 Task: Go to Program & Features. Select Whole Food Market. Add to cart Natural Laundry Detergent-1. Place order for Amy Taylor, _x000D_
205 6th Ct NW_x000D_
Elgin, Minnesota(MN), 55932, Cell Number (507) 876-3158
Action: Mouse moved to (15, 104)
Screenshot: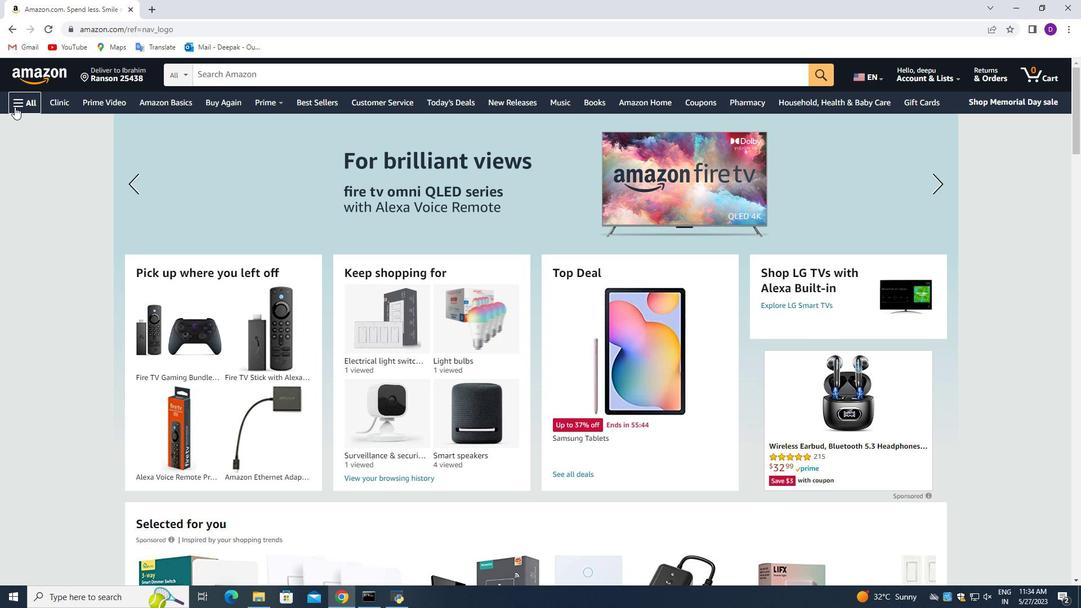 
Action: Mouse pressed left at (15, 104)
Screenshot: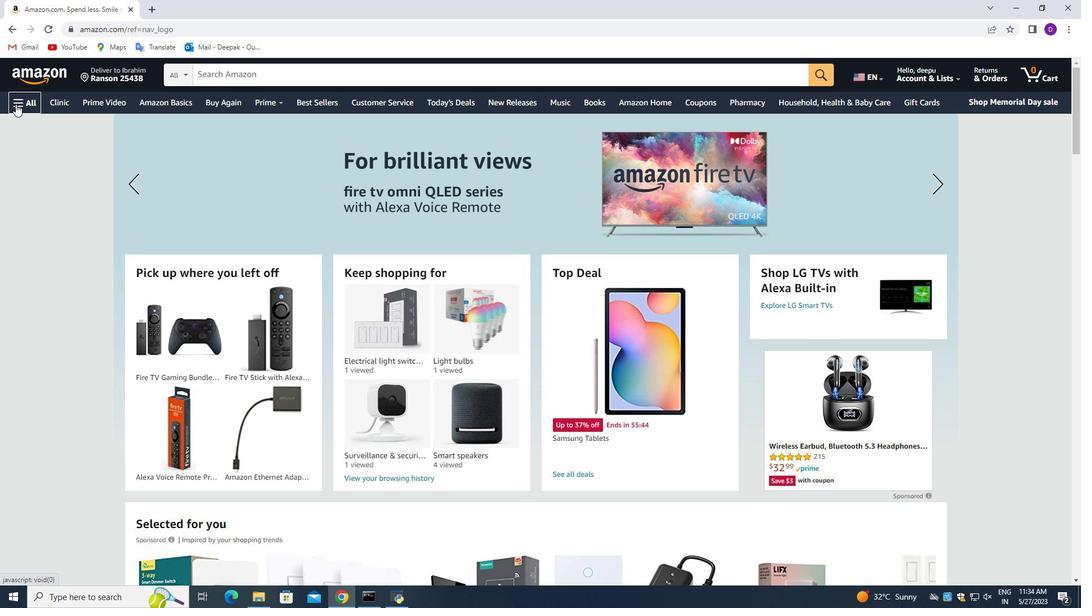 
Action: Mouse moved to (81, 349)
Screenshot: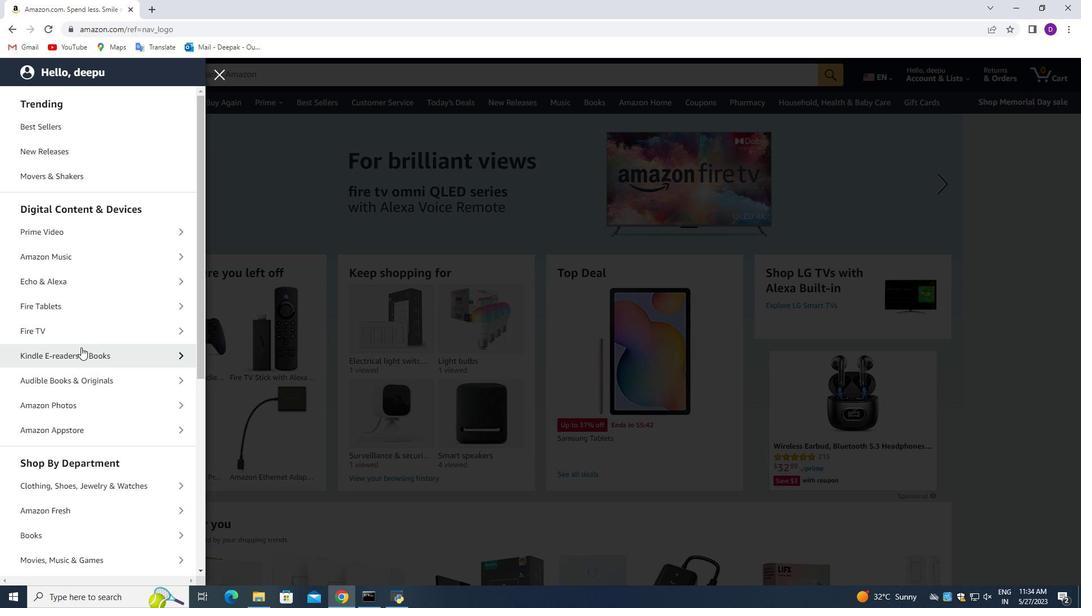 
Action: Mouse scrolled (81, 348) with delta (0, 0)
Screenshot: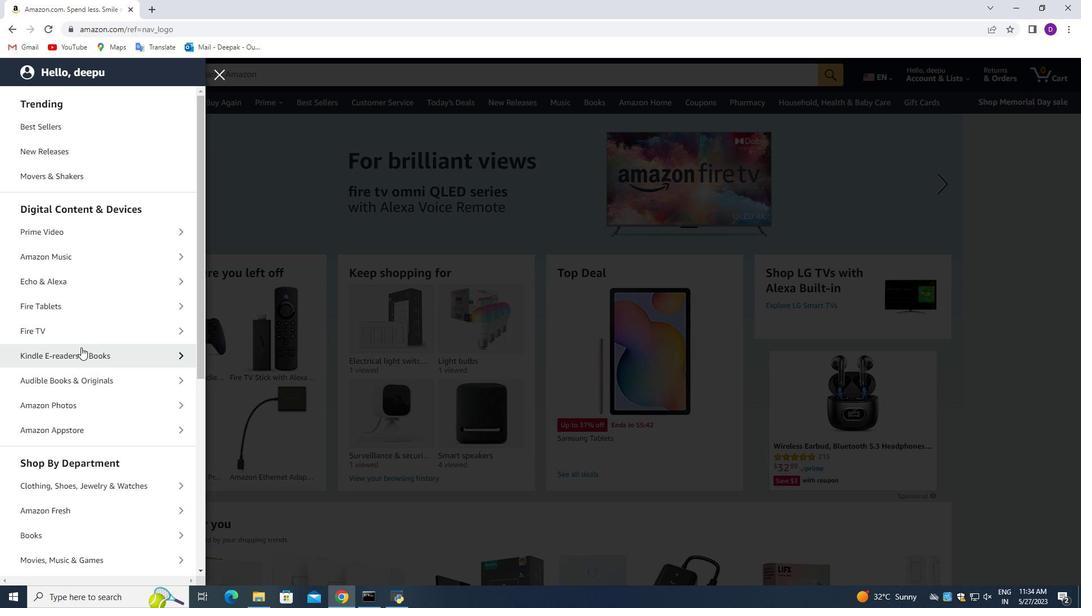 
Action: Mouse scrolled (81, 348) with delta (0, 0)
Screenshot: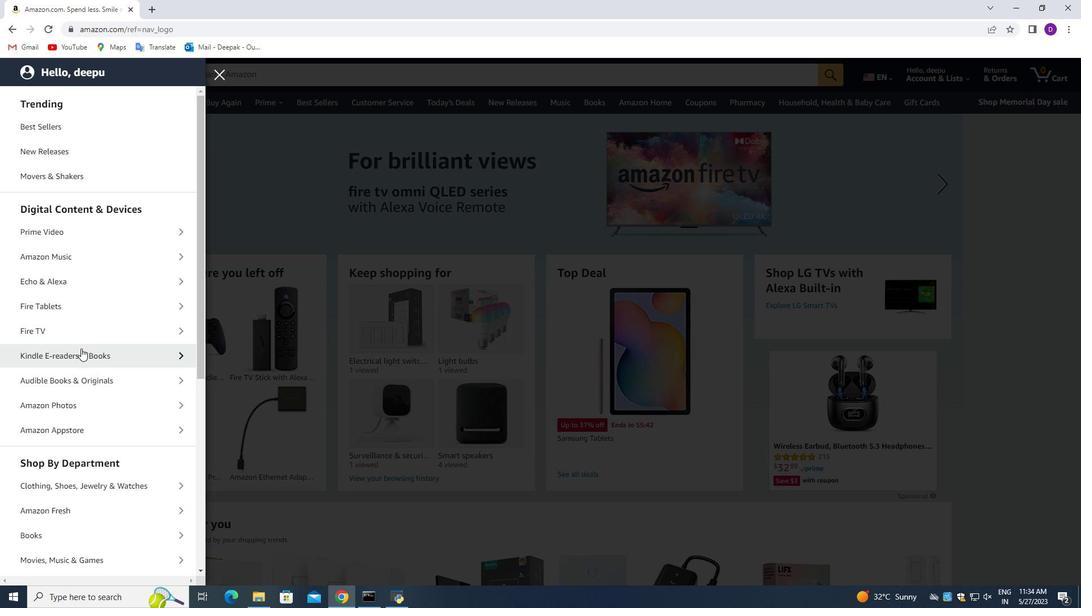 
Action: Mouse moved to (103, 312)
Screenshot: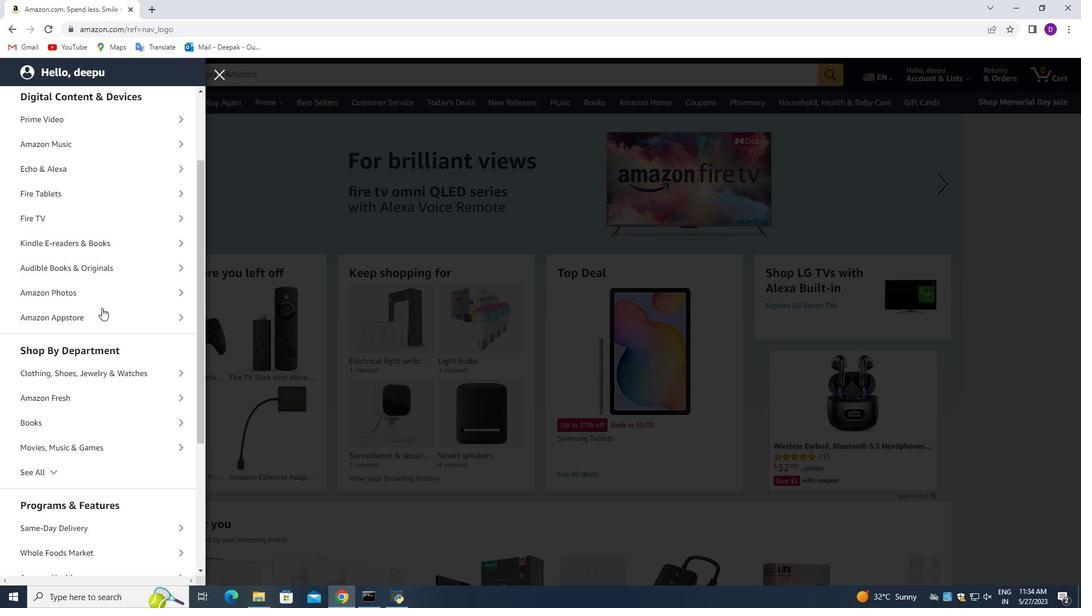 
Action: Mouse scrolled (103, 311) with delta (0, 0)
Screenshot: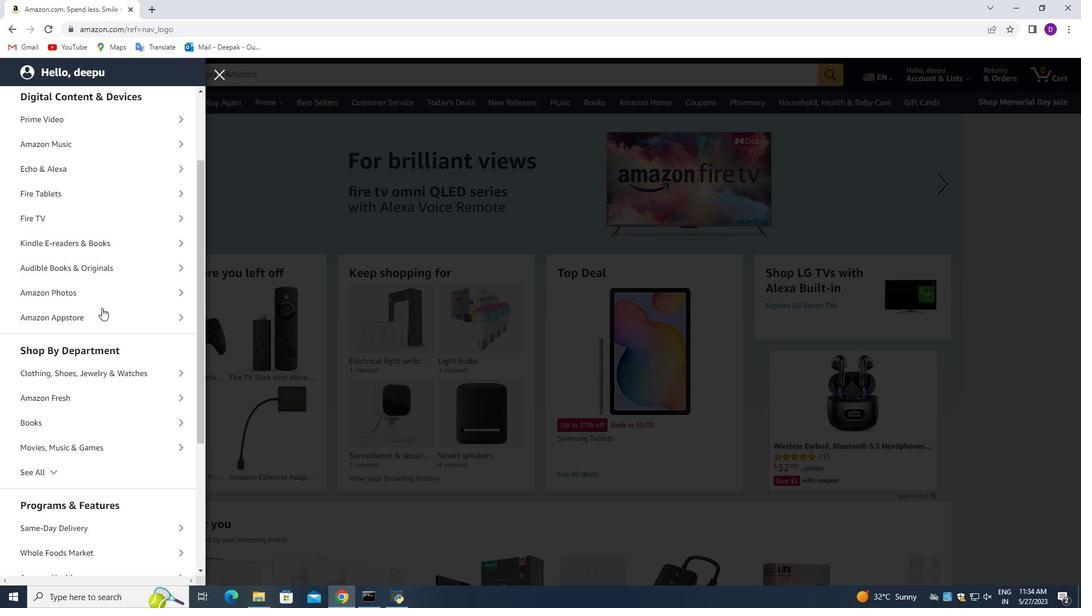 
Action: Mouse moved to (103, 313)
Screenshot: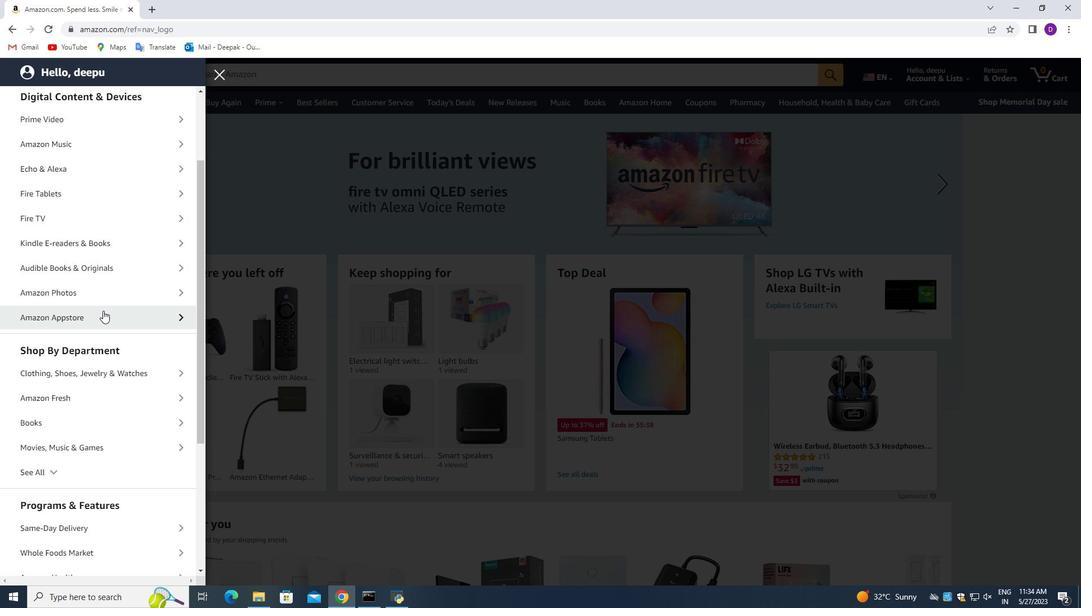 
Action: Mouse scrolled (103, 313) with delta (0, 0)
Screenshot: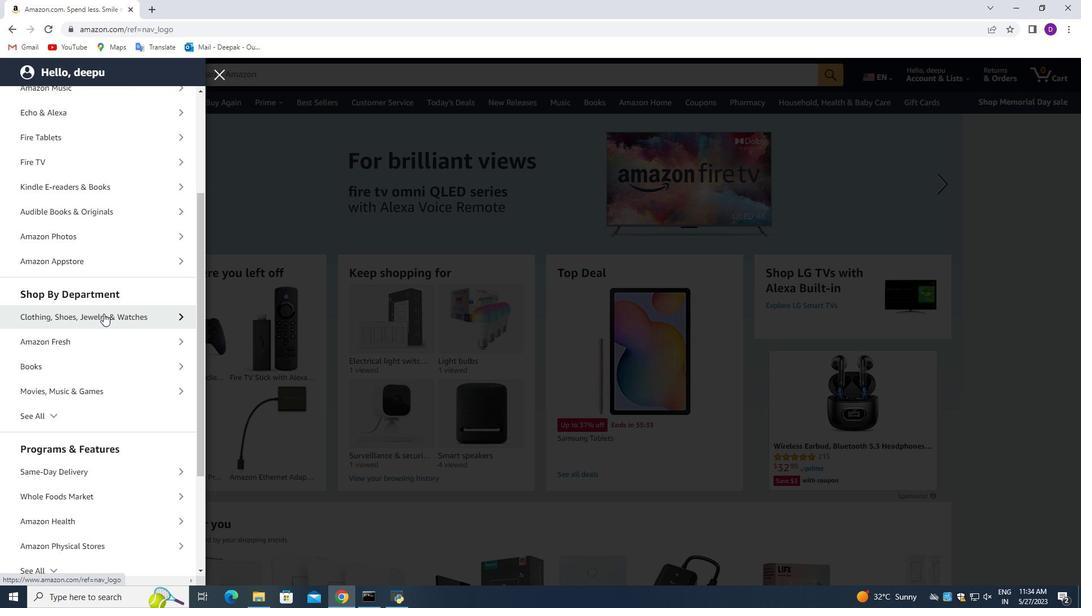 
Action: Mouse moved to (109, 353)
Screenshot: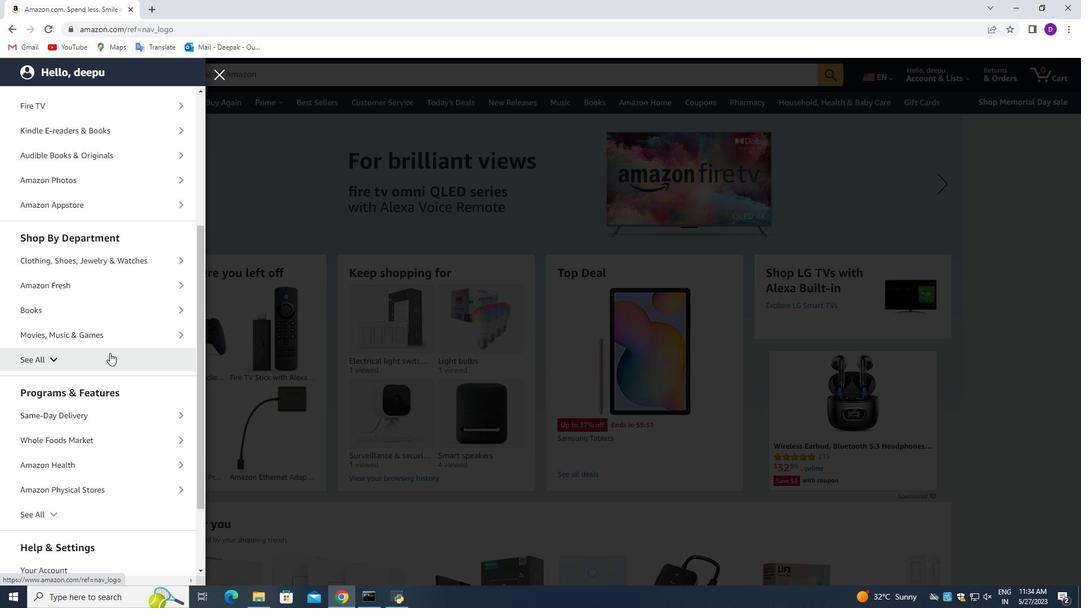 
Action: Mouse scrolled (109, 353) with delta (0, 0)
Screenshot: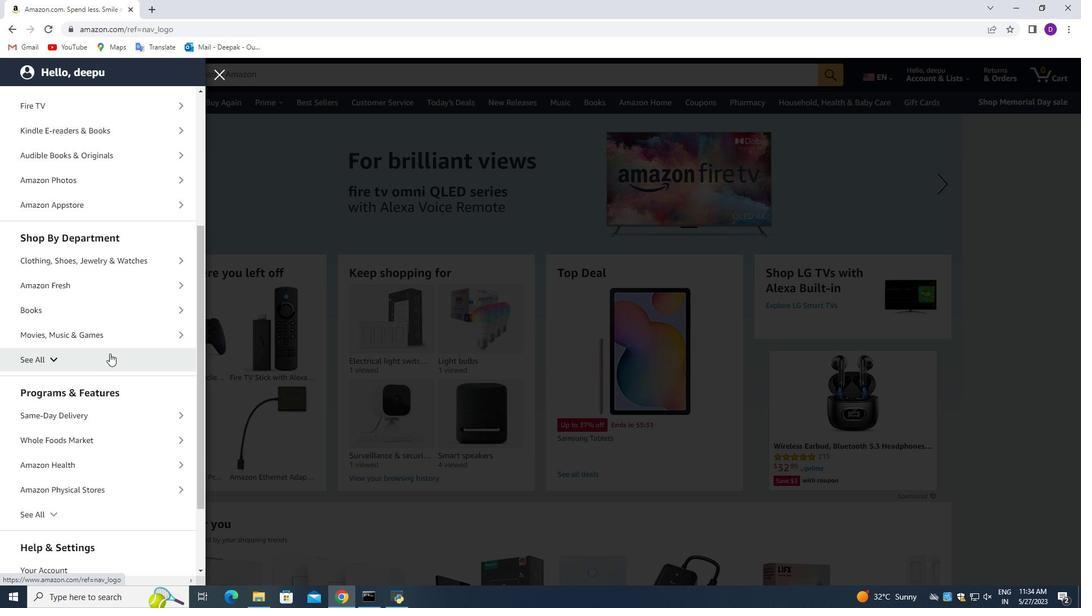 
Action: Mouse scrolled (109, 353) with delta (0, 0)
Screenshot: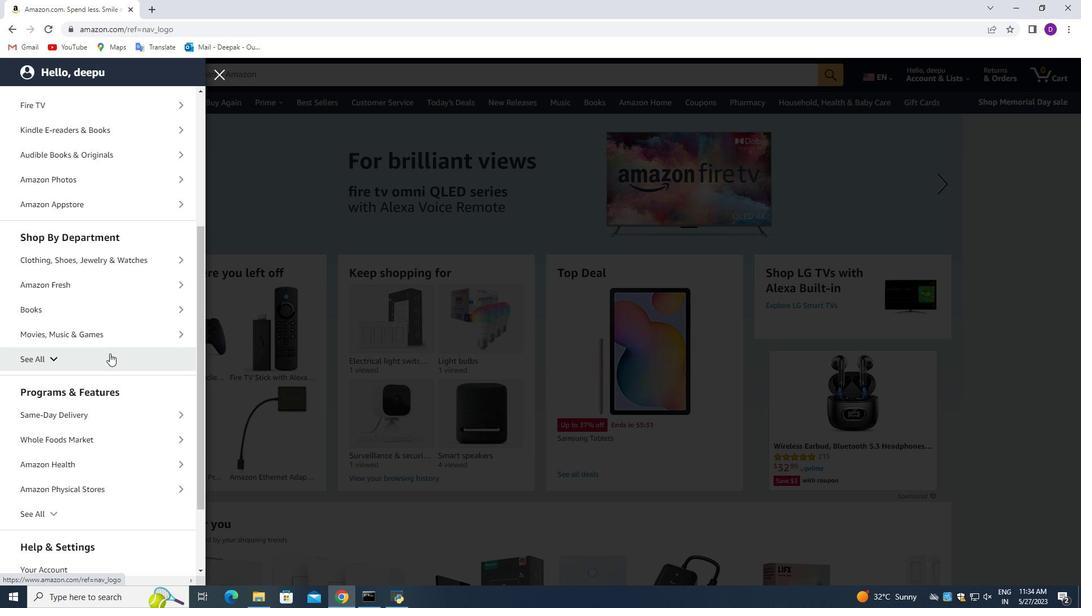 
Action: Mouse moved to (109, 342)
Screenshot: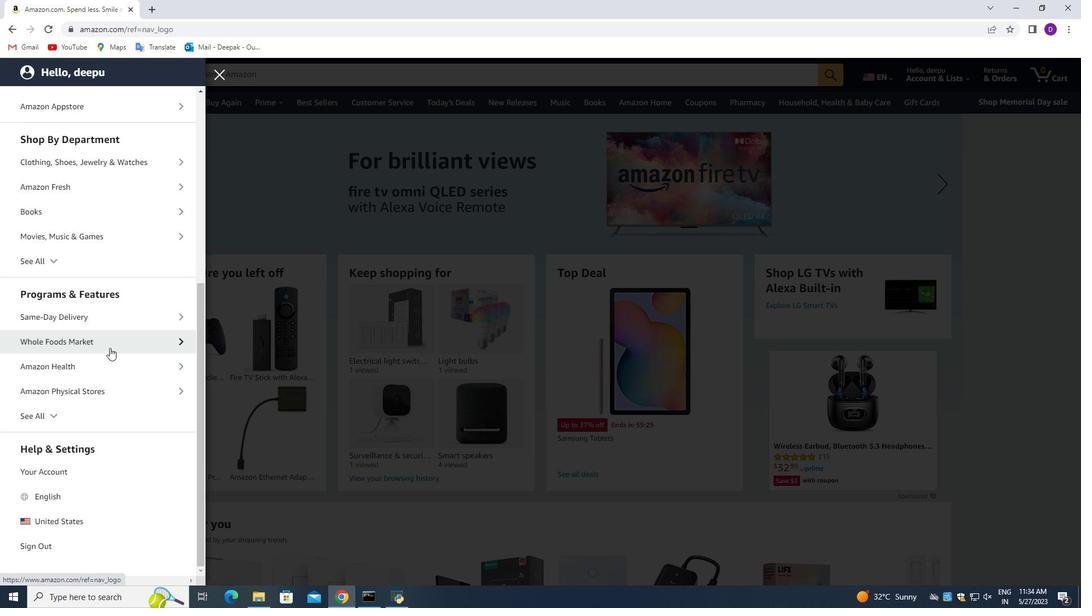 
Action: Mouse pressed left at (109, 342)
Screenshot: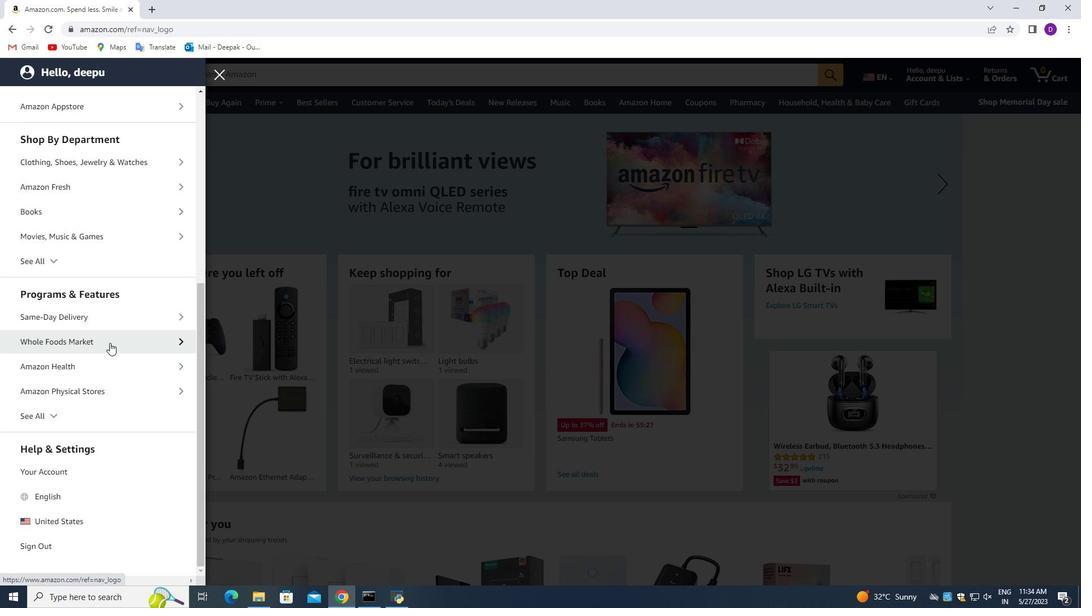 
Action: Mouse moved to (108, 154)
Screenshot: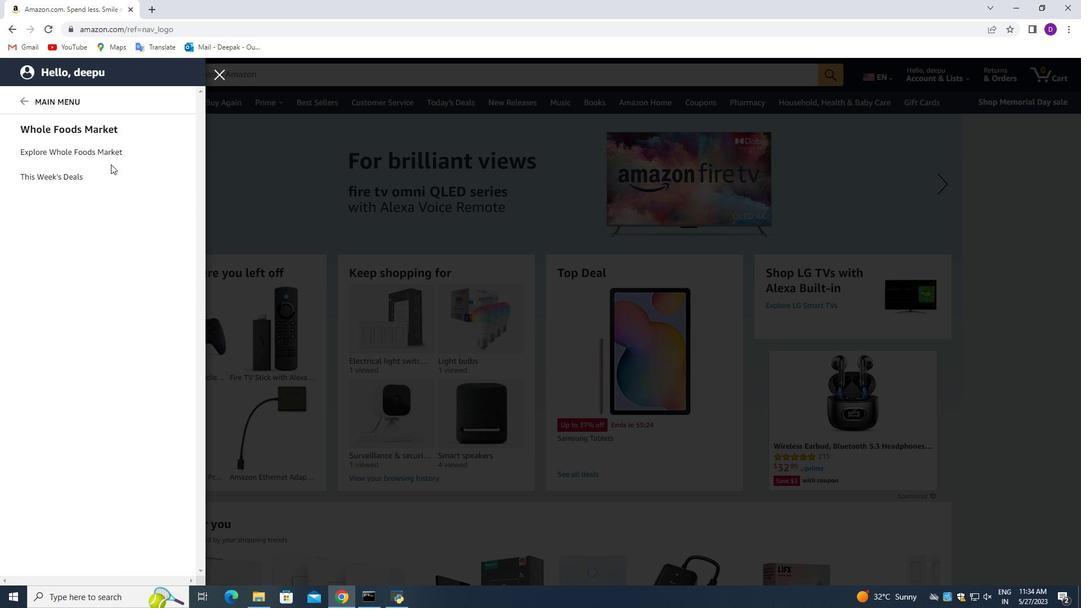 
Action: Mouse pressed left at (108, 154)
Screenshot: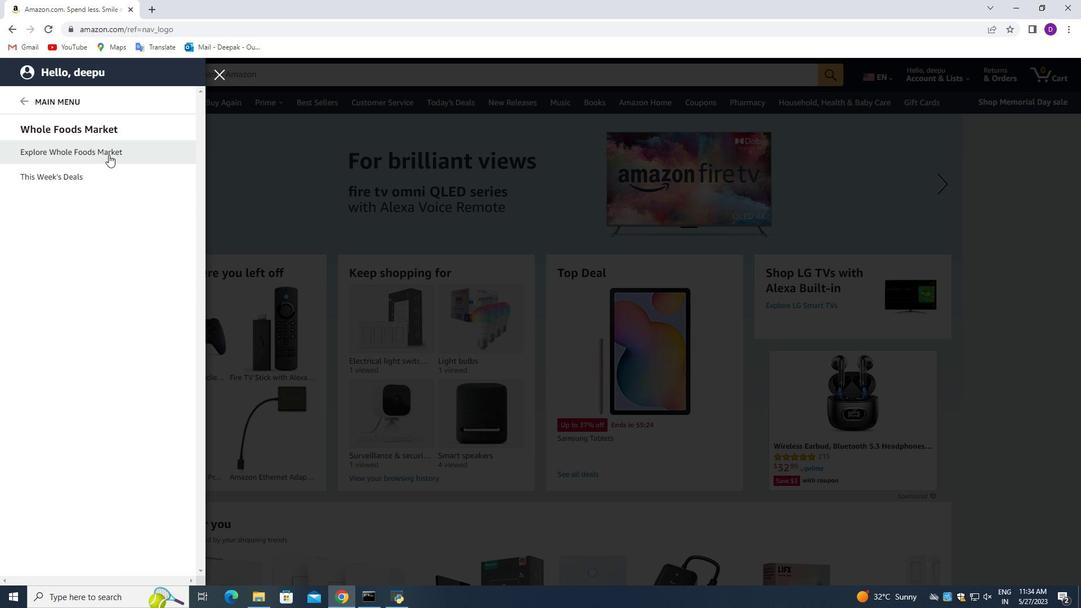 
Action: Mouse moved to (351, 78)
Screenshot: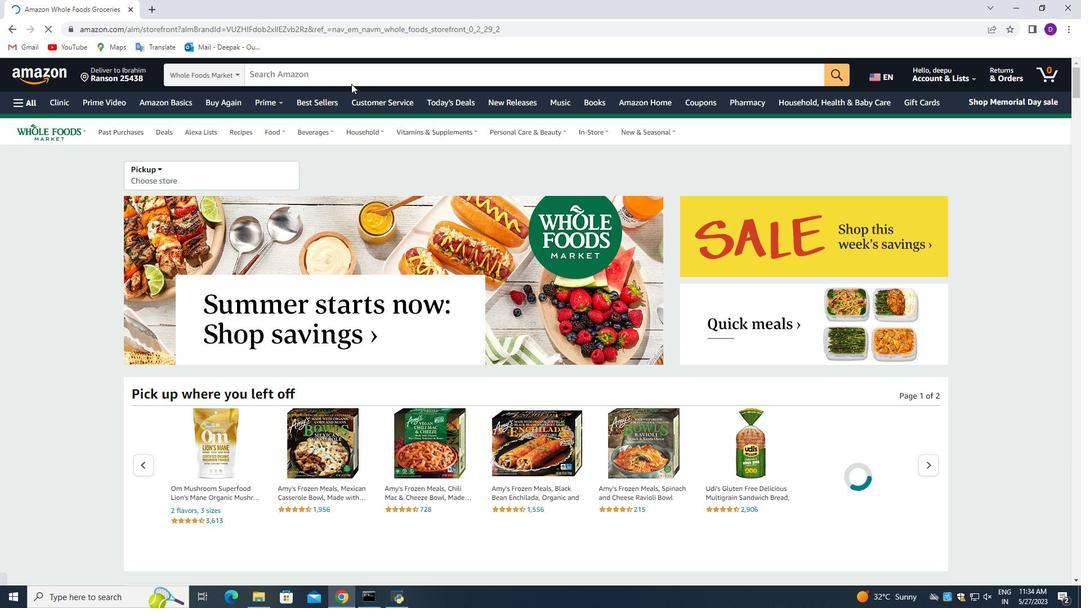 
Action: Mouse pressed left at (351, 78)
Screenshot: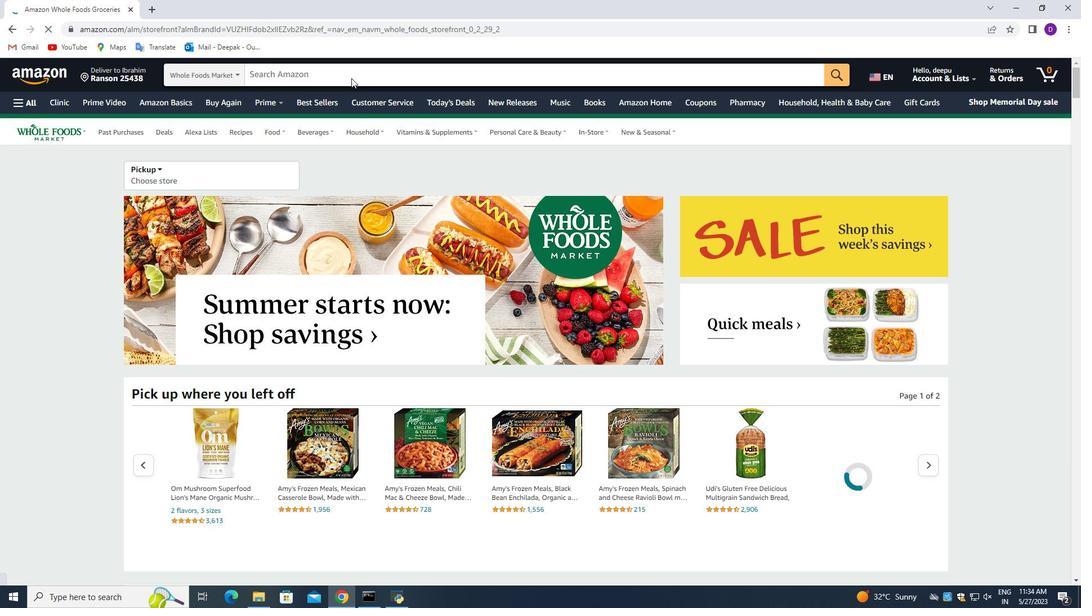 
Action: Mouse moved to (501, 457)
Screenshot: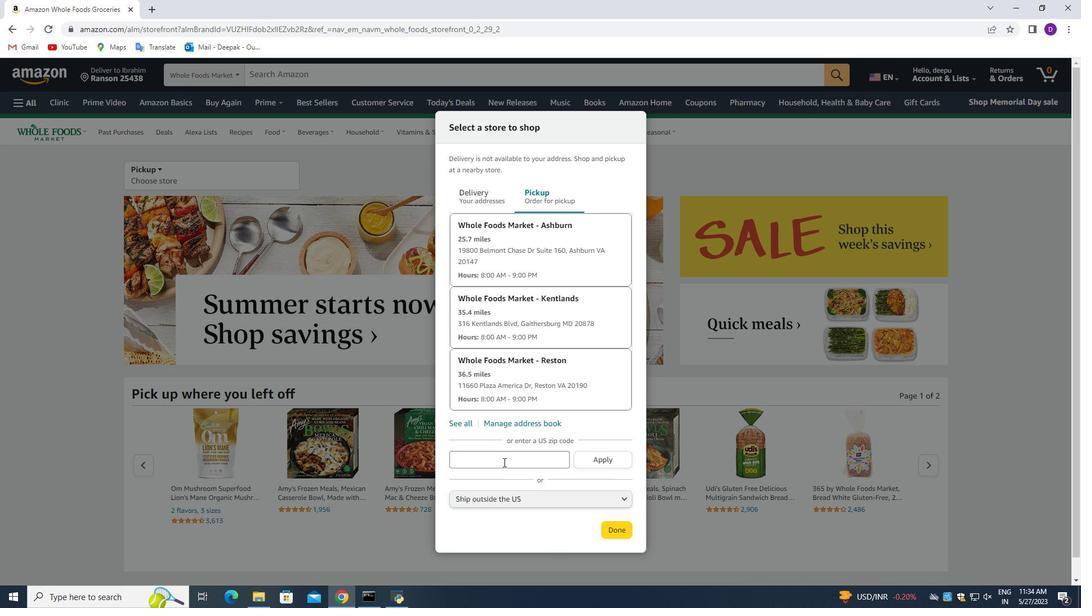 
Action: Mouse pressed left at (501, 457)
Screenshot: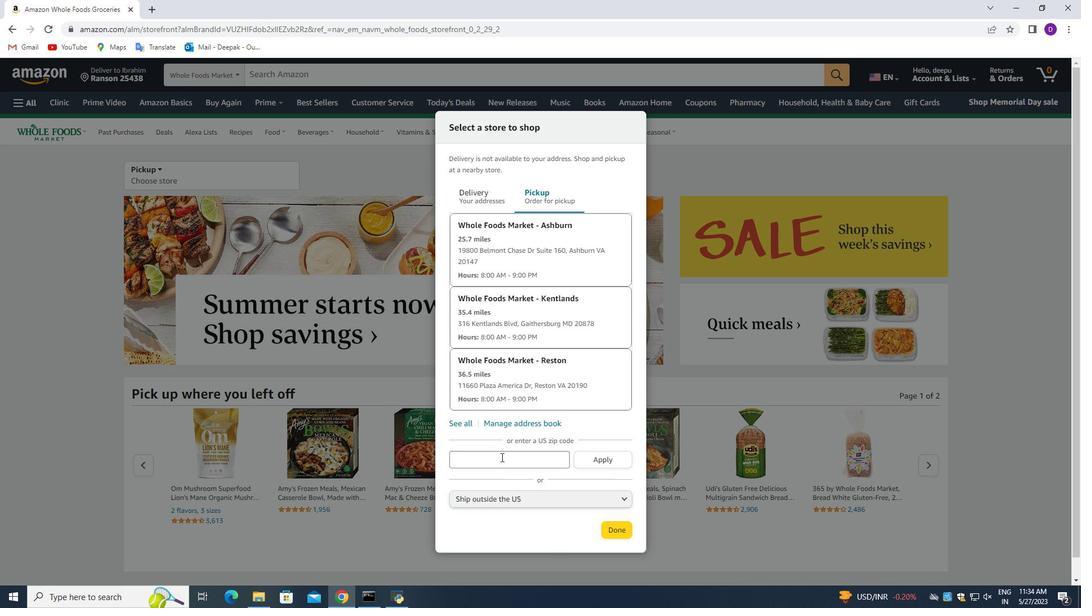
Action: Key pressed 55932
Screenshot: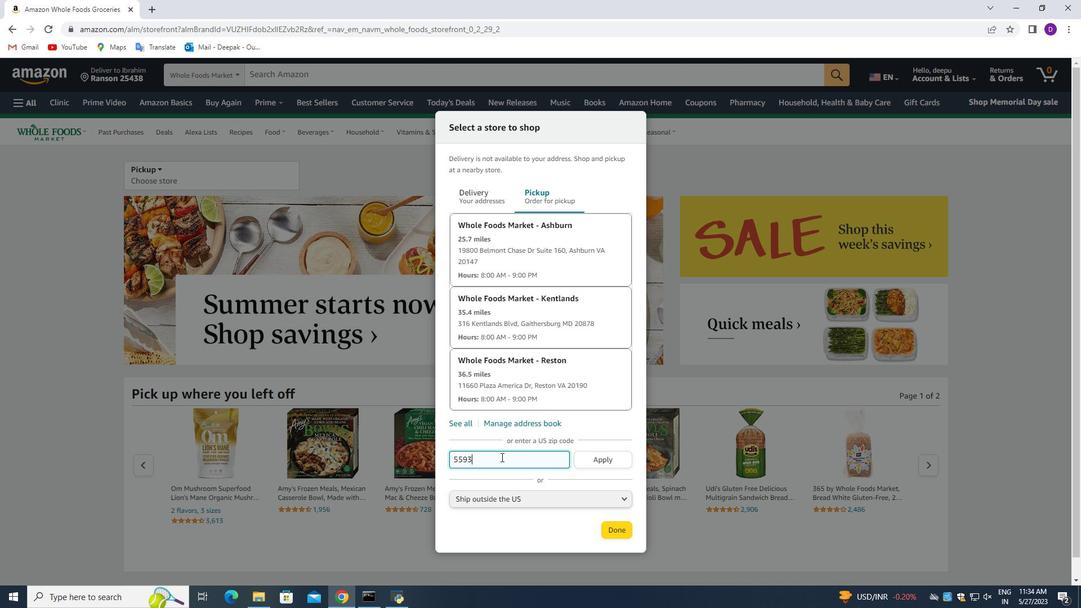 
Action: Mouse moved to (593, 466)
Screenshot: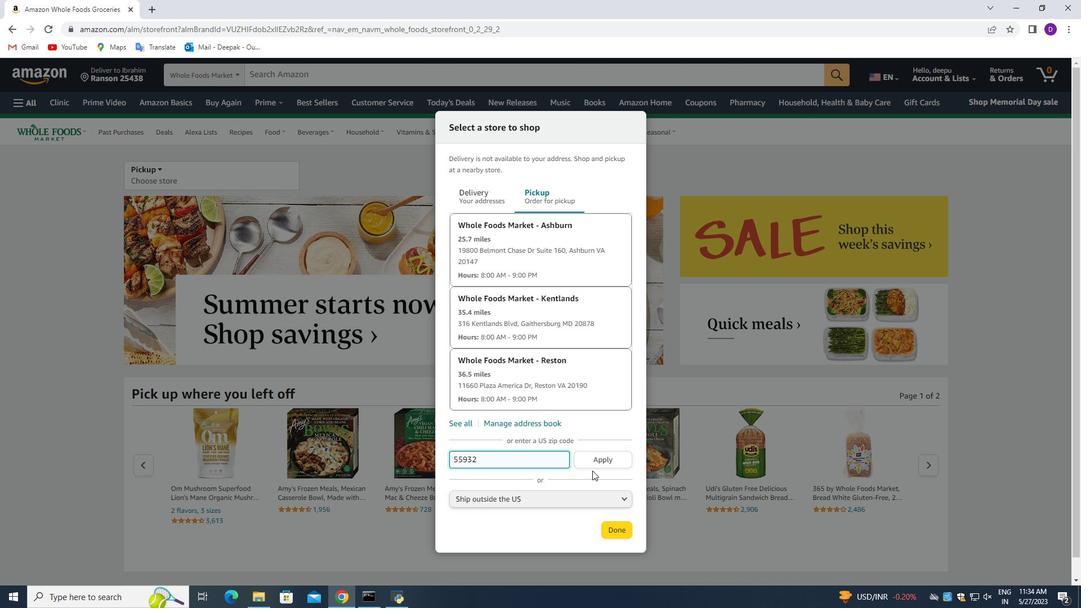 
Action: Mouse pressed left at (593, 466)
Screenshot: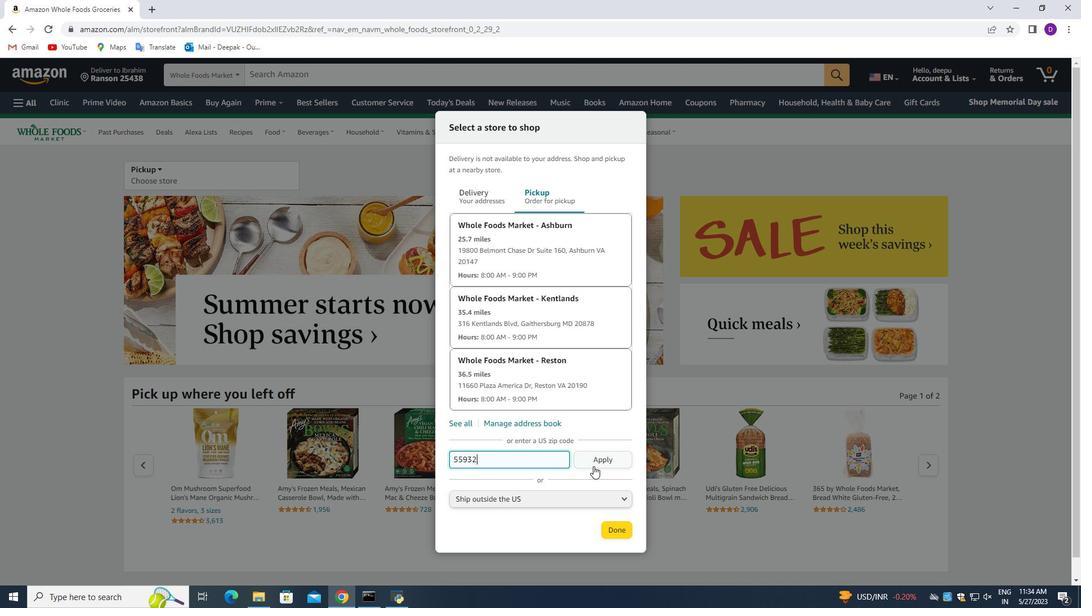 
Action: Mouse moved to (610, 539)
Screenshot: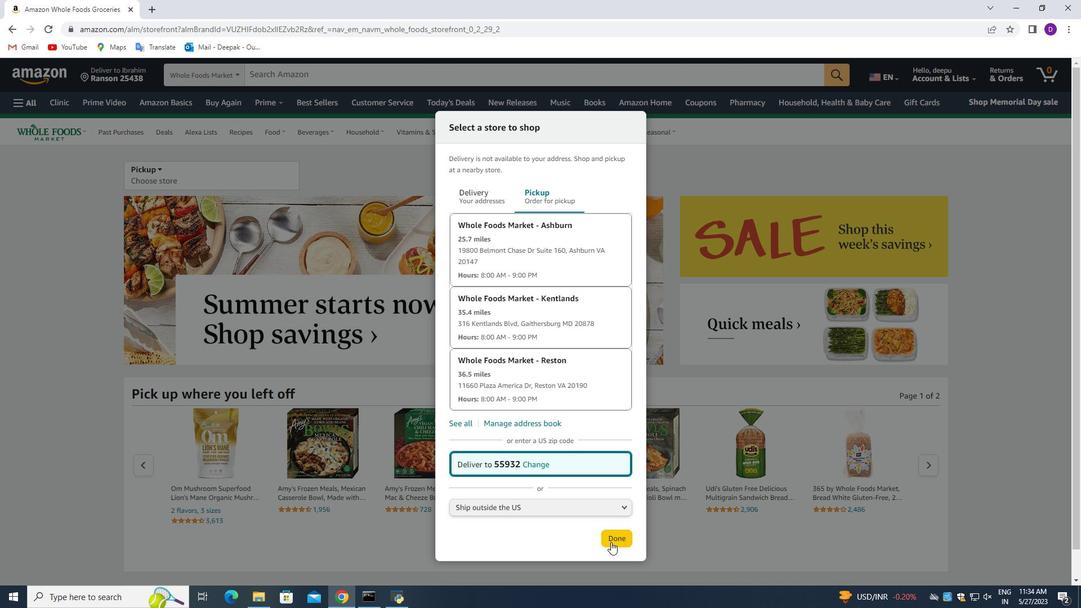 
Action: Mouse pressed left at (610, 539)
Screenshot: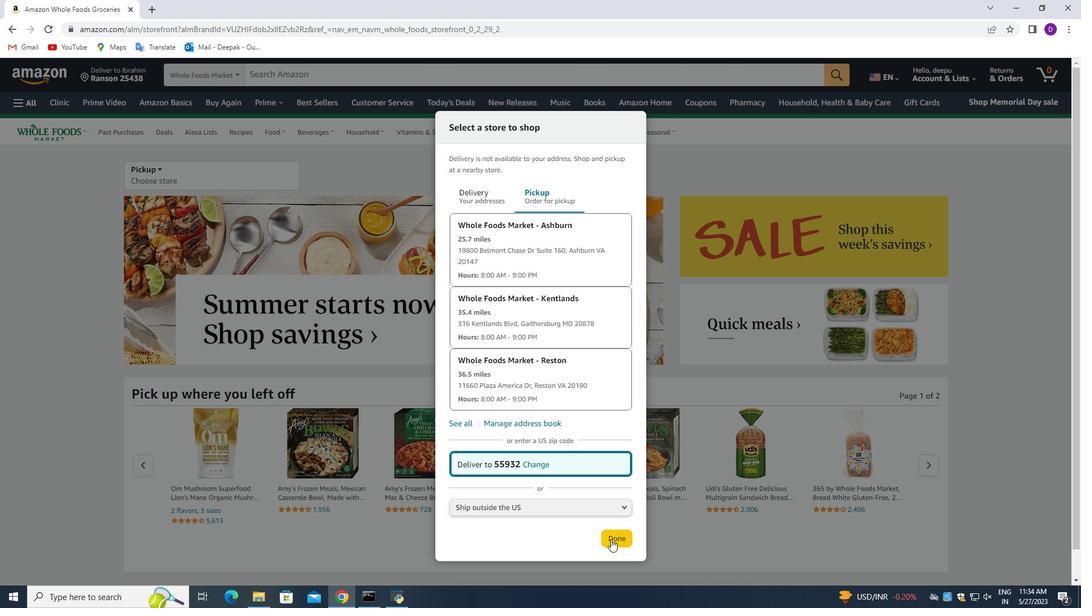 
Action: Mouse moved to (194, 130)
Screenshot: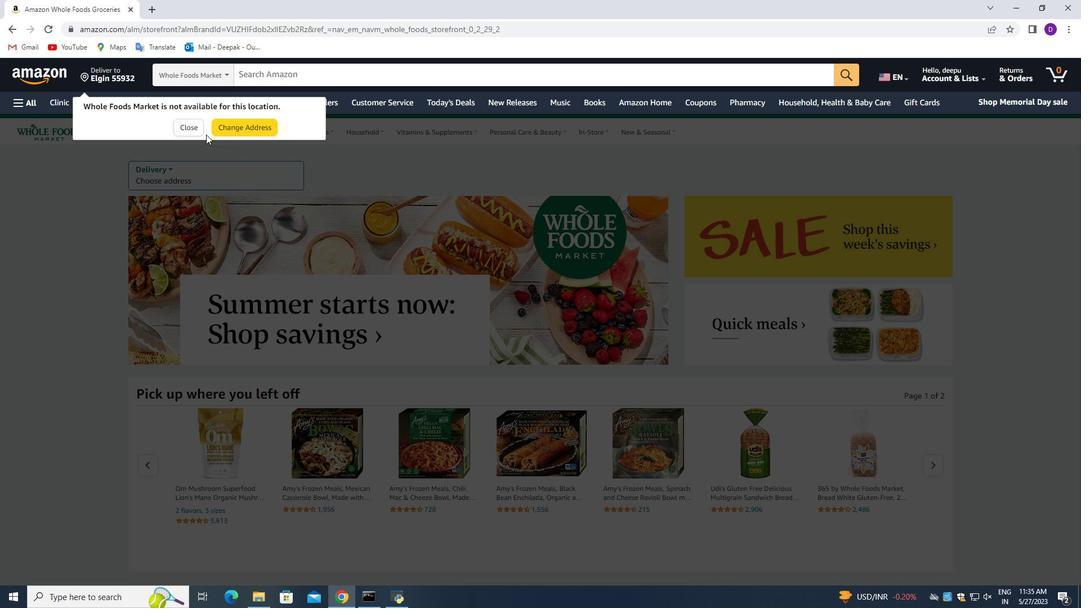 
Action: Mouse pressed left at (194, 130)
Screenshot: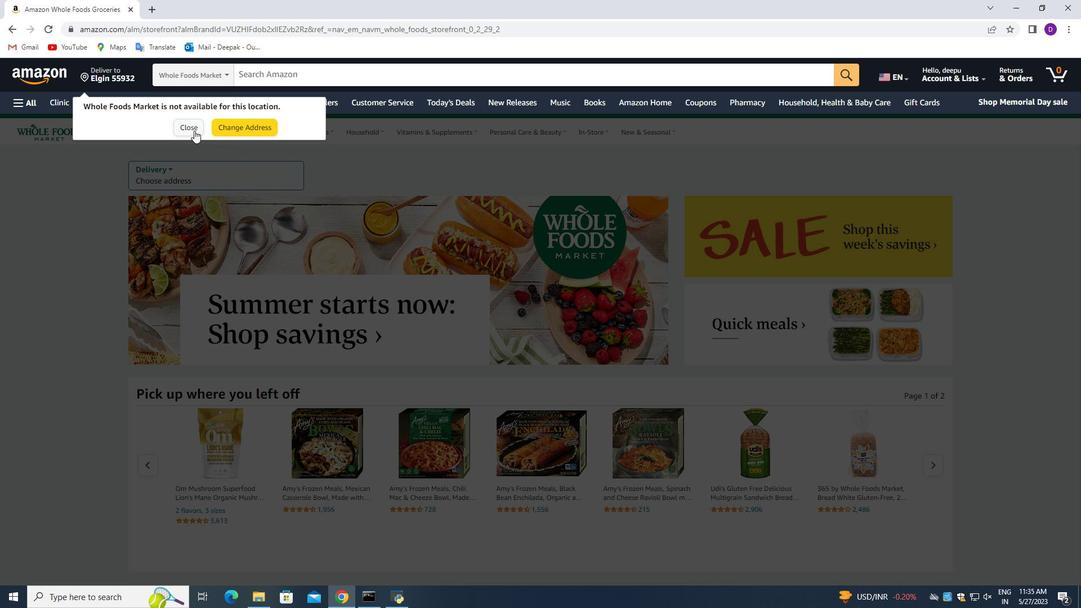 
Action: Mouse moved to (276, 81)
Screenshot: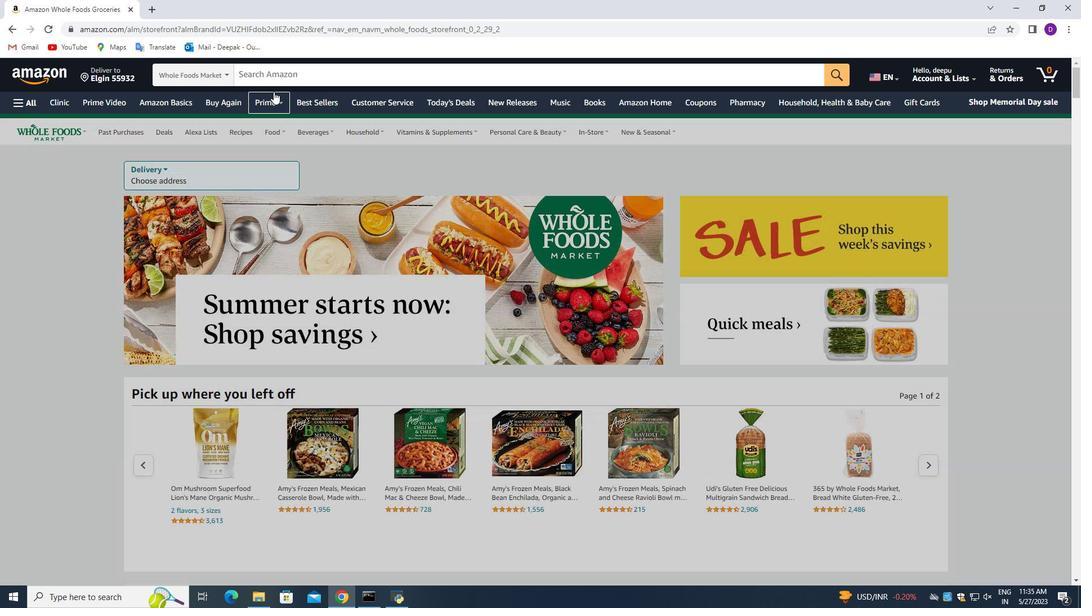 
Action: Mouse pressed left at (276, 81)
Screenshot: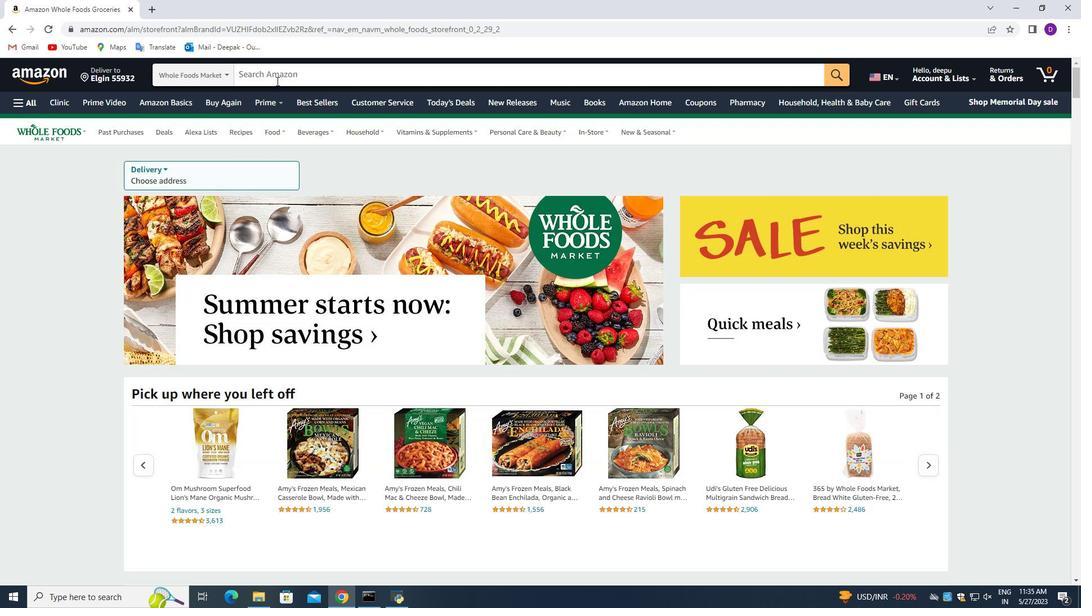 
Action: Mouse moved to (255, 78)
Screenshot: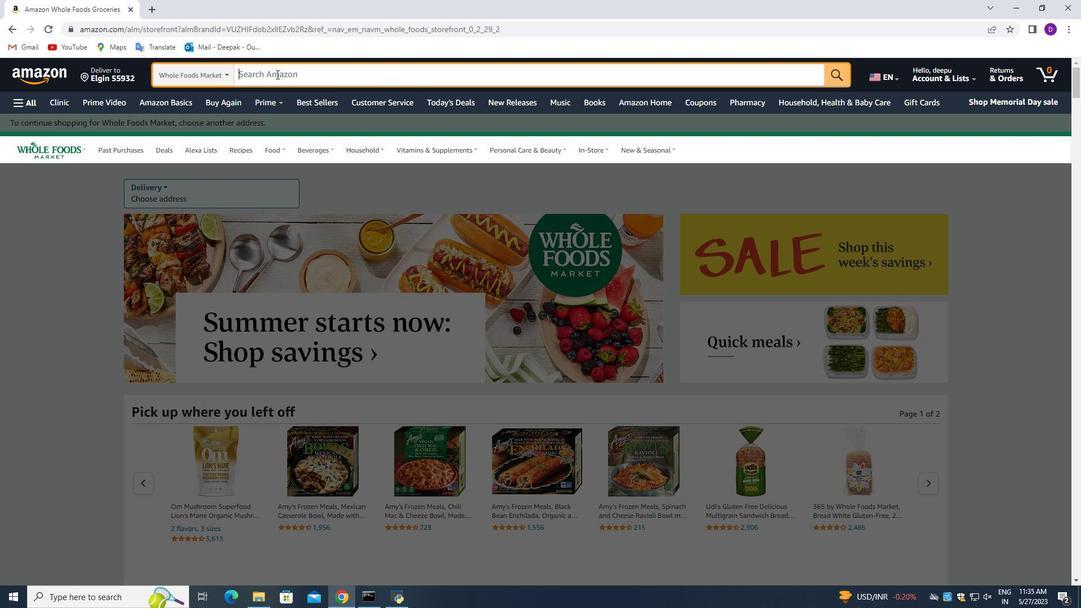 
Action: Key pressed <Key.shift>Natural<Key.space><Key.shift>Laundry<Key.space><Key.shift_r>Detergent<Key.enter>
Screenshot: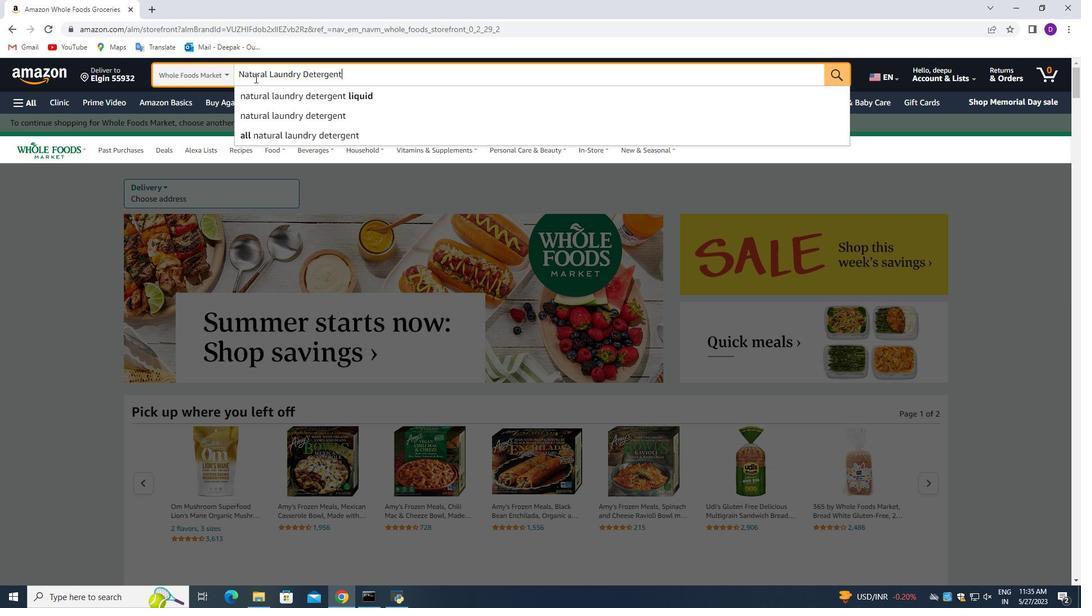 
Action: Mouse moved to (427, 278)
Screenshot: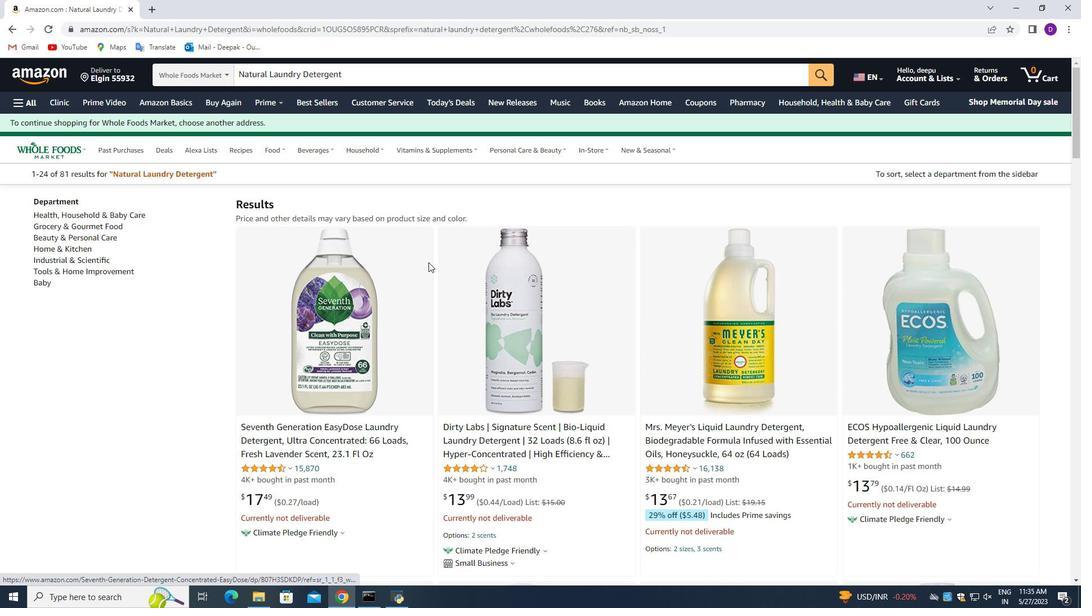 
Action: Mouse scrolled (427, 278) with delta (0, 0)
Screenshot: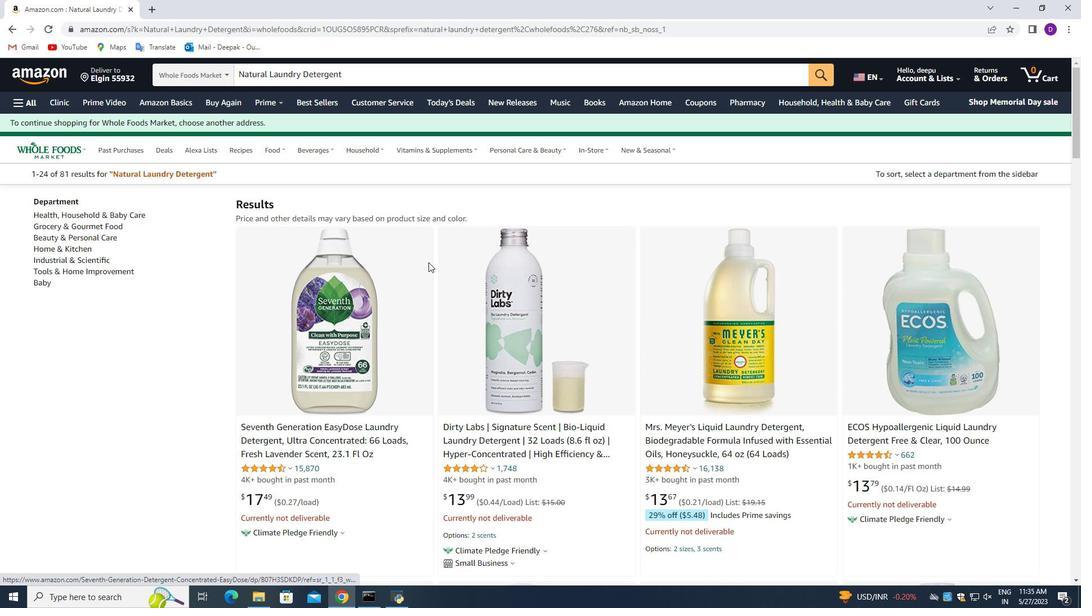 
Action: Mouse moved to (427, 281)
Screenshot: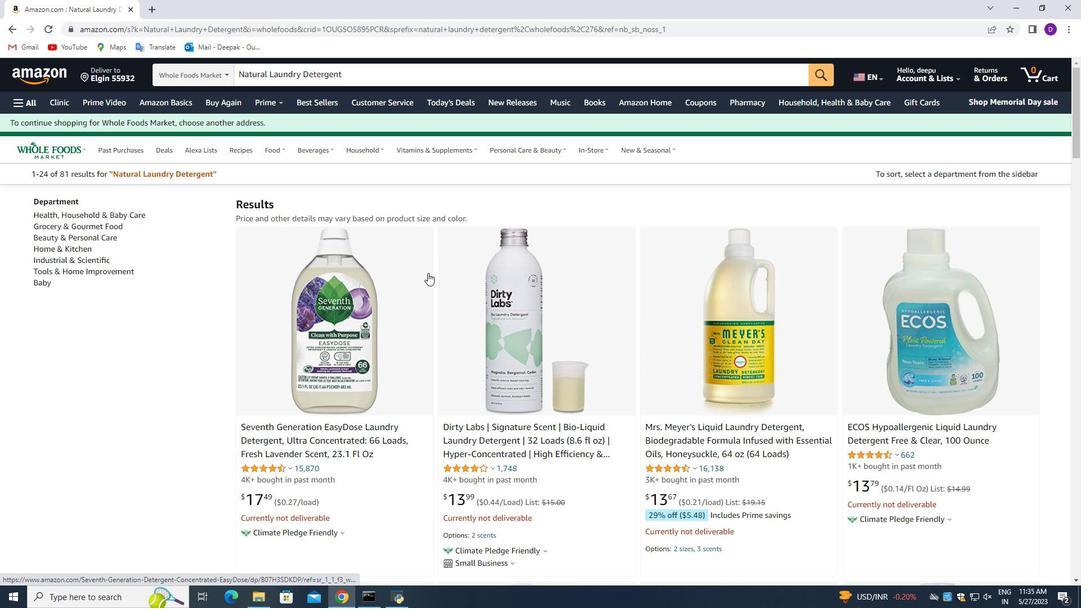 
Action: Mouse scrolled (427, 280) with delta (0, 0)
Screenshot: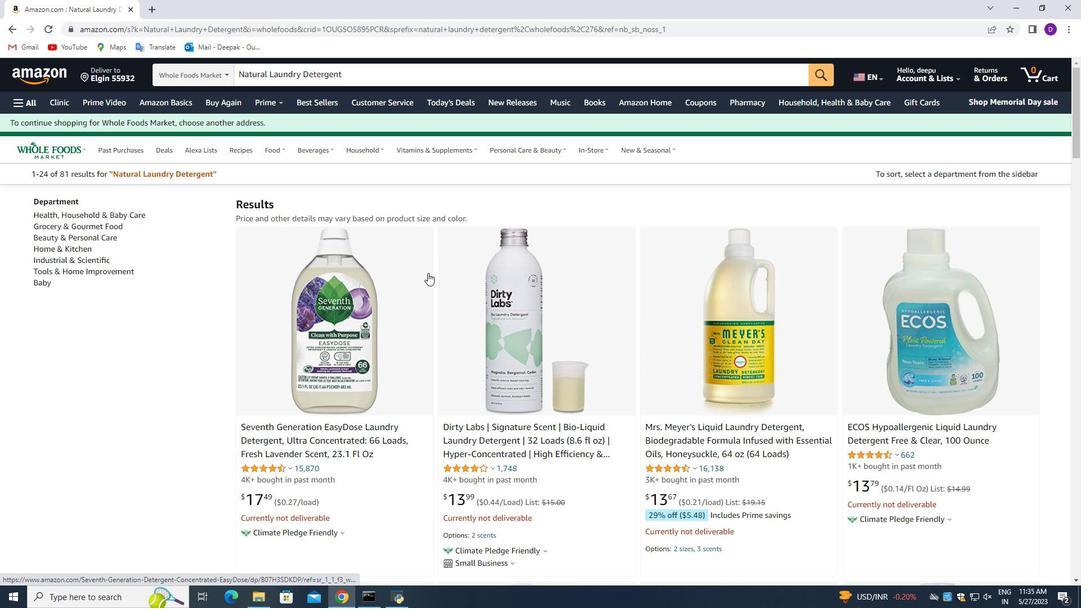 
Action: Mouse moved to (427, 282)
Screenshot: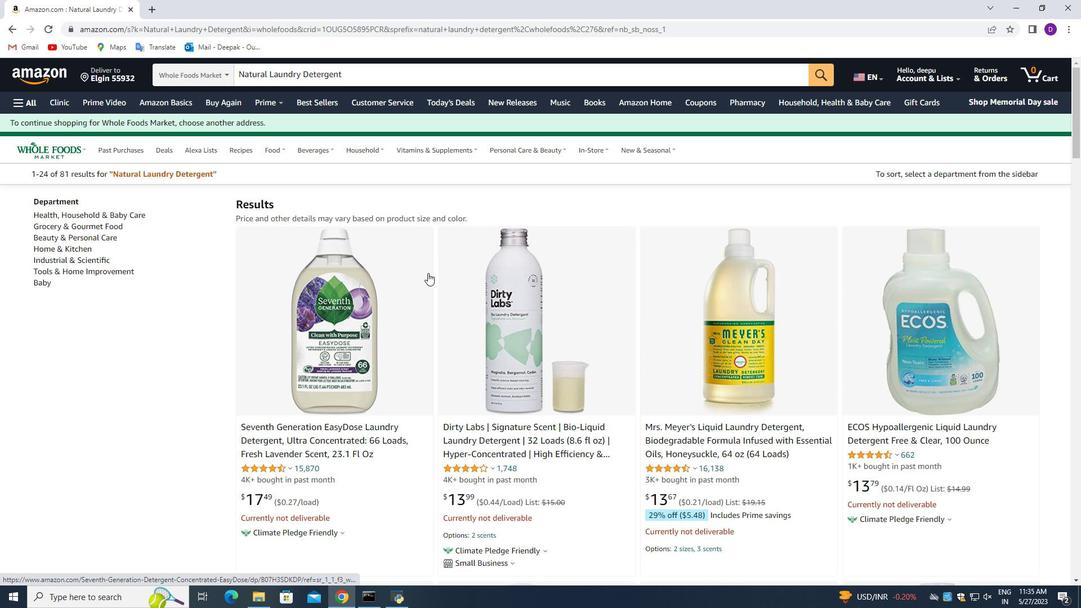 
Action: Mouse scrolled (427, 281) with delta (0, 0)
Screenshot: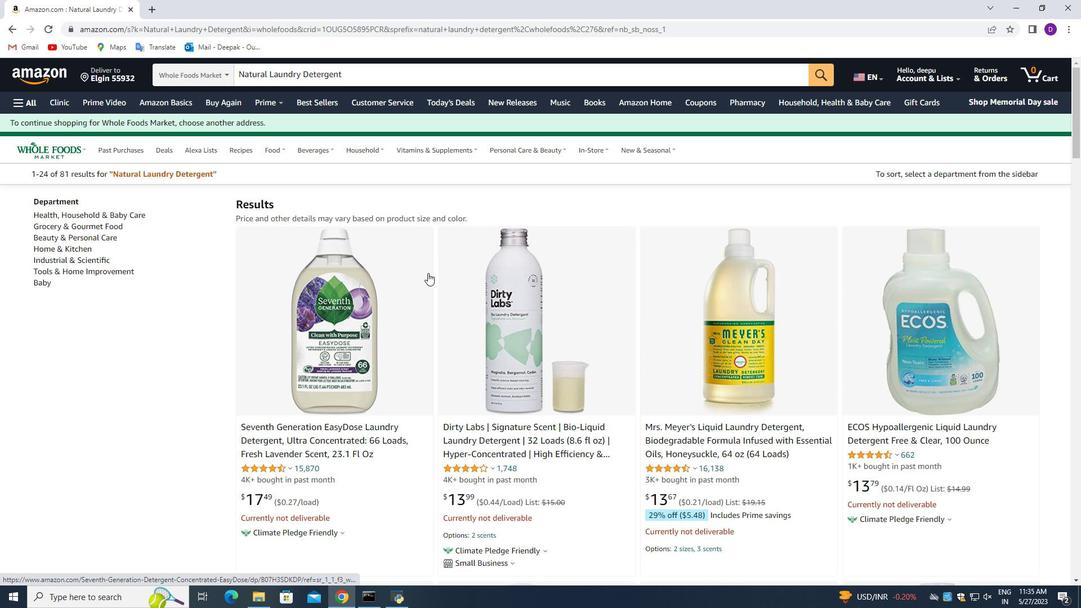 
Action: Mouse scrolled (427, 281) with delta (0, 0)
Screenshot: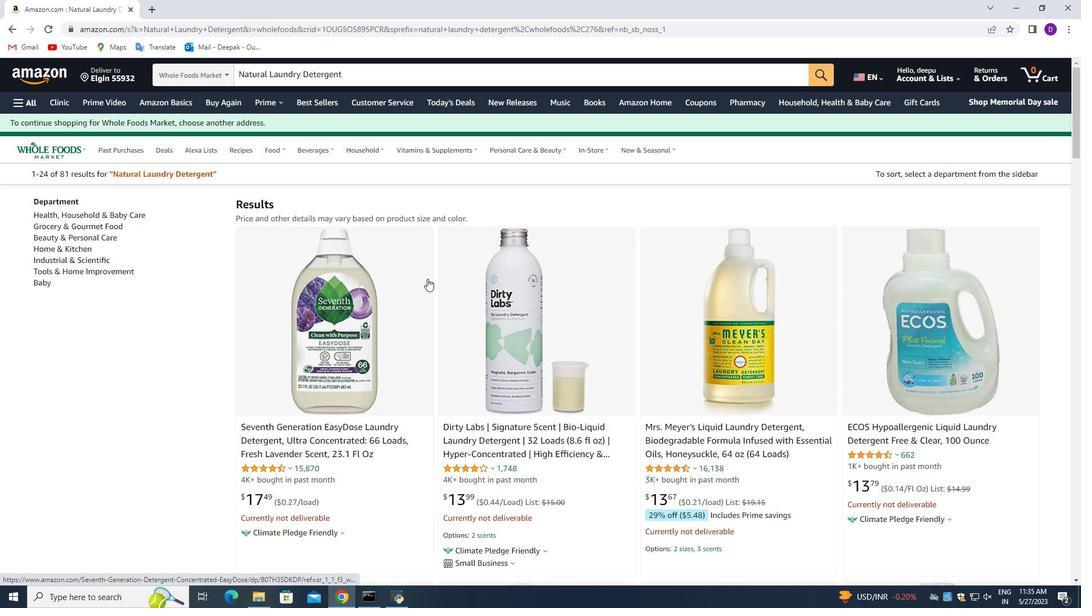 
Action: Mouse moved to (383, 240)
Screenshot: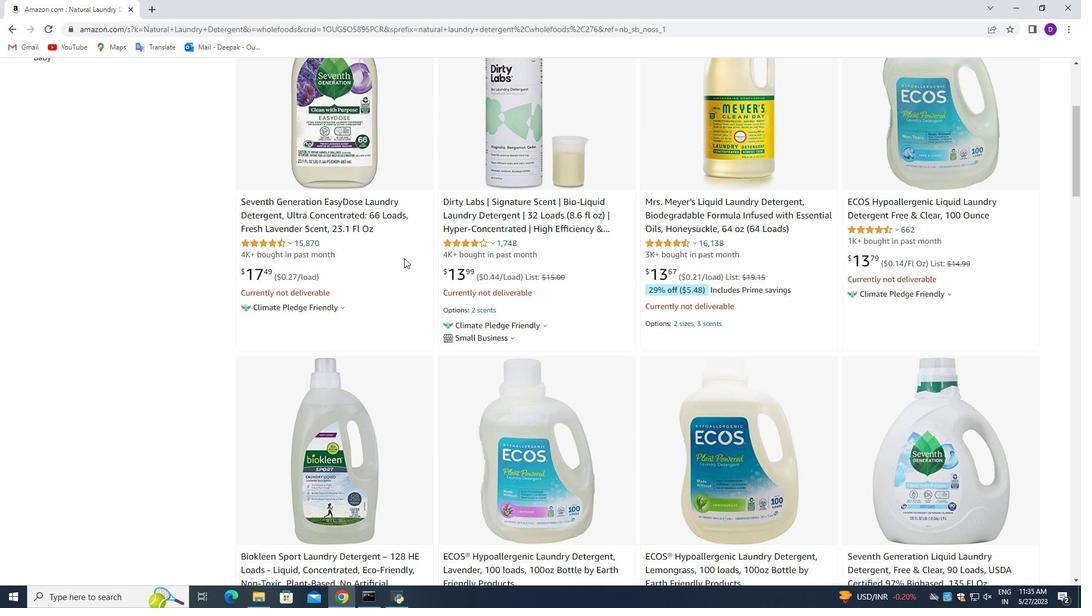 
Action: Mouse scrolled (383, 240) with delta (0, 0)
Screenshot: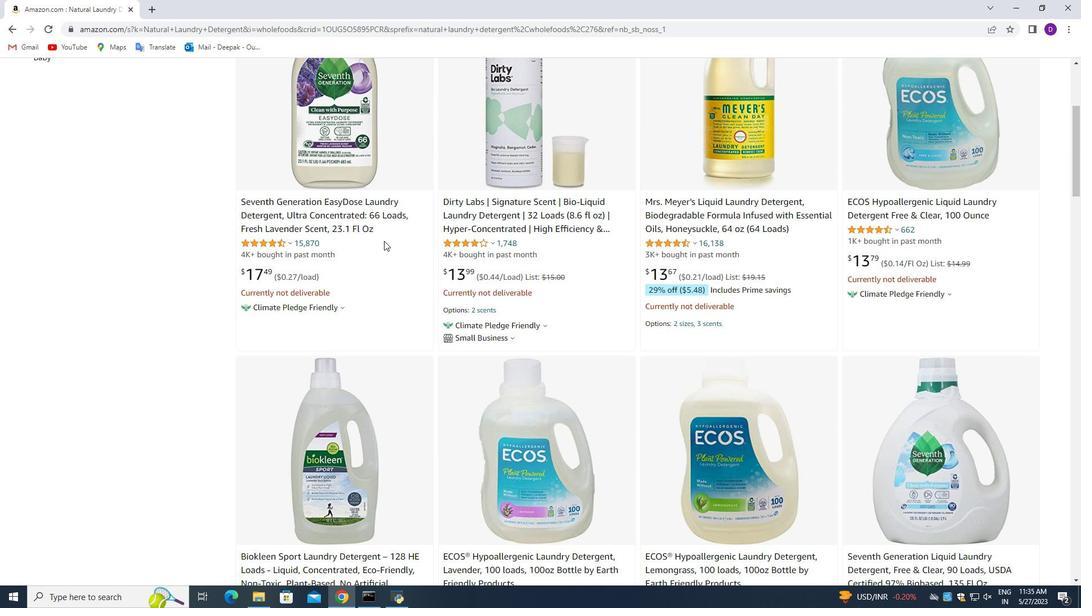 
Action: Mouse scrolled (383, 240) with delta (0, 0)
Screenshot: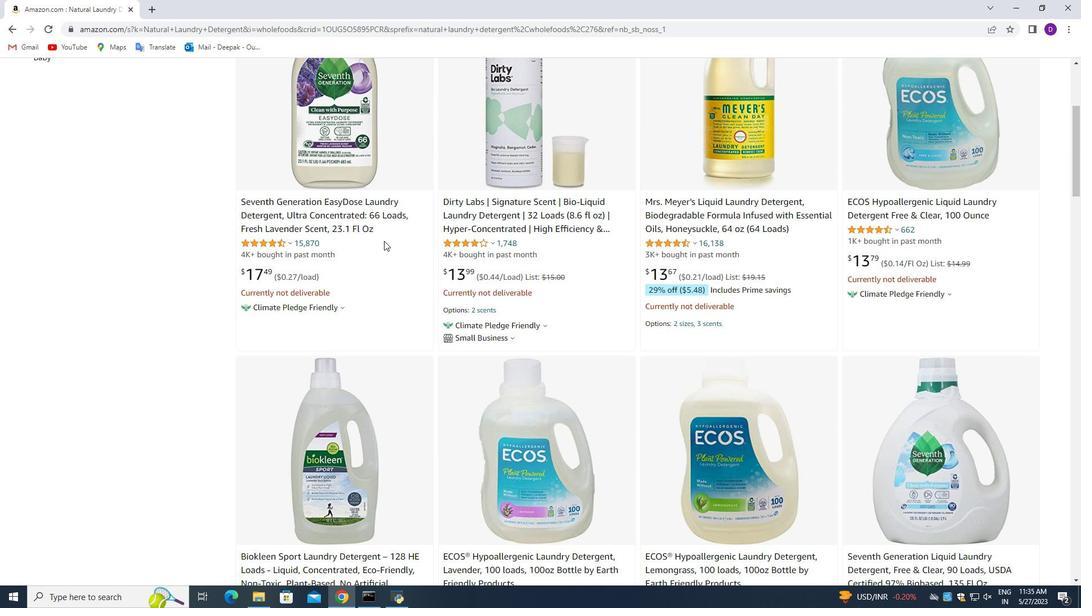 
Action: Mouse moved to (372, 246)
Screenshot: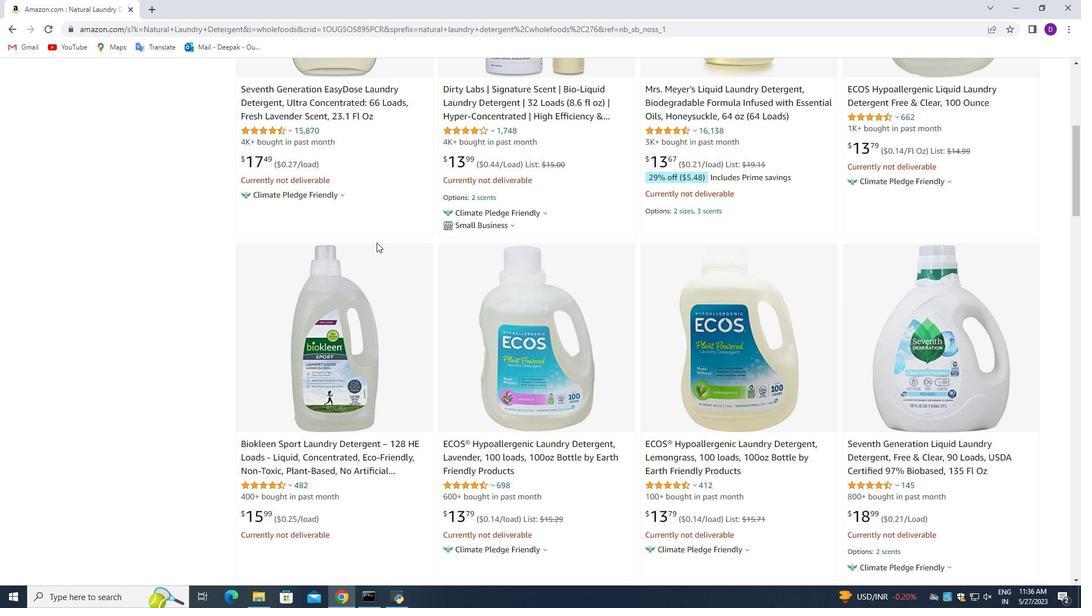 
Action: Mouse scrolled (372, 246) with delta (0, 0)
Screenshot: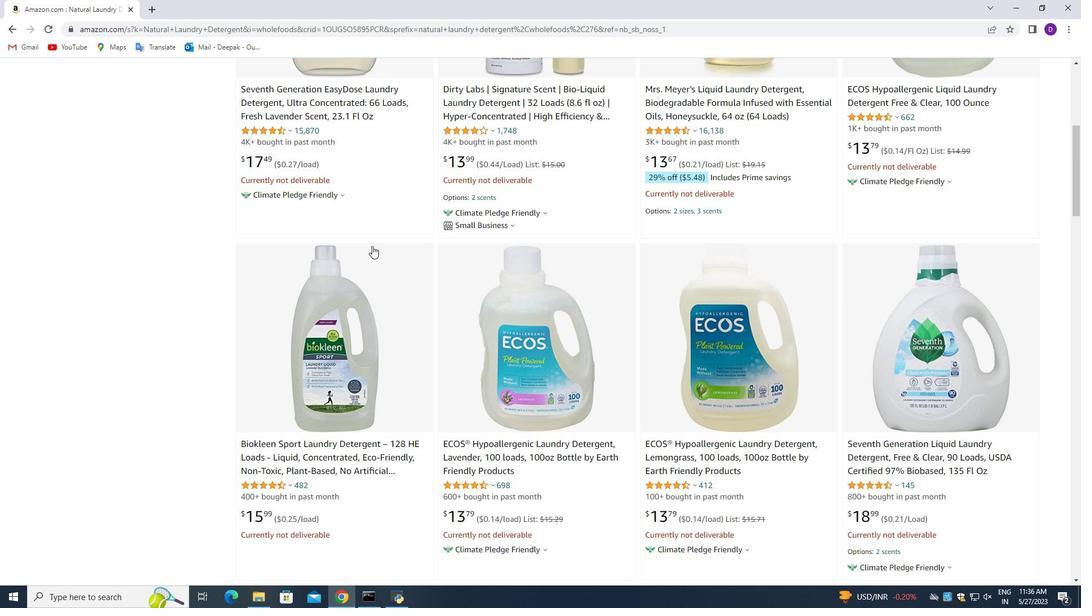 
Action: Mouse scrolled (372, 246) with delta (0, 0)
Screenshot: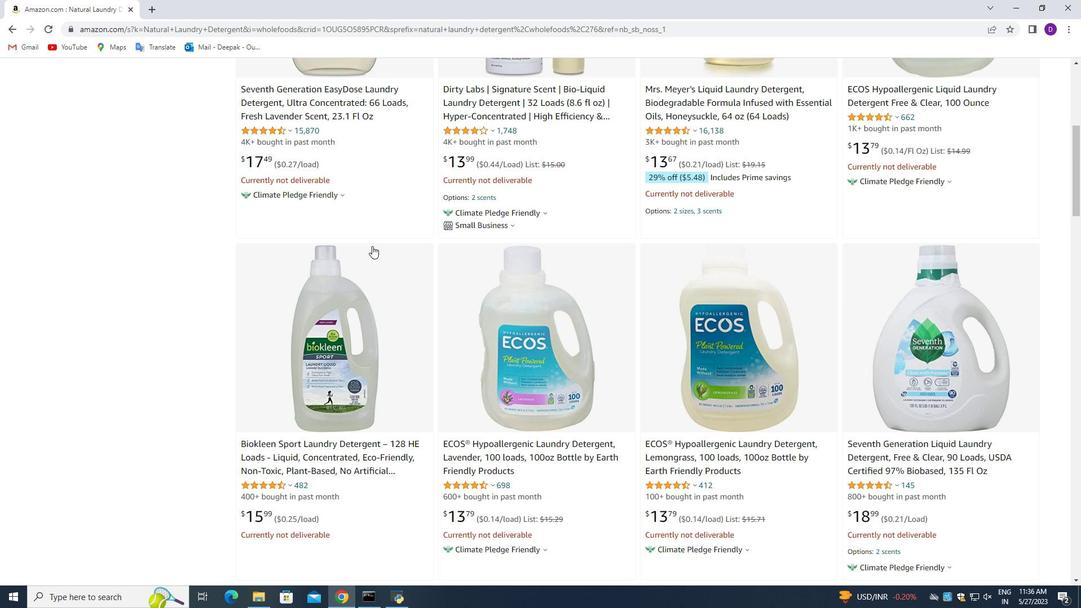 
Action: Mouse scrolled (372, 246) with delta (0, 0)
Screenshot: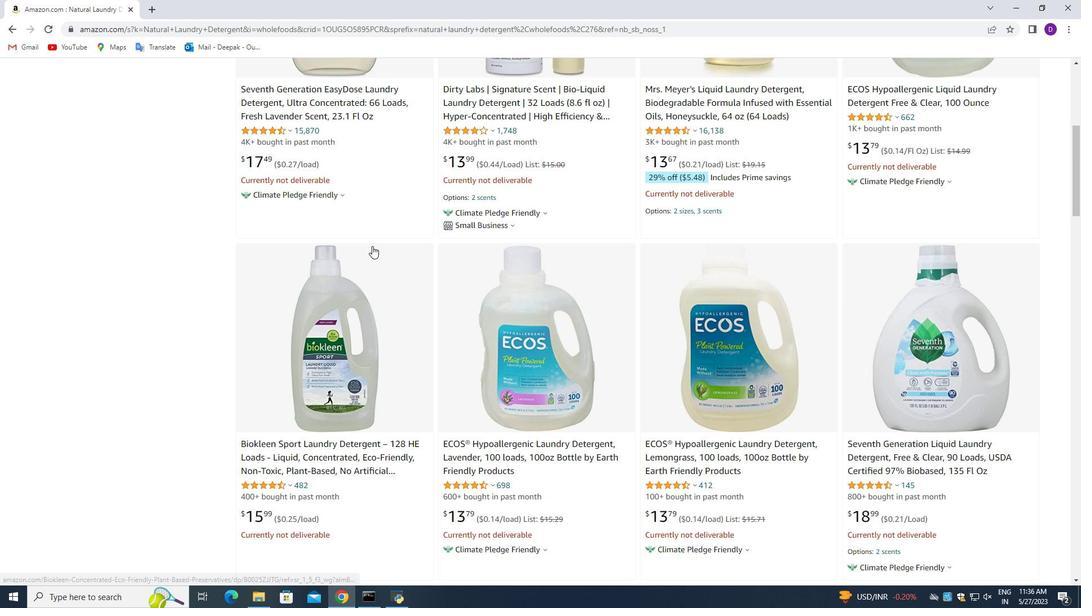 
Action: Mouse scrolled (372, 246) with delta (0, 0)
Screenshot: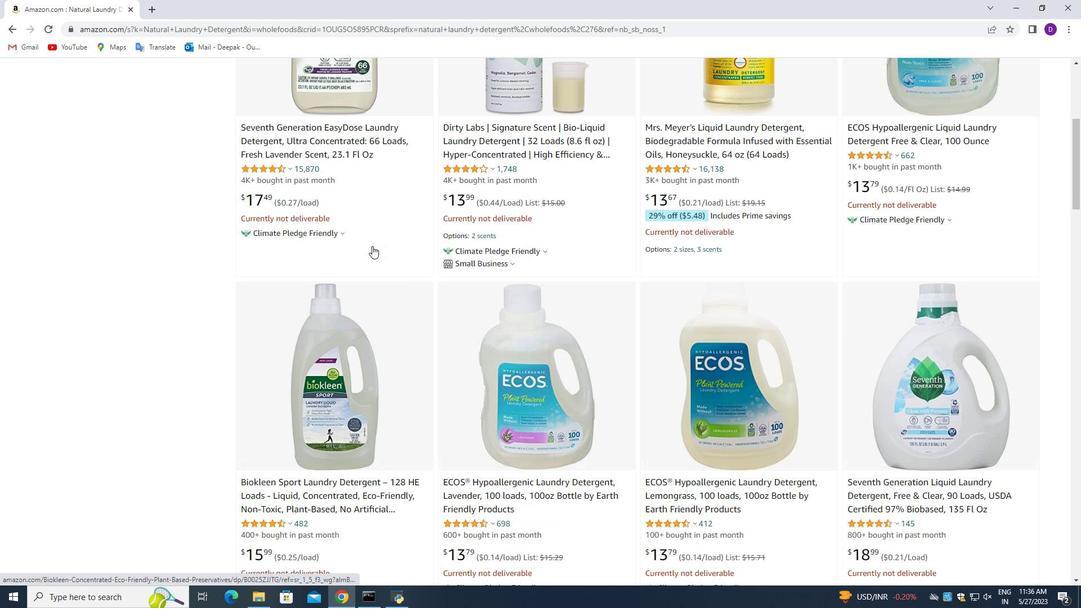 
Action: Mouse scrolled (372, 246) with delta (0, 0)
Screenshot: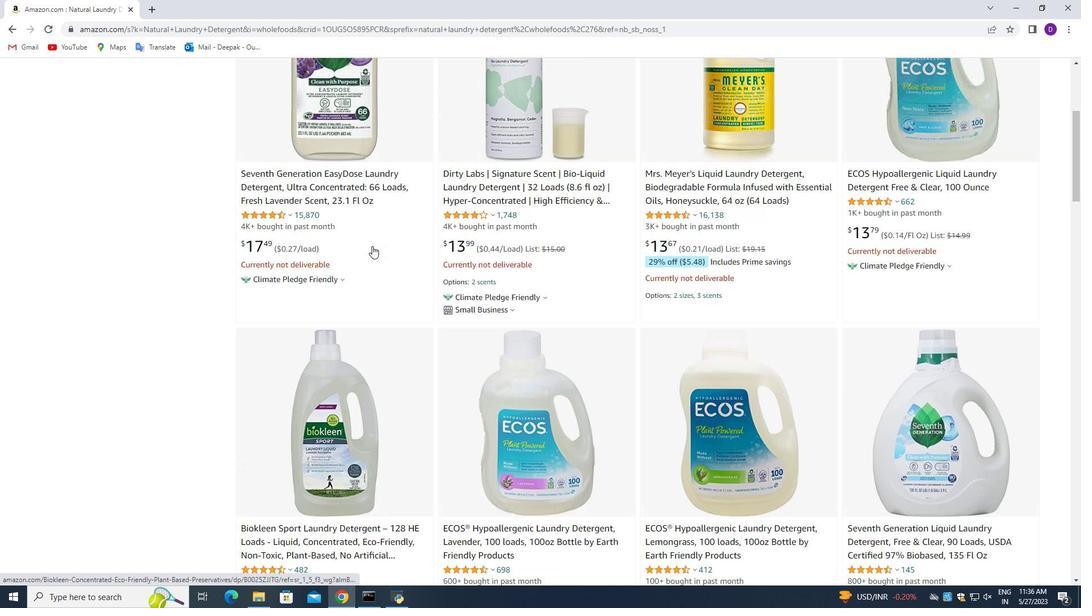 
Action: Mouse scrolled (372, 246) with delta (0, 0)
Screenshot: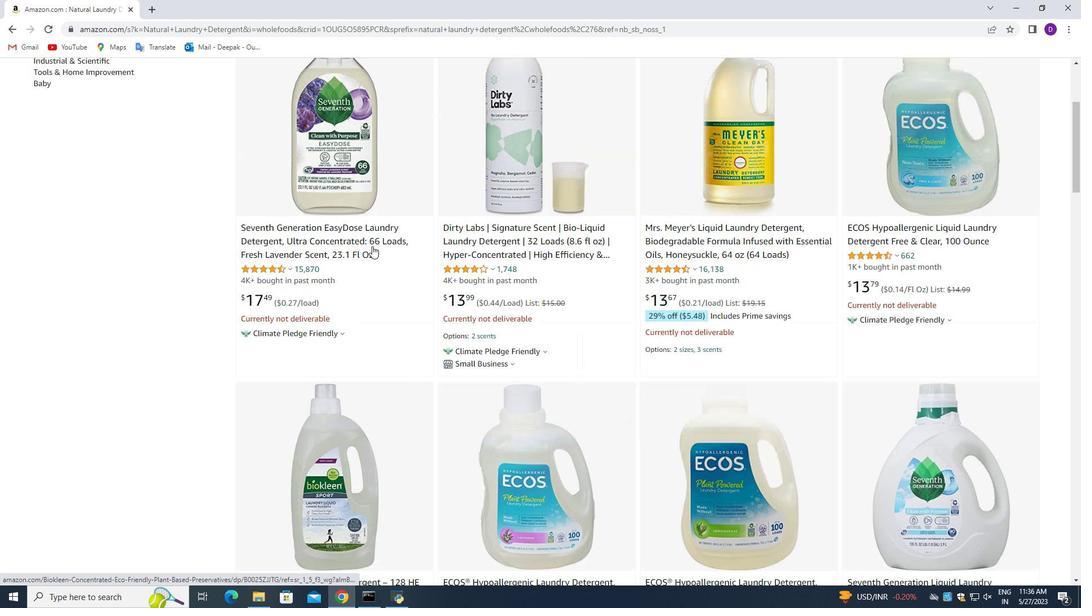 
Action: Mouse scrolled (372, 246) with delta (0, 0)
Screenshot: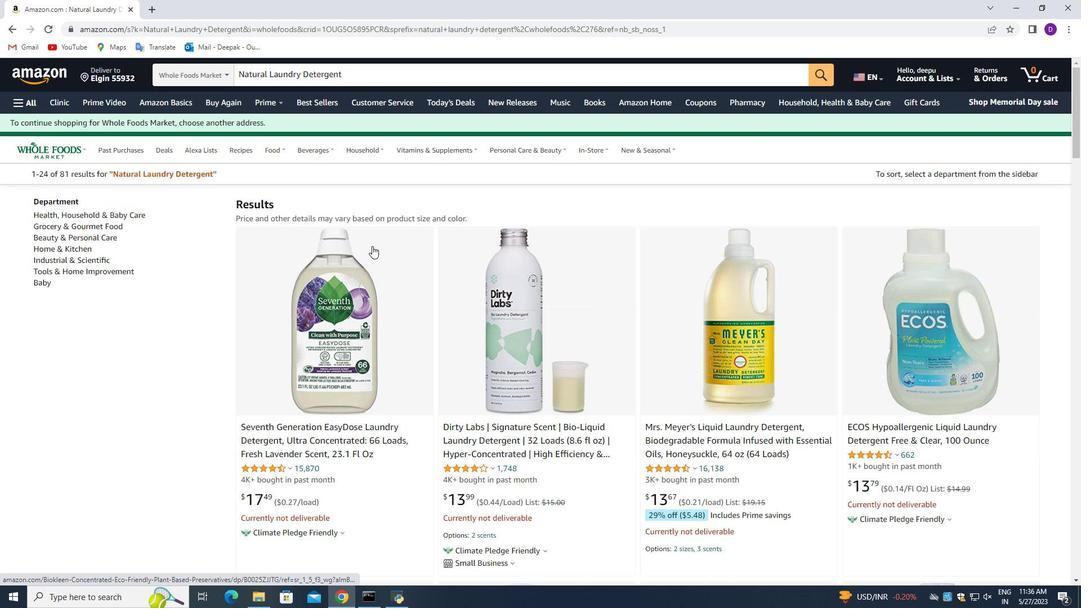 
Action: Mouse scrolled (372, 246) with delta (0, 0)
Screenshot: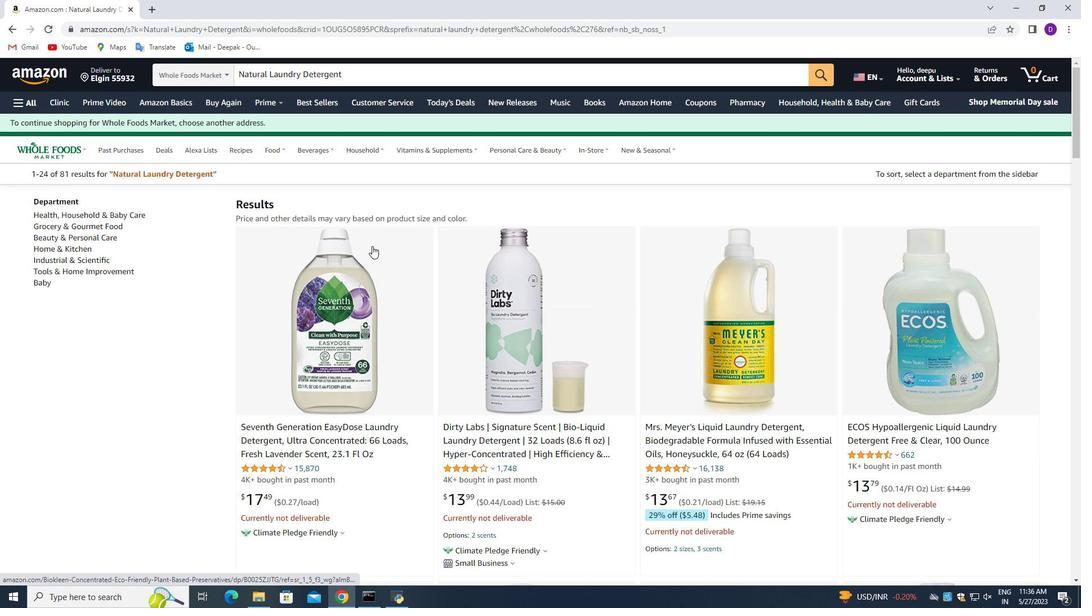 
Action: Mouse moved to (332, 304)
Screenshot: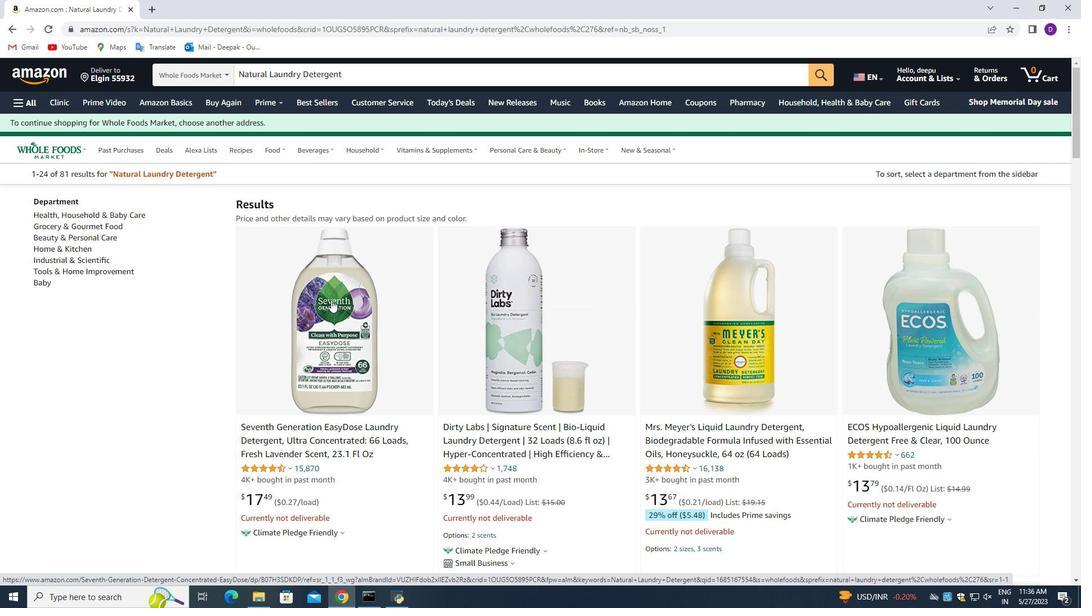 
Action: Mouse scrolled (332, 304) with delta (0, 0)
Screenshot: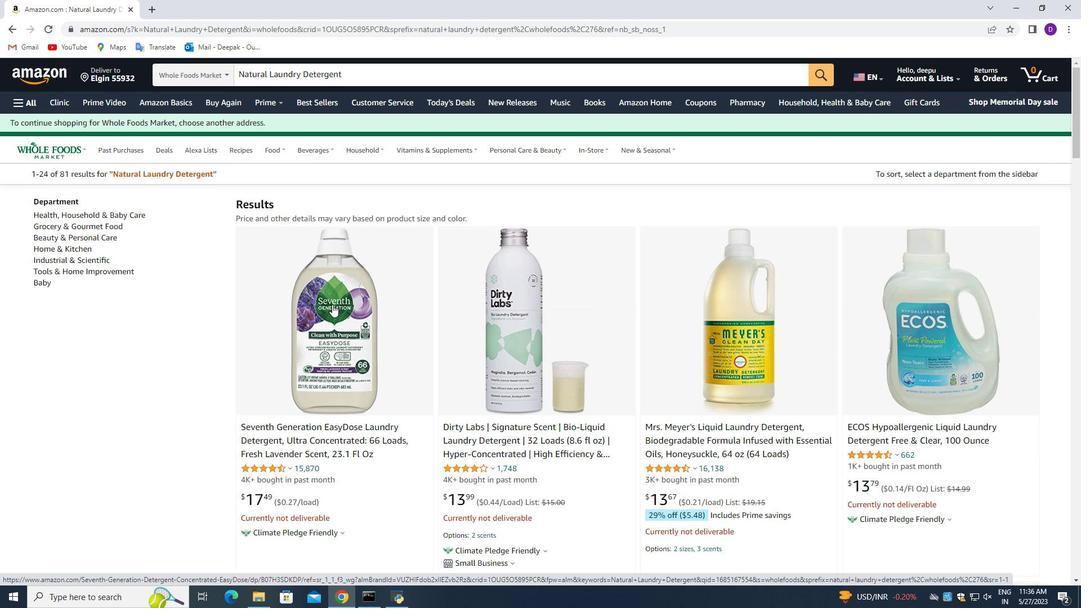 
Action: Mouse scrolled (332, 304) with delta (0, 0)
Screenshot: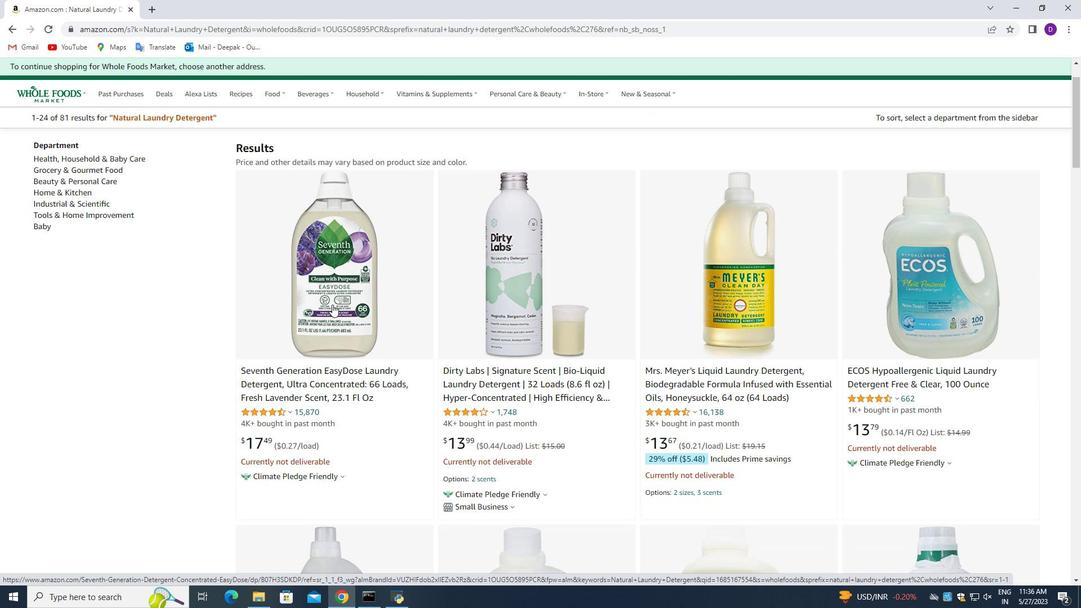 
Action: Mouse scrolled (332, 304) with delta (0, 0)
Screenshot: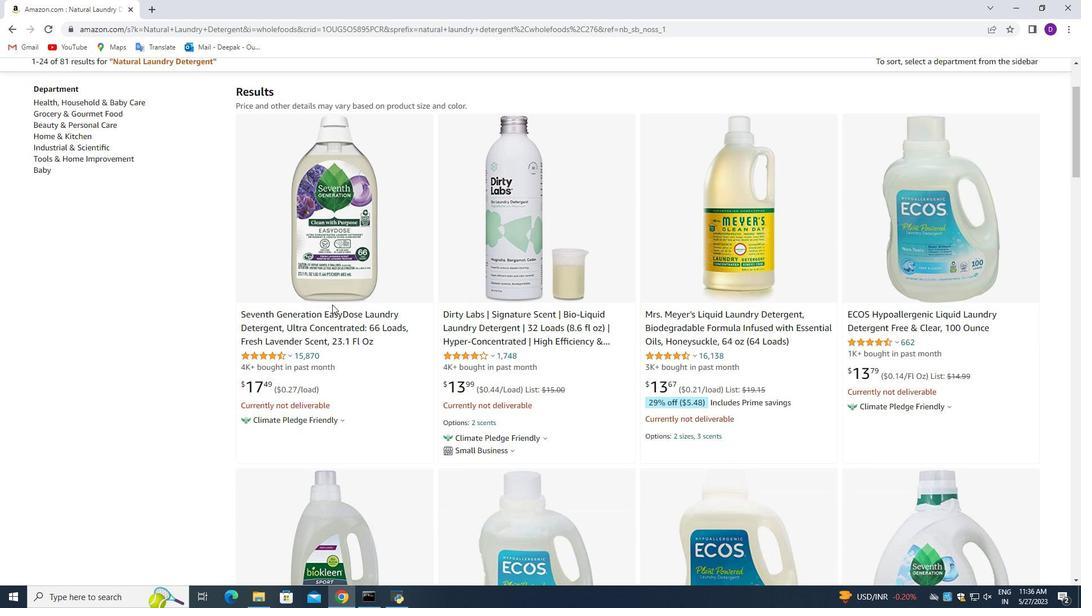 
Action: Mouse scrolled (332, 304) with delta (0, 0)
Screenshot: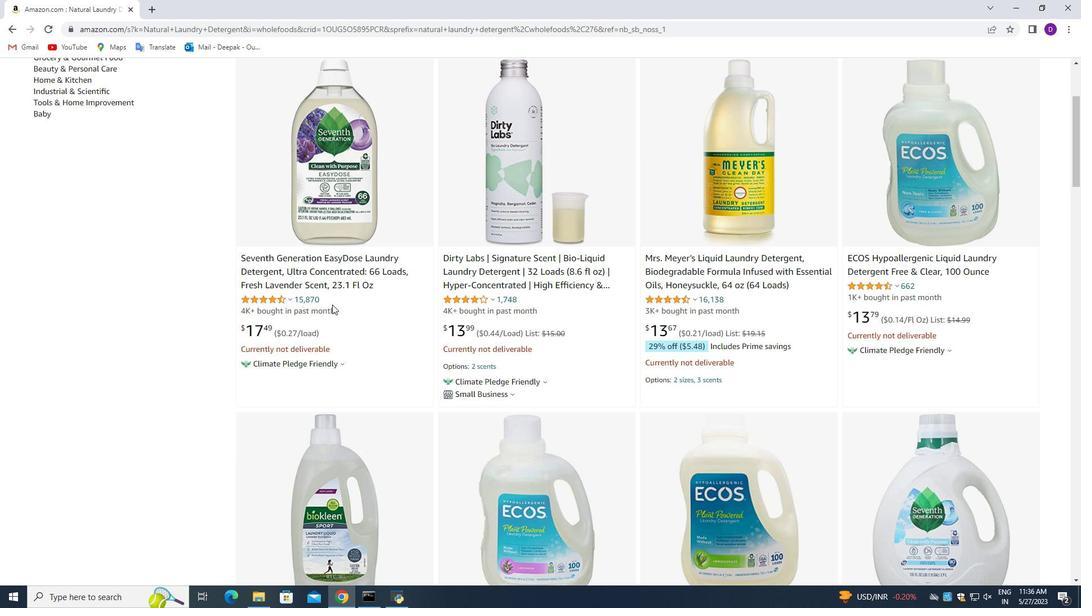 
Action: Mouse moved to (241, 305)
Screenshot: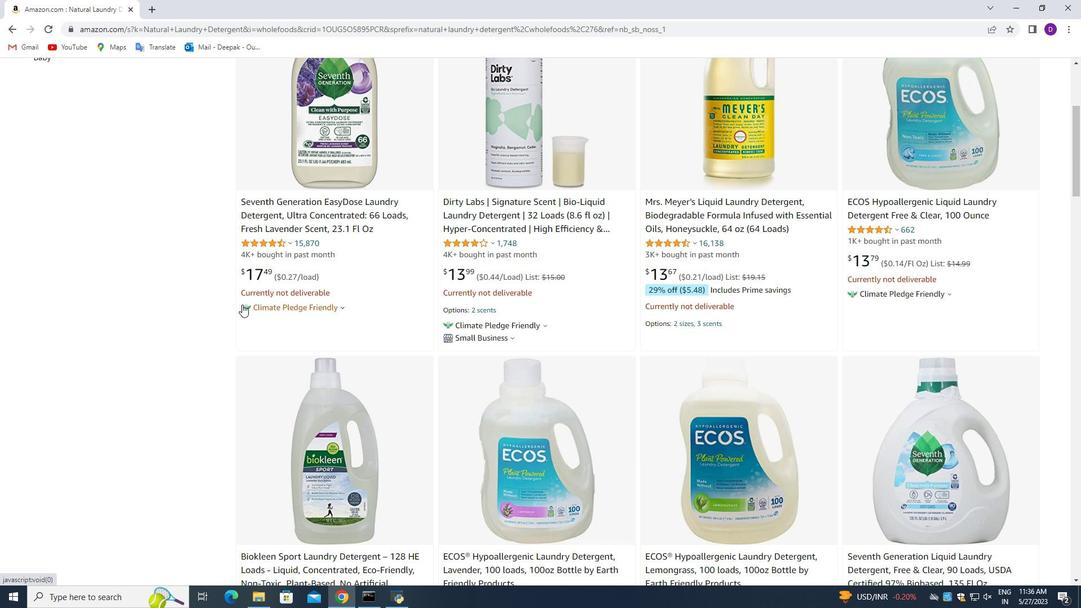 
Action: Mouse scrolled (241, 304) with delta (0, 0)
Screenshot: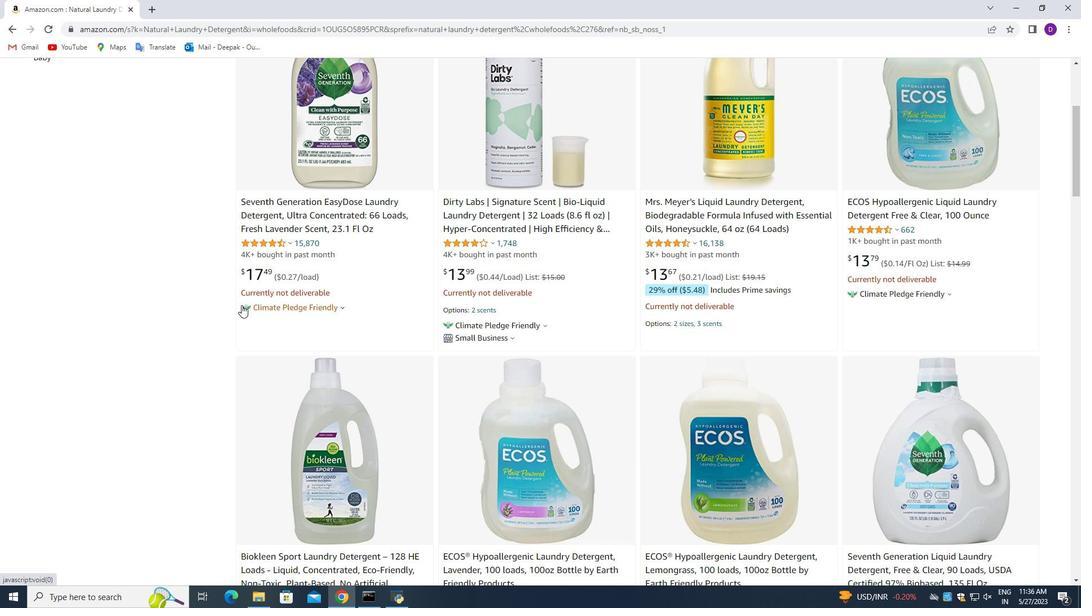 
Action: Mouse moved to (432, 288)
Screenshot: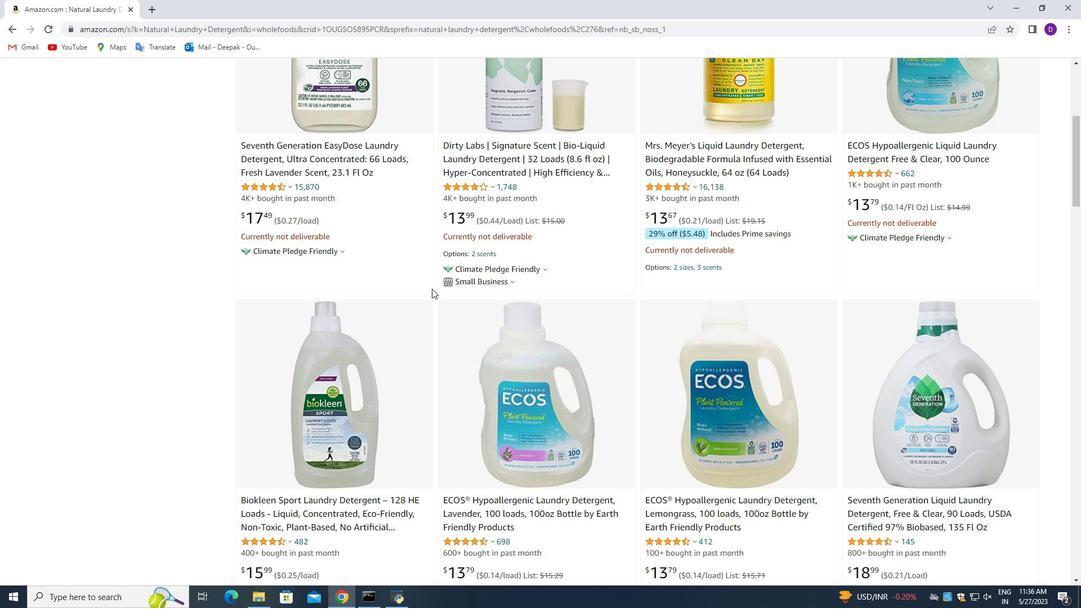 
Action: Mouse scrolled (432, 287) with delta (0, 0)
Screenshot: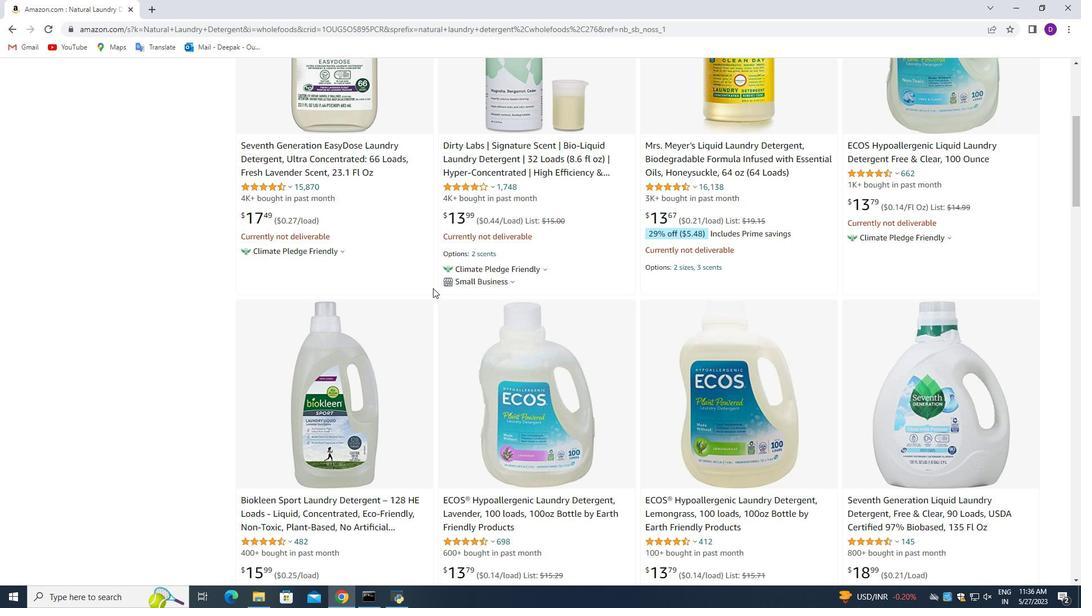 
Action: Mouse scrolled (432, 287) with delta (0, 0)
Screenshot: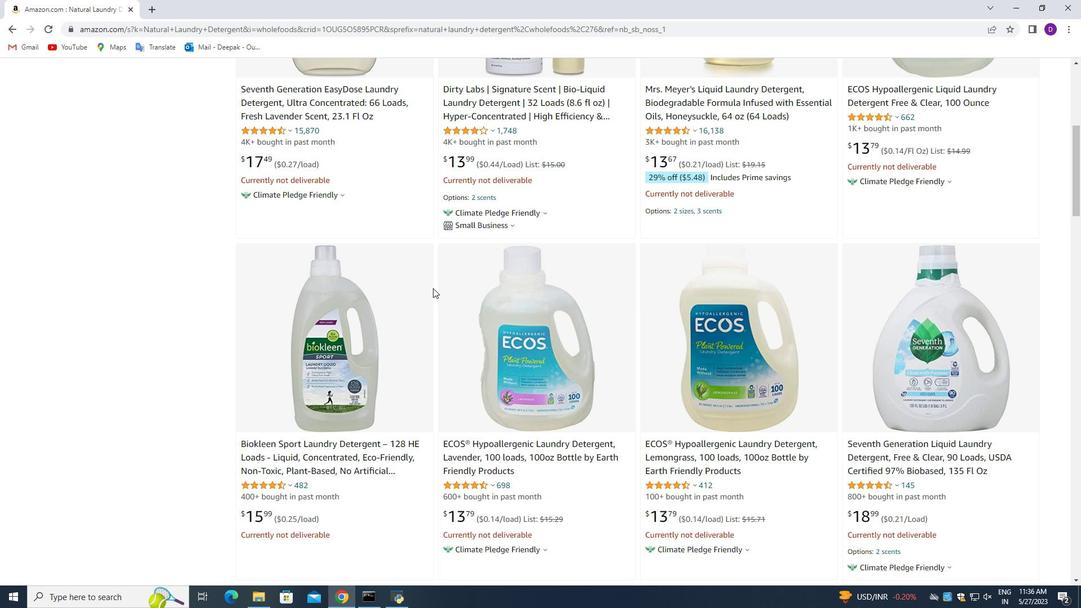 
Action: Mouse scrolled (432, 287) with delta (0, 0)
Screenshot: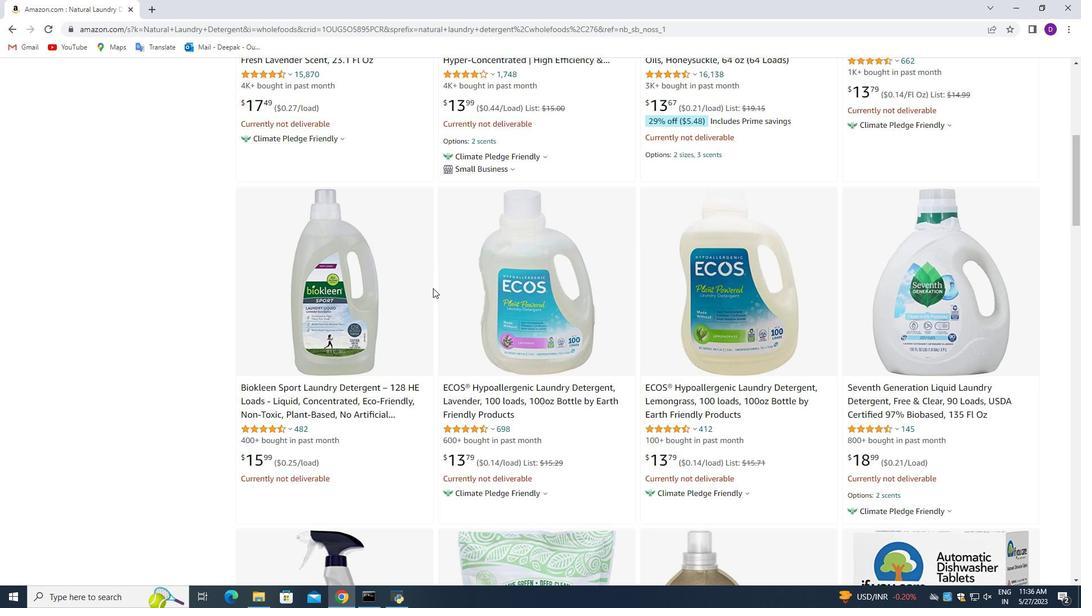 
Action: Mouse scrolled (432, 287) with delta (0, 0)
Screenshot: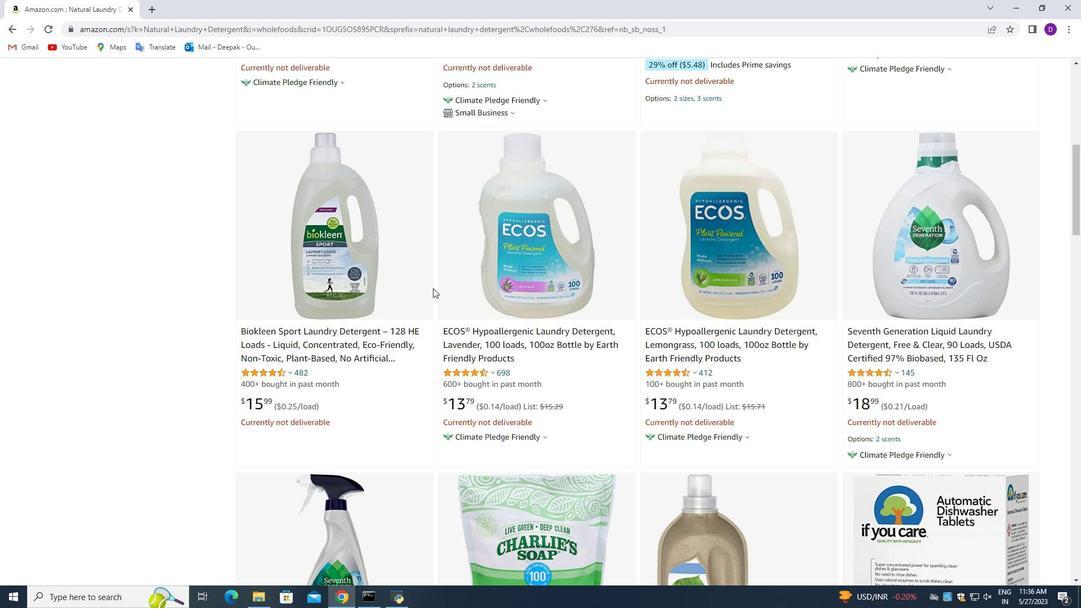 
Action: Mouse scrolled (432, 287) with delta (0, 0)
Screenshot: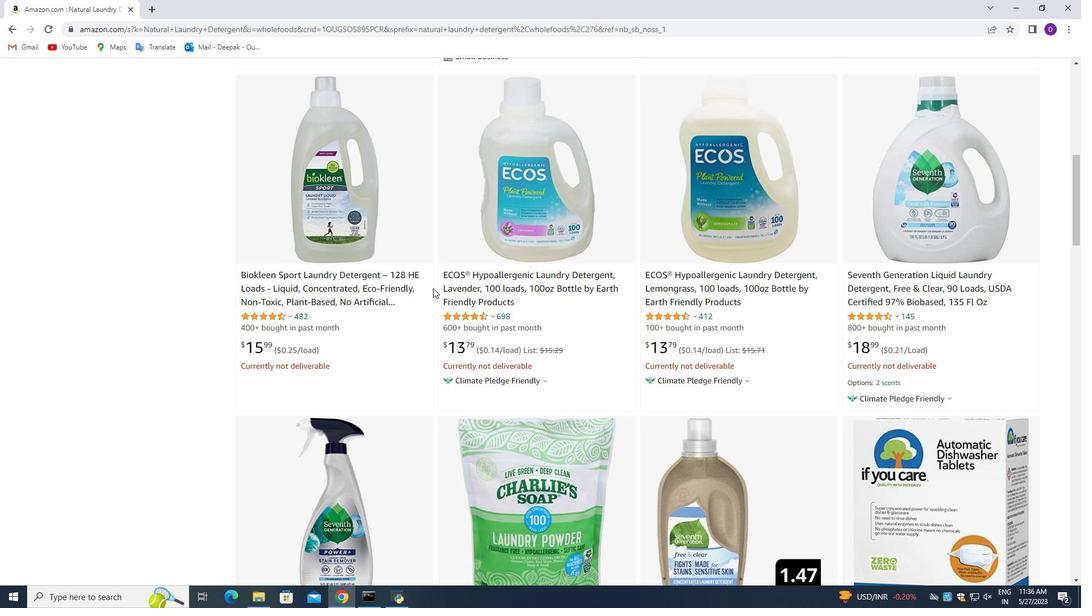 
Action: Mouse scrolled (432, 287) with delta (0, 0)
Screenshot: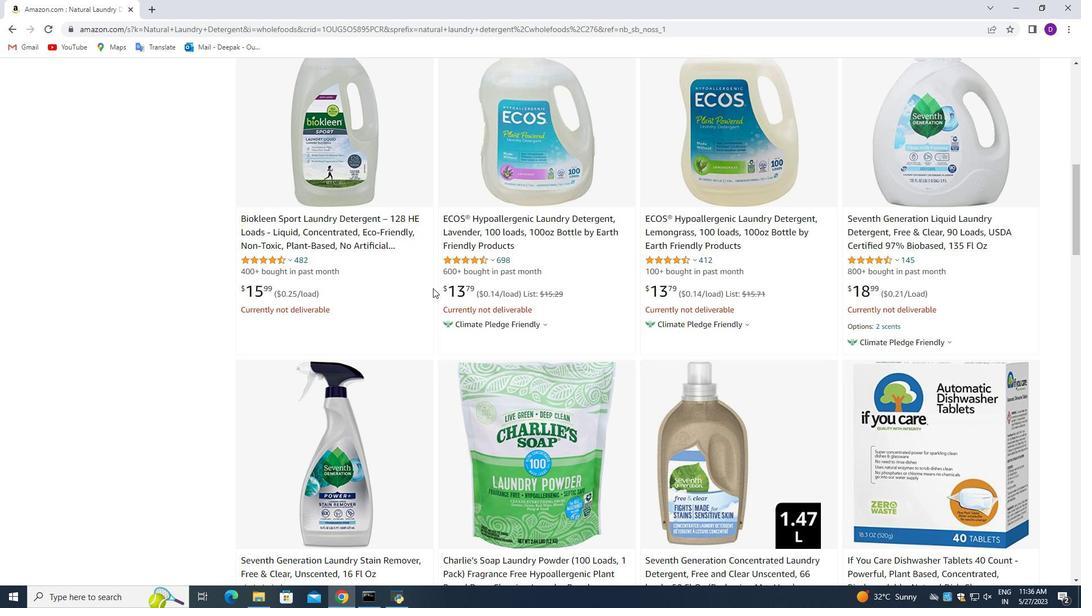 
Action: Mouse scrolled (432, 287) with delta (0, 0)
Screenshot: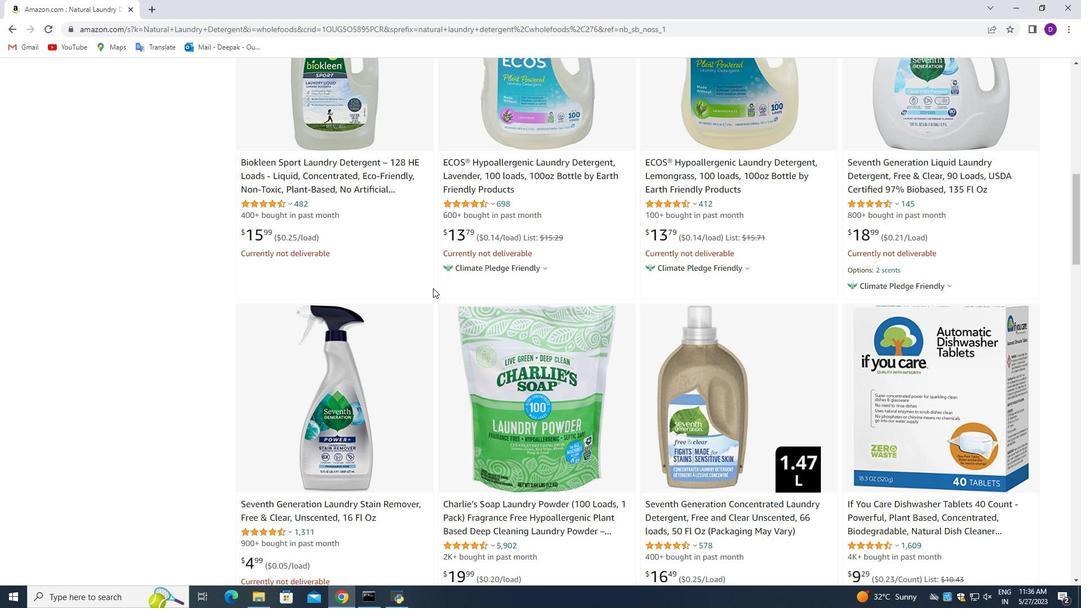 
Action: Mouse scrolled (432, 287) with delta (0, 0)
Screenshot: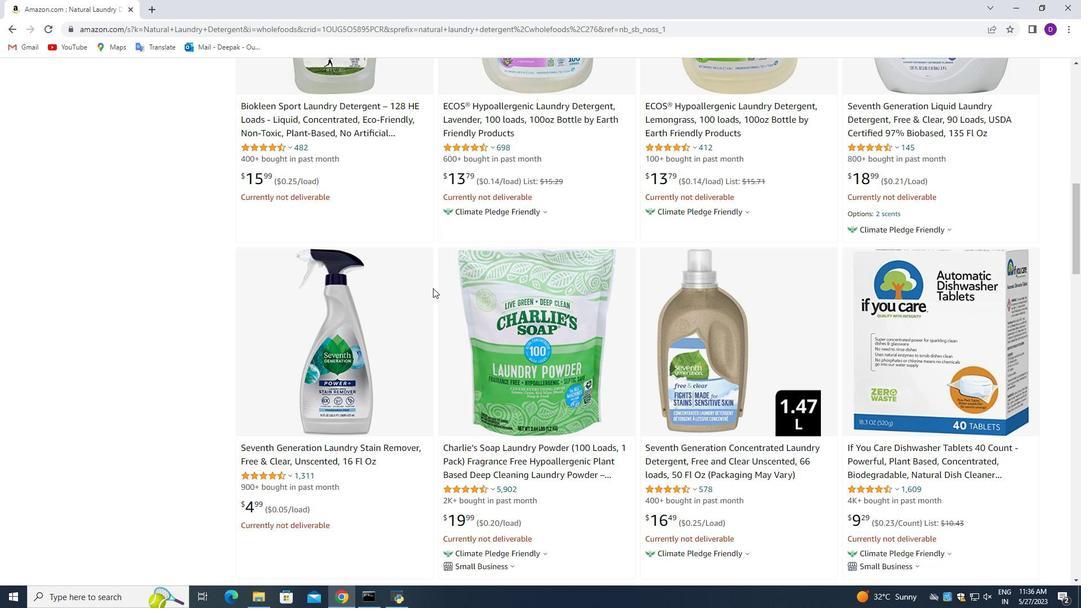 
Action: Mouse scrolled (432, 287) with delta (0, 0)
Screenshot: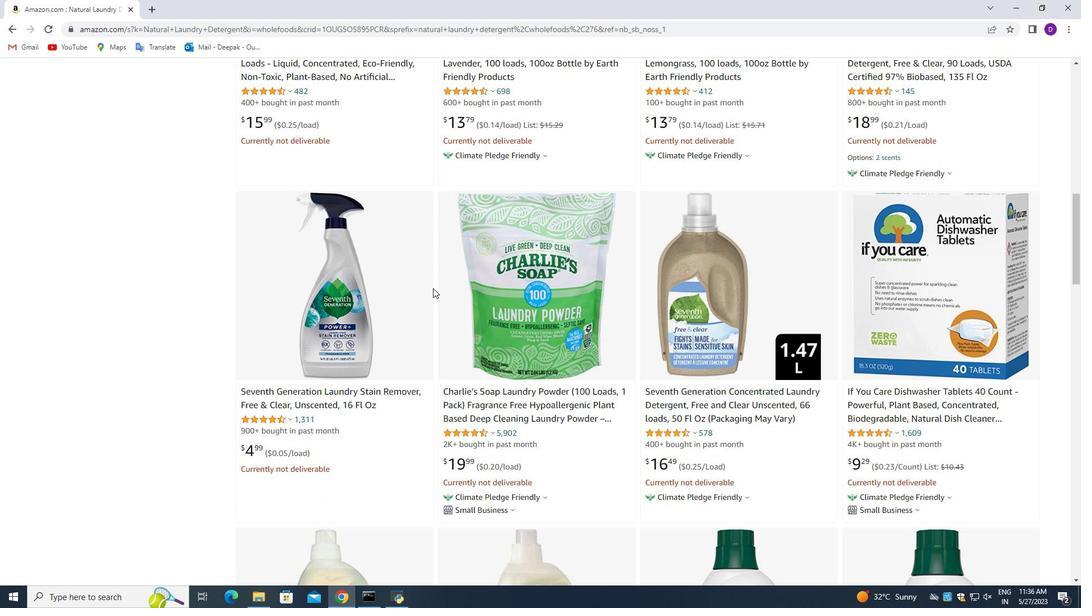 
Action: Mouse scrolled (432, 287) with delta (0, 0)
Screenshot: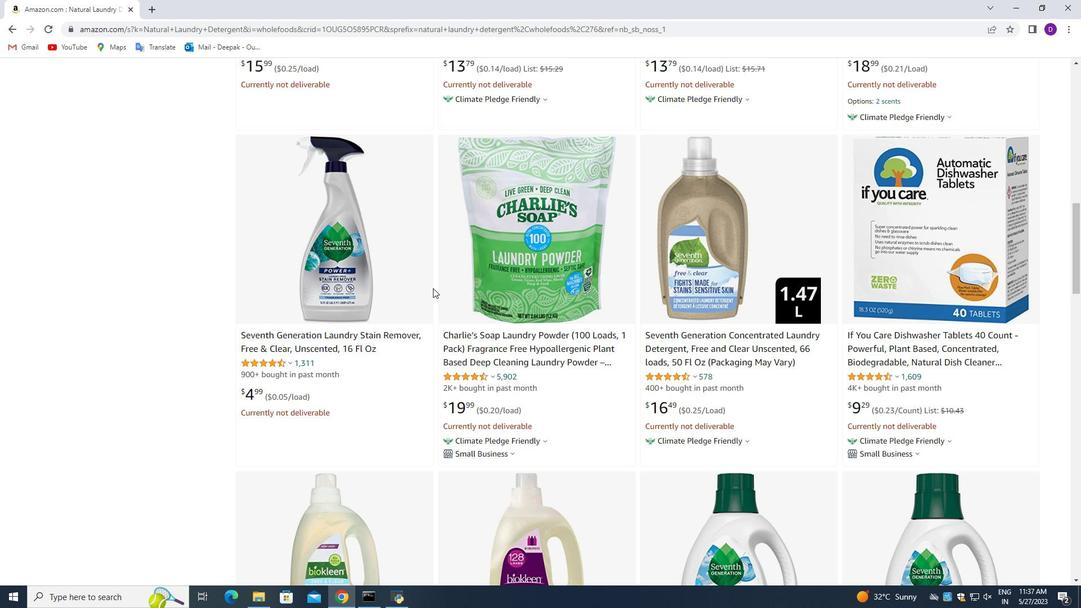 
Action: Mouse scrolled (432, 287) with delta (0, 0)
Screenshot: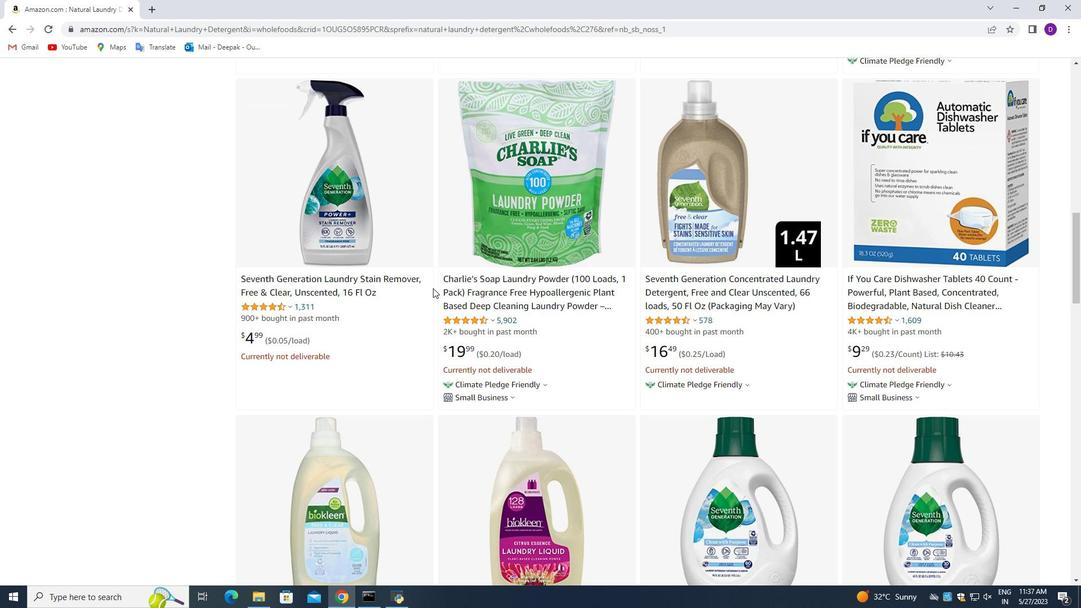 
Action: Mouse scrolled (432, 287) with delta (0, 0)
Screenshot: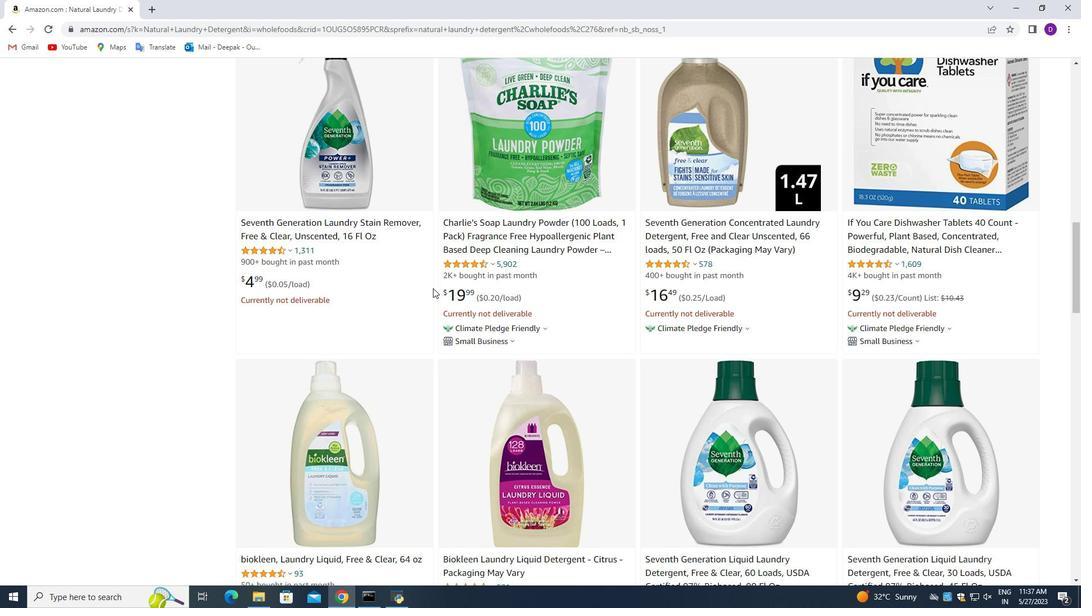 
Action: Mouse scrolled (432, 287) with delta (0, 0)
Screenshot: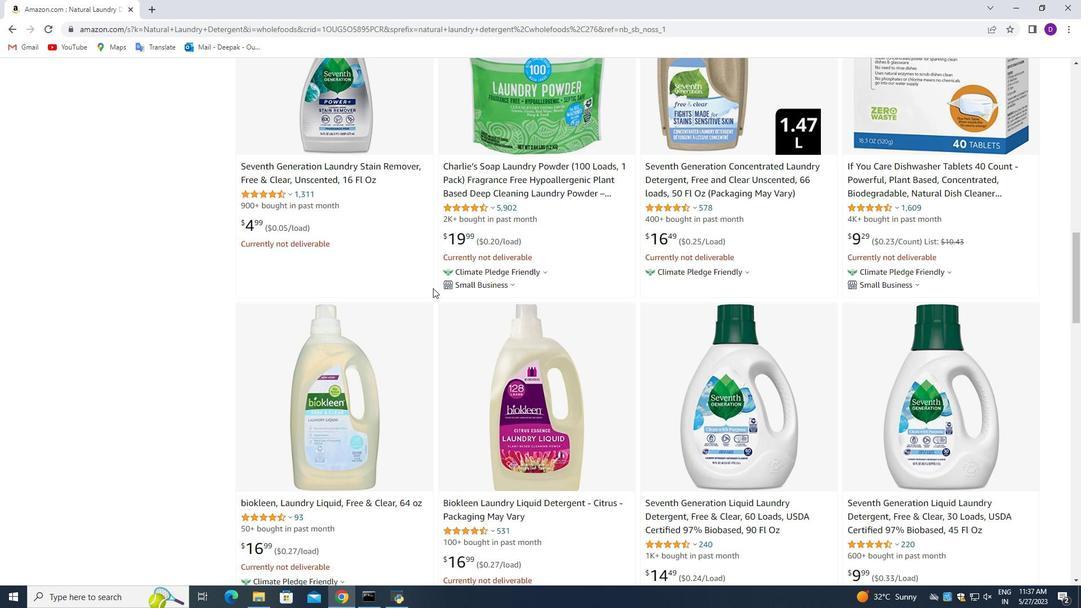 
Action: Mouse scrolled (432, 287) with delta (0, 0)
Screenshot: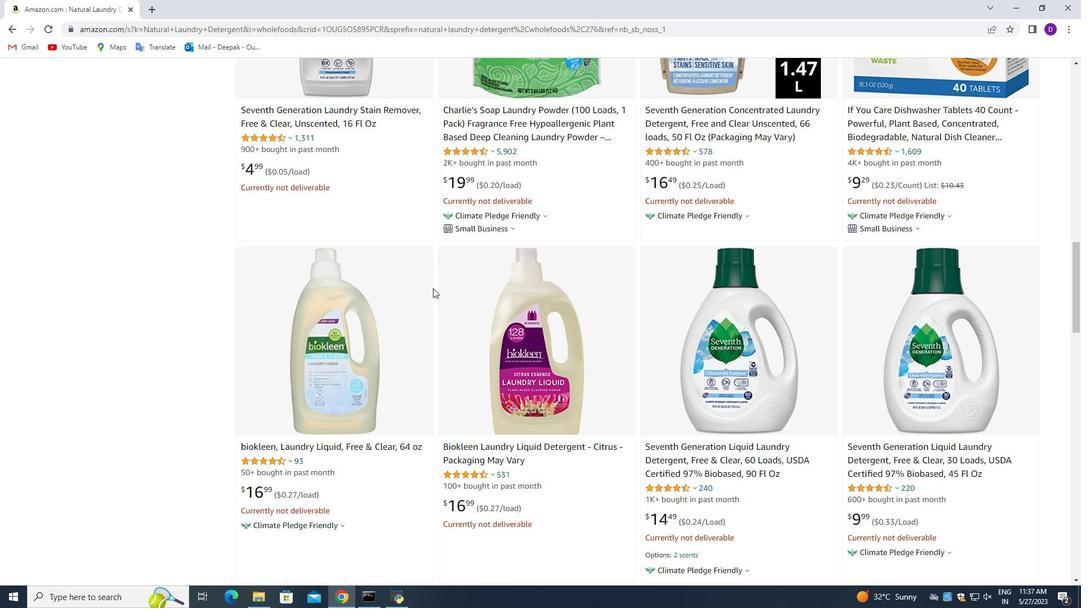 
Action: Mouse scrolled (432, 287) with delta (0, 0)
Screenshot: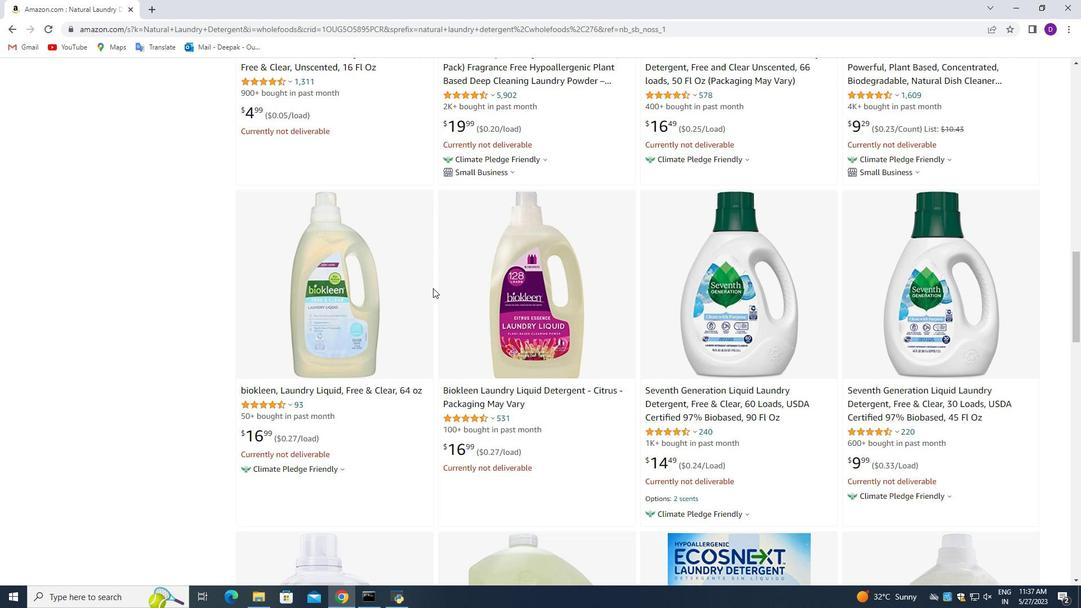 
Action: Mouse scrolled (432, 287) with delta (0, 0)
Screenshot: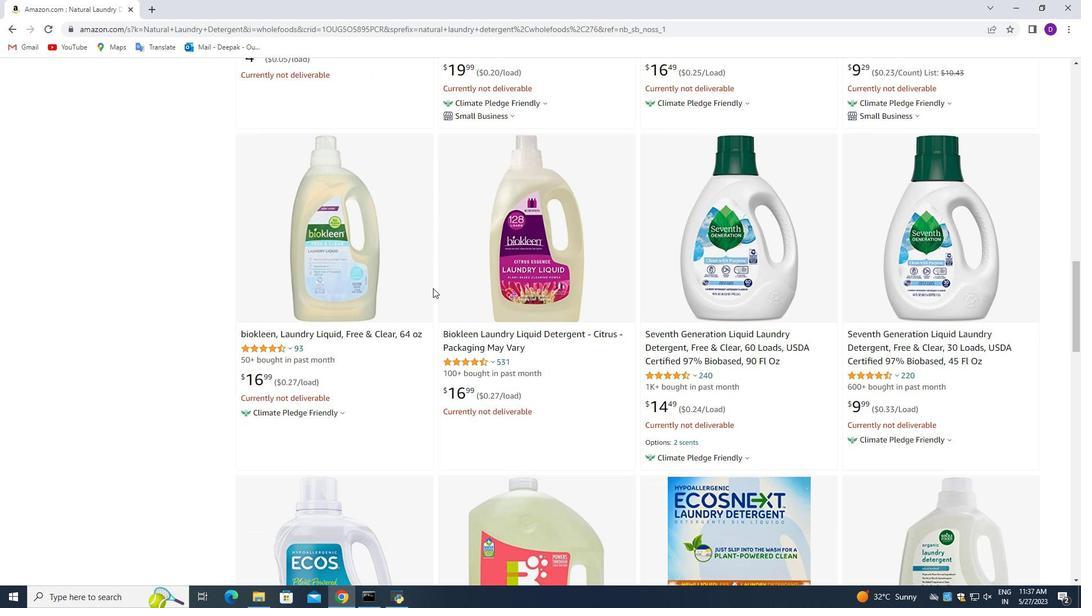 
Action: Mouse scrolled (432, 287) with delta (0, 0)
Screenshot: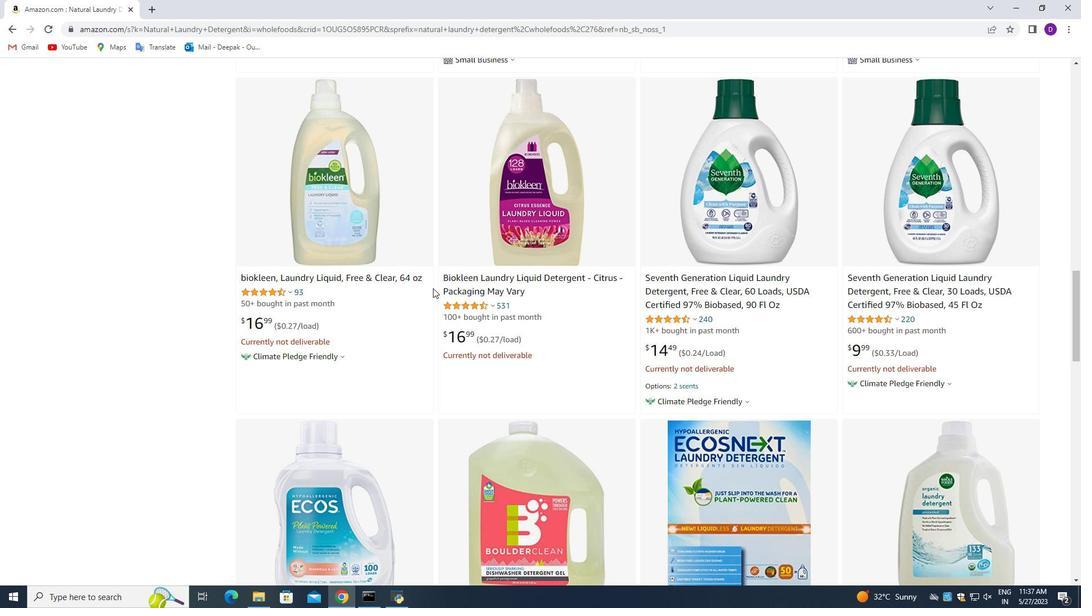 
Action: Mouse scrolled (432, 287) with delta (0, 0)
Screenshot: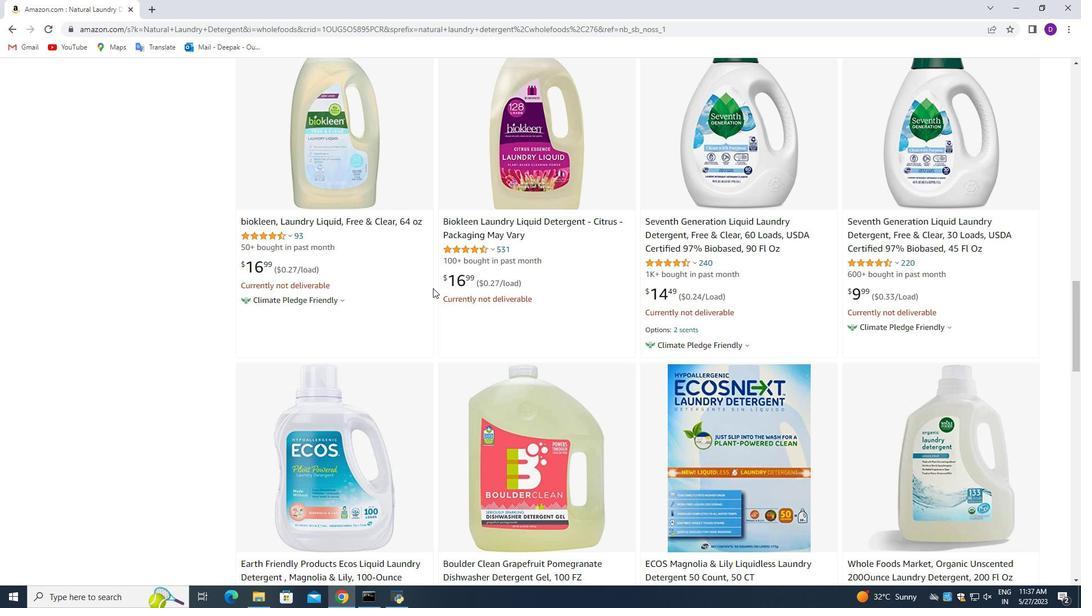 
Action: Mouse scrolled (432, 287) with delta (0, 0)
Screenshot: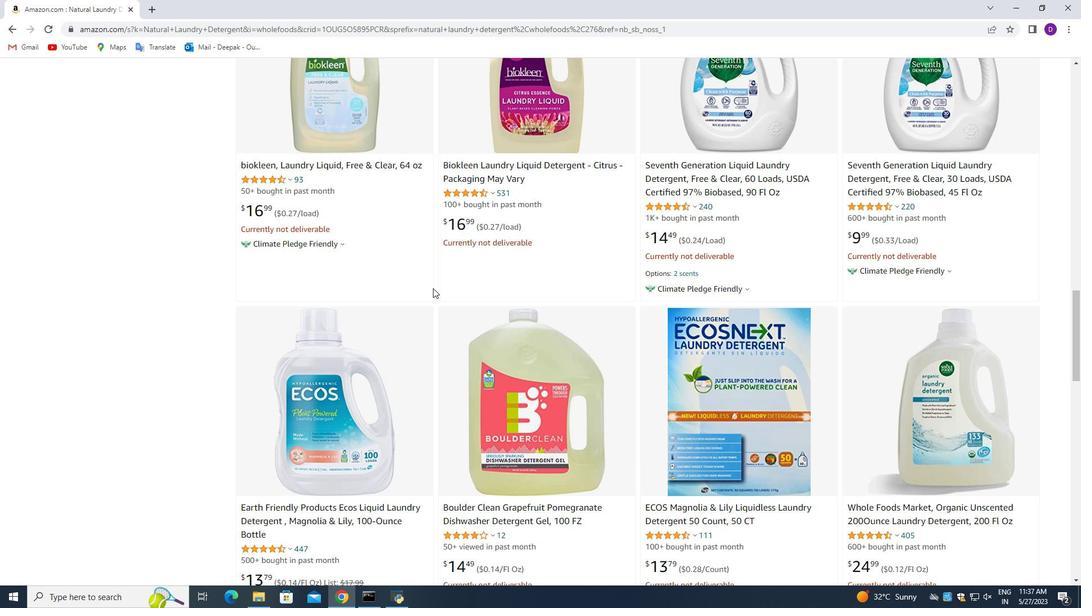 
Action: Mouse moved to (435, 253)
Screenshot: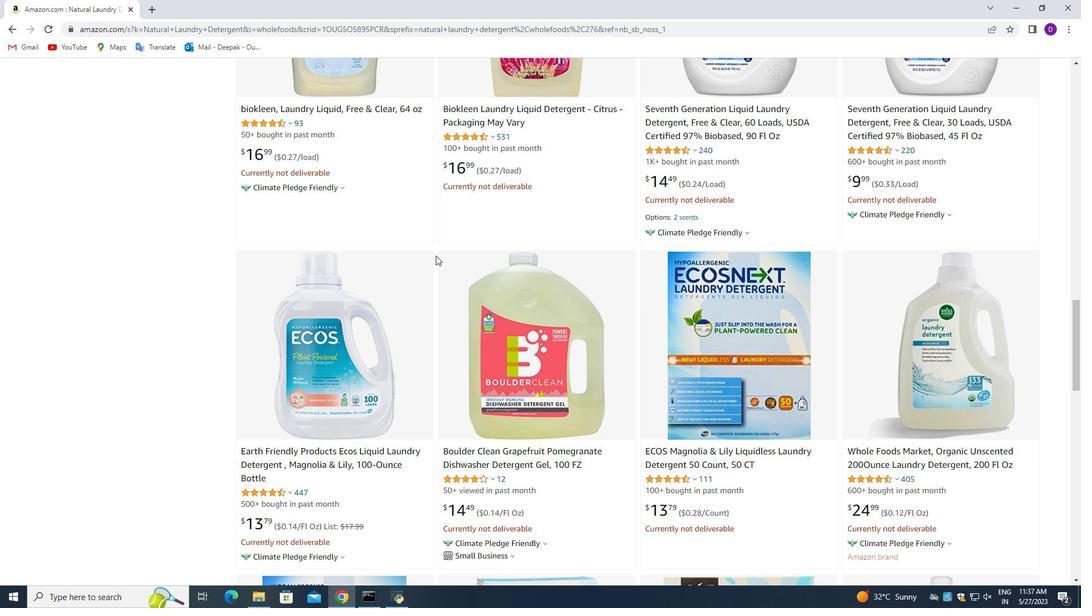 
Action: Mouse scrolled (435, 253) with delta (0, 0)
Screenshot: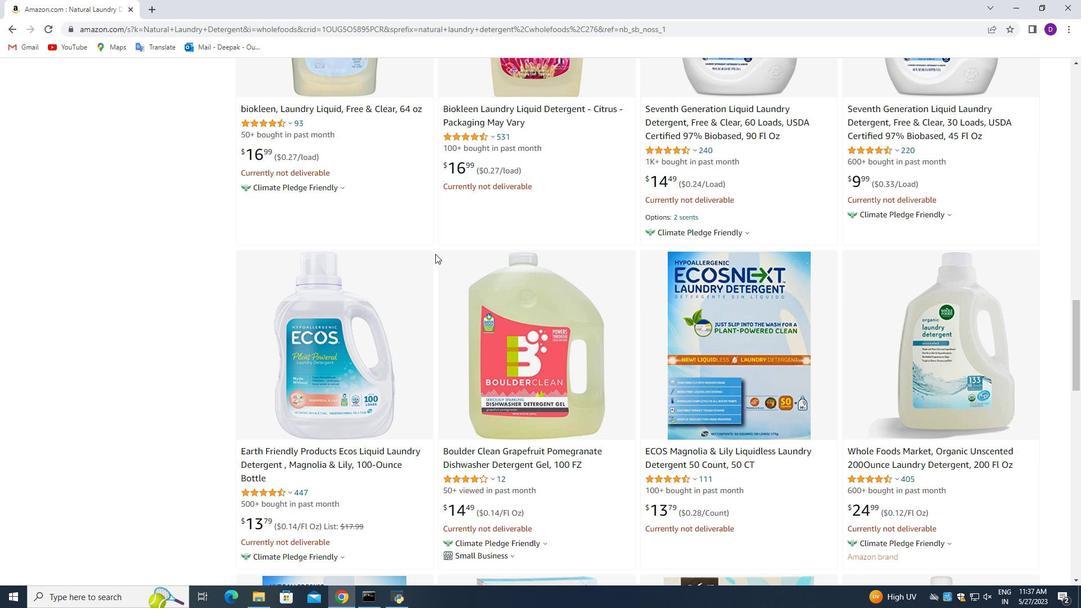 
Action: Mouse scrolled (435, 253) with delta (0, 0)
Screenshot: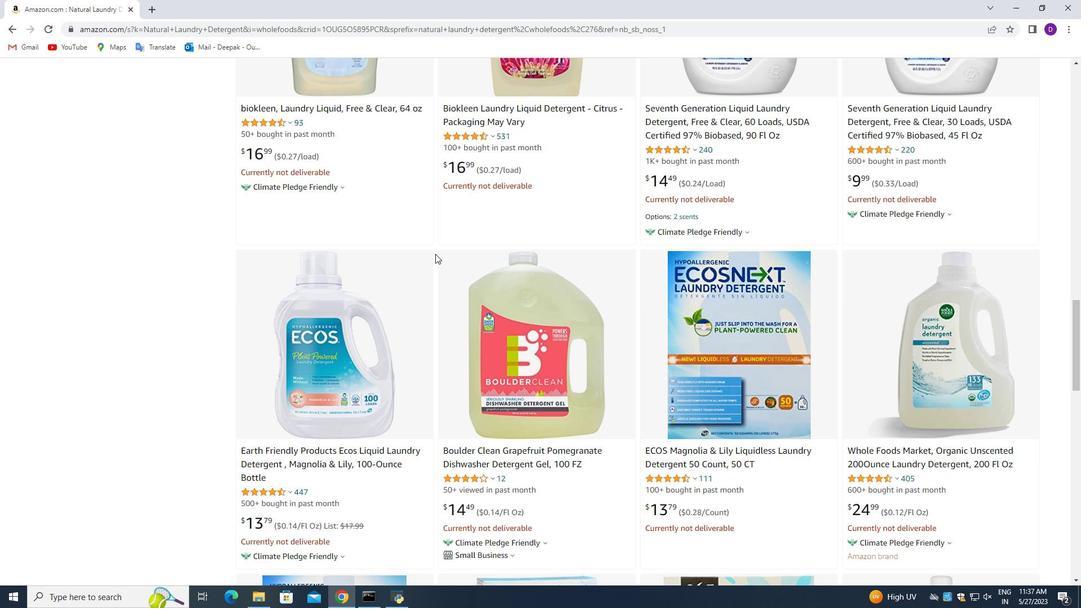 
Action: Mouse scrolled (435, 253) with delta (0, 0)
Screenshot: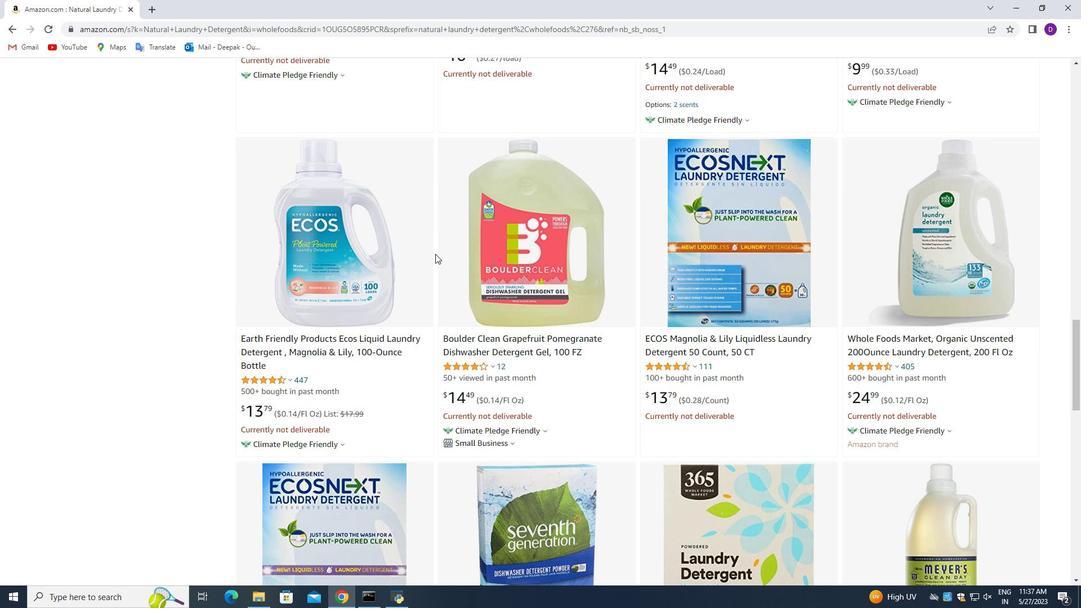 
Action: Mouse moved to (416, 224)
Screenshot: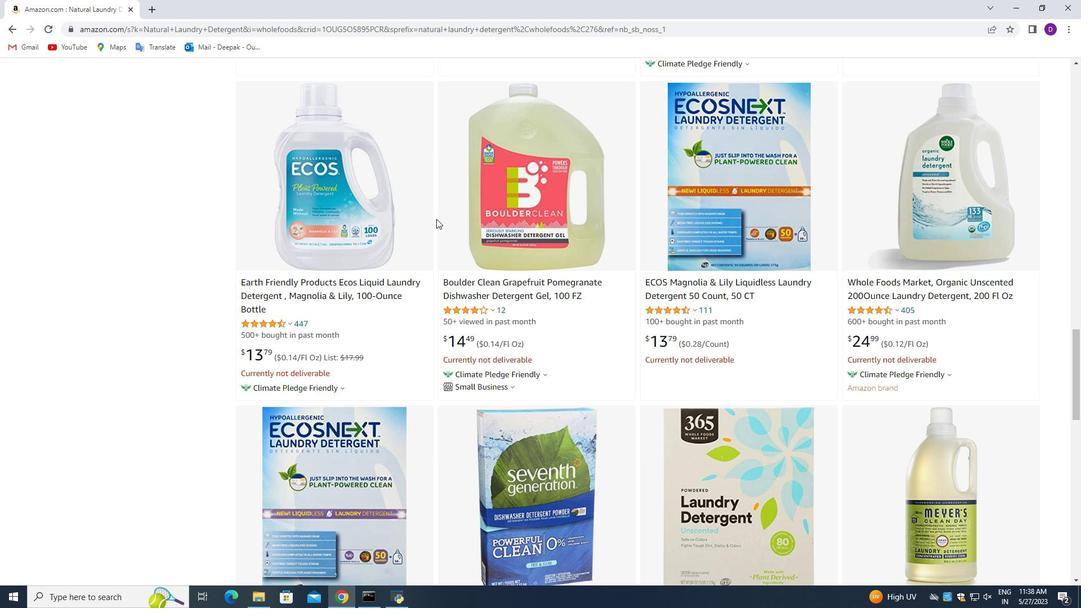 
Action: Mouse scrolled (416, 224) with delta (0, 0)
Screenshot: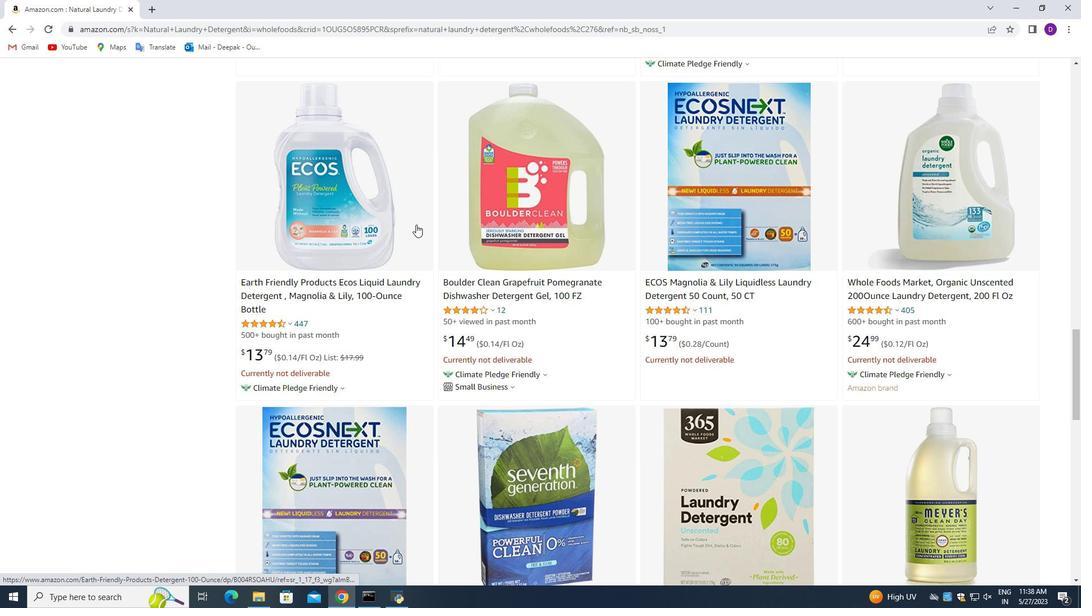 
Action: Mouse moved to (433, 203)
Screenshot: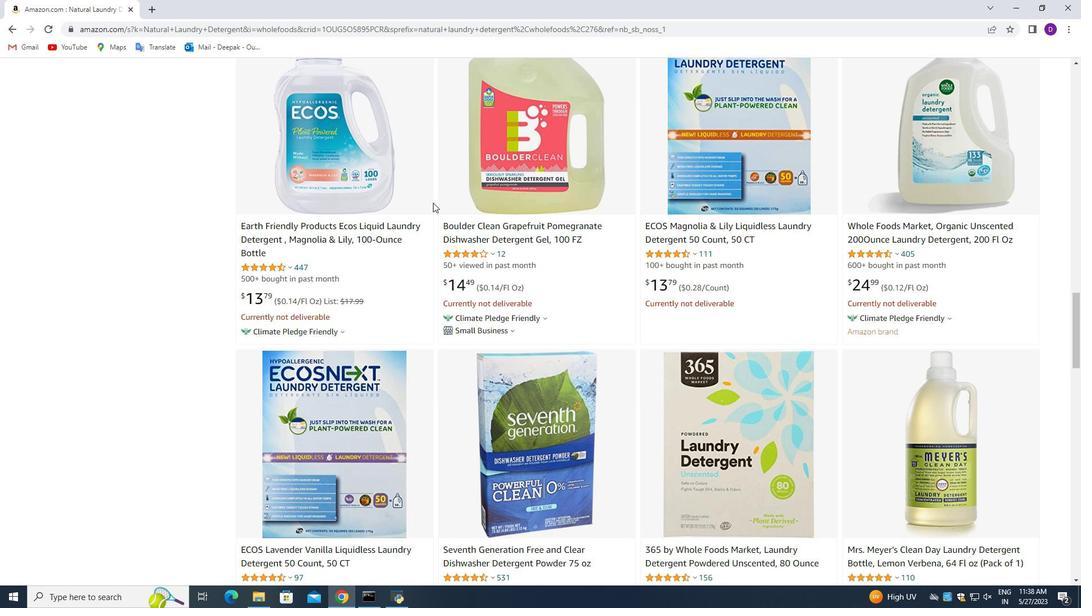
Action: Mouse scrolled (433, 202) with delta (0, 0)
Screenshot: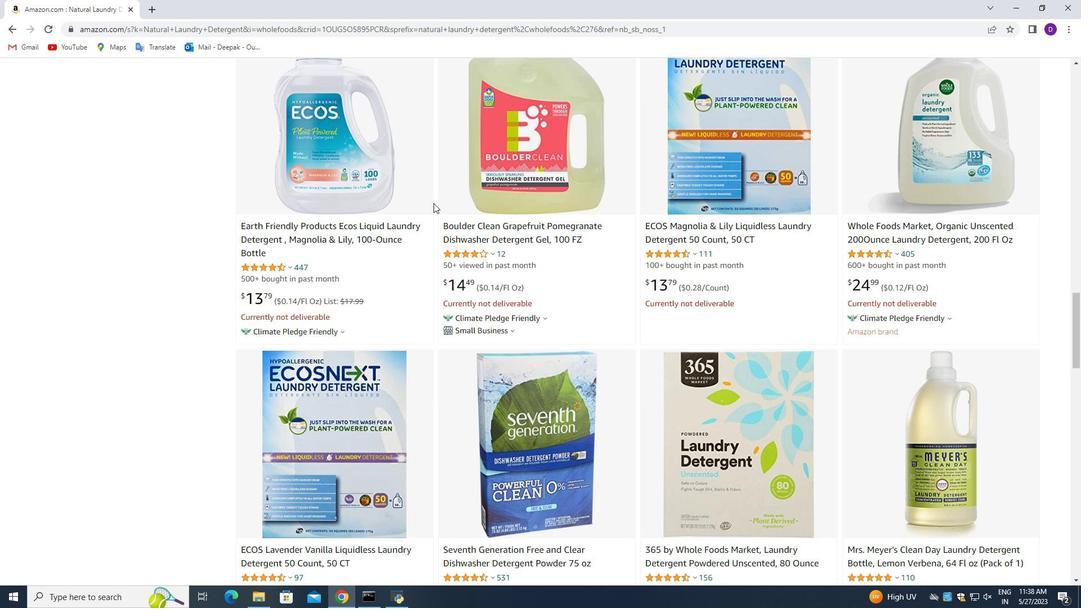 
Action: Mouse scrolled (433, 202) with delta (0, 0)
Screenshot: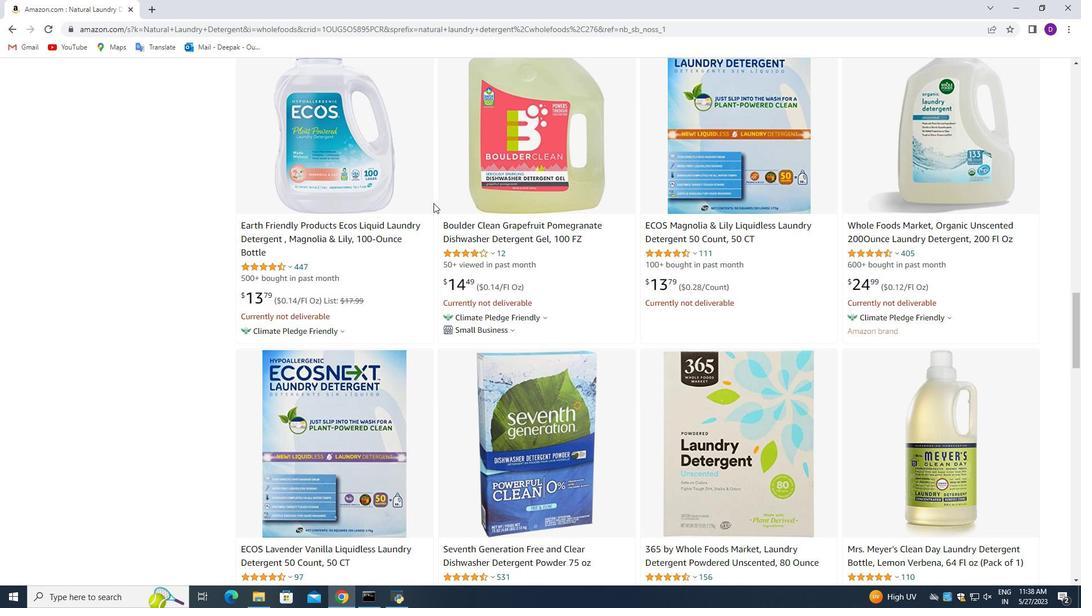 
Action: Mouse scrolled (433, 202) with delta (0, 0)
Screenshot: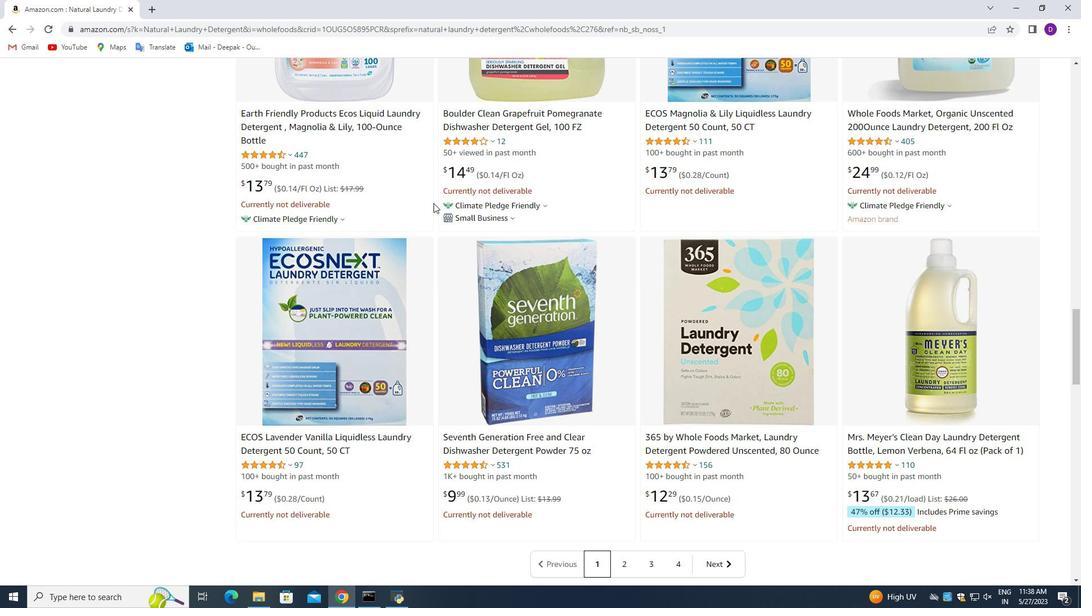 
Action: Mouse scrolled (433, 202) with delta (0, 0)
Screenshot: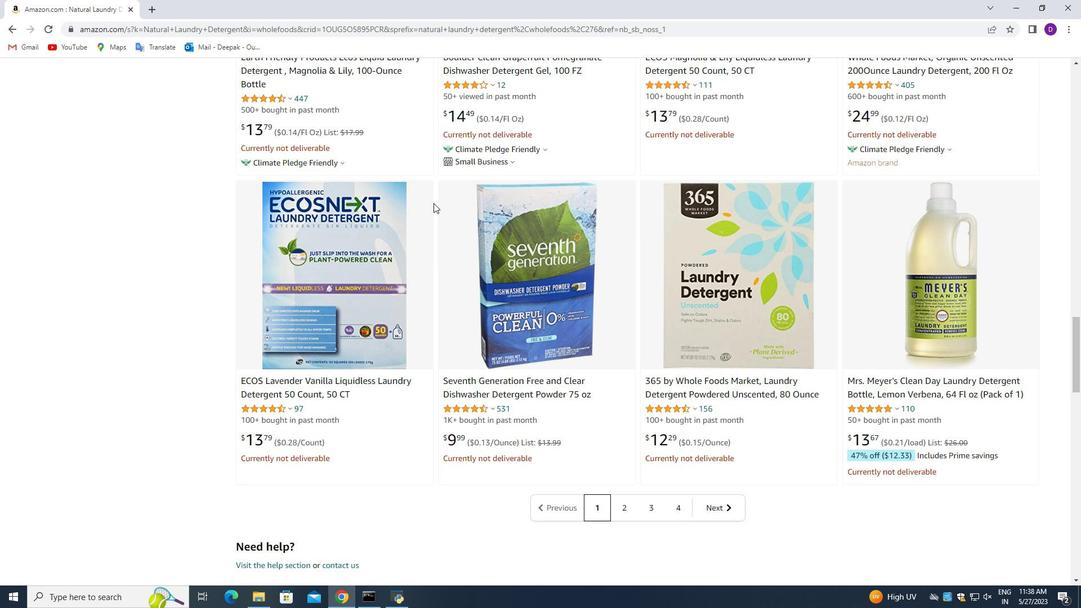 
Action: Mouse moved to (436, 201)
Screenshot: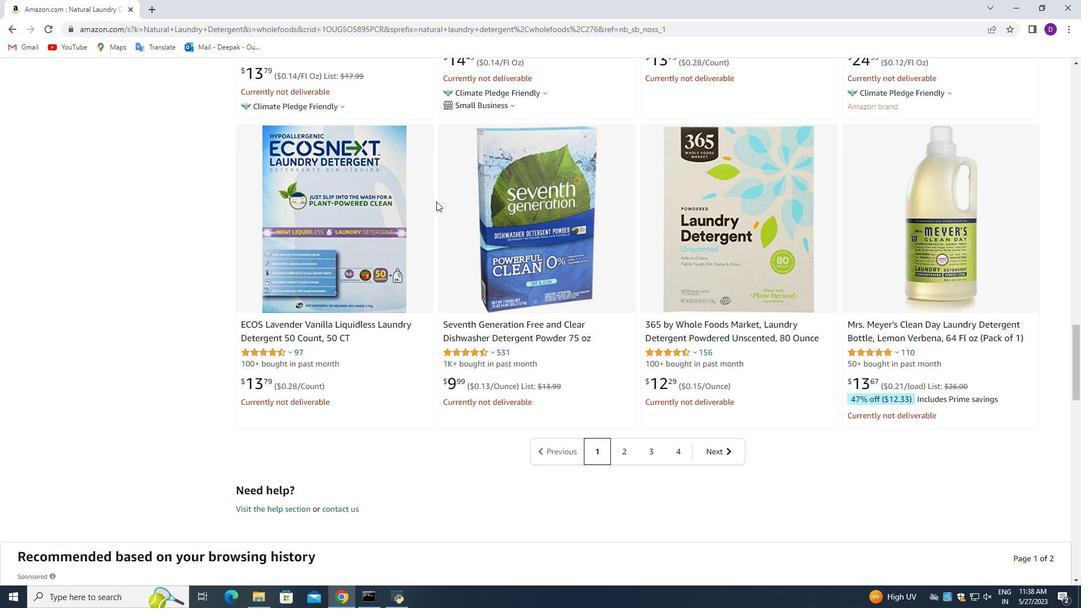 
Action: Mouse scrolled (436, 200) with delta (0, 0)
Screenshot: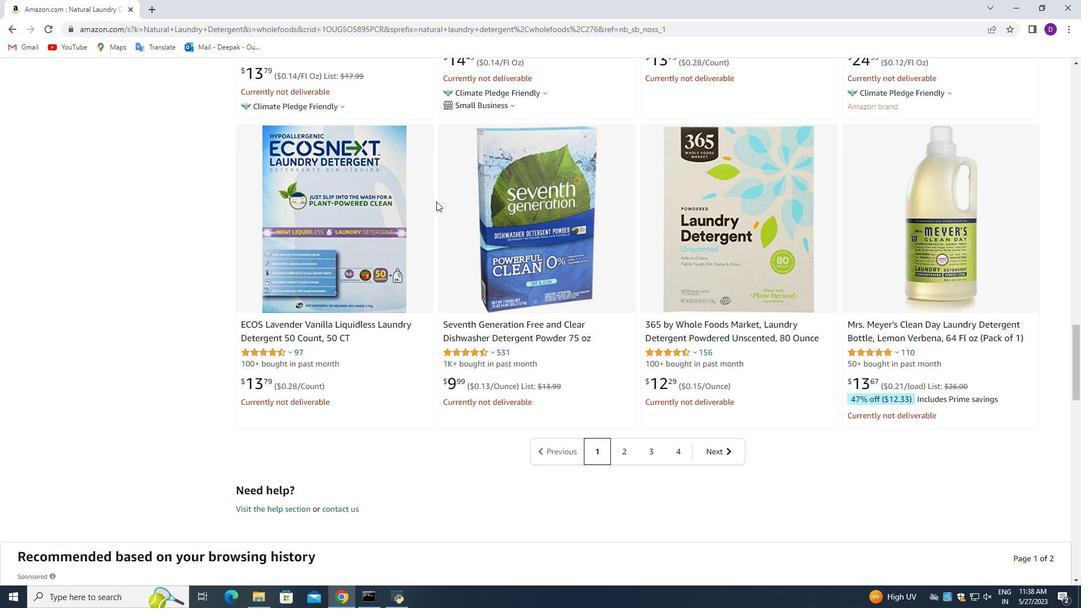
Action: Mouse scrolled (436, 200) with delta (0, 0)
Screenshot: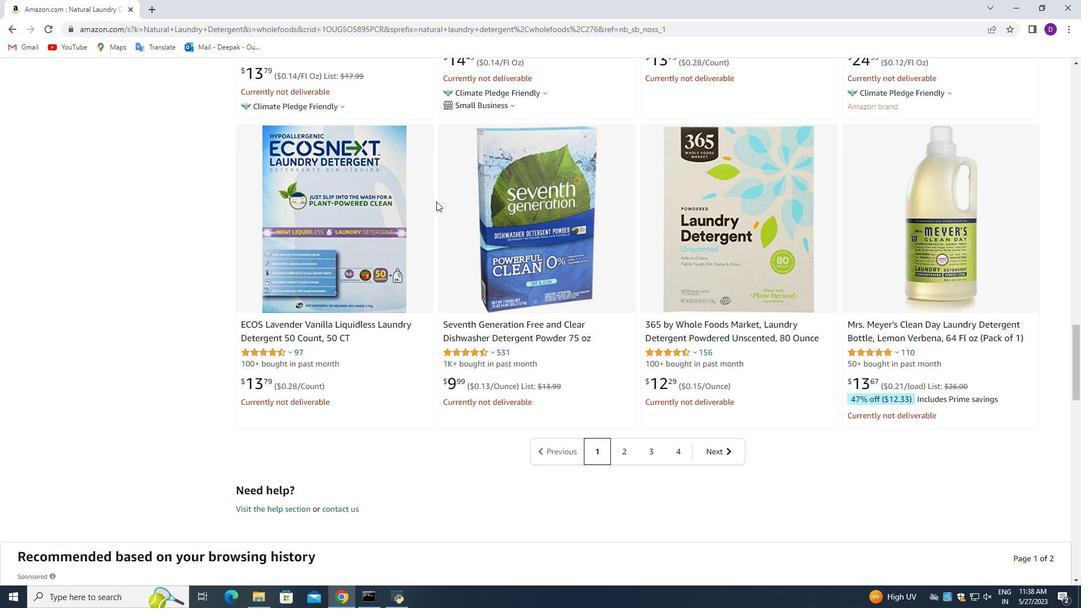 
Action: Mouse scrolled (436, 200) with delta (0, 0)
Screenshot: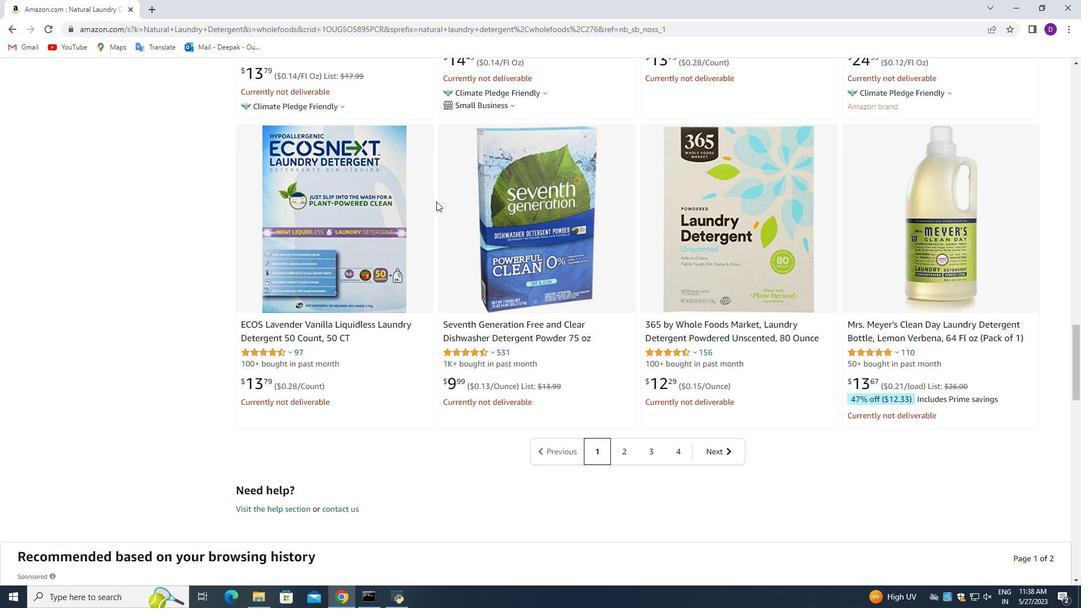 
Action: Mouse scrolled (436, 200) with delta (0, 0)
Screenshot: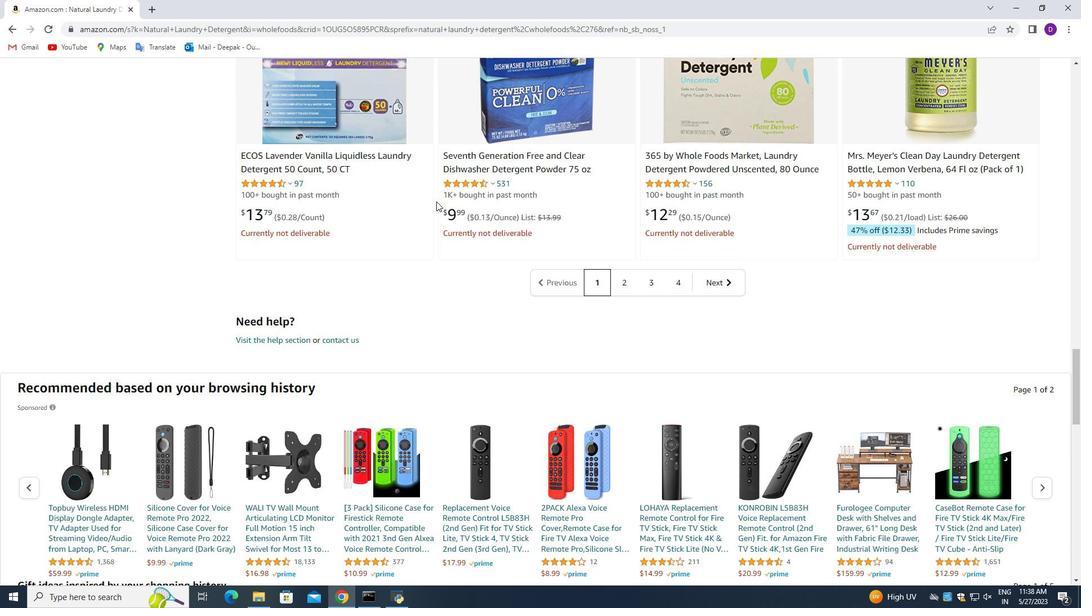 
Action: Mouse scrolled (436, 200) with delta (0, 0)
Screenshot: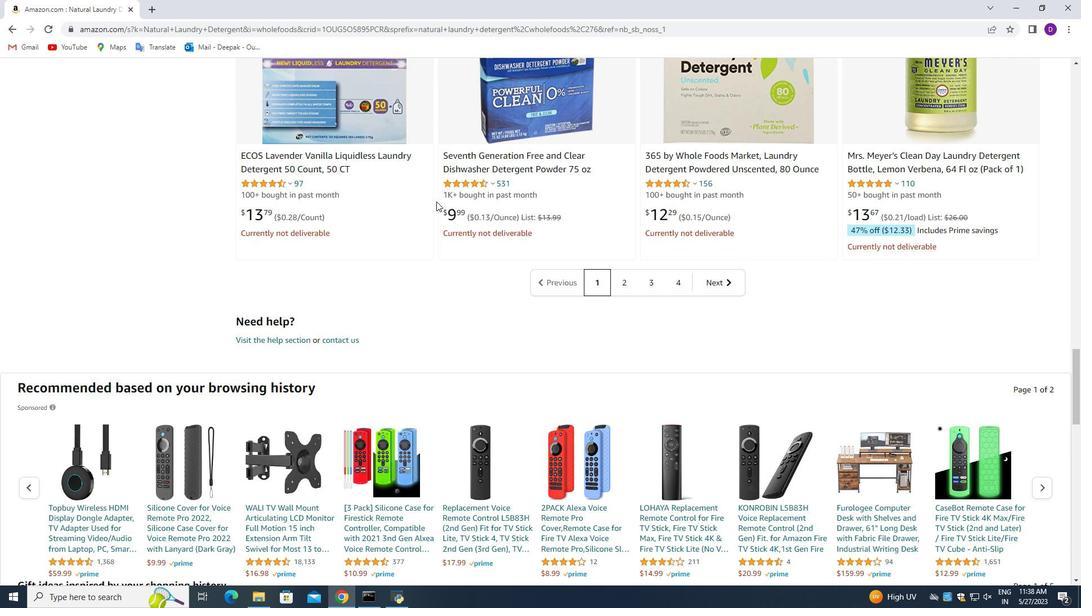 
Action: Mouse moved to (438, 199)
Screenshot: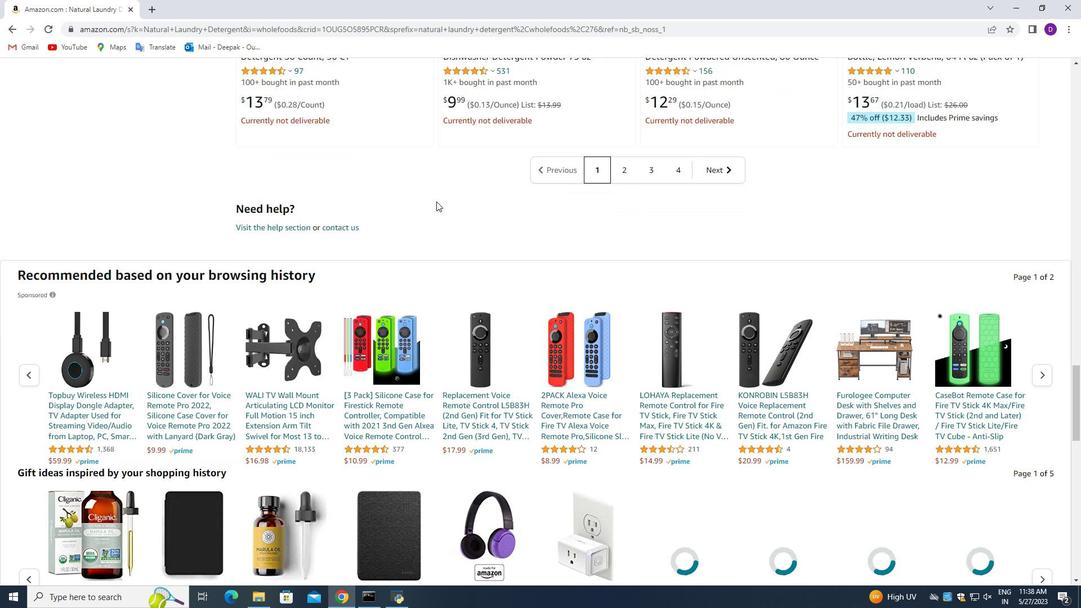 
Action: Mouse scrolled (438, 200) with delta (0, 0)
Screenshot: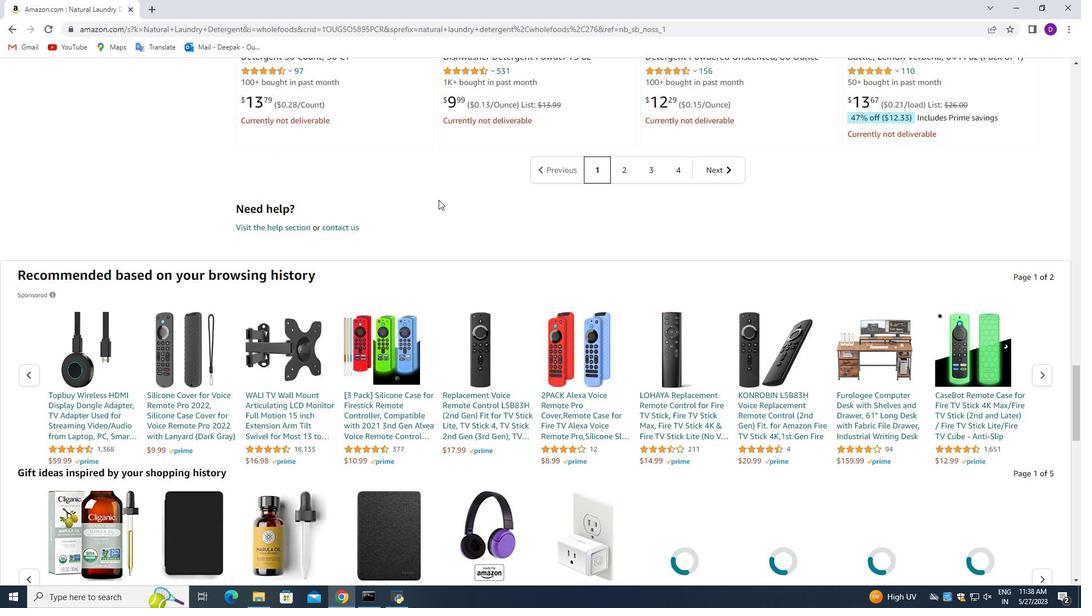 
Action: Mouse scrolled (438, 200) with delta (0, 0)
Screenshot: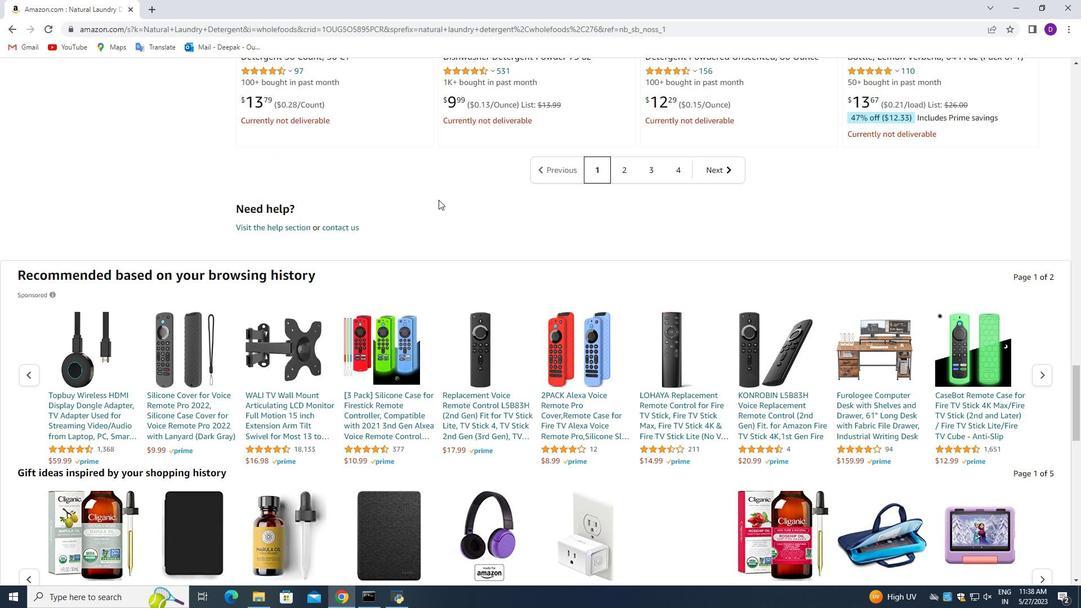 
Action: Mouse scrolled (438, 200) with delta (0, 0)
Screenshot: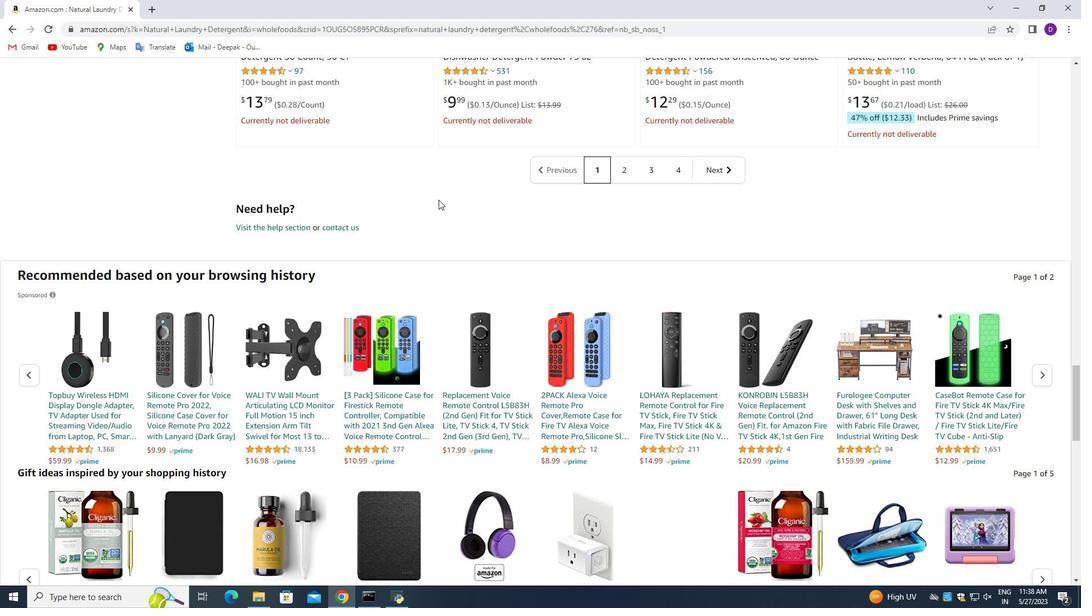 
Action: Mouse scrolled (438, 200) with delta (0, 0)
Screenshot: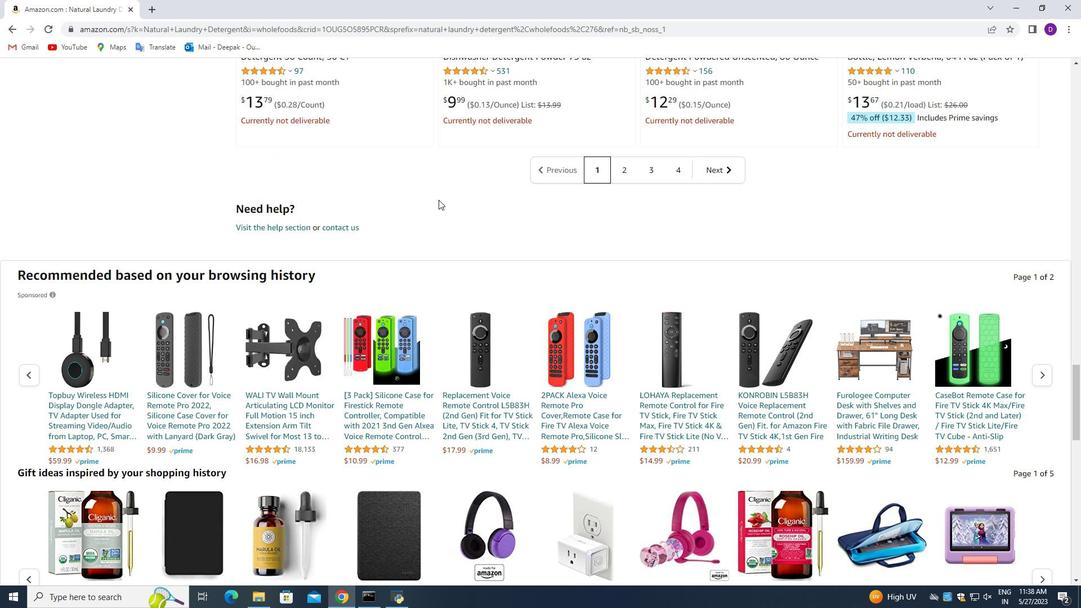 
Action: Mouse scrolled (438, 200) with delta (0, 0)
Screenshot: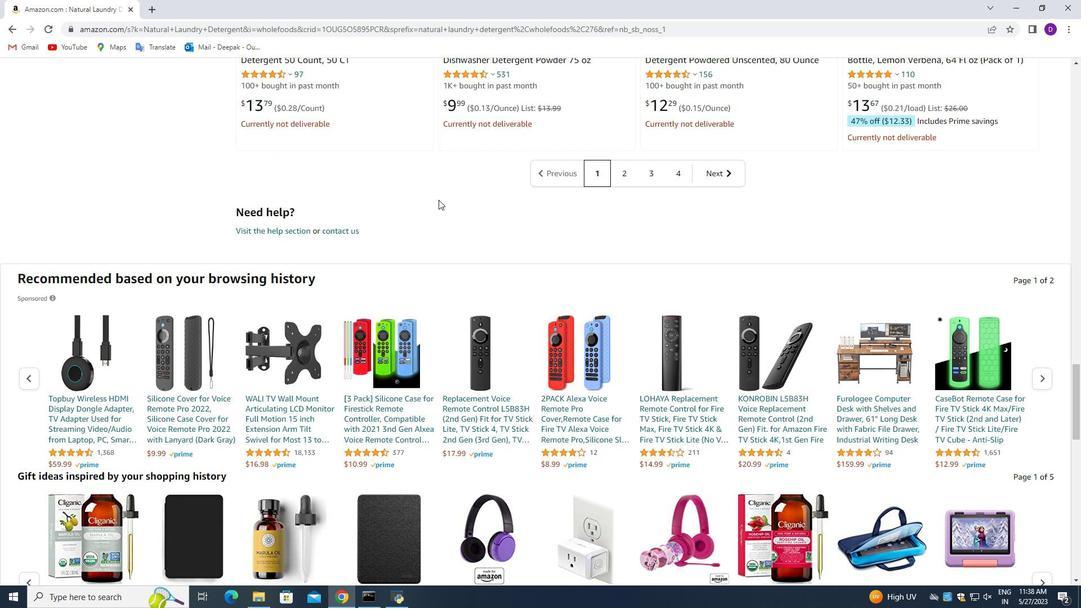 
Action: Mouse scrolled (438, 200) with delta (0, 0)
Screenshot: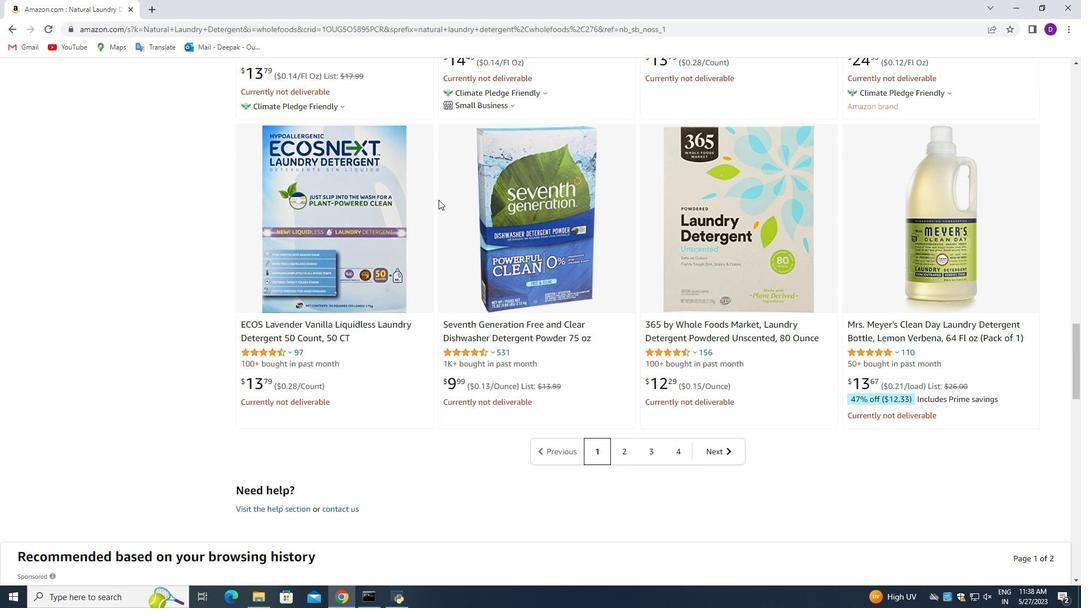 
Action: Mouse scrolled (438, 200) with delta (0, 0)
Screenshot: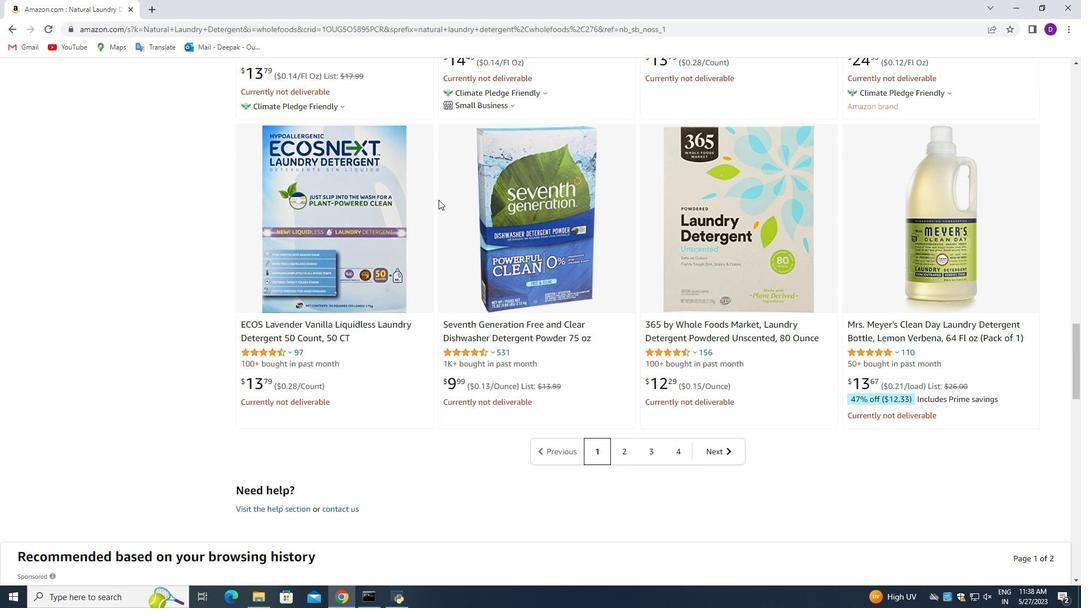 
Action: Mouse scrolled (438, 200) with delta (0, 0)
Screenshot: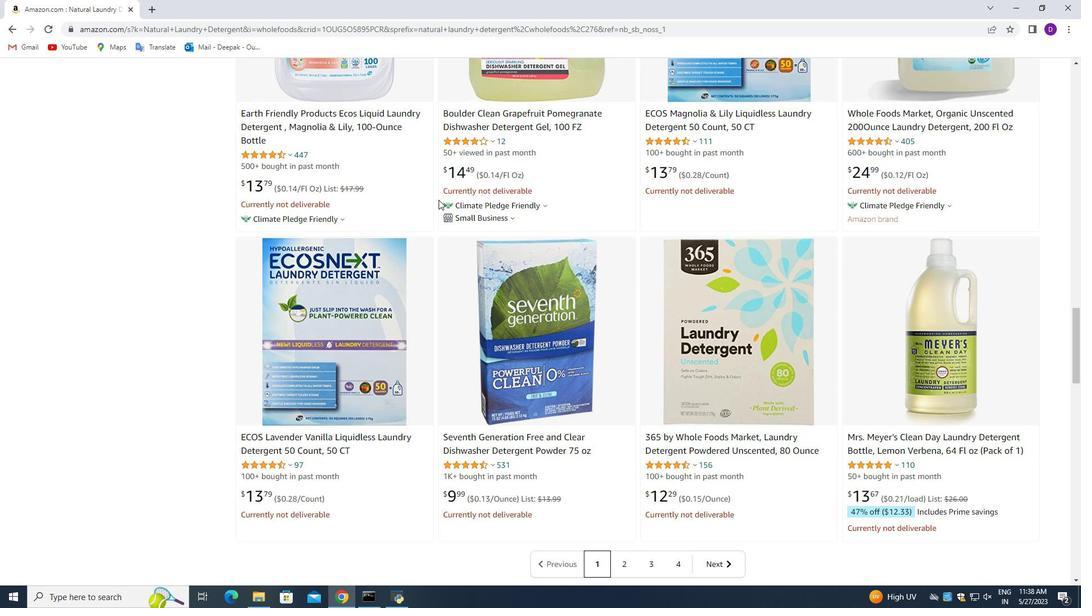
Action: Mouse scrolled (438, 200) with delta (0, 0)
Screenshot: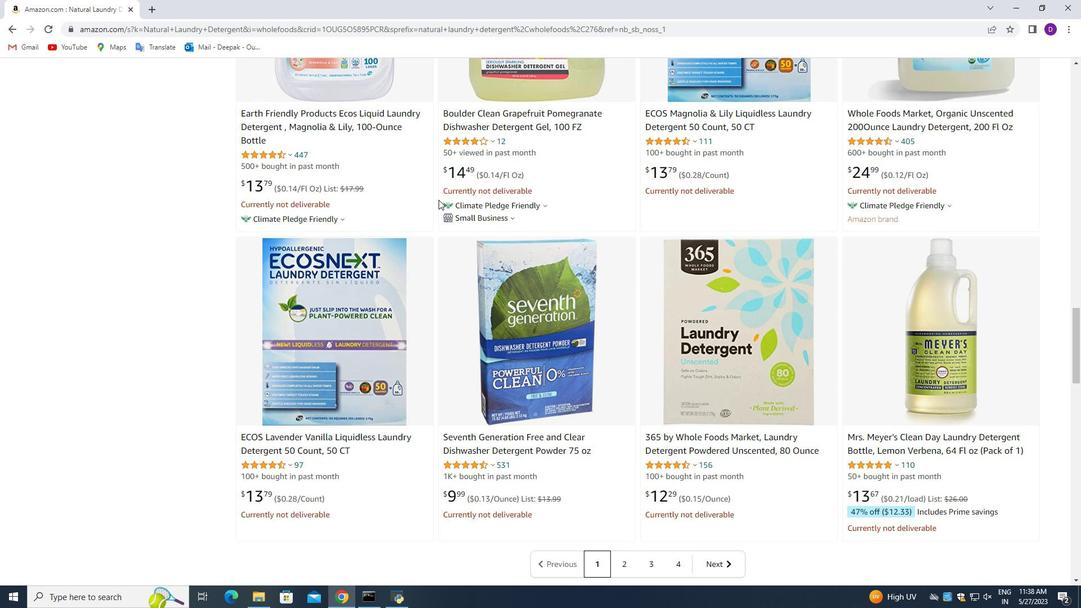 
Action: Mouse scrolled (438, 200) with delta (0, 0)
Screenshot: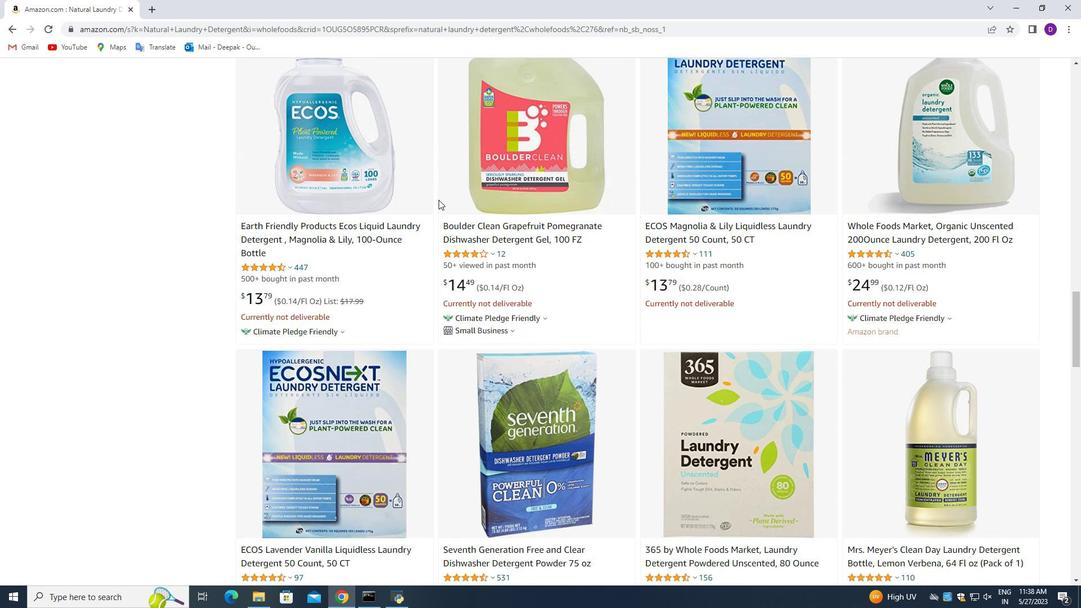 
Action: Mouse scrolled (438, 200) with delta (0, 0)
Screenshot: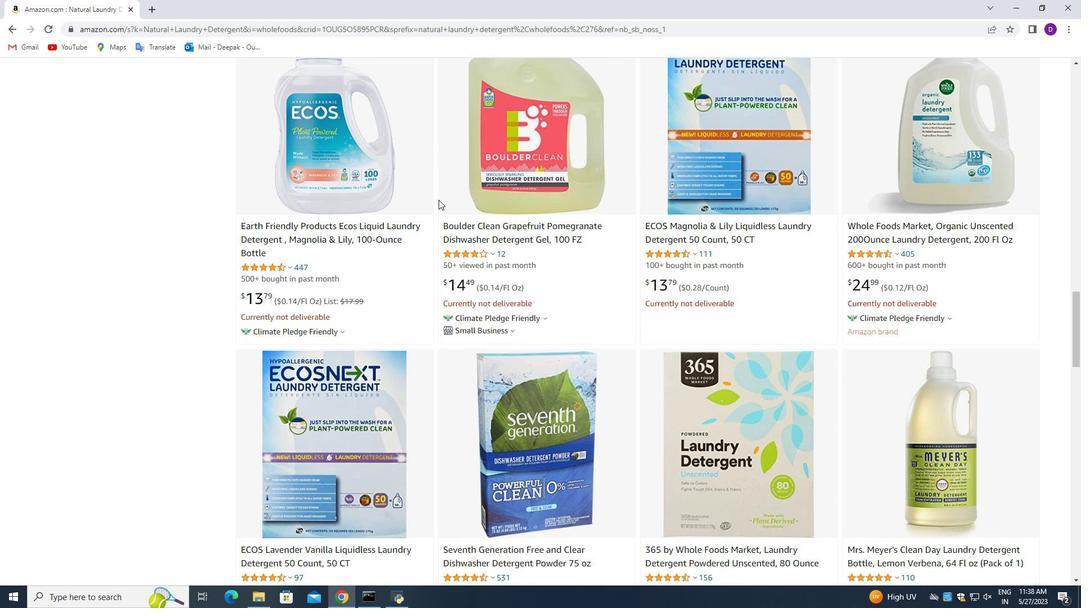 
Action: Mouse scrolled (438, 200) with delta (0, 0)
Screenshot: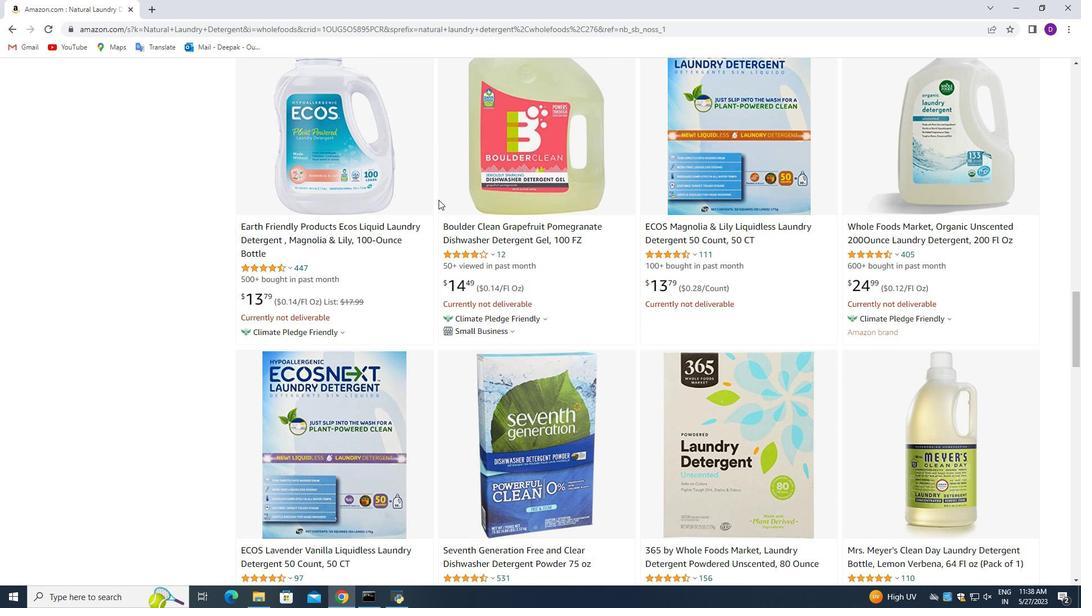 
Action: Mouse scrolled (438, 199) with delta (0, 0)
Screenshot: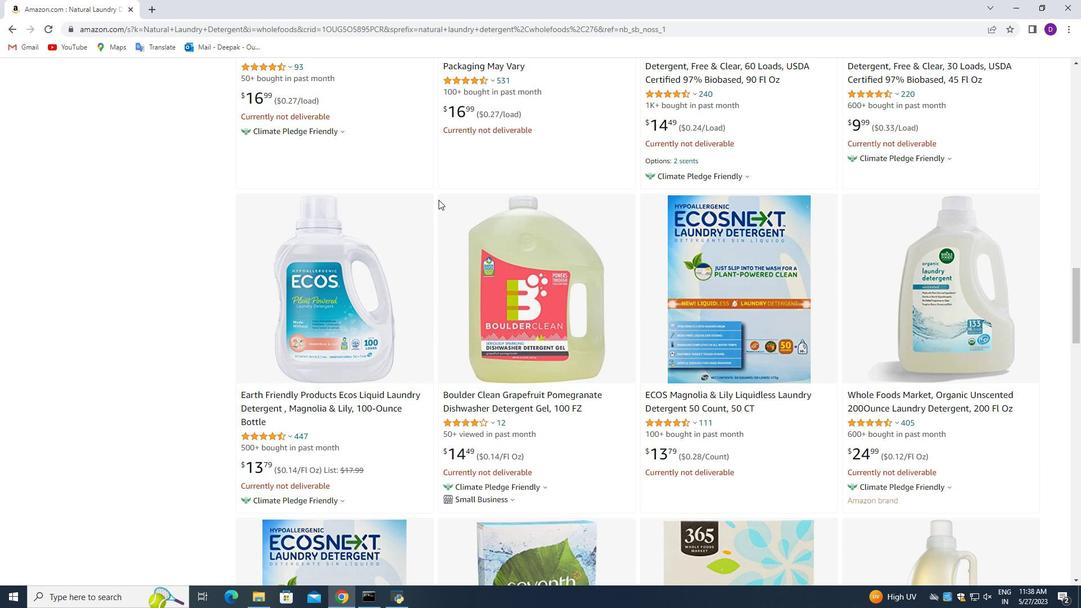 
Action: Mouse scrolled (438, 199) with delta (0, 0)
Screenshot: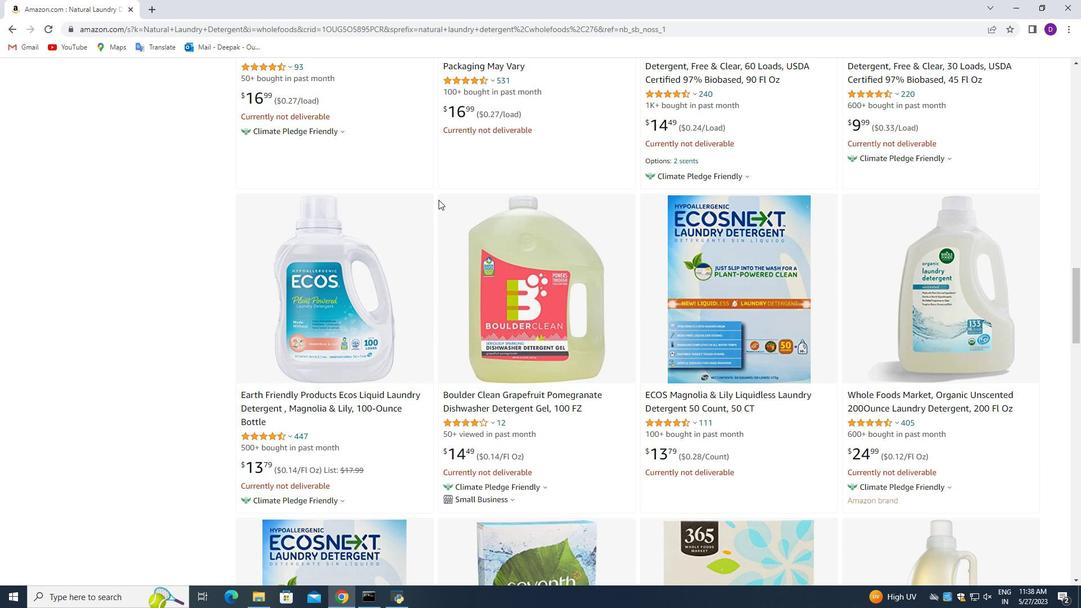 
Action: Mouse scrolled (438, 199) with delta (0, 0)
Screenshot: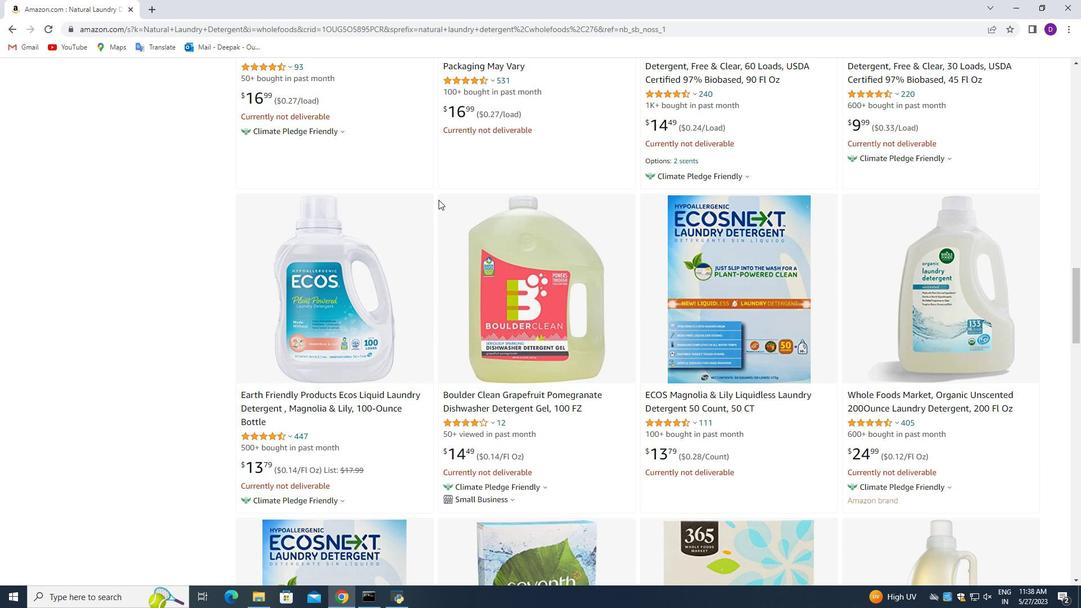 
Action: Mouse scrolled (438, 199) with delta (0, 0)
Screenshot: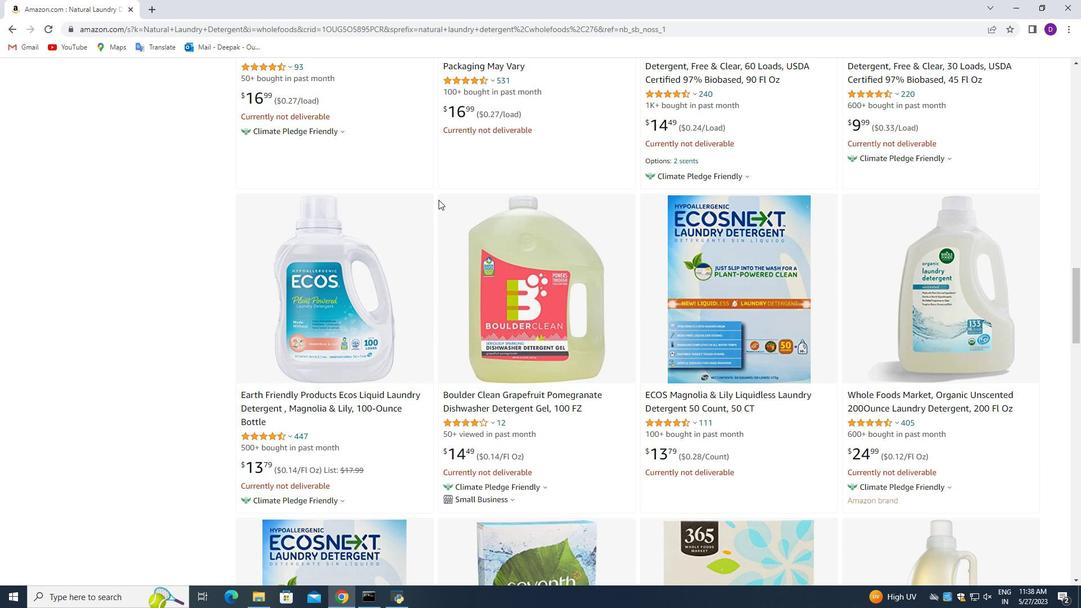 
Action: Mouse scrolled (438, 199) with delta (0, 0)
Screenshot: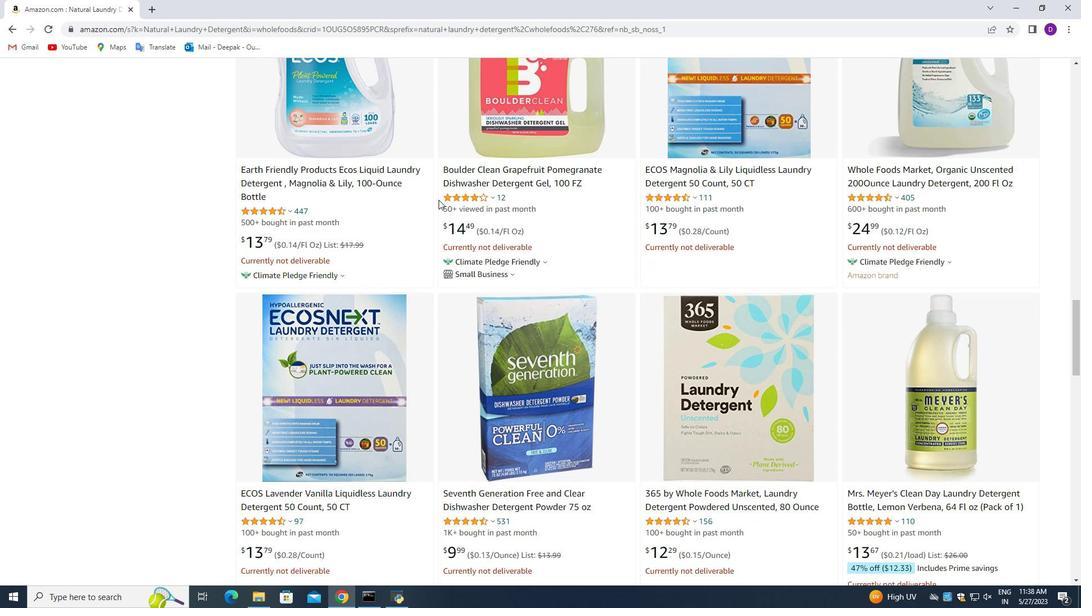
Action: Mouse scrolled (438, 199) with delta (0, 0)
Screenshot: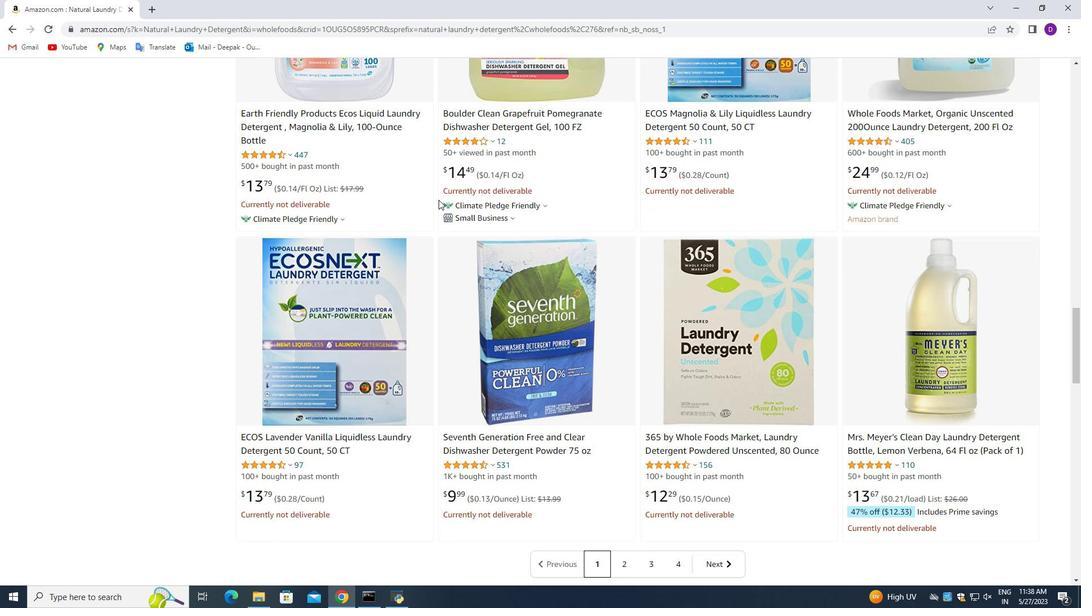 
Action: Mouse scrolled (438, 199) with delta (0, 0)
Screenshot: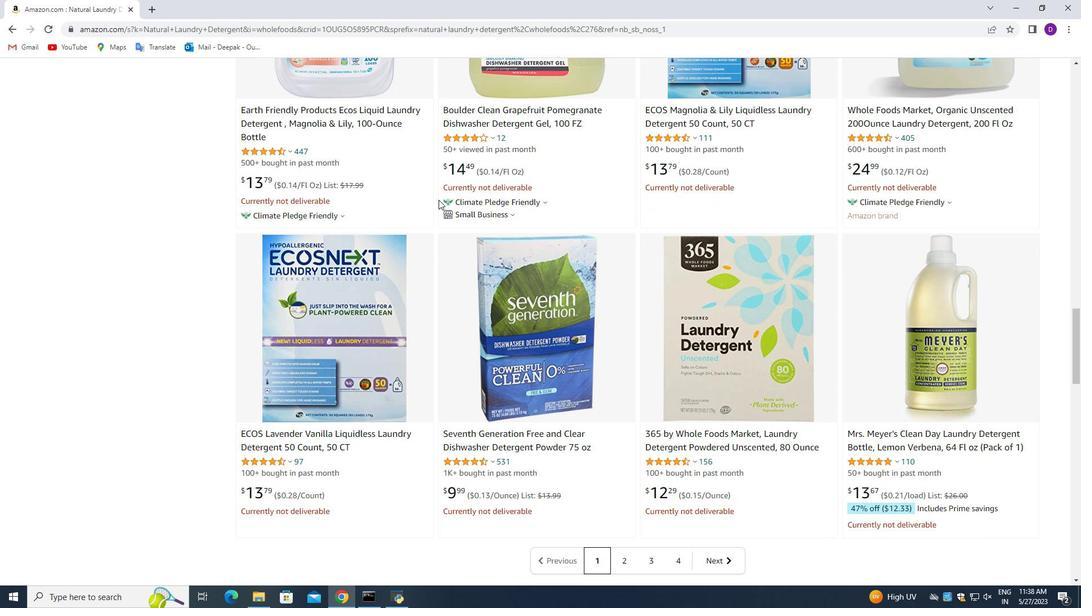 
Action: Mouse scrolled (438, 199) with delta (0, 0)
Screenshot: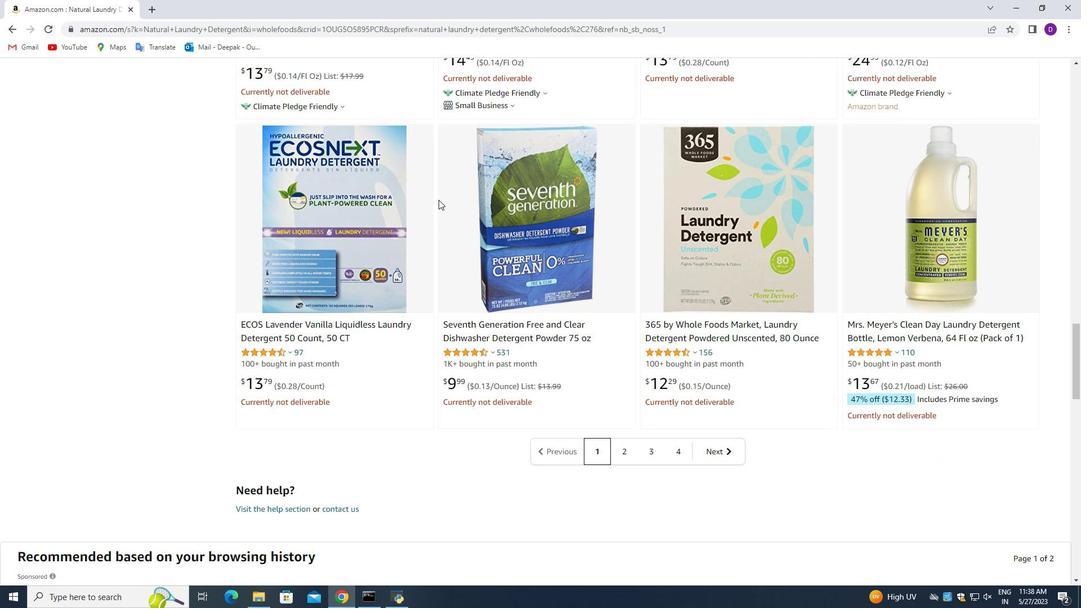 
Action: Mouse scrolled (438, 199) with delta (0, 0)
Screenshot: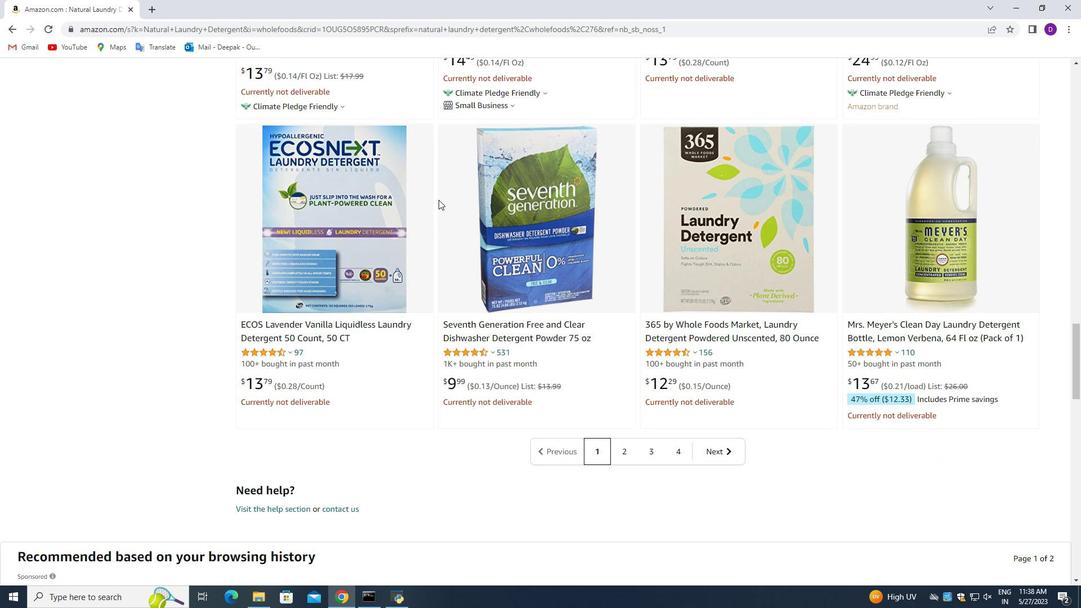 
Action: Mouse moved to (622, 336)
Screenshot: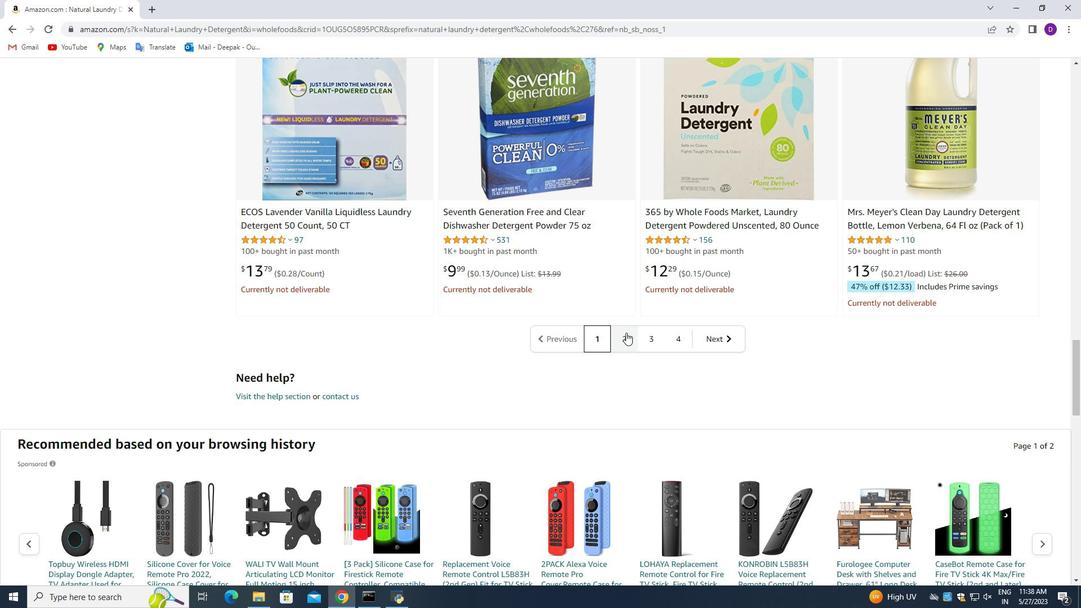 
Action: Mouse pressed left at (622, 336)
Screenshot: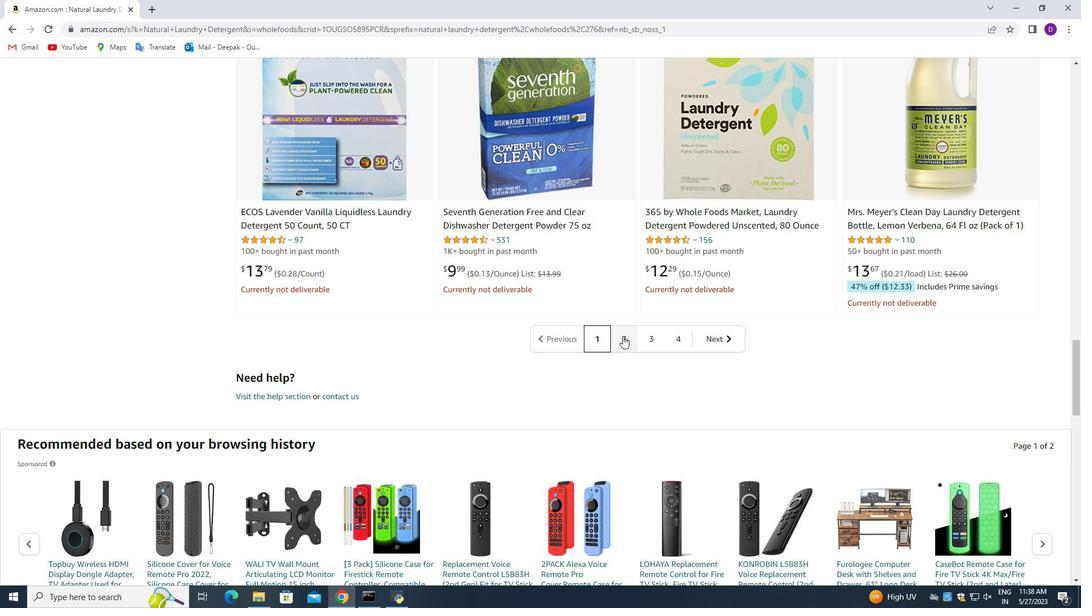 
Action: Mouse moved to (374, 345)
Screenshot: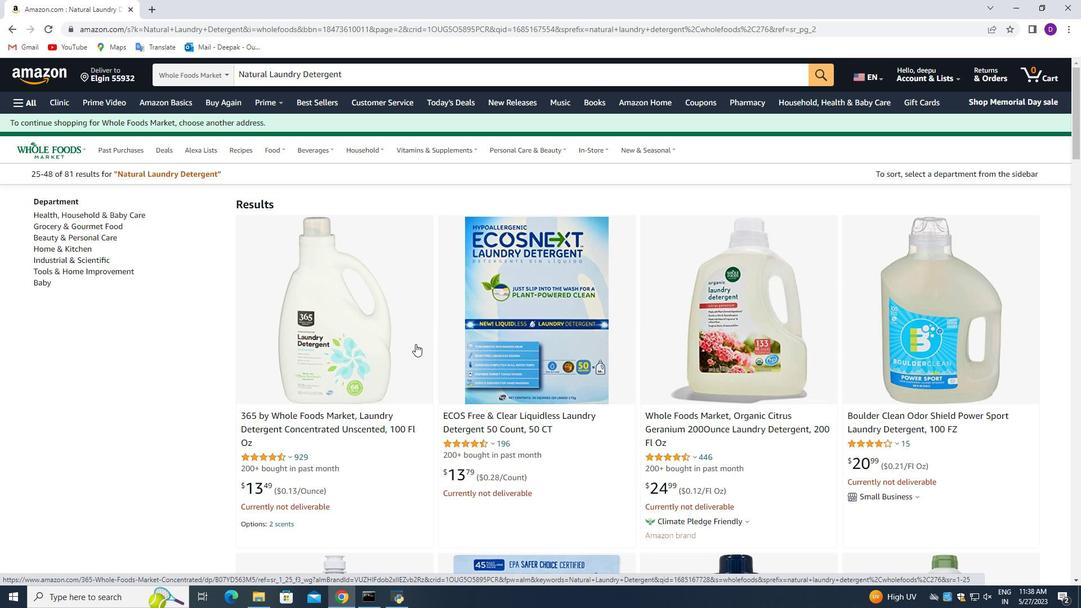 
Action: Mouse scrolled (374, 345) with delta (0, 0)
Screenshot: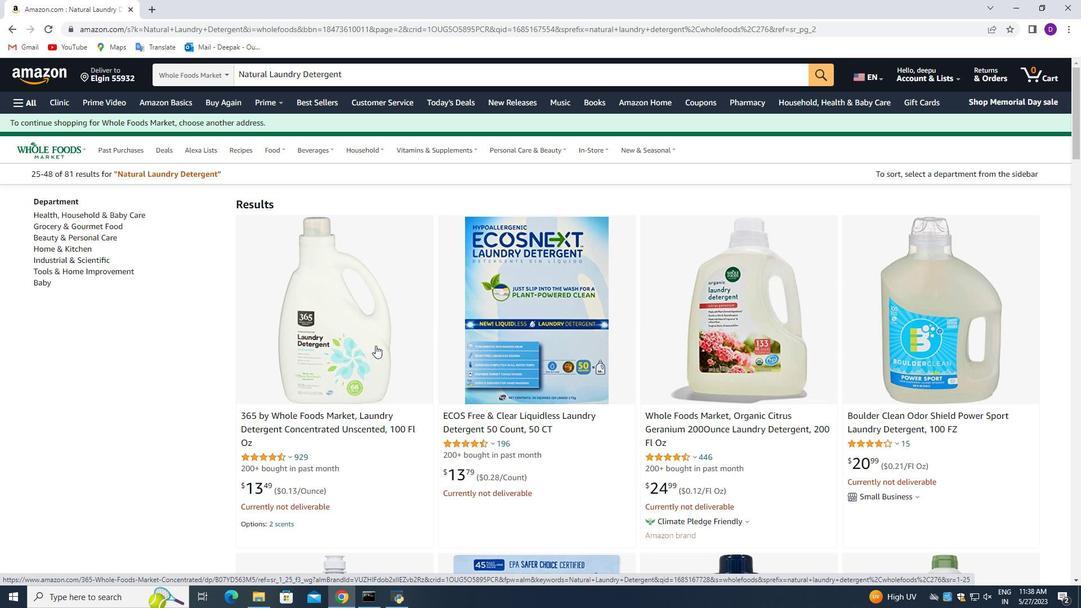 
Action: Mouse scrolled (374, 345) with delta (0, 0)
Screenshot: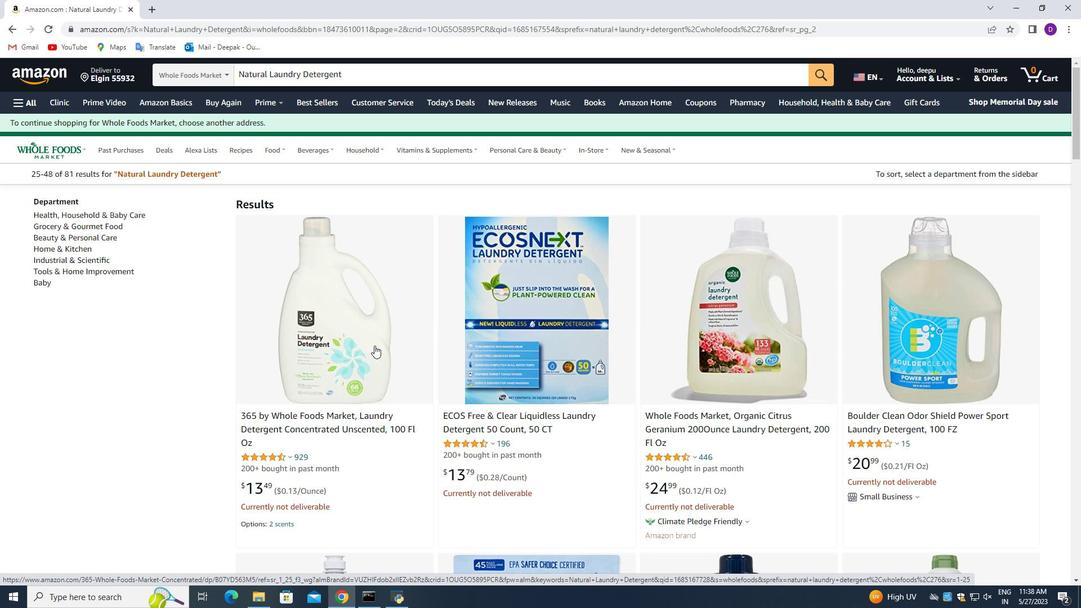 
Action: Mouse moved to (377, 345)
Screenshot: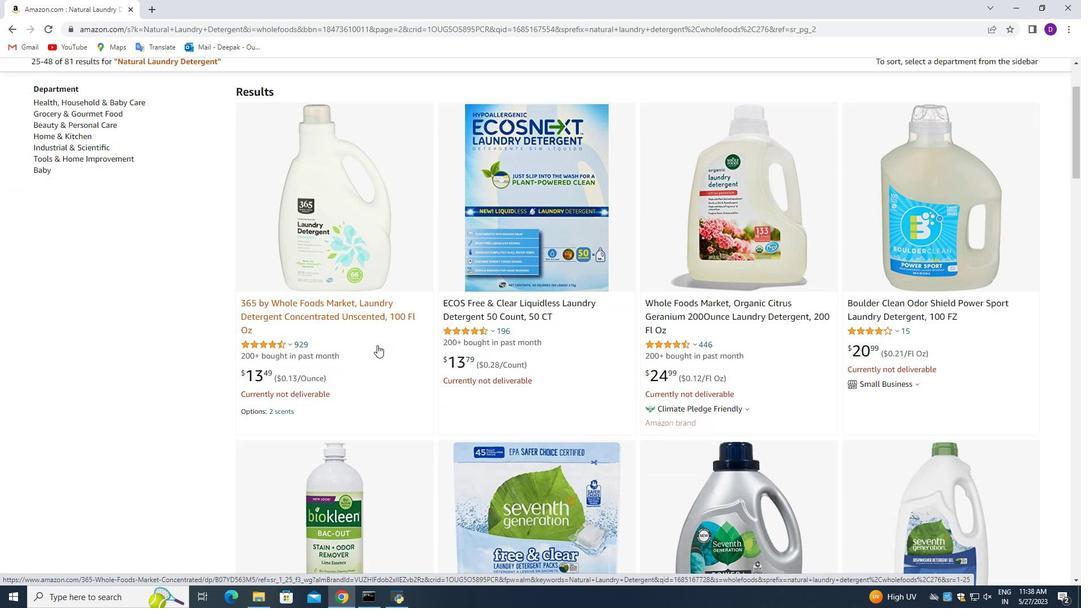 
Action: Mouse scrolled (377, 344) with delta (0, 0)
Screenshot: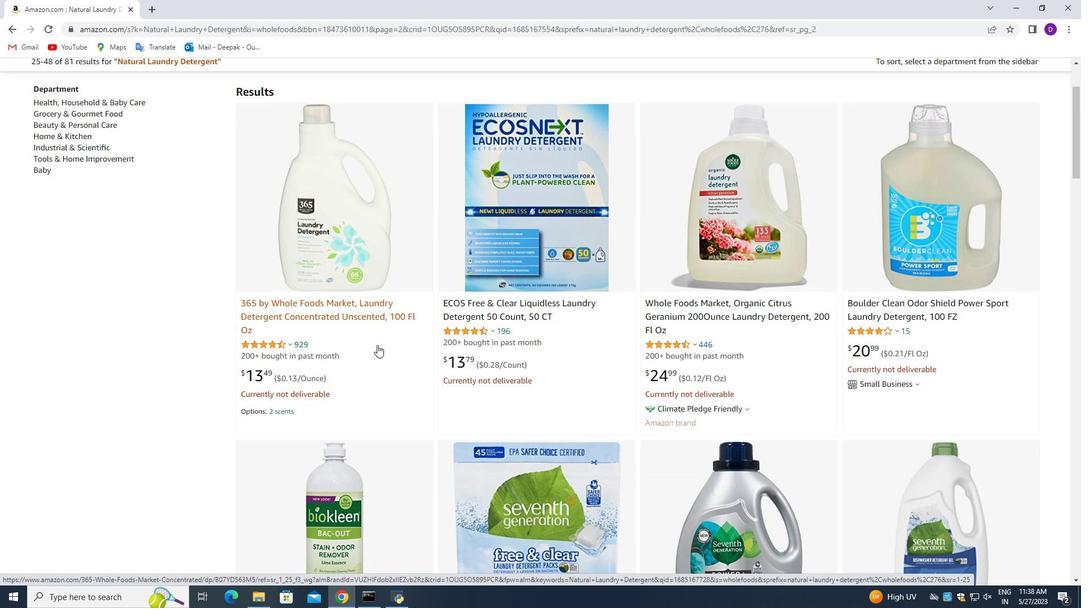 
Action: Mouse moved to (386, 341)
Screenshot: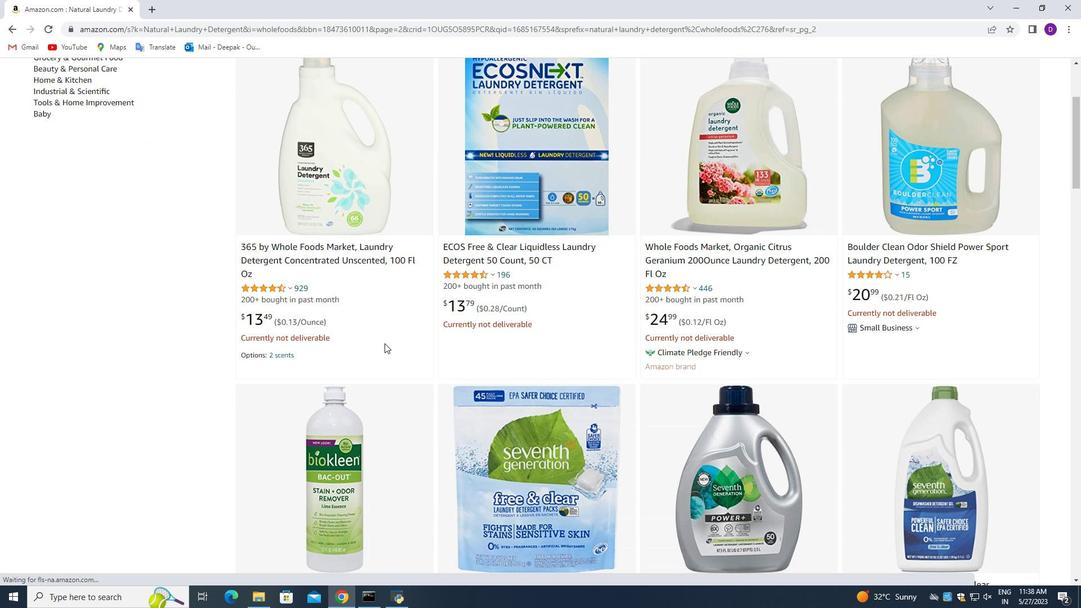 
Action: Mouse scrolled (386, 342) with delta (0, 0)
Screenshot: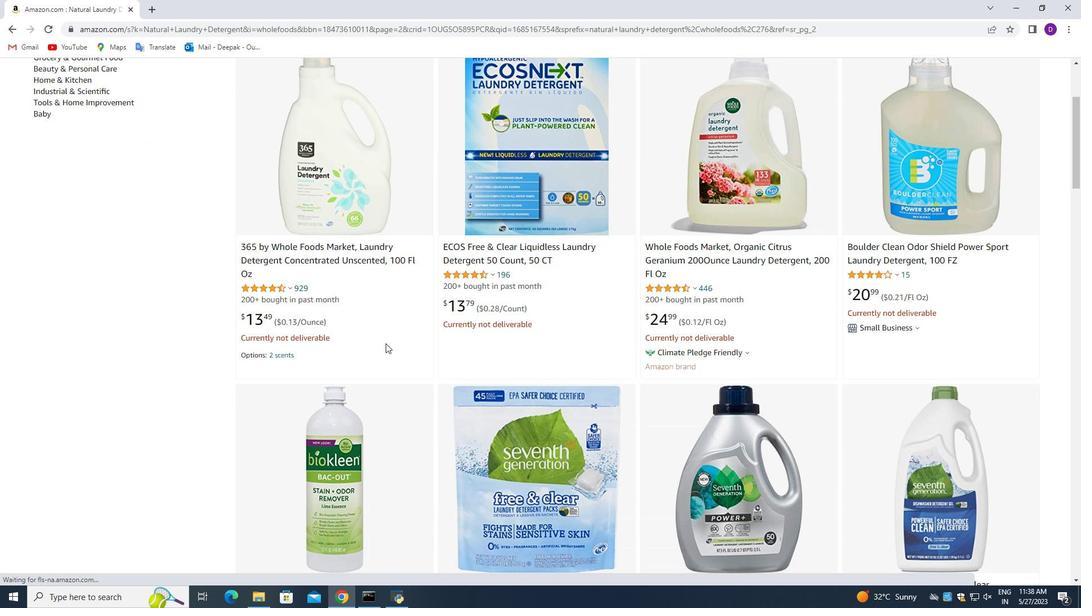 
Action: Mouse scrolled (386, 342) with delta (0, 0)
Screenshot: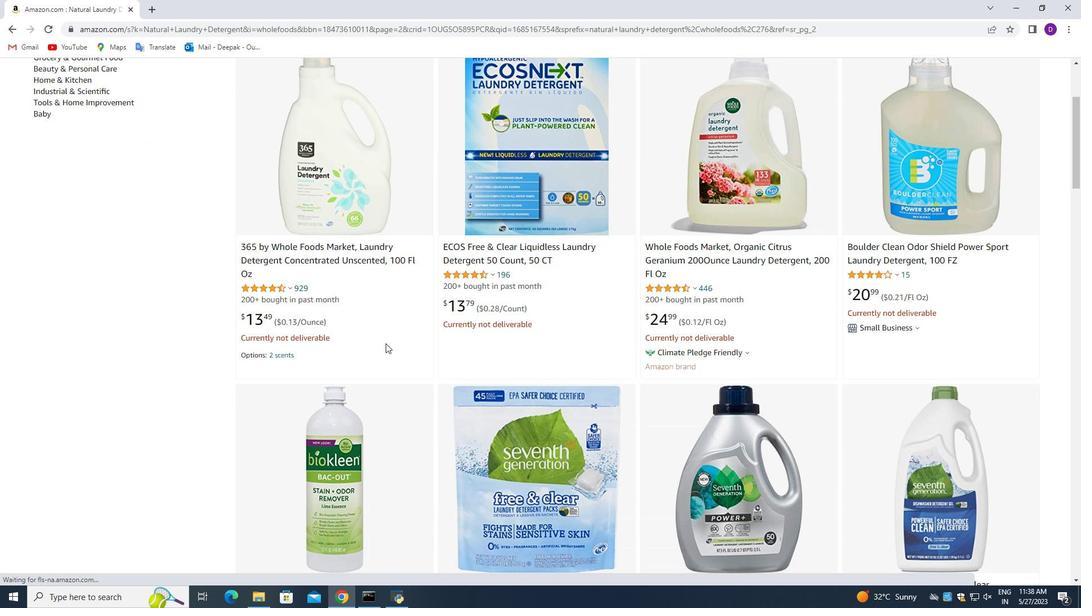 
Action: Mouse scrolled (386, 342) with delta (0, 0)
Screenshot: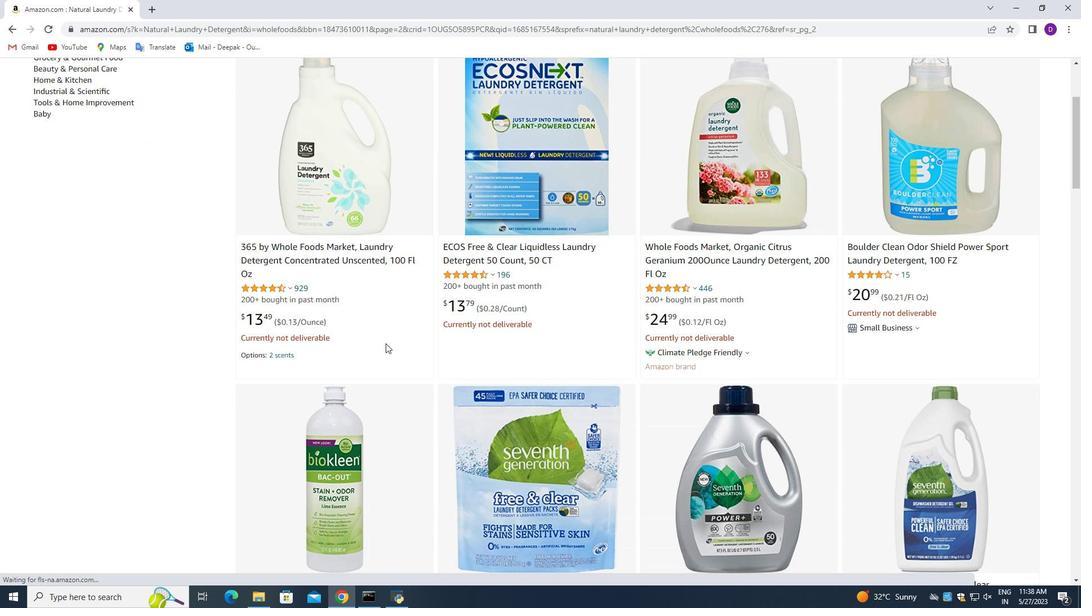 
Action: Mouse scrolled (386, 342) with delta (0, 0)
Screenshot: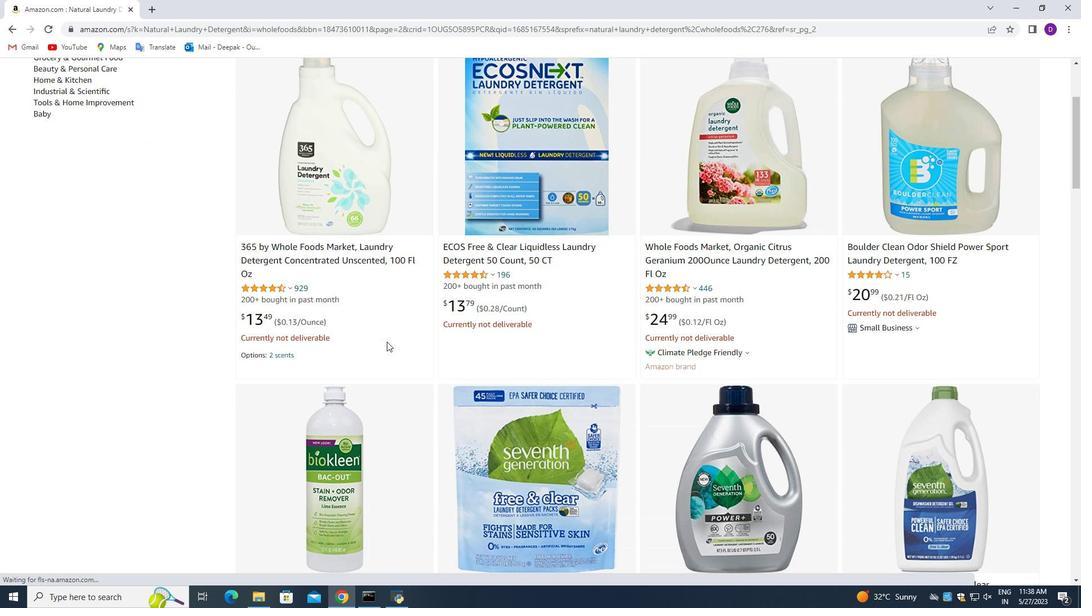 
Action: Mouse scrolled (386, 342) with delta (0, 0)
Screenshot: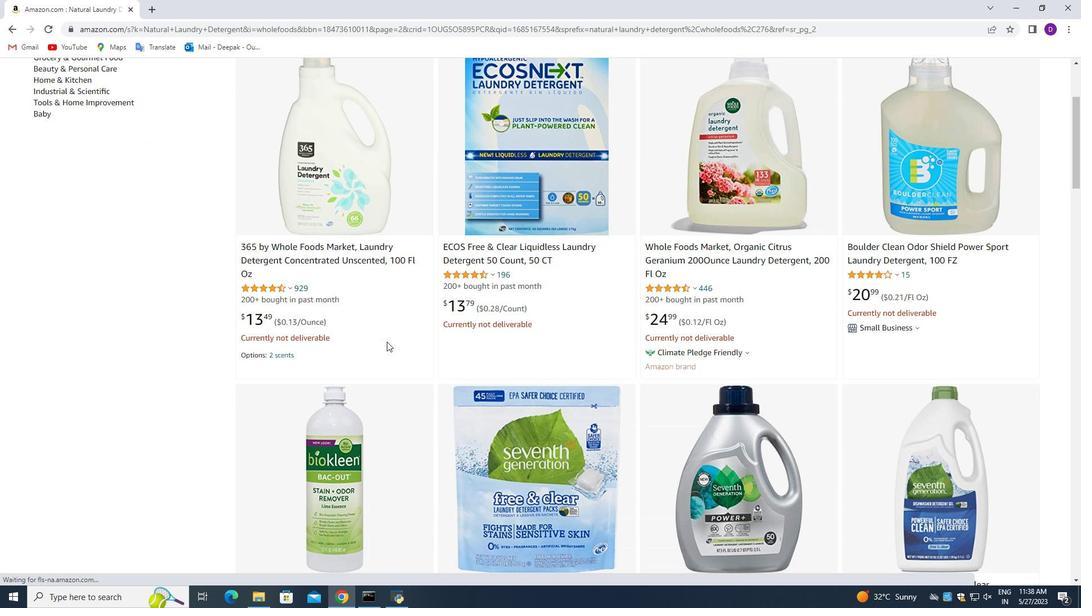 
Action: Mouse moved to (519, 329)
Screenshot: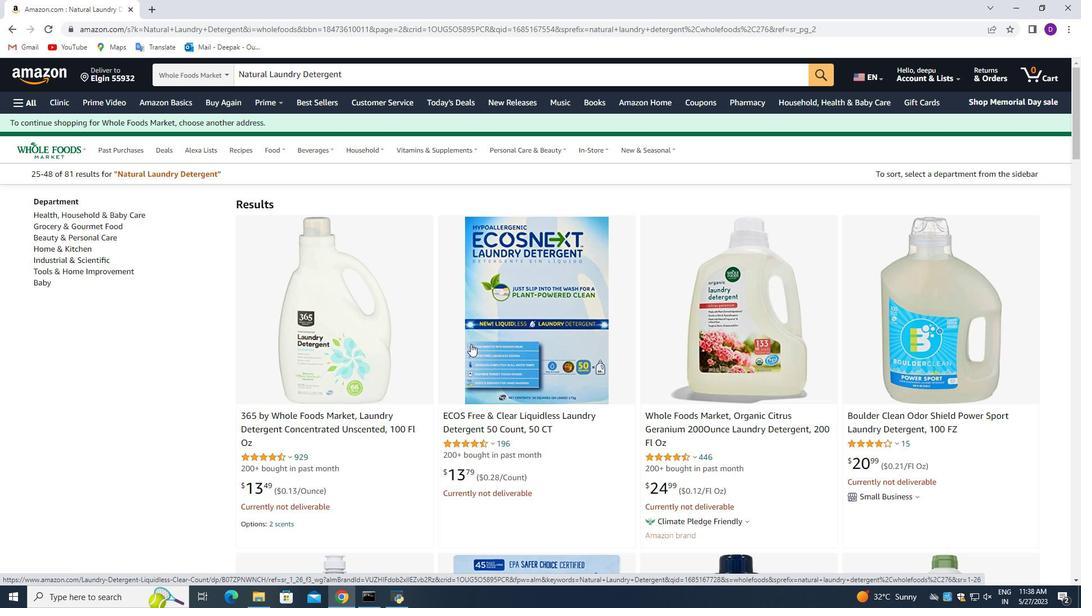 
Action: Mouse scrolled (519, 329) with delta (0, 0)
Screenshot: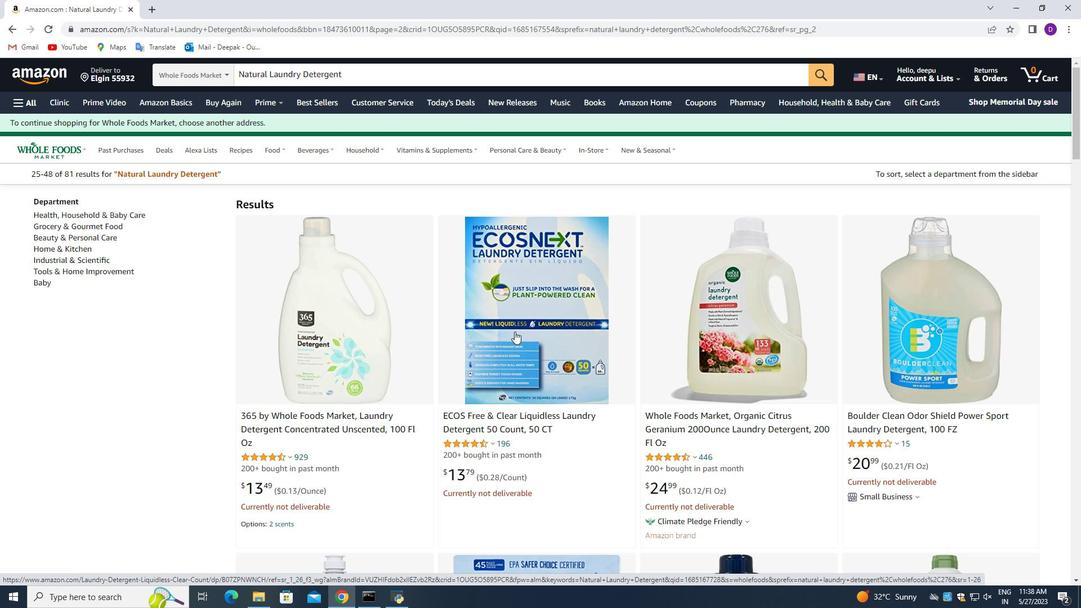 
Action: Mouse moved to (523, 328)
Screenshot: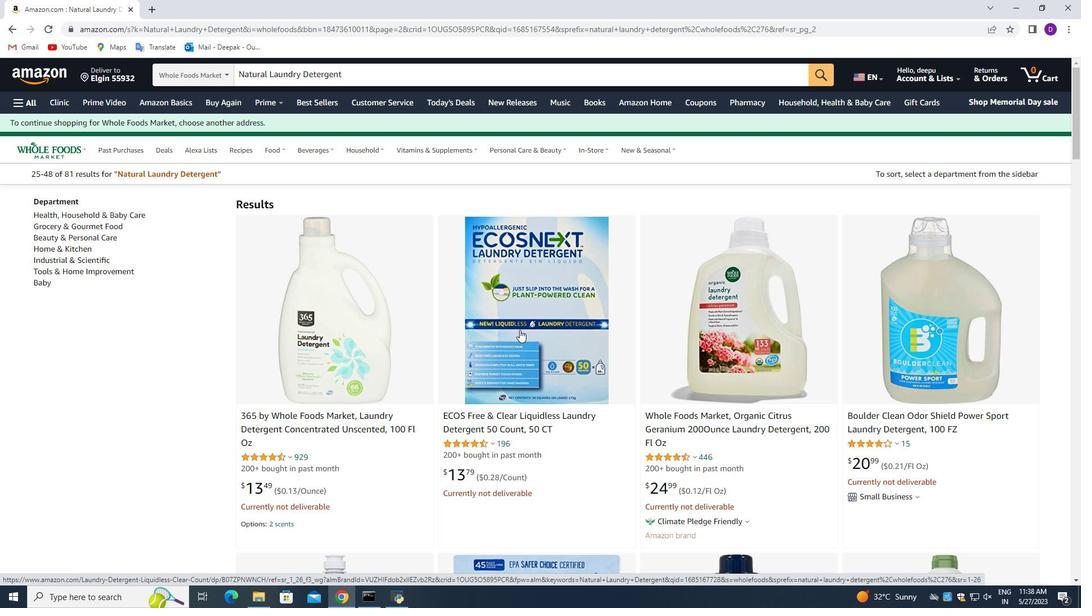 
Action: Mouse scrolled (523, 327) with delta (0, 0)
Screenshot: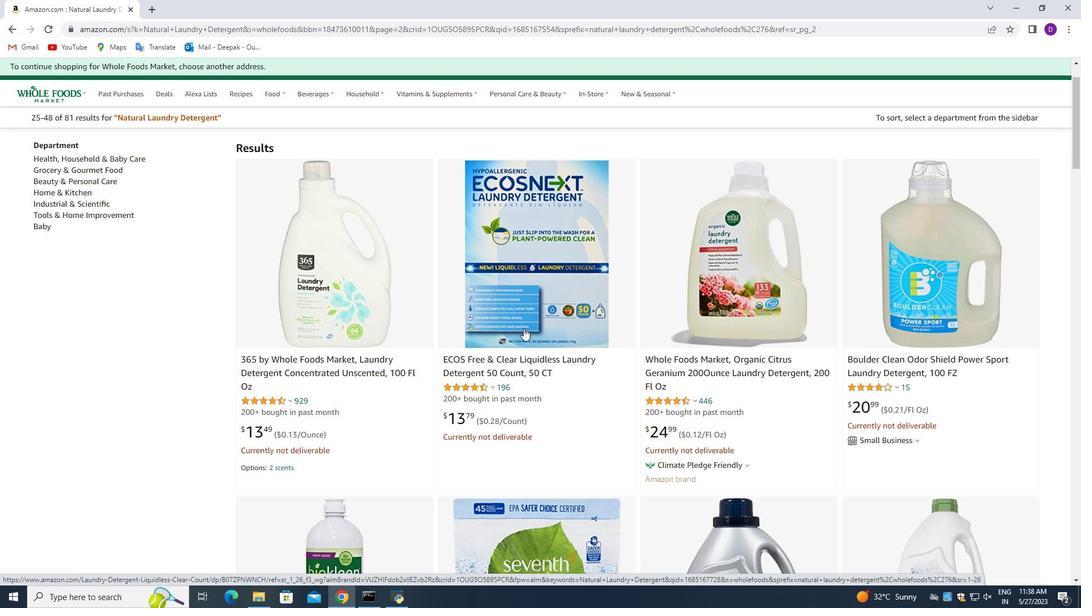 
Action: Mouse scrolled (523, 327) with delta (0, 0)
Screenshot: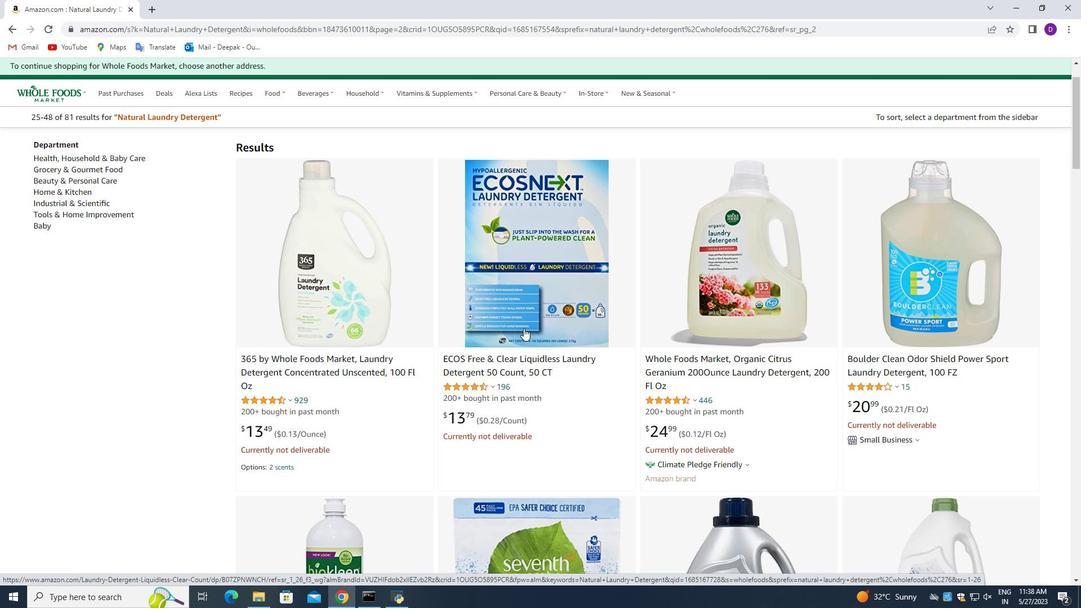 
Action: Mouse scrolled (523, 327) with delta (0, 0)
Screenshot: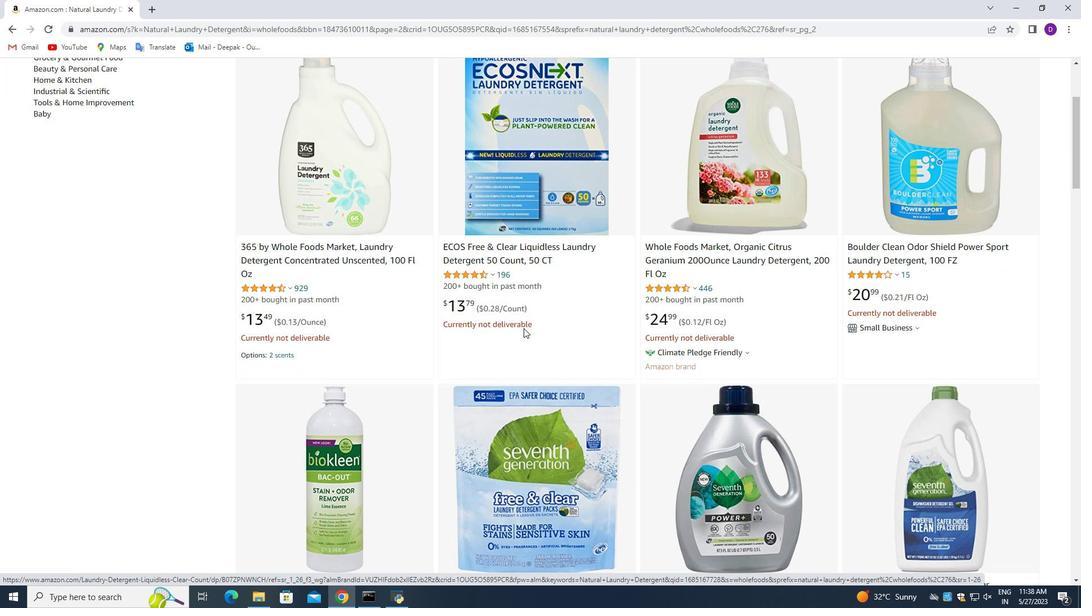 
Action: Mouse scrolled (523, 327) with delta (0, 0)
Screenshot: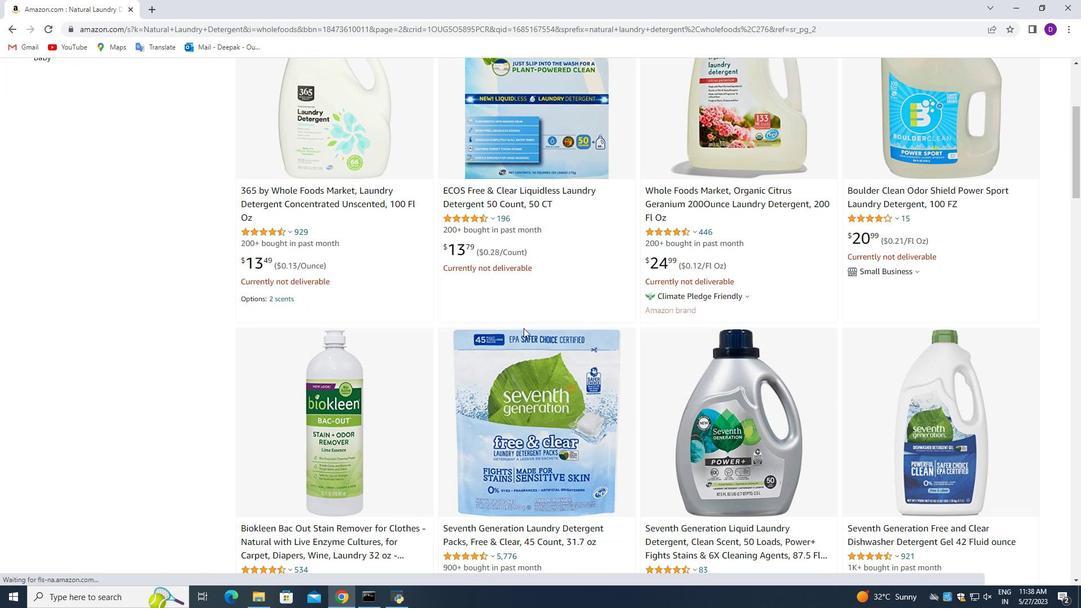 
Action: Mouse scrolled (523, 327) with delta (0, 0)
Screenshot: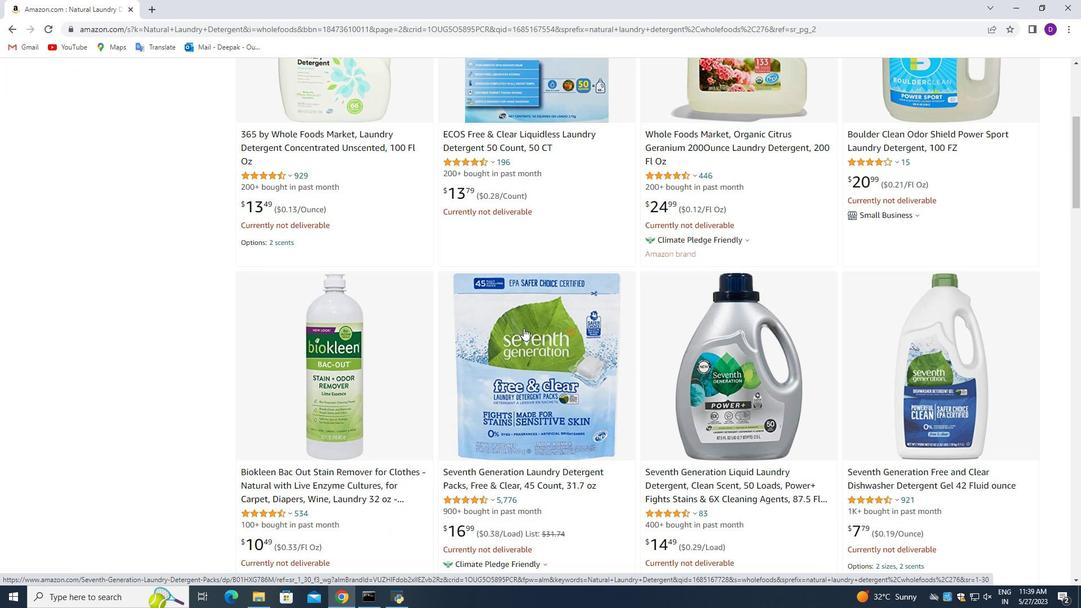 
Action: Mouse scrolled (523, 327) with delta (0, 0)
Screenshot: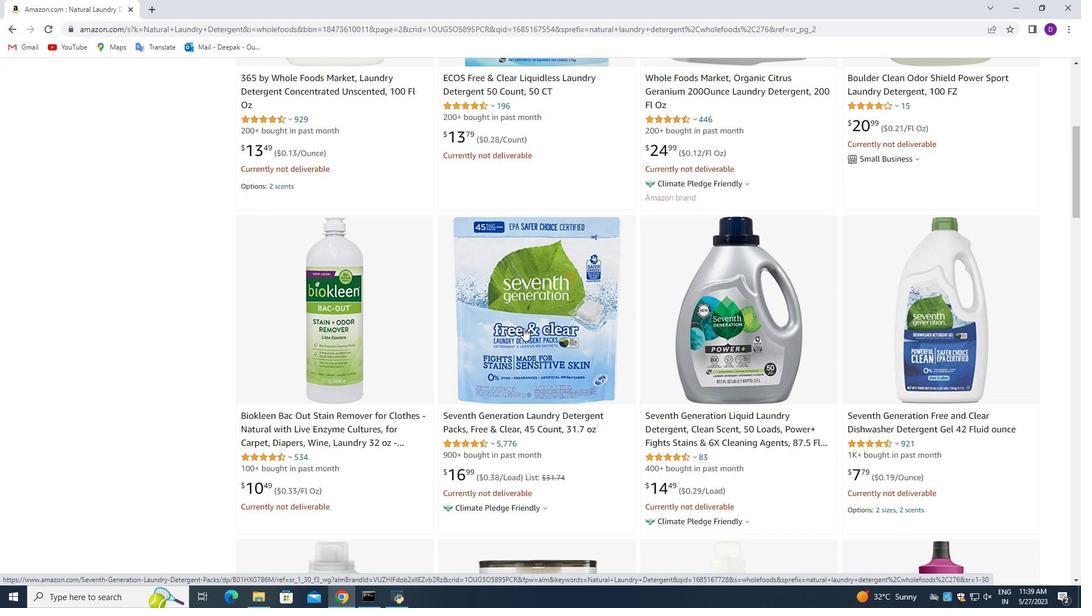 
Action: Mouse scrolled (523, 327) with delta (0, 0)
Screenshot: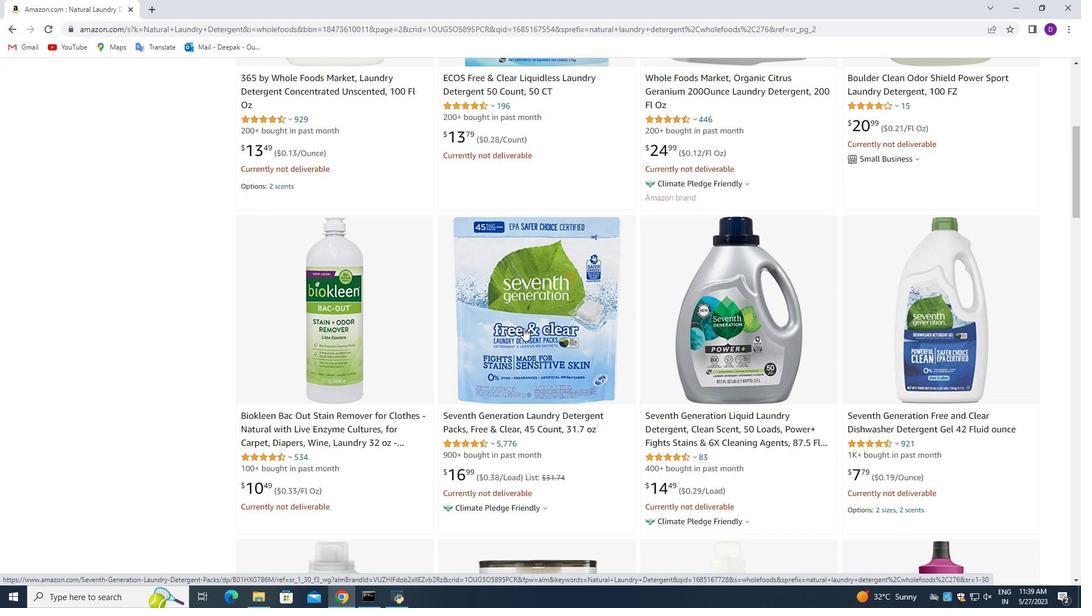 
Action: Mouse scrolled (523, 327) with delta (0, 0)
Screenshot: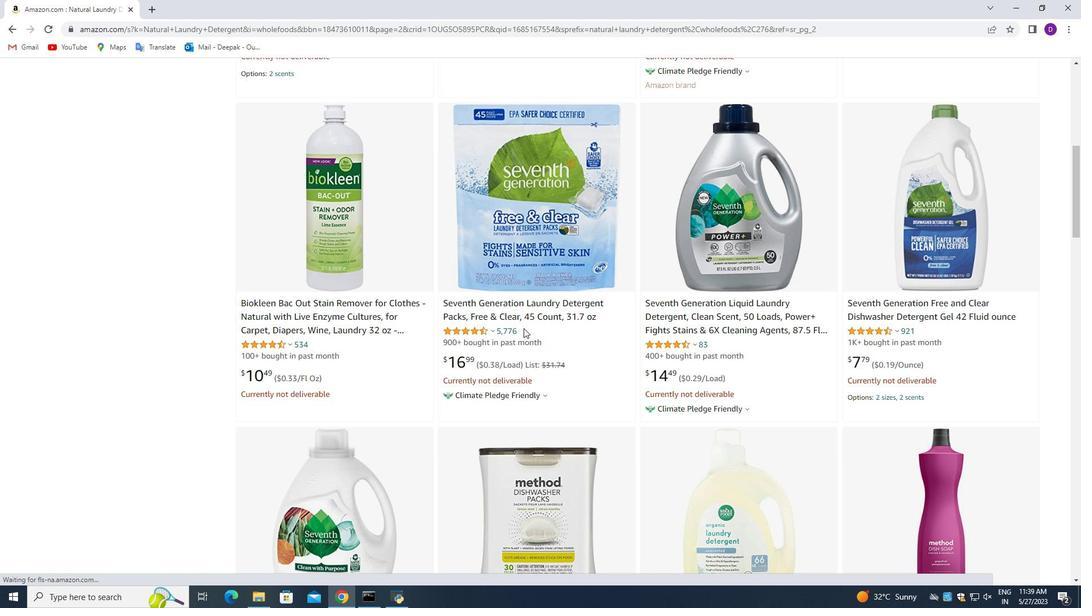 
Action: Mouse scrolled (523, 327) with delta (0, 0)
Screenshot: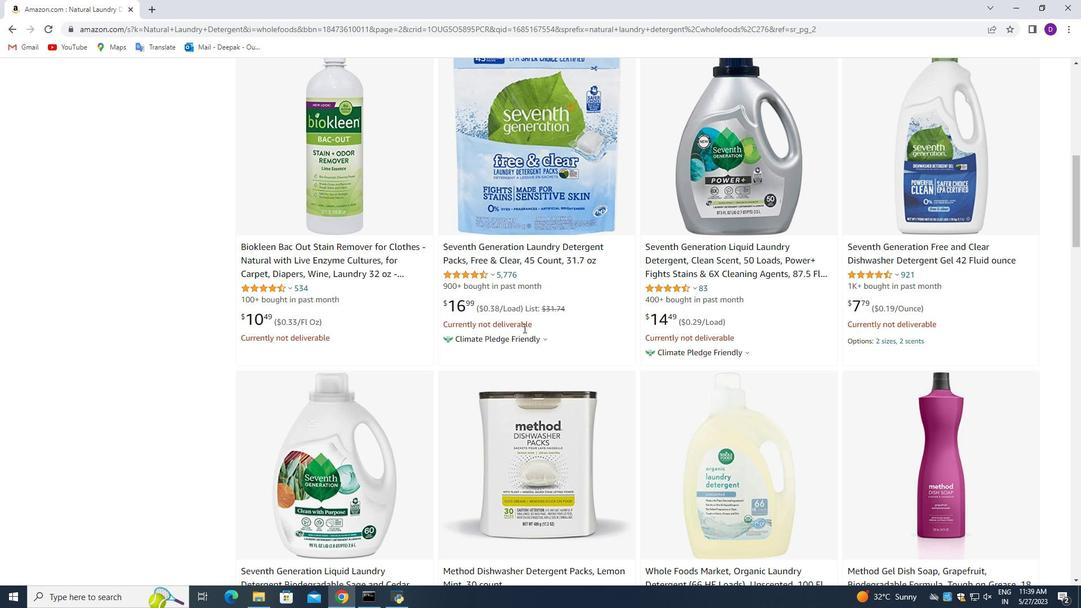 
Action: Mouse scrolled (523, 327) with delta (0, 0)
Screenshot: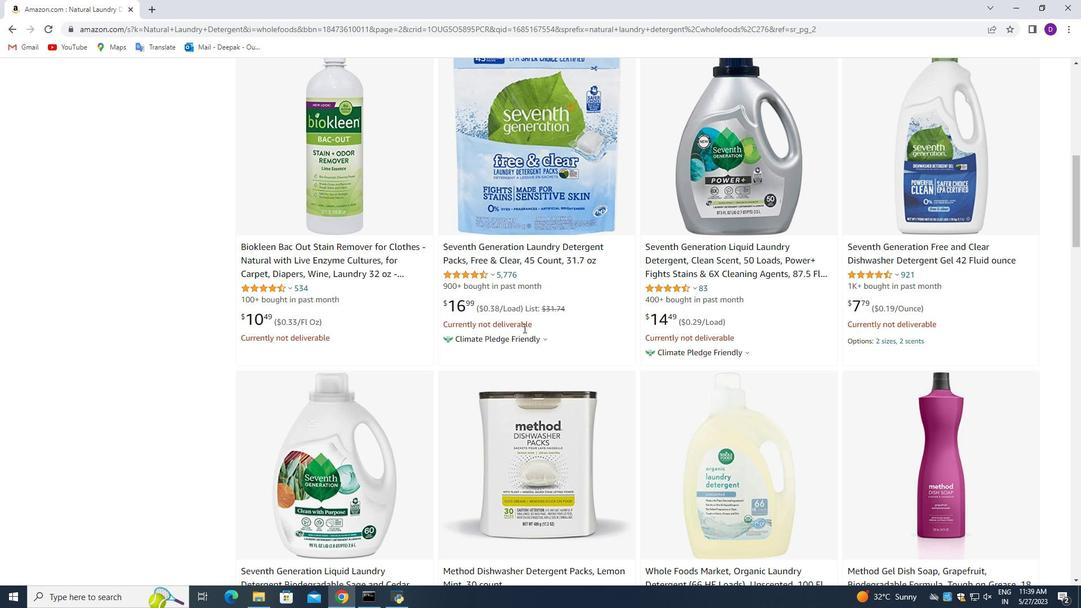 
Action: Mouse scrolled (523, 327) with delta (0, 0)
Screenshot: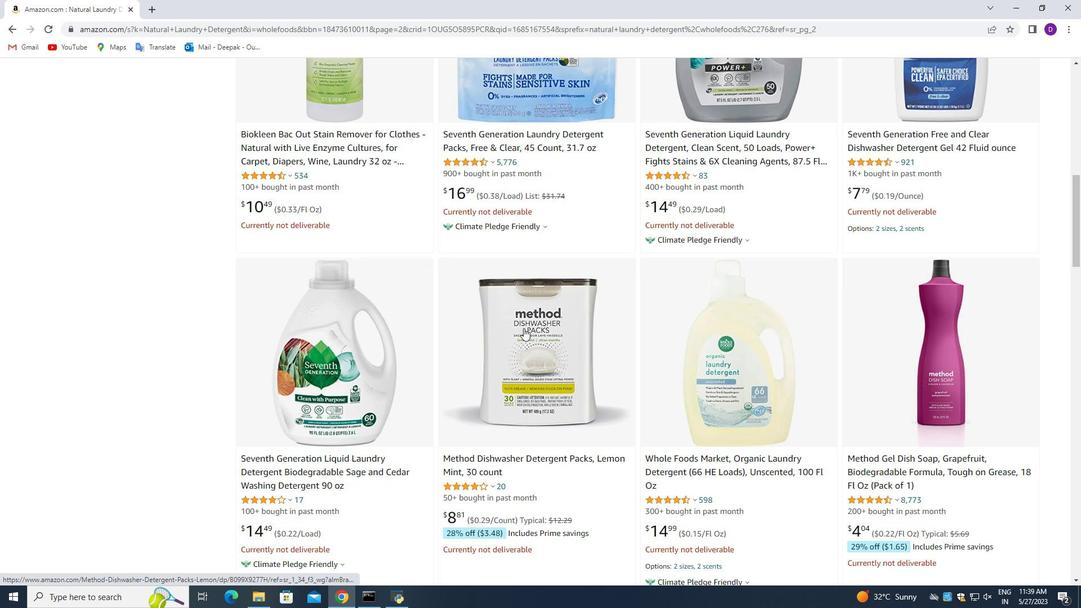 
Action: Mouse scrolled (523, 327) with delta (0, 0)
Screenshot: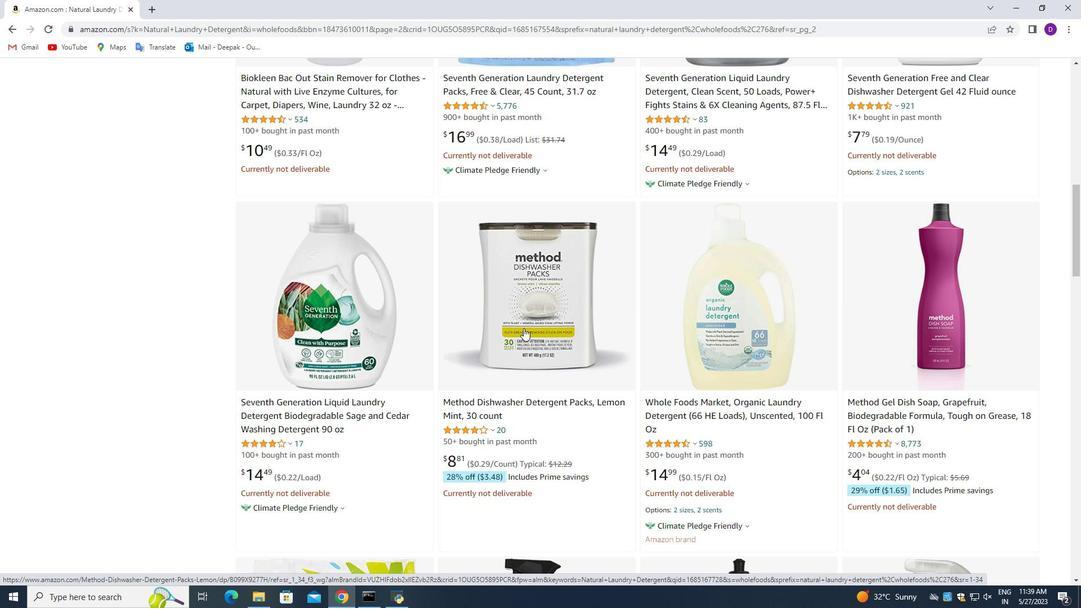 
Action: Mouse scrolled (523, 327) with delta (0, 0)
Screenshot: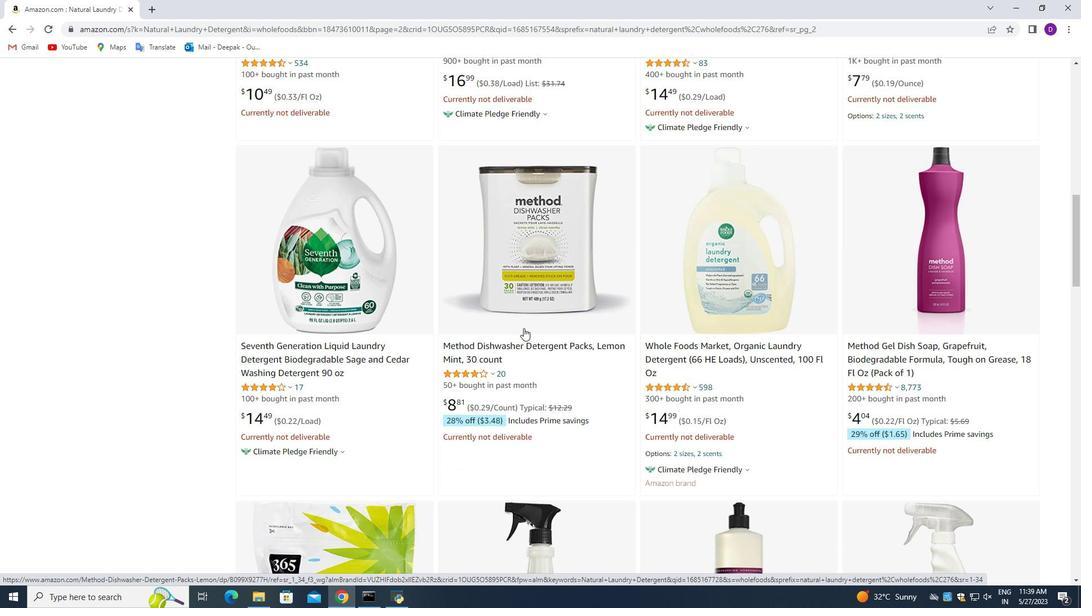 
Action: Mouse scrolled (523, 327) with delta (0, 0)
Screenshot: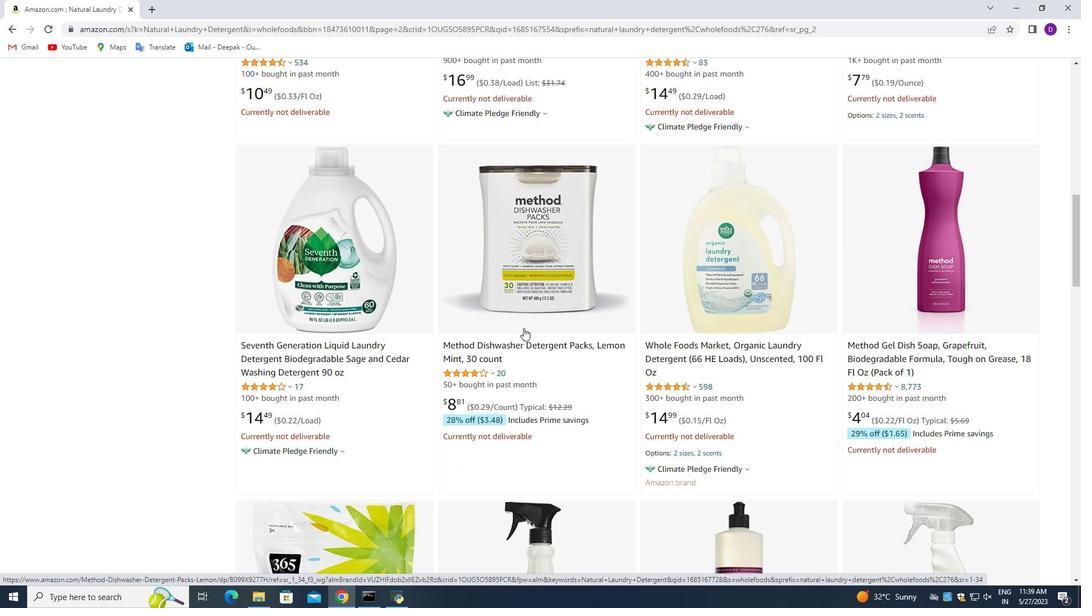 
Action: Mouse scrolled (523, 327) with delta (0, 0)
Screenshot: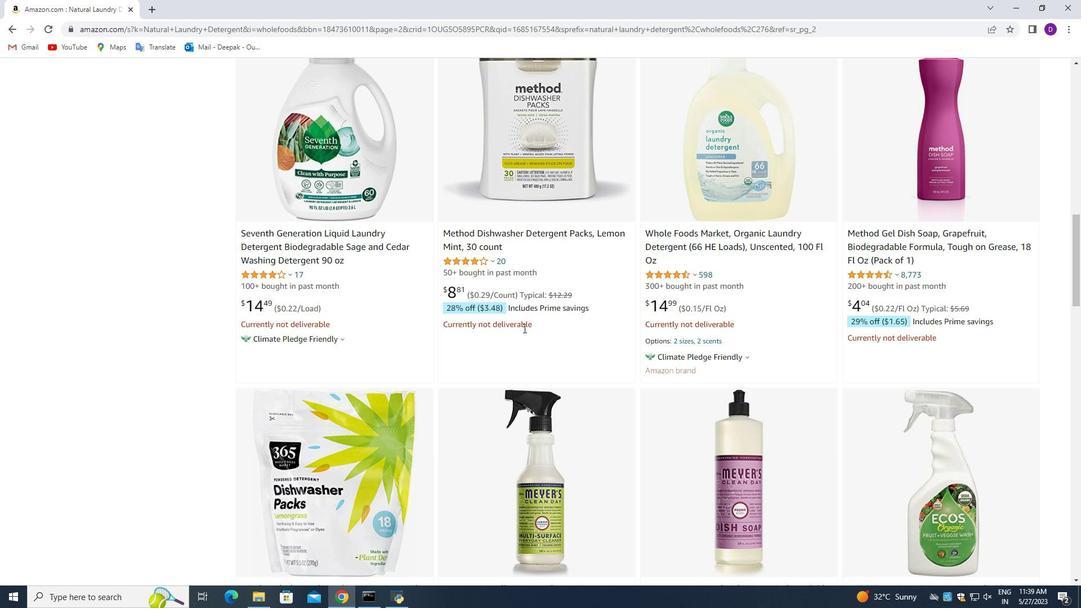 
Action: Mouse scrolled (523, 327) with delta (0, 0)
Screenshot: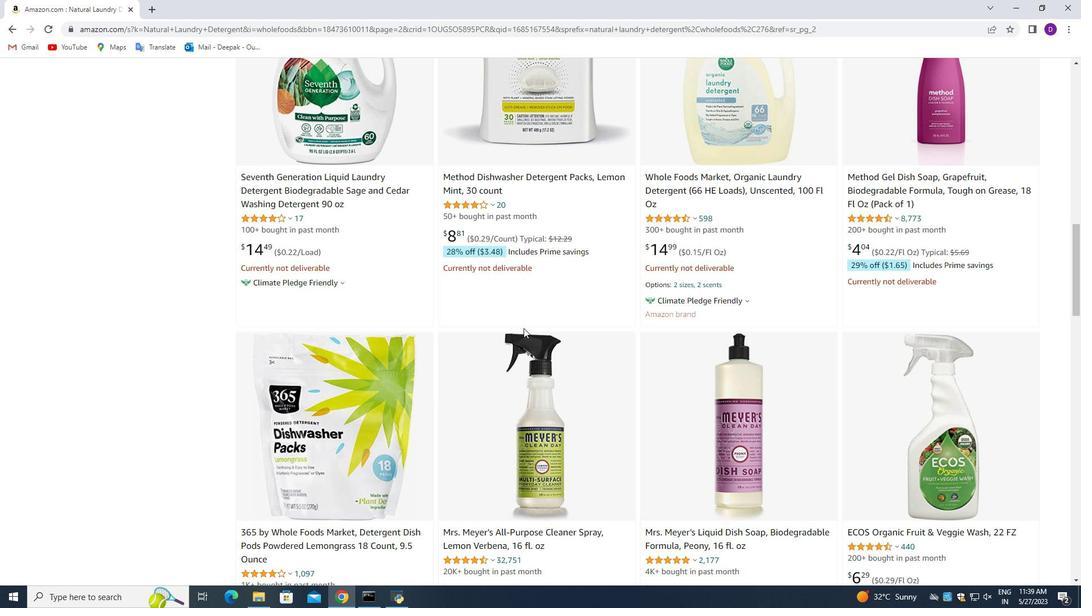 
Action: Mouse scrolled (523, 327) with delta (0, 0)
Screenshot: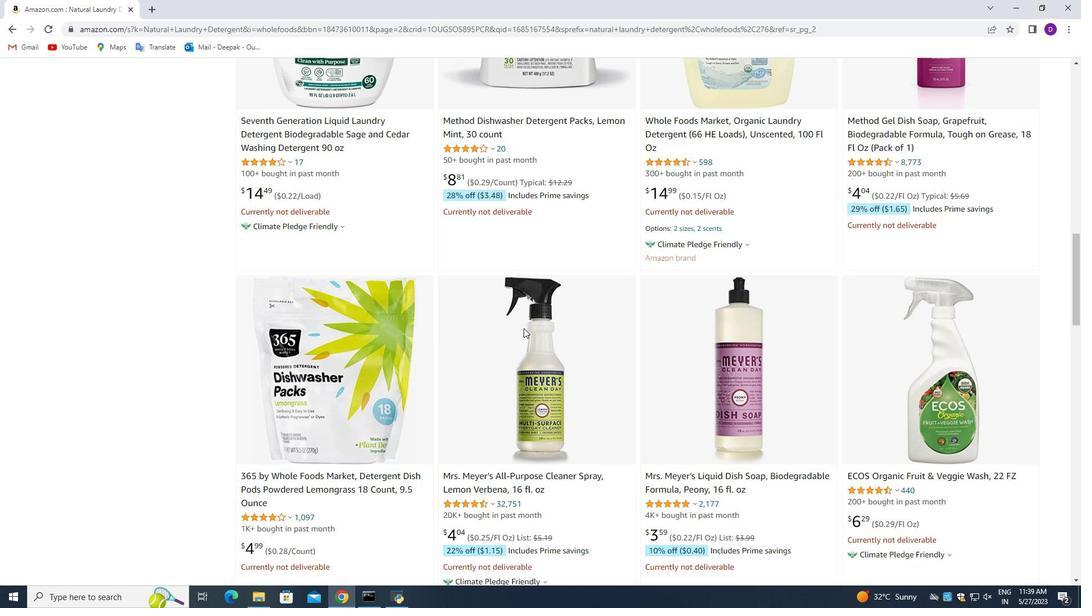 
Action: Mouse scrolled (523, 327) with delta (0, 0)
Screenshot: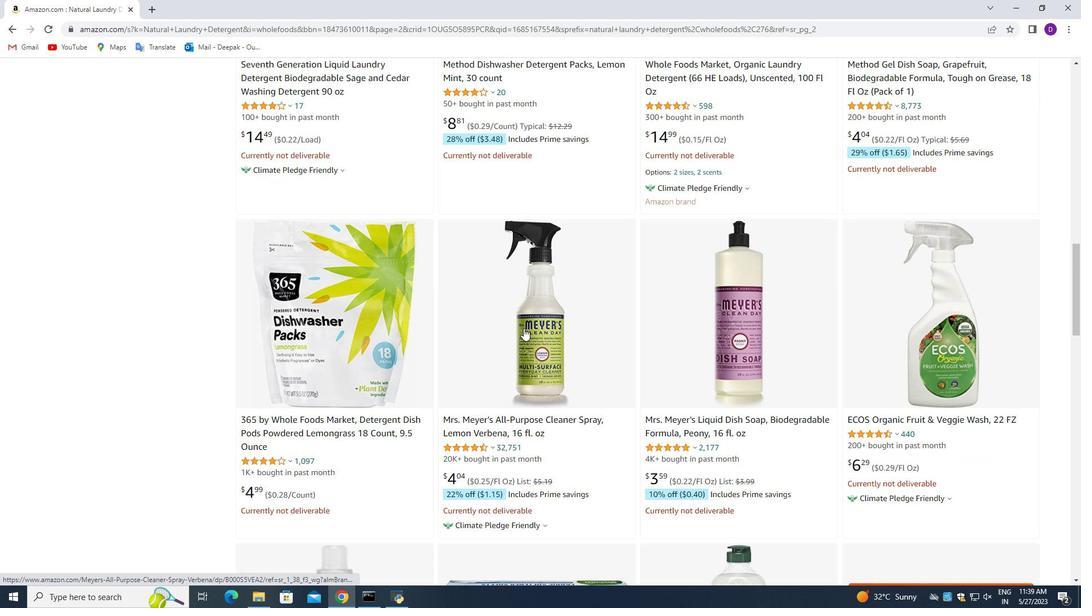 
Action: Mouse scrolled (523, 327) with delta (0, 0)
Screenshot: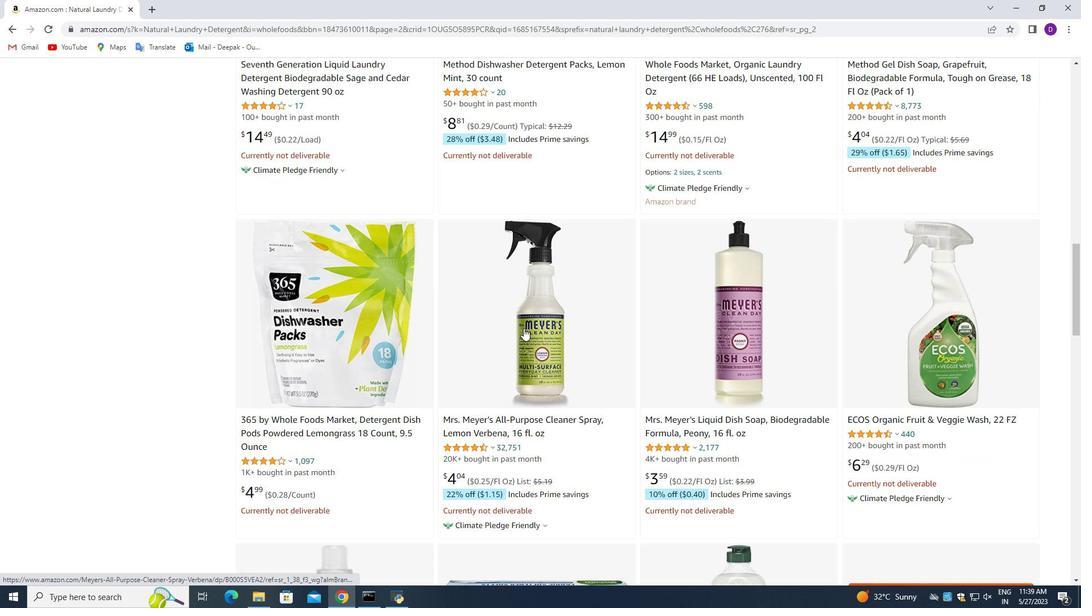 
Action: Mouse scrolled (523, 327) with delta (0, 0)
Screenshot: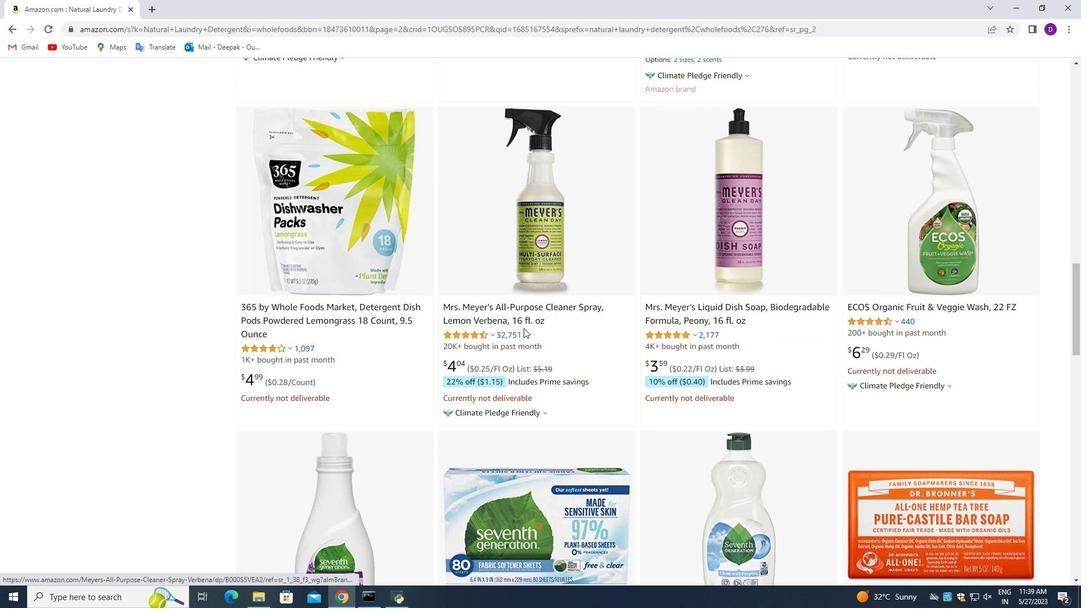 
Action: Mouse scrolled (523, 327) with delta (0, 0)
Screenshot: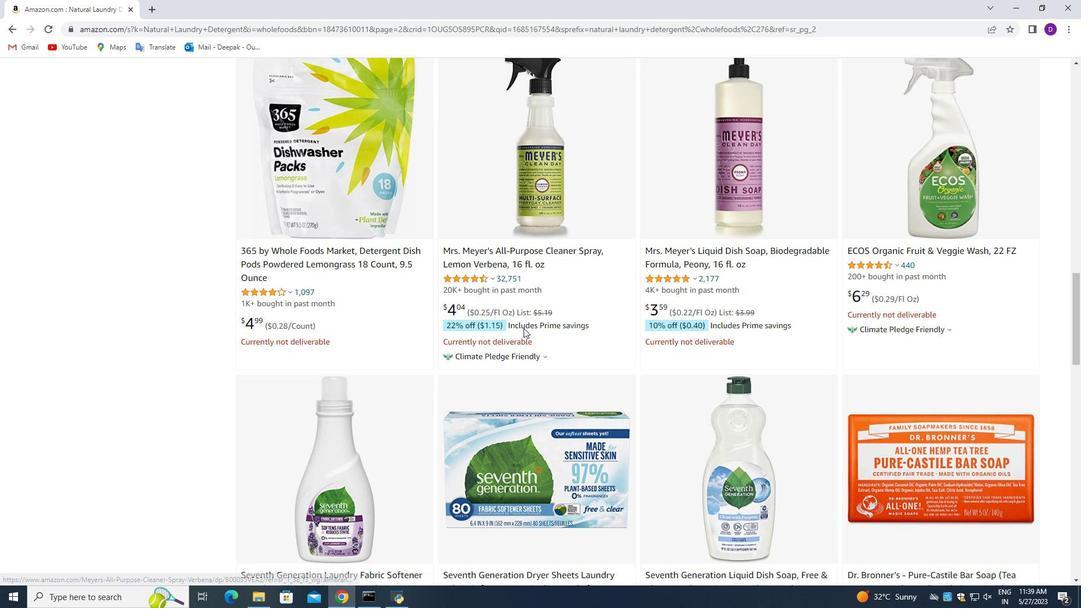 
Action: Mouse scrolled (523, 327) with delta (0, 0)
Screenshot: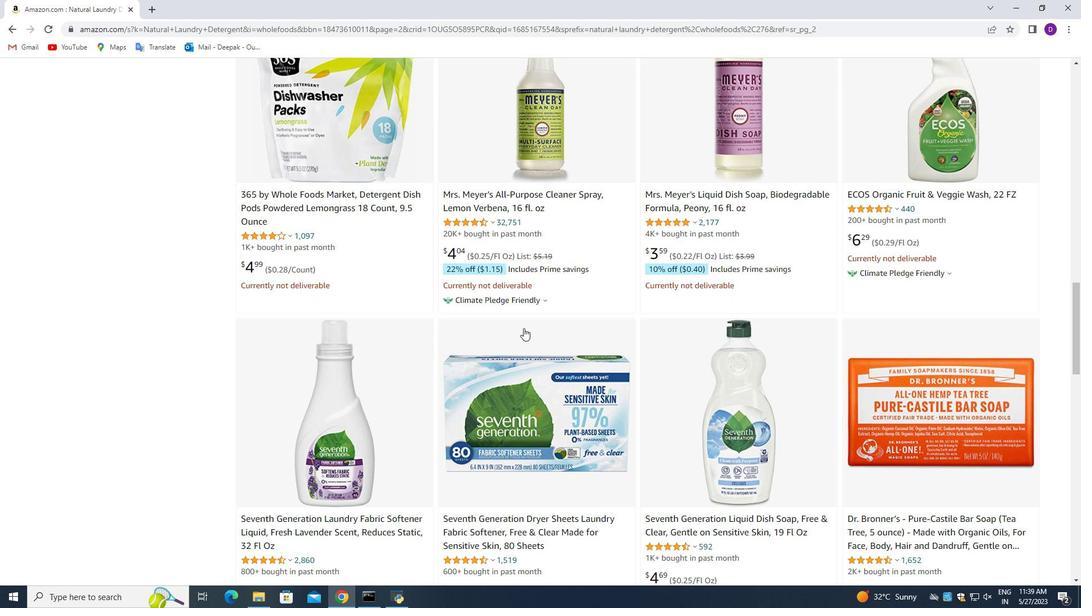 
Action: Mouse scrolled (523, 327) with delta (0, 0)
Screenshot: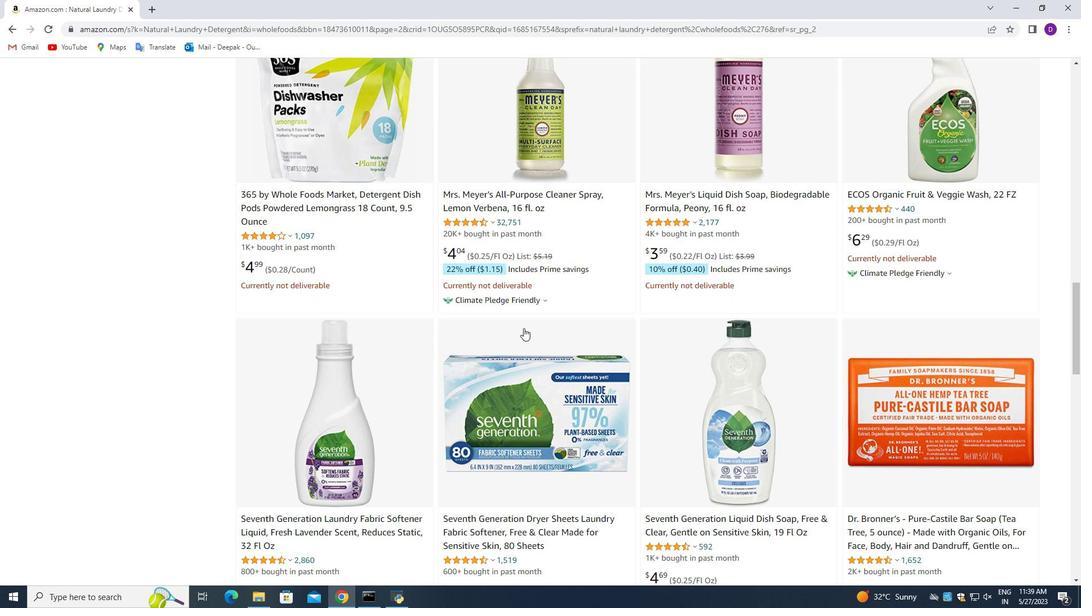
Action: Mouse scrolled (523, 327) with delta (0, 0)
Screenshot: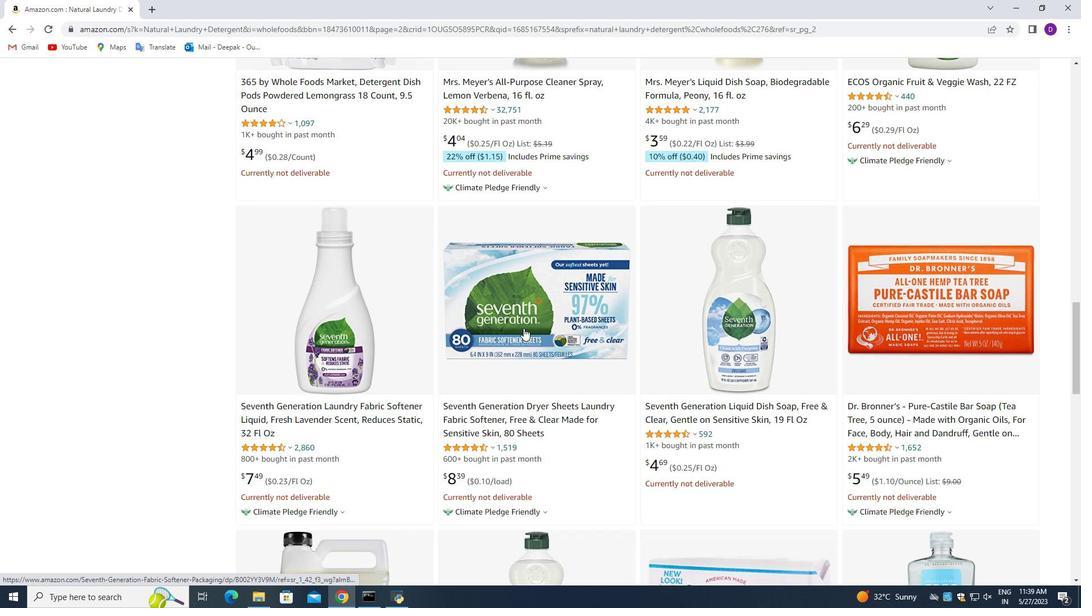 
Action: Mouse scrolled (523, 327) with delta (0, 0)
Screenshot: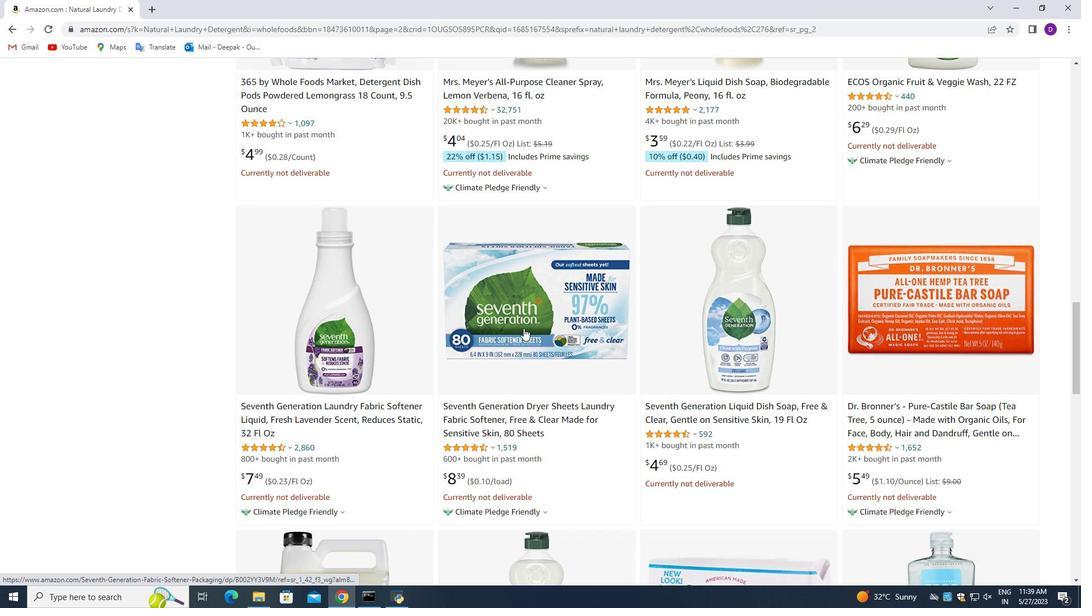 
Action: Mouse scrolled (523, 327) with delta (0, 0)
Screenshot: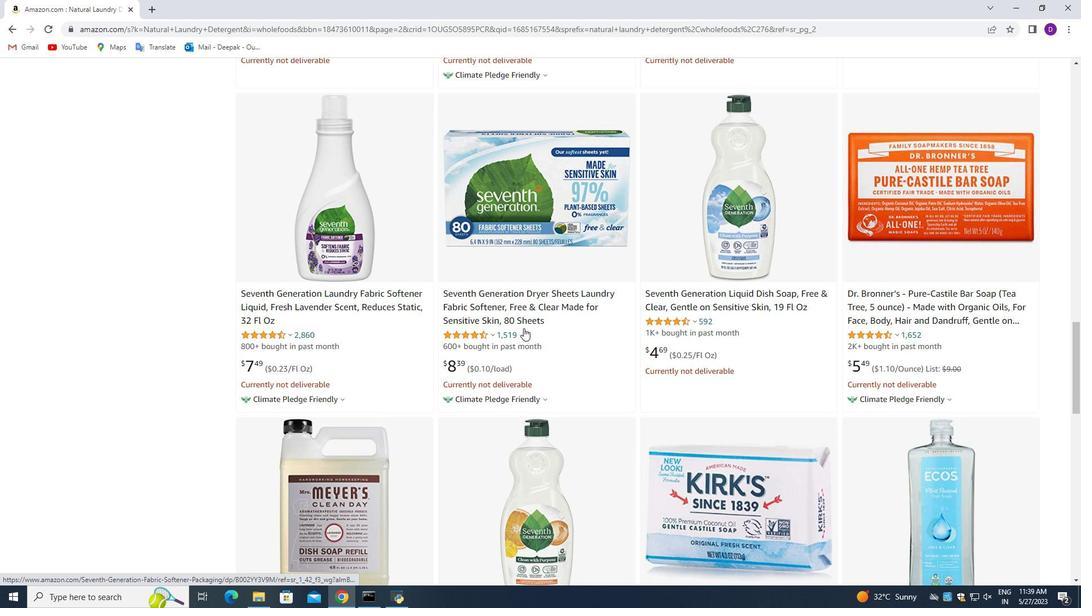 
Action: Mouse scrolled (523, 327) with delta (0, 0)
Screenshot: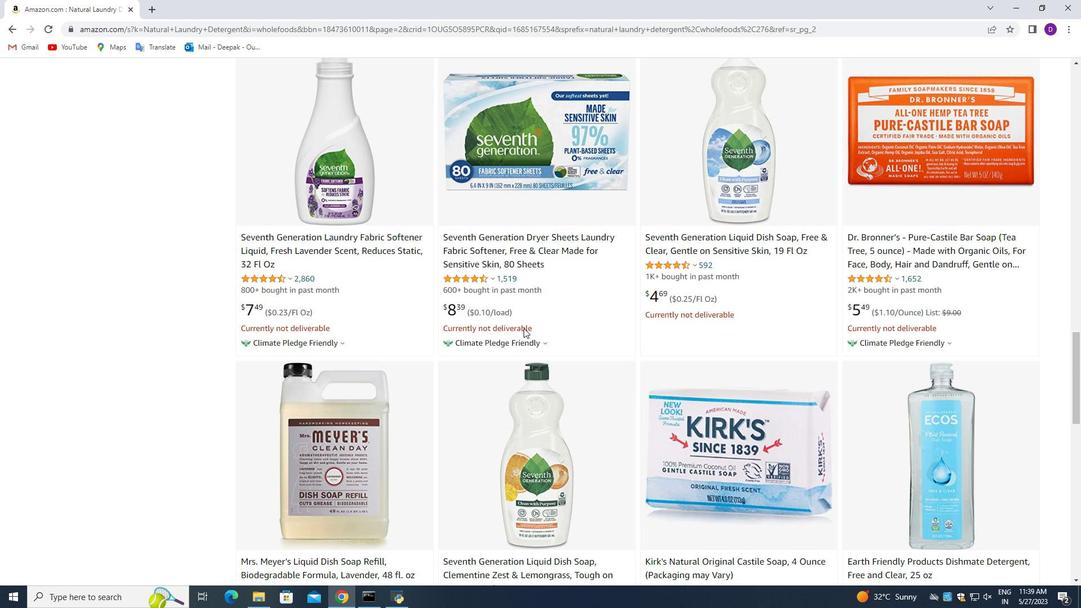 
Action: Mouse scrolled (523, 327) with delta (0, 0)
Screenshot: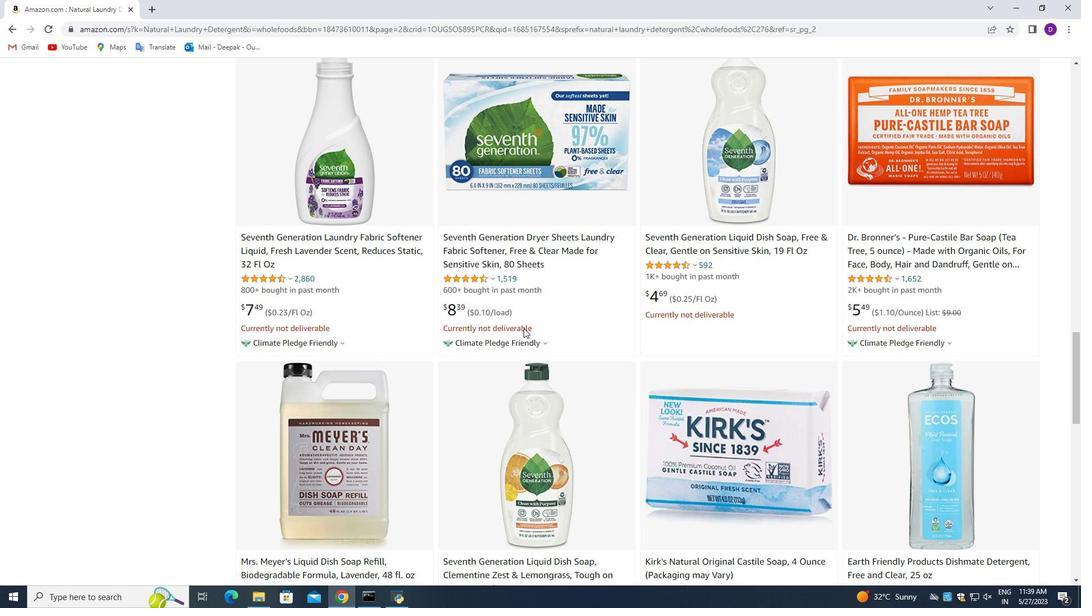 
Action: Mouse scrolled (523, 327) with delta (0, 0)
Screenshot: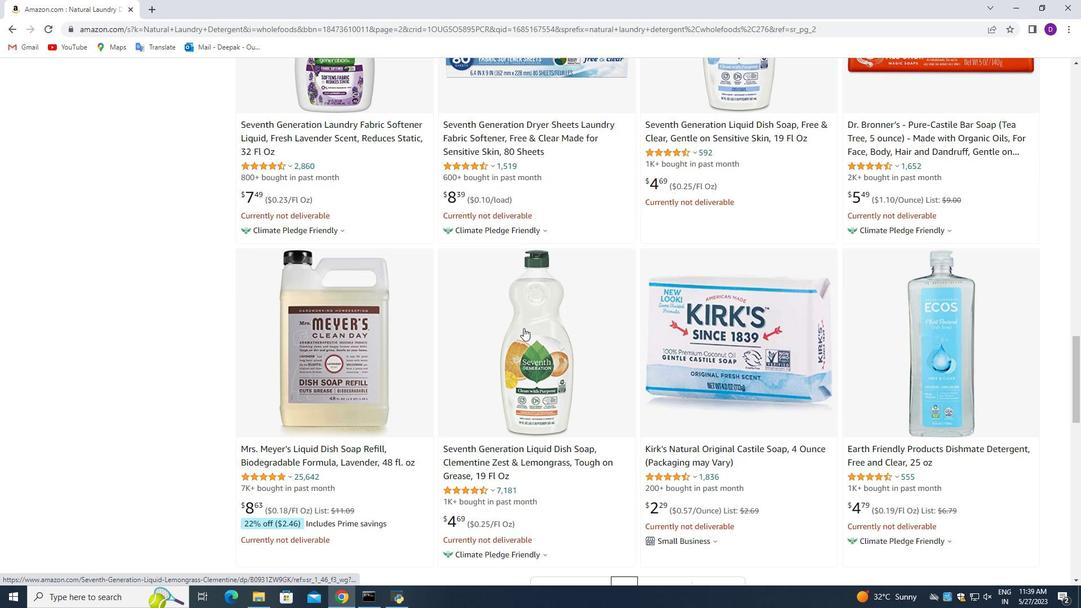 
Action: Mouse scrolled (523, 327) with delta (0, 0)
Screenshot: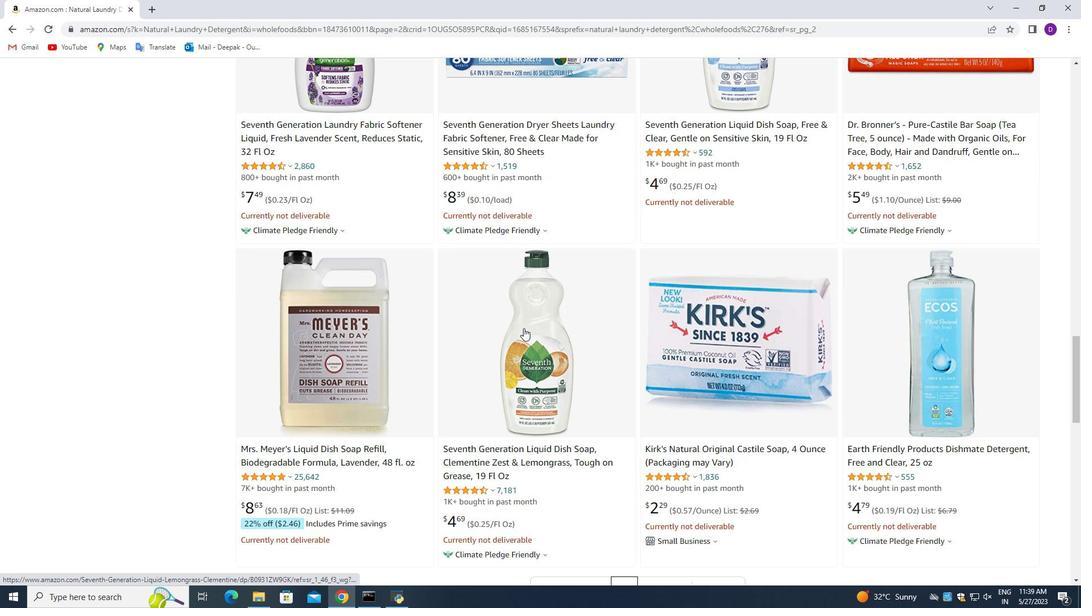 
Action: Mouse scrolled (523, 327) with delta (0, 0)
Screenshot: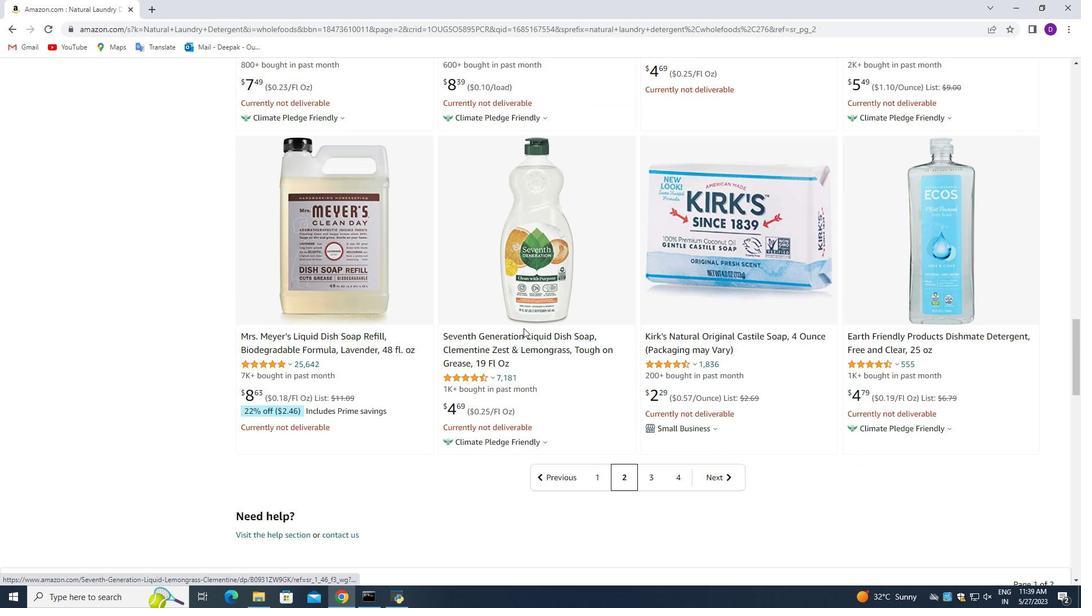 
Action: Mouse moved to (651, 420)
Screenshot: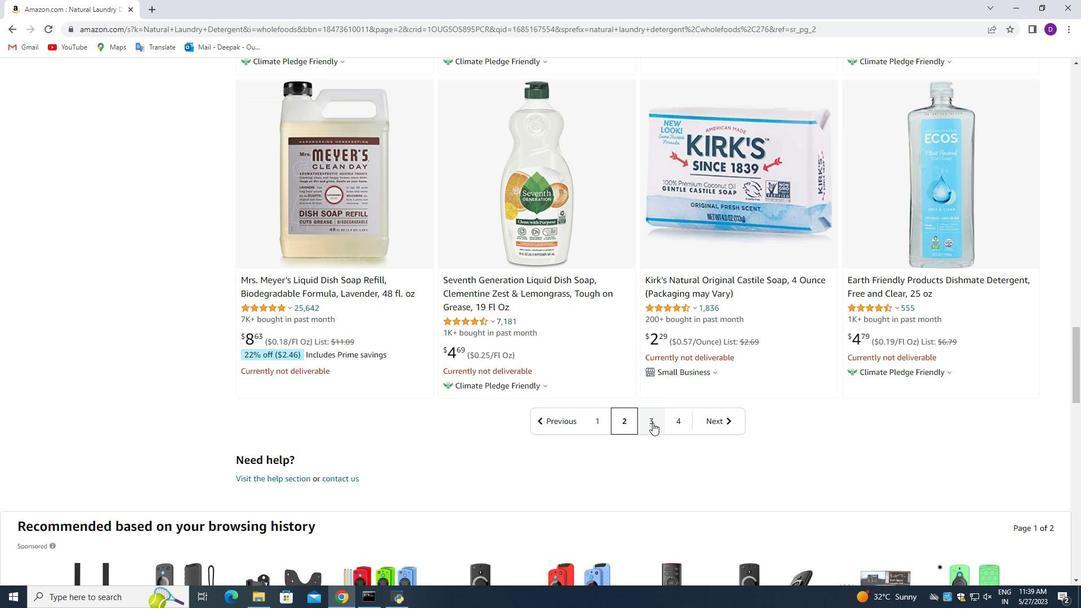 
Action: Mouse pressed left at (651, 420)
Screenshot: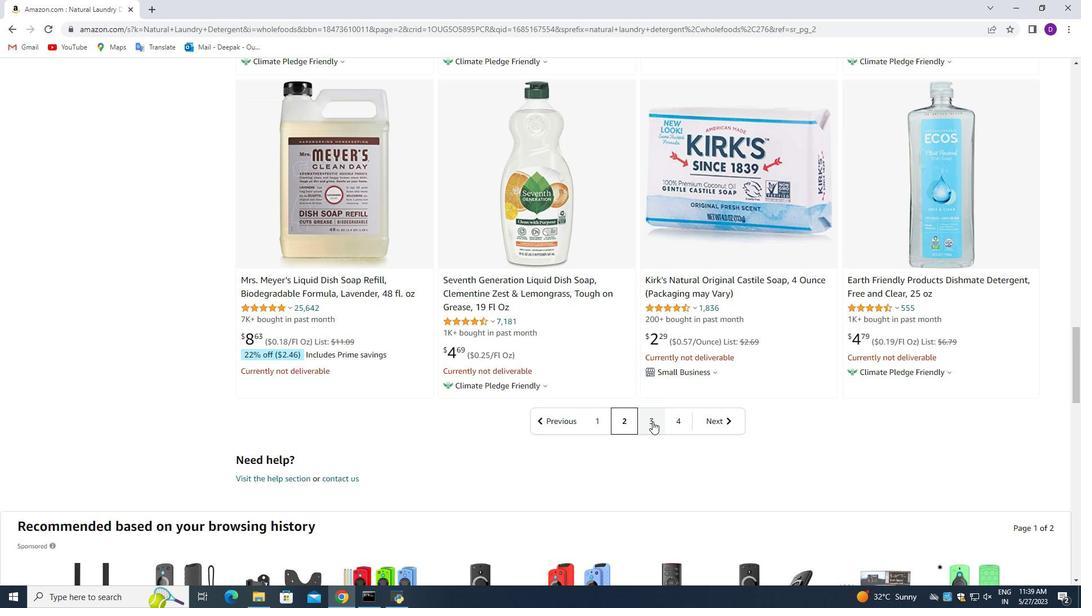 
Action: Mouse moved to (602, 357)
Screenshot: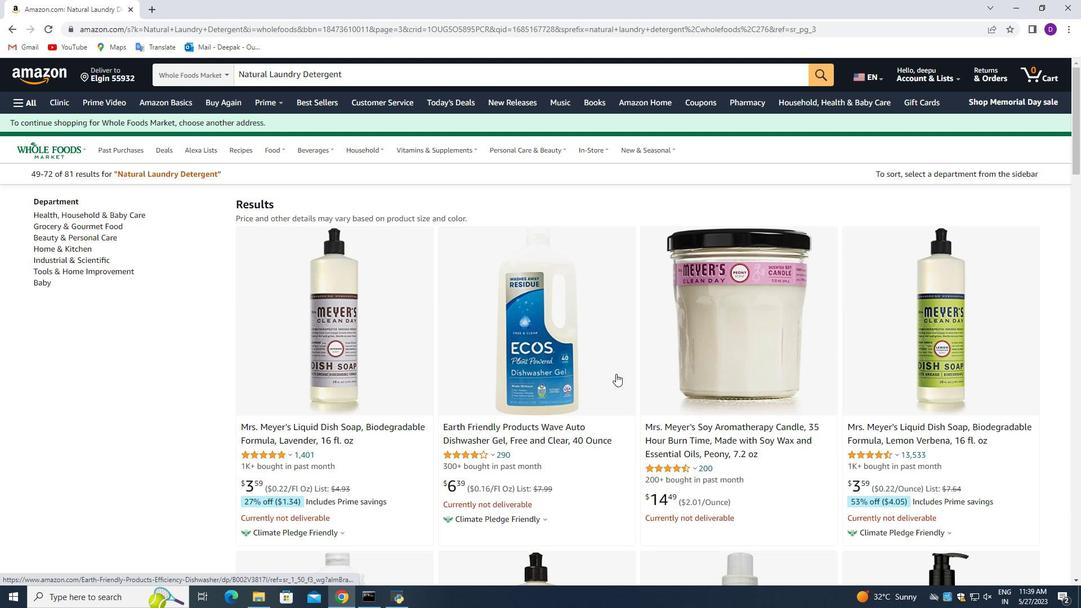 
Action: Mouse scrolled (602, 356) with delta (0, 0)
Screenshot: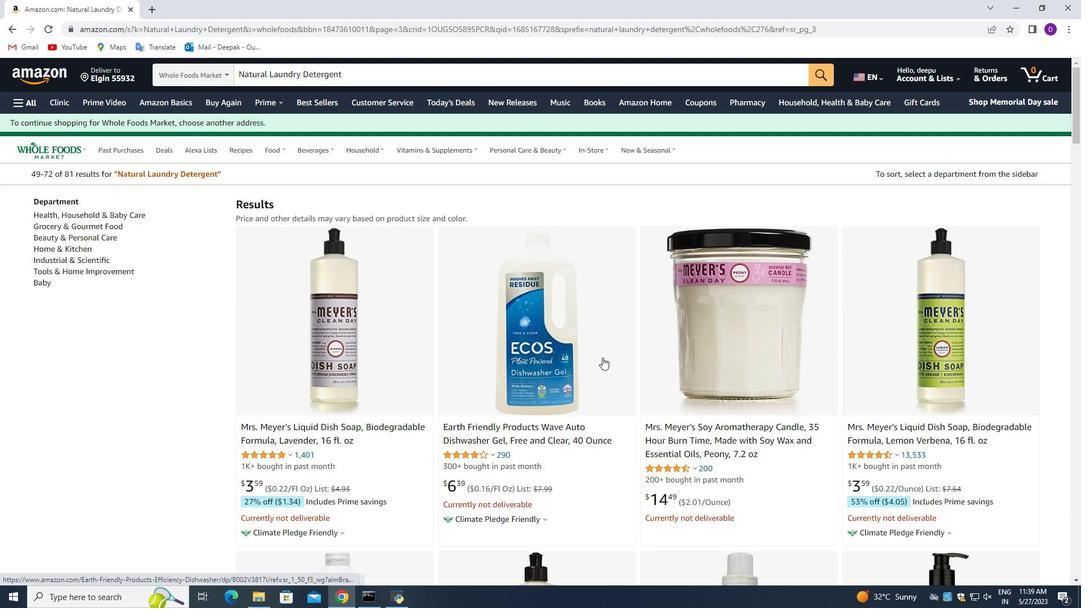 
Action: Mouse scrolled (602, 356) with delta (0, 0)
Screenshot: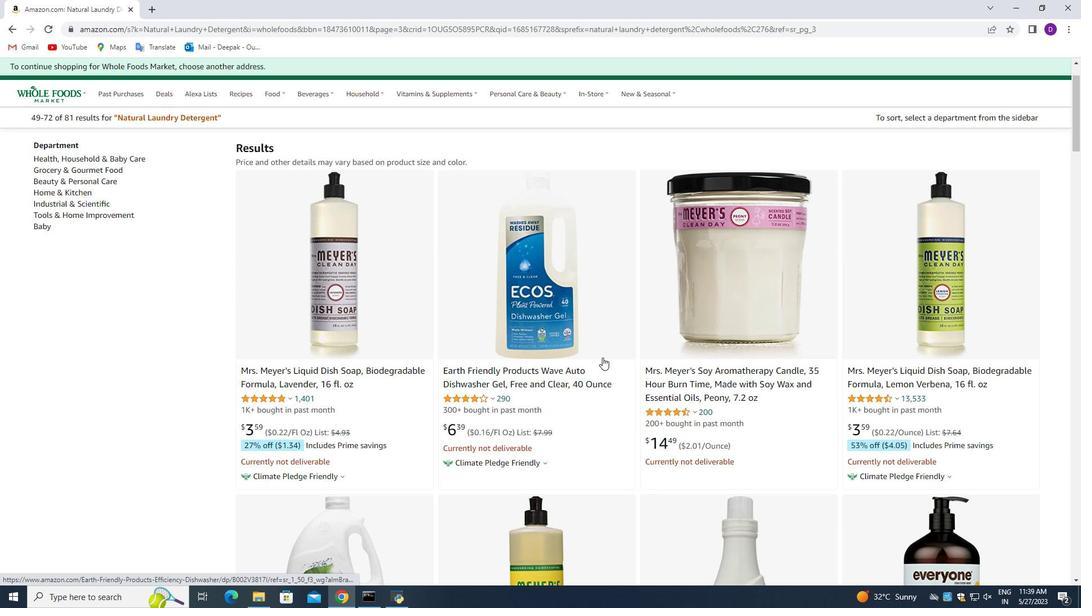 
Action: Mouse scrolled (602, 356) with delta (0, 0)
Screenshot: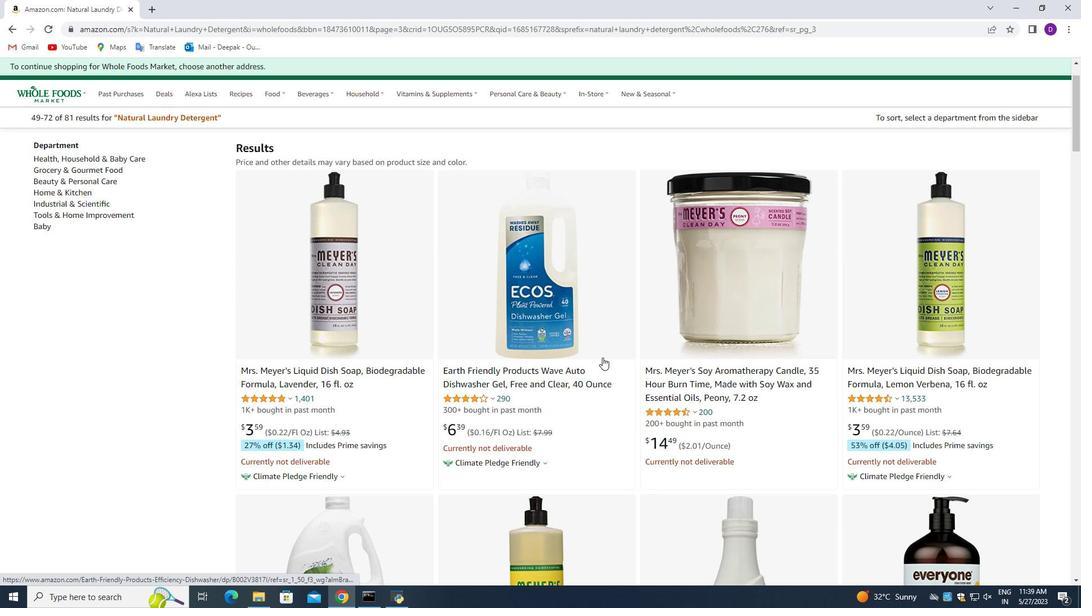 
Action: Mouse scrolled (602, 356) with delta (0, 0)
Screenshot: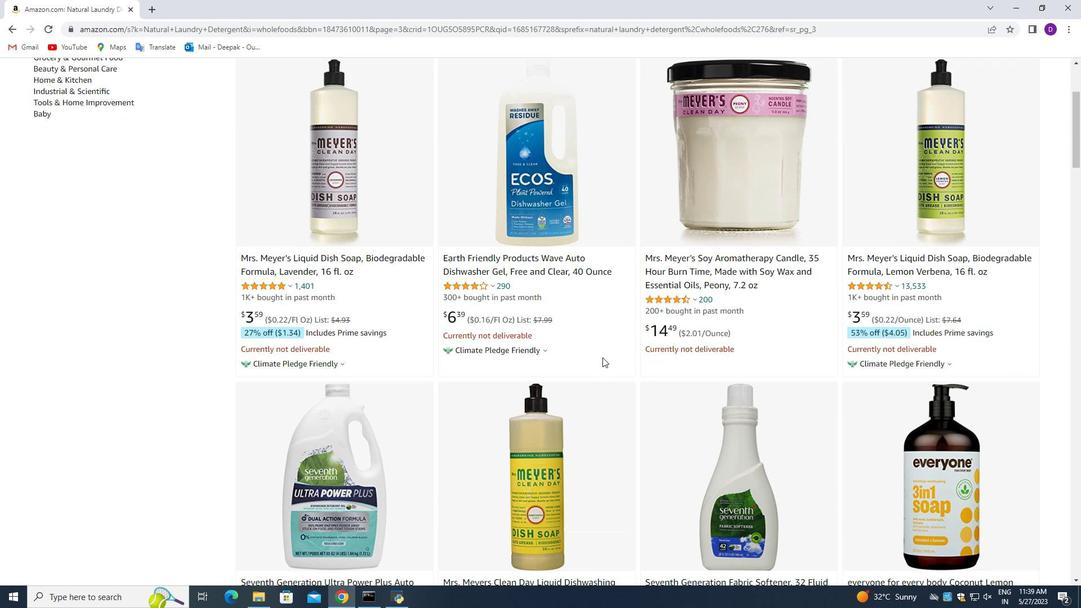 
Action: Mouse scrolled (602, 356) with delta (0, 0)
Screenshot: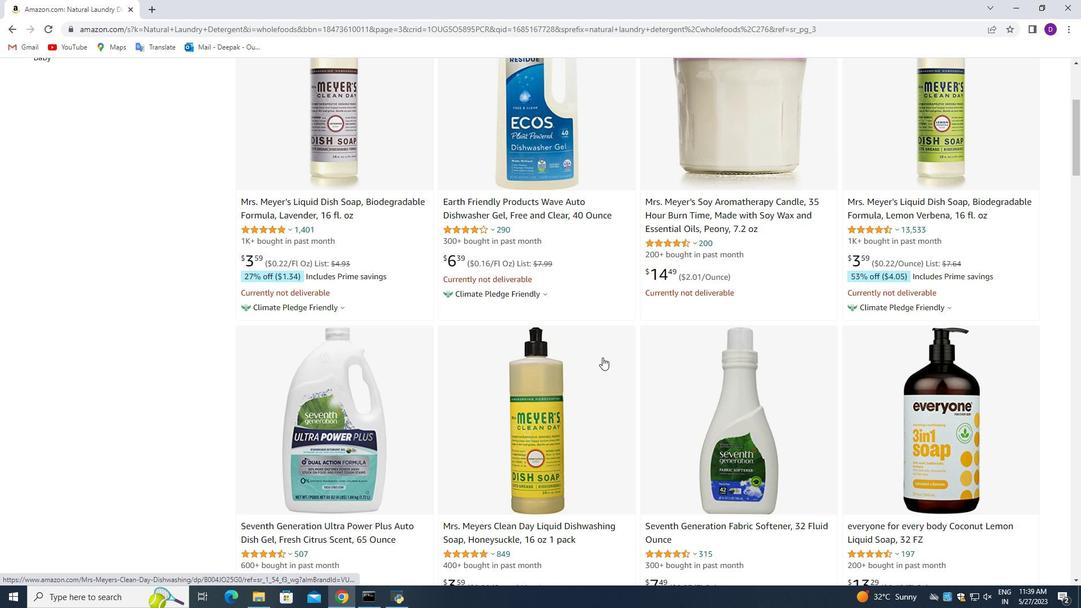 
Action: Mouse scrolled (602, 356) with delta (0, 0)
Screenshot: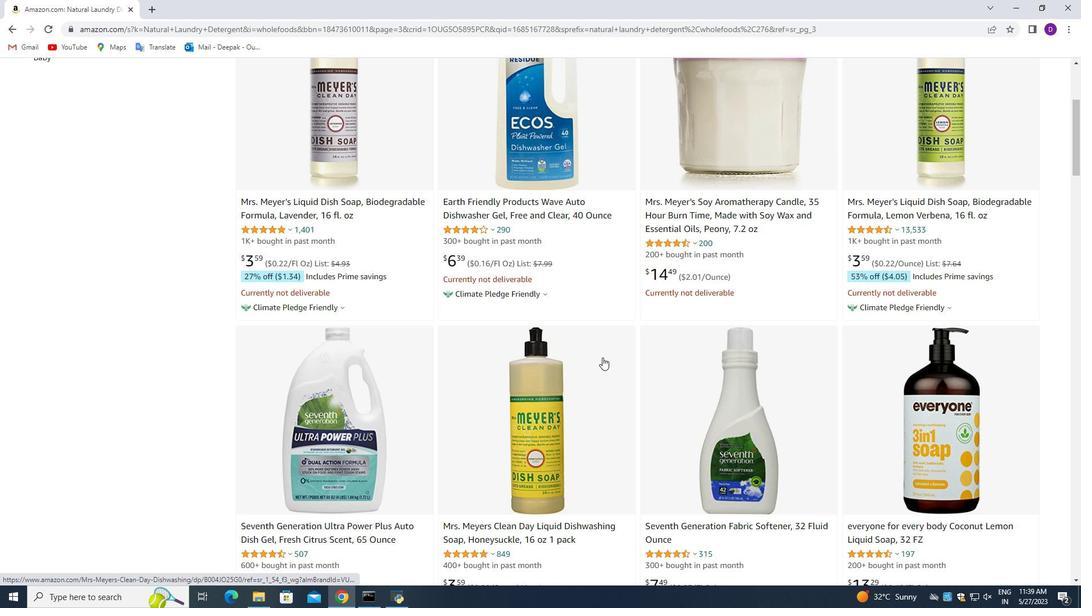 
Action: Mouse scrolled (602, 356) with delta (0, 0)
Screenshot: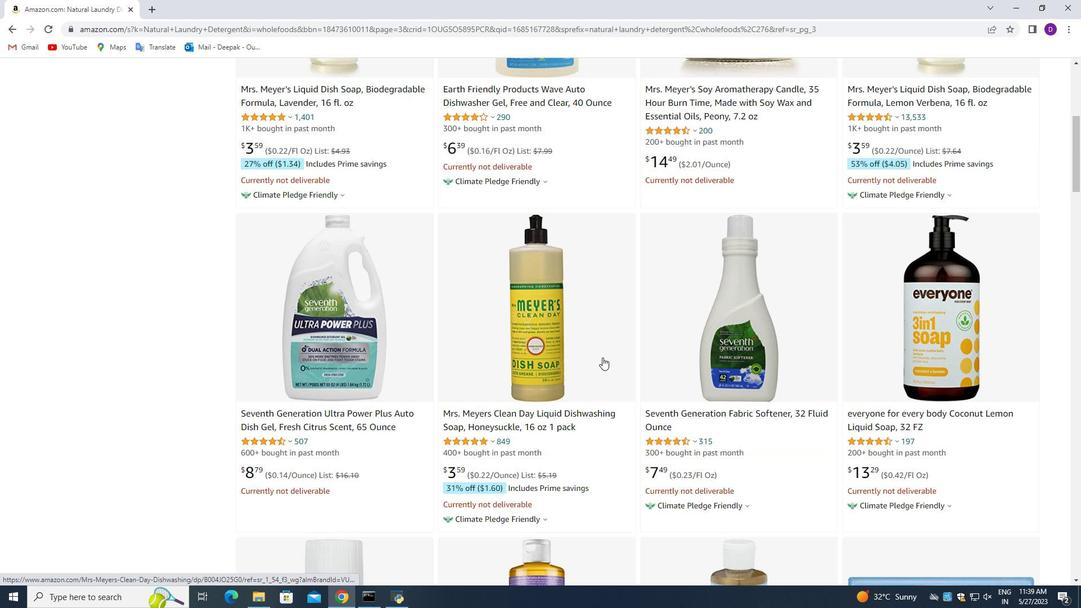 
Action: Mouse scrolled (602, 356) with delta (0, 0)
Screenshot: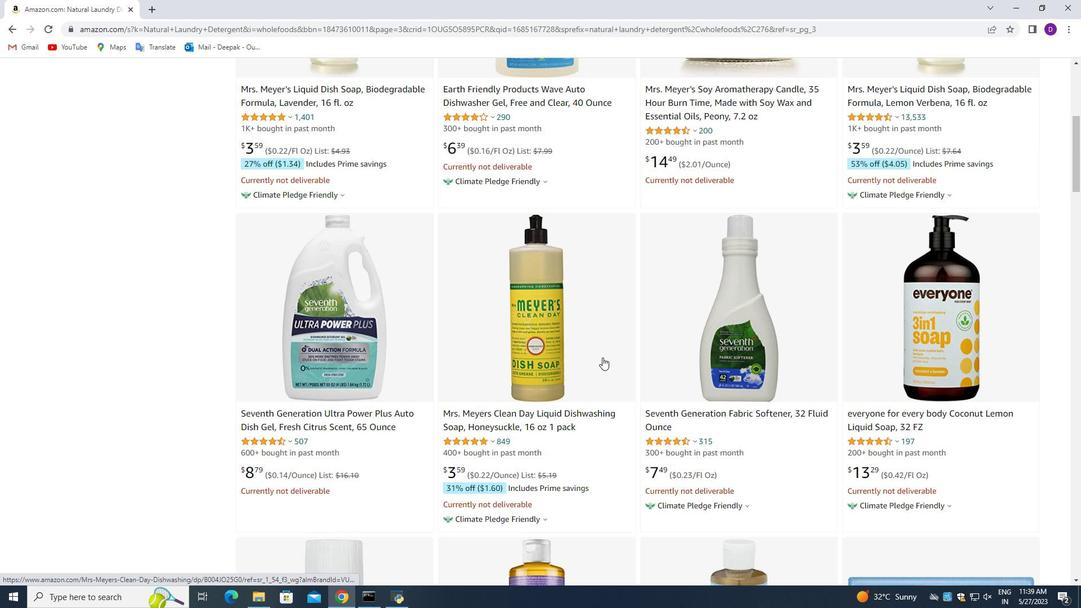 
Action: Mouse scrolled (602, 356) with delta (0, 0)
Screenshot: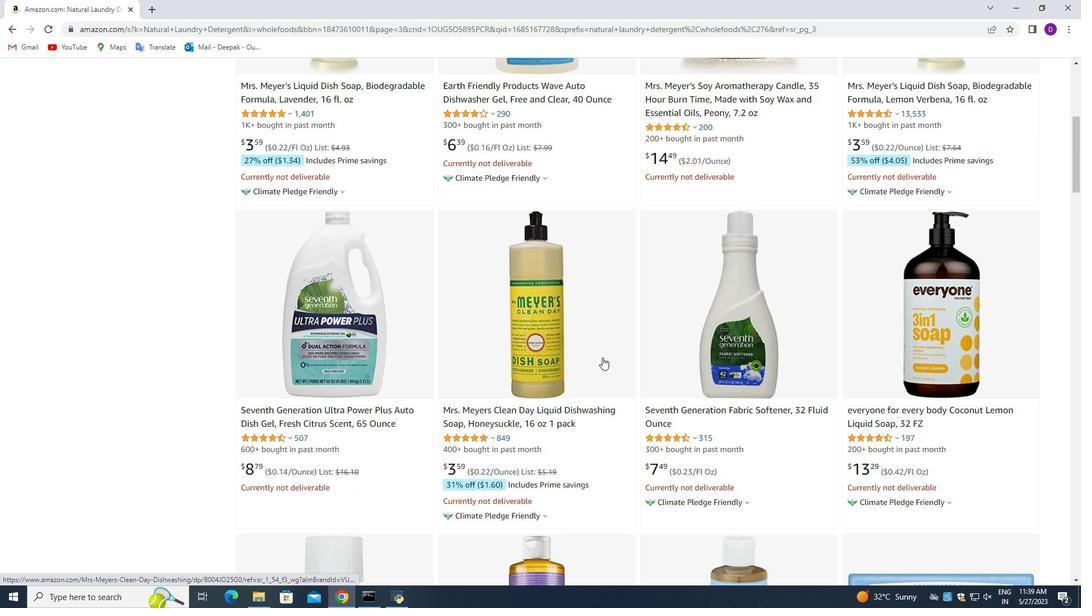 
Action: Mouse scrolled (602, 356) with delta (0, 0)
Screenshot: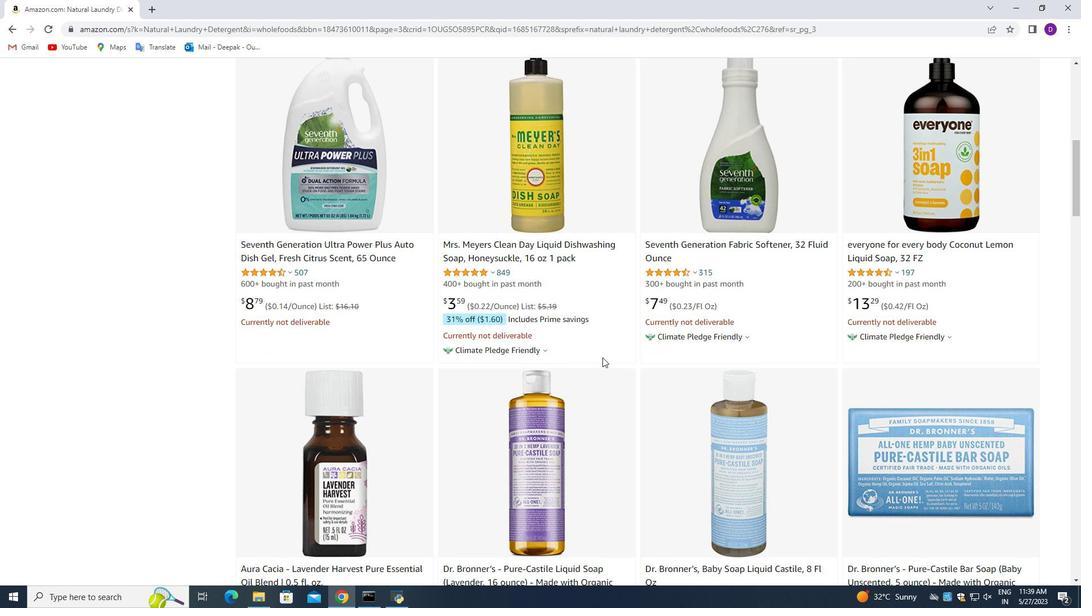 
Action: Mouse scrolled (602, 356) with delta (0, 0)
Screenshot: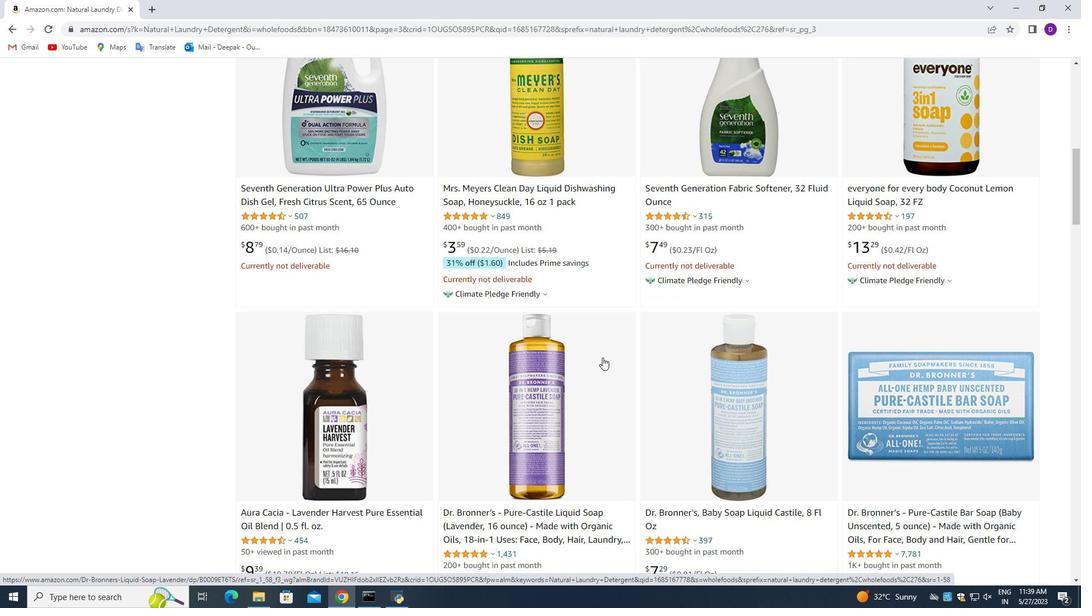 
Action: Mouse scrolled (602, 356) with delta (0, 0)
Screenshot: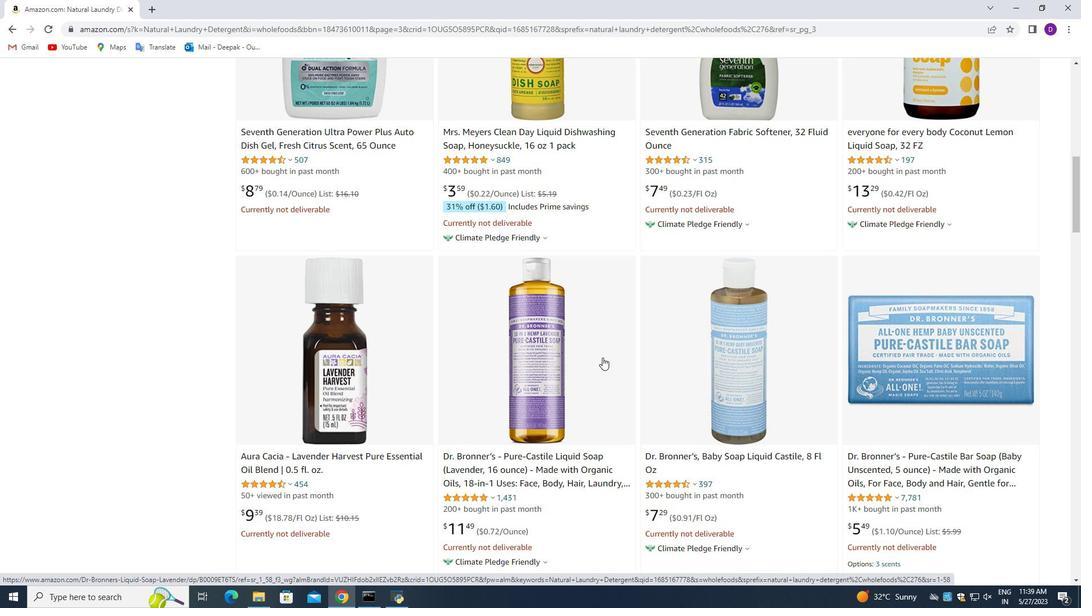 
Action: Mouse scrolled (602, 356) with delta (0, 0)
Screenshot: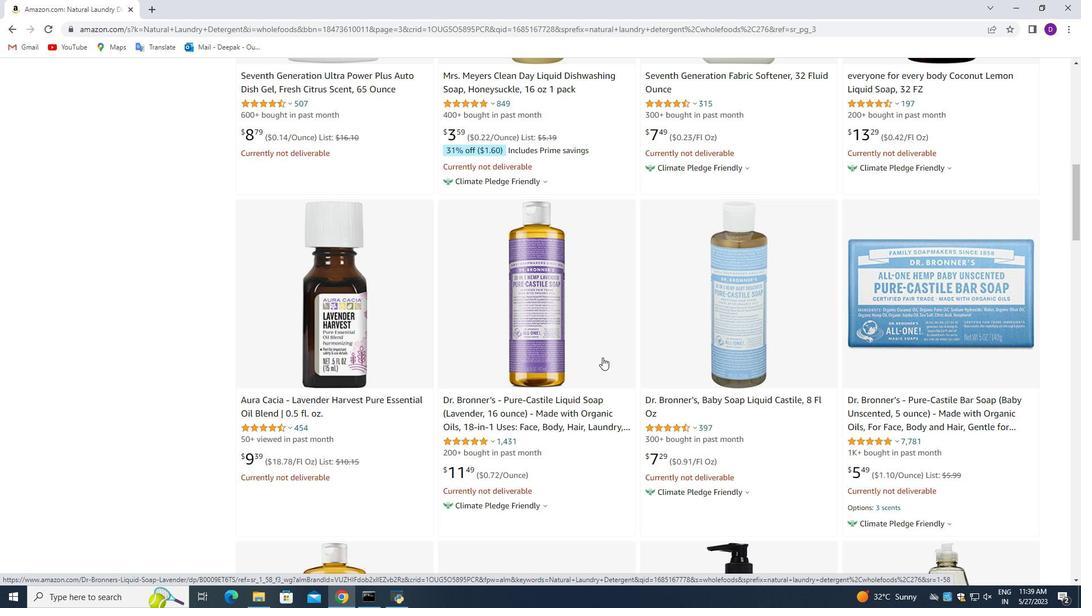 
Action: Mouse scrolled (602, 356) with delta (0, 0)
Screenshot: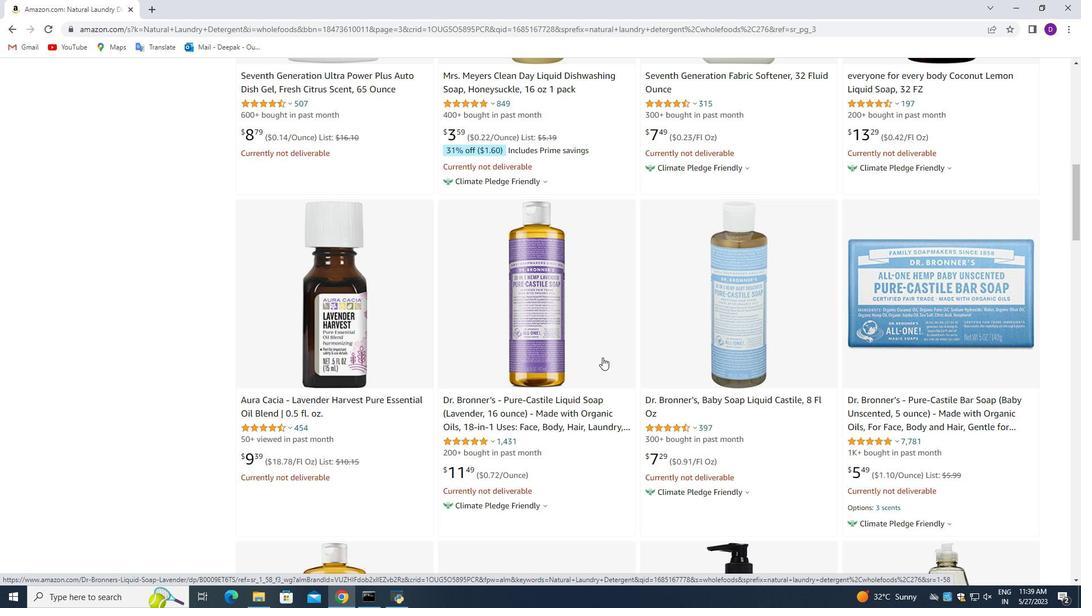 
Action: Mouse scrolled (602, 356) with delta (0, 0)
Screenshot: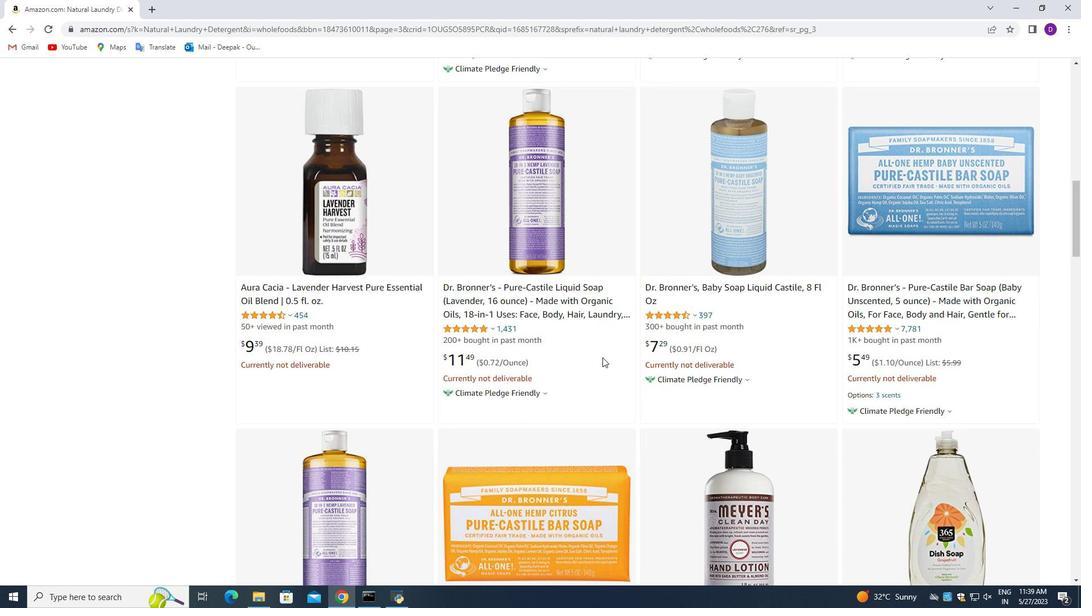 
Action: Mouse scrolled (602, 356) with delta (0, 0)
Screenshot: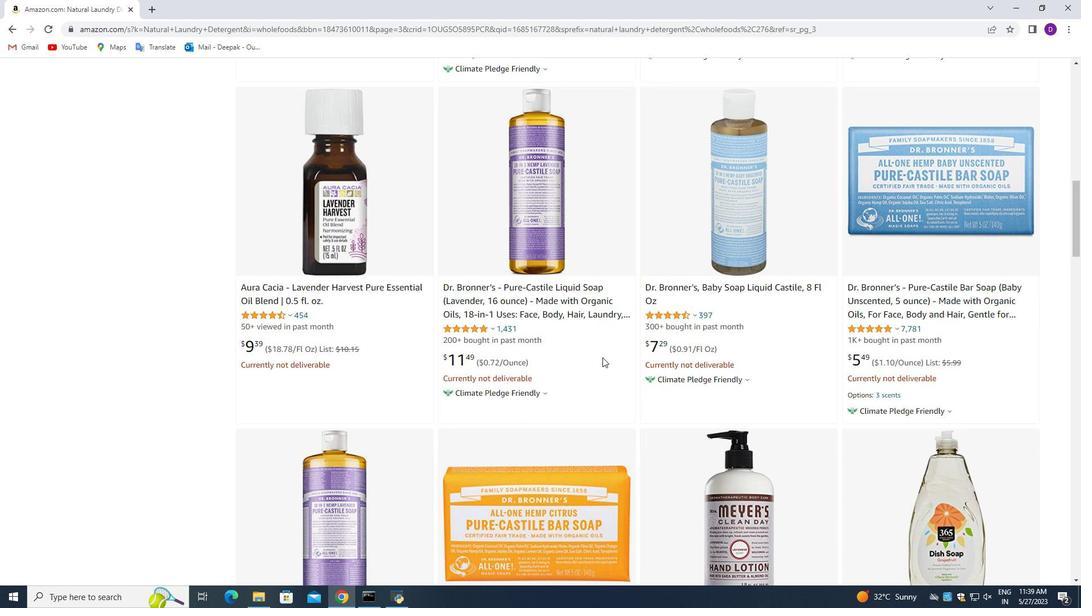 
Action: Mouse scrolled (602, 356) with delta (0, 0)
Screenshot: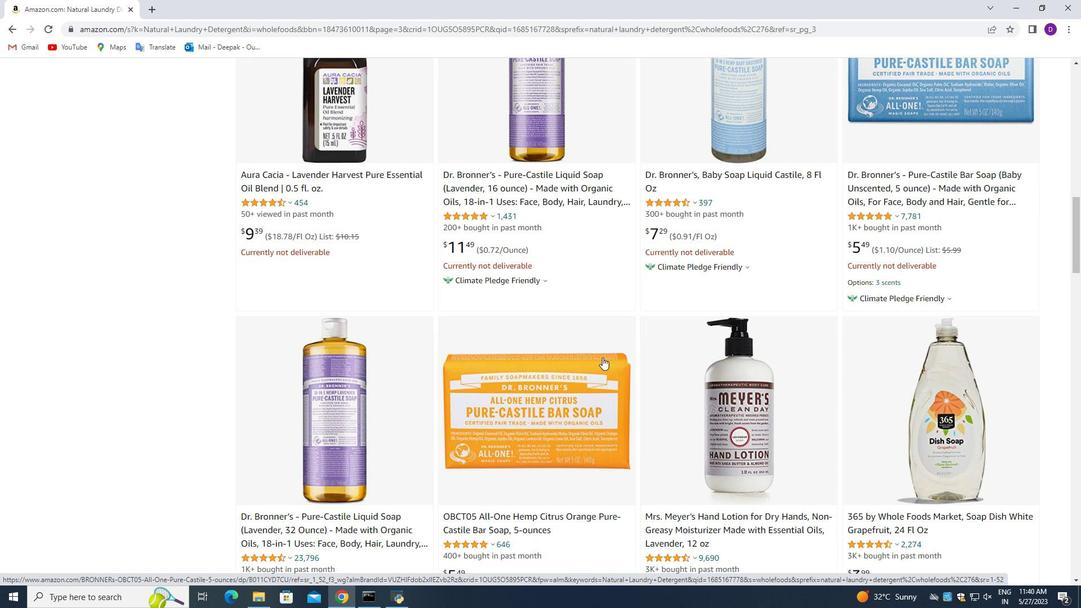 
Action: Mouse scrolled (602, 356) with delta (0, 0)
Screenshot: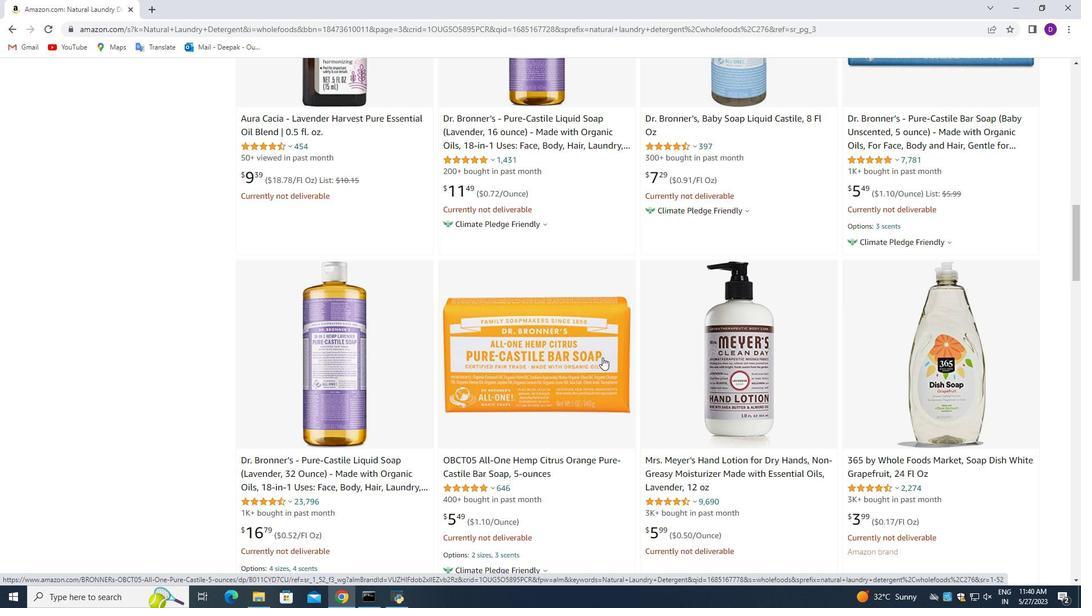 
Action: Mouse scrolled (602, 356) with delta (0, 0)
Screenshot: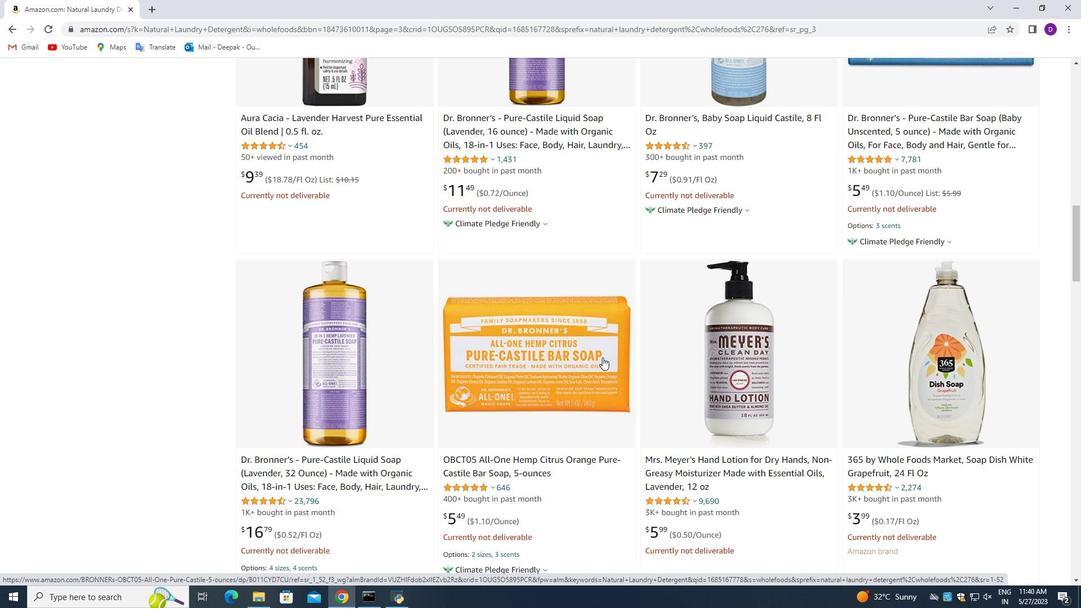 
Action: Mouse scrolled (602, 356) with delta (0, 0)
Screenshot: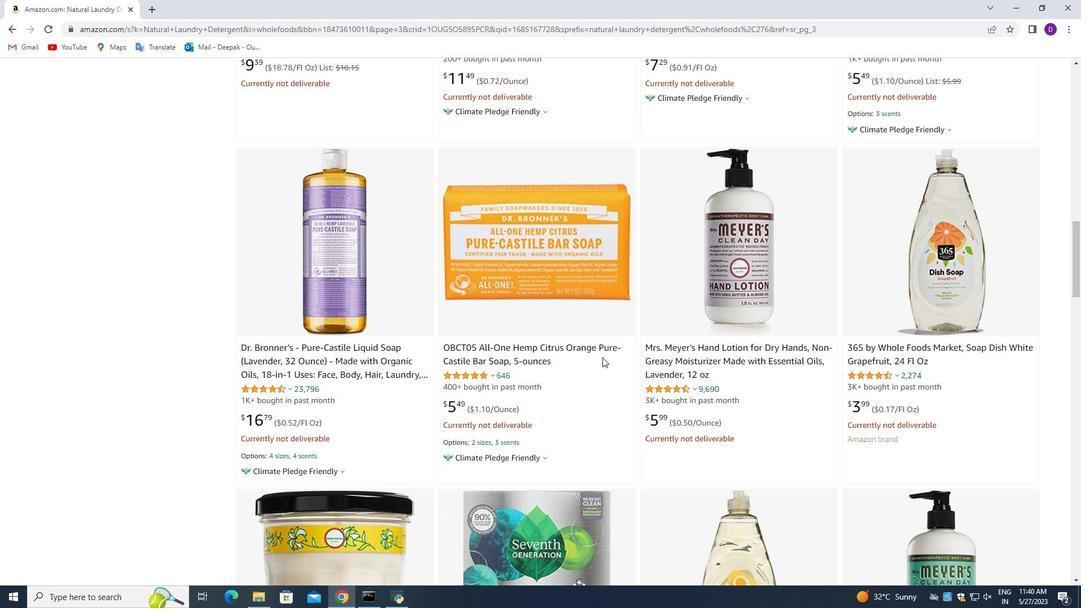 
Action: Mouse scrolled (602, 356) with delta (0, 0)
Screenshot: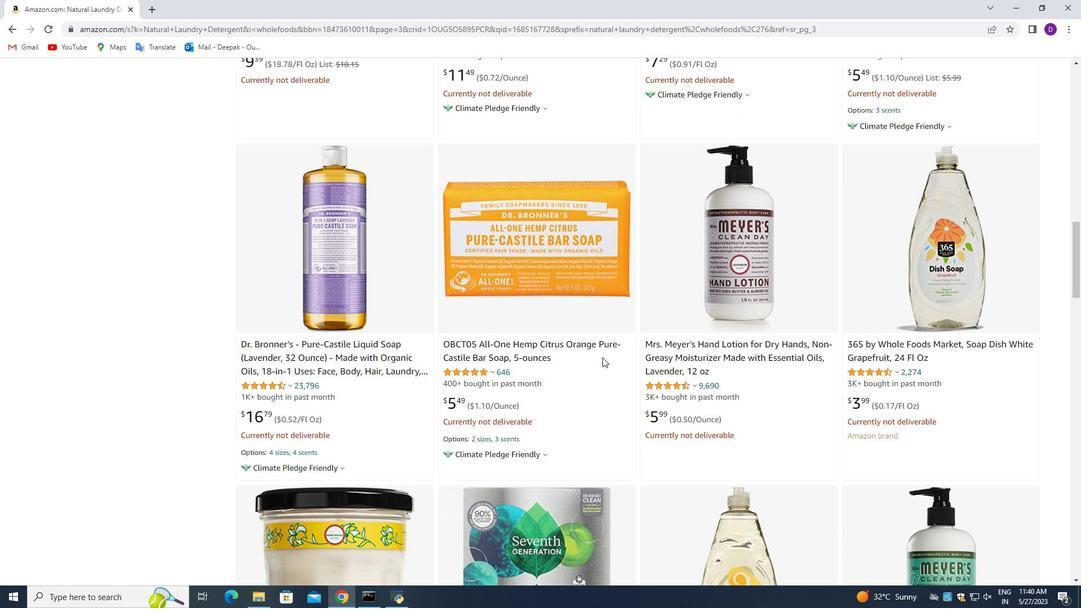 
Action: Mouse scrolled (602, 356) with delta (0, 0)
Screenshot: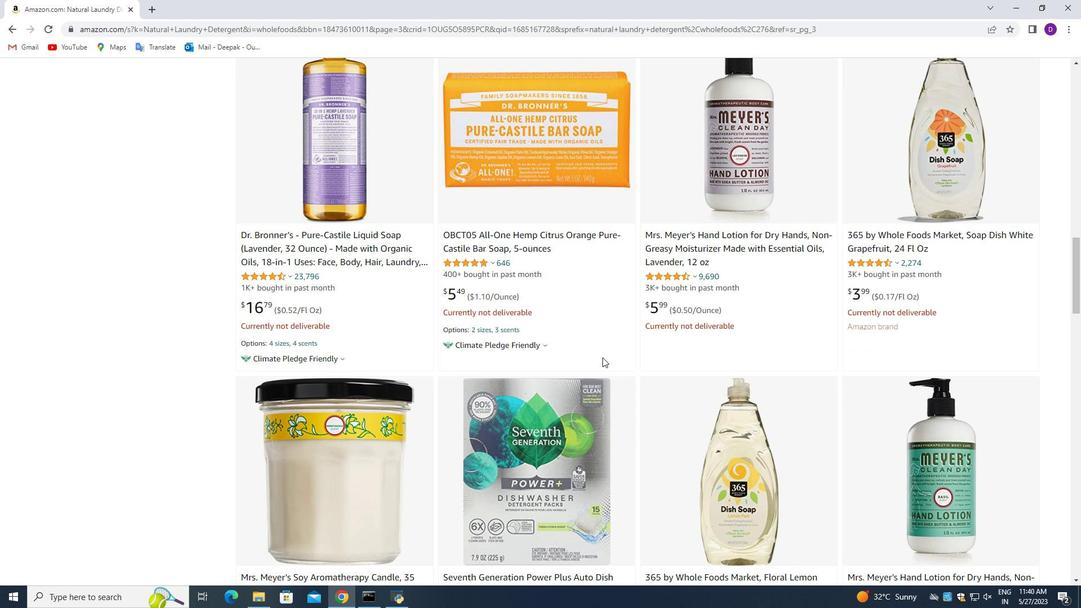 
Action: Mouse scrolled (602, 356) with delta (0, 0)
Screenshot: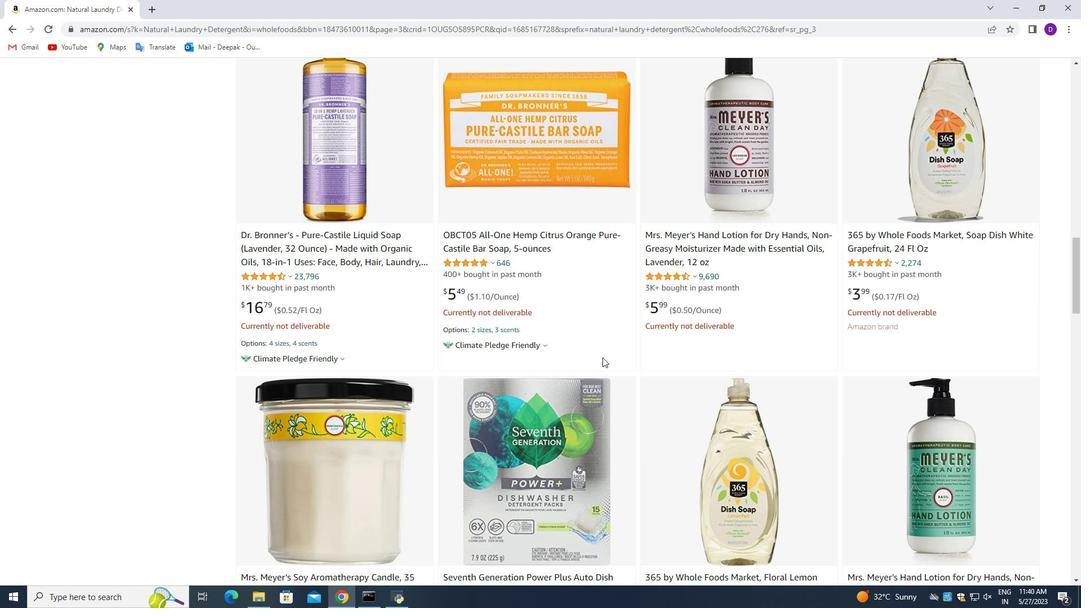 
Action: Mouse scrolled (602, 356) with delta (0, 0)
Screenshot: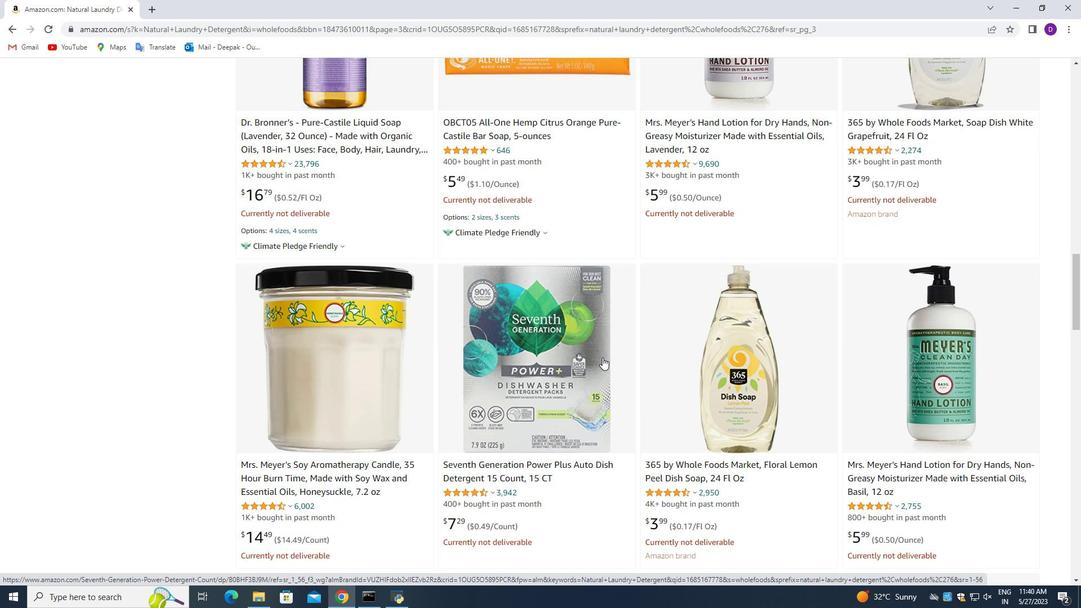 
Action: Mouse scrolled (602, 356) with delta (0, 0)
Screenshot: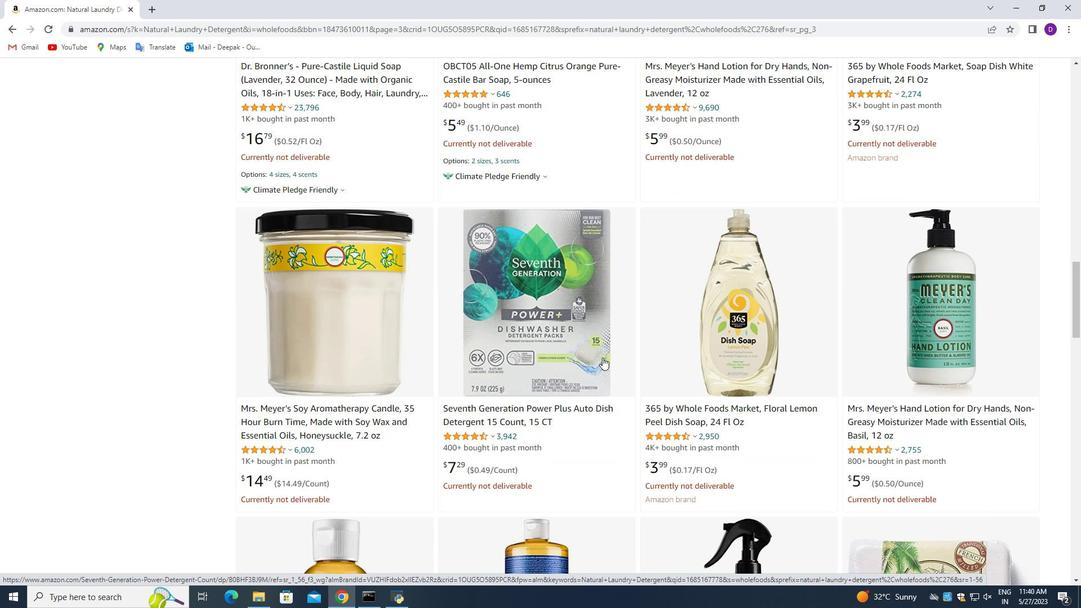 
Action: Mouse scrolled (602, 356) with delta (0, 0)
Screenshot: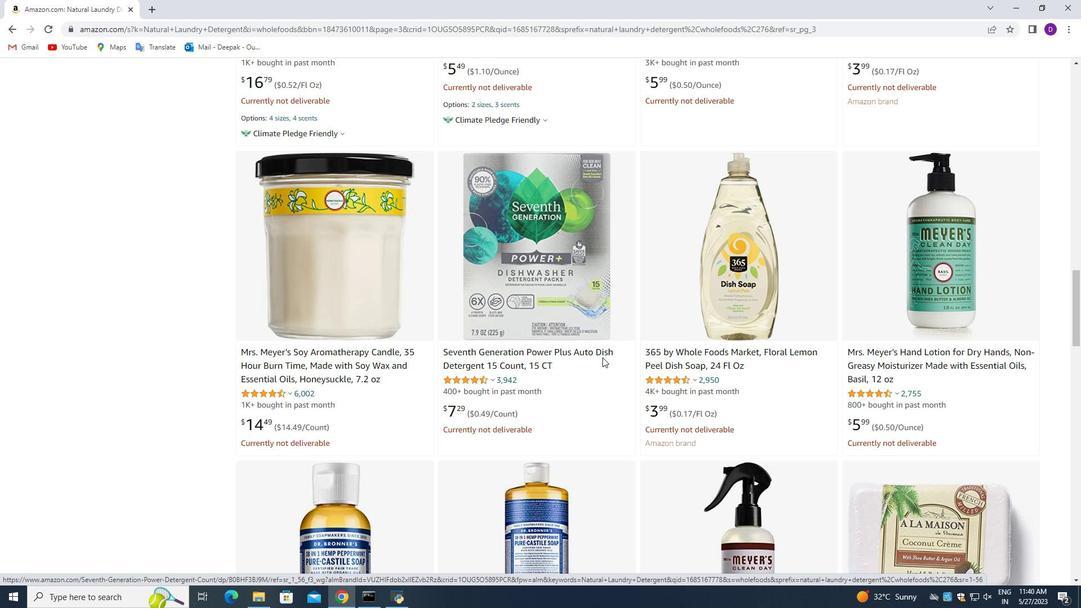 
Action: Mouse scrolled (602, 356) with delta (0, 0)
Screenshot: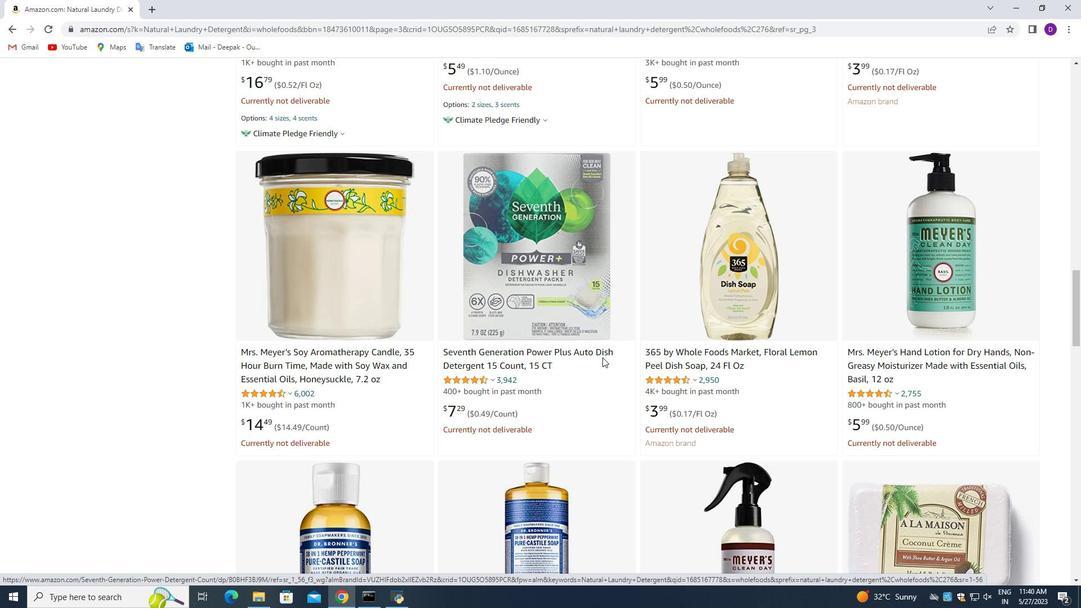 
Action: Mouse scrolled (602, 356) with delta (0, 0)
Screenshot: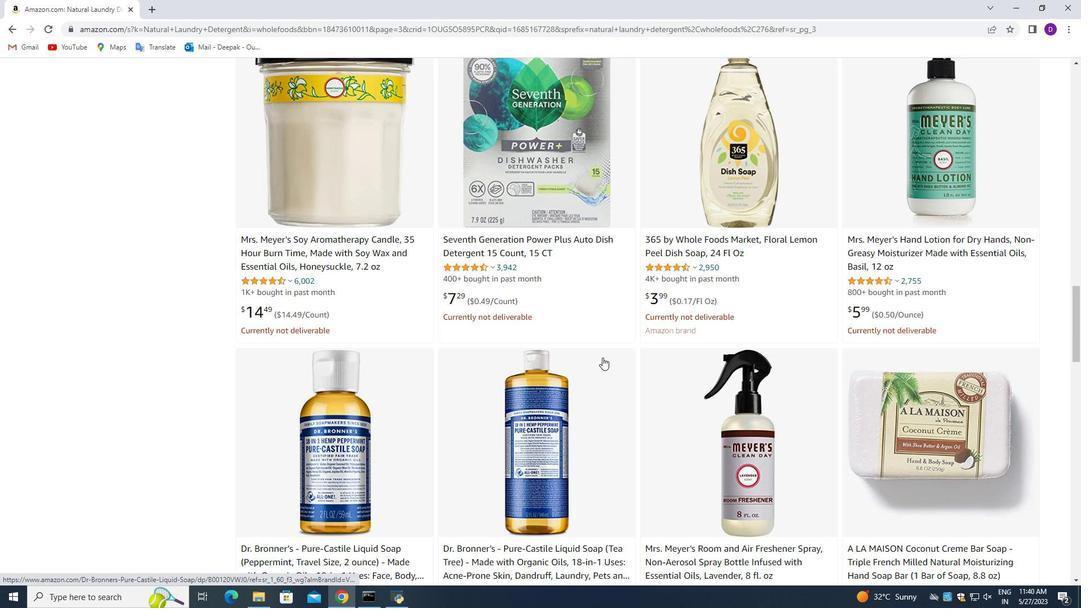 
Action: Mouse scrolled (602, 356) with delta (0, 0)
Screenshot: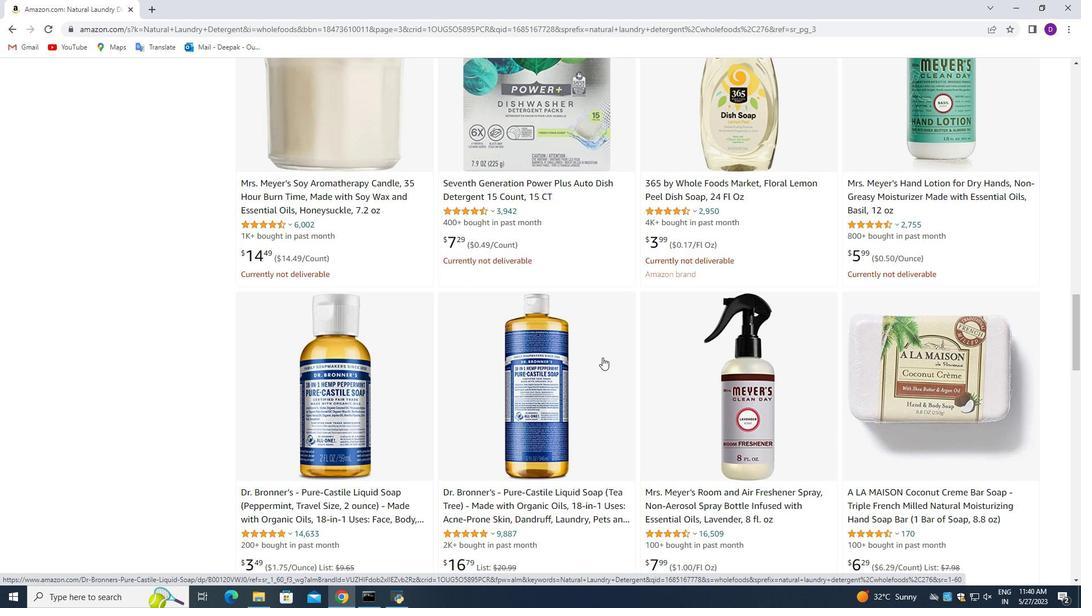 
Action: Mouse scrolled (602, 356) with delta (0, 0)
Screenshot: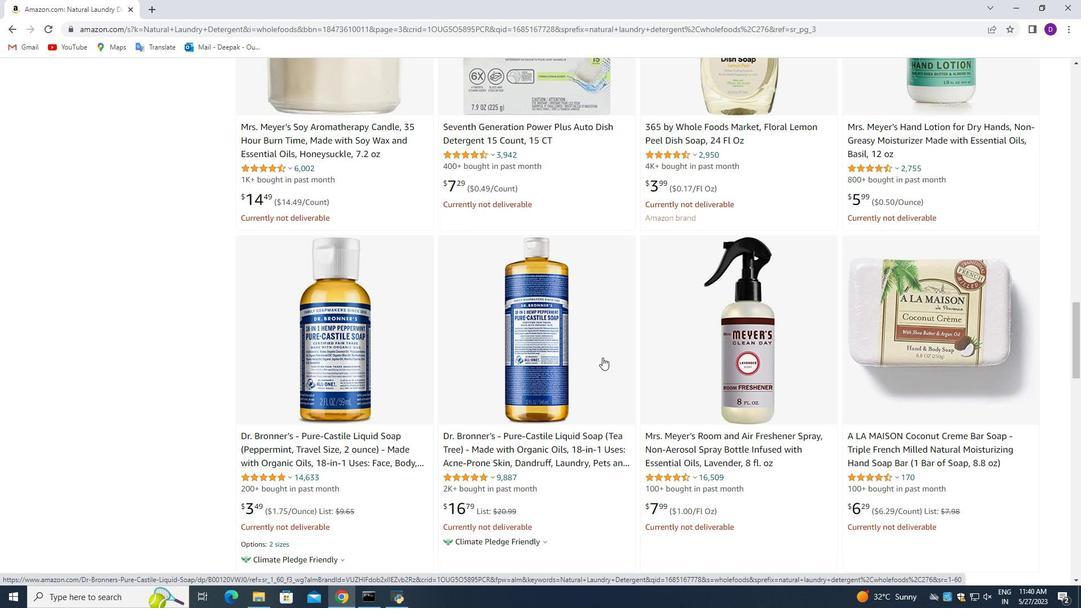 
Action: Mouse scrolled (602, 356) with delta (0, 0)
Screenshot: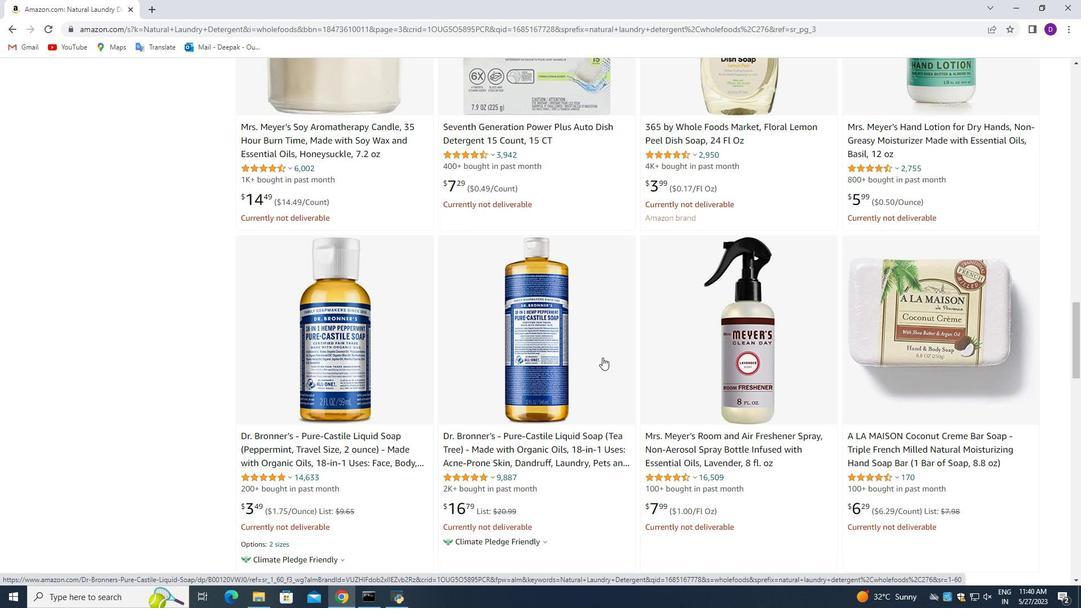 
Action: Mouse scrolled (602, 356) with delta (0, 0)
Screenshot: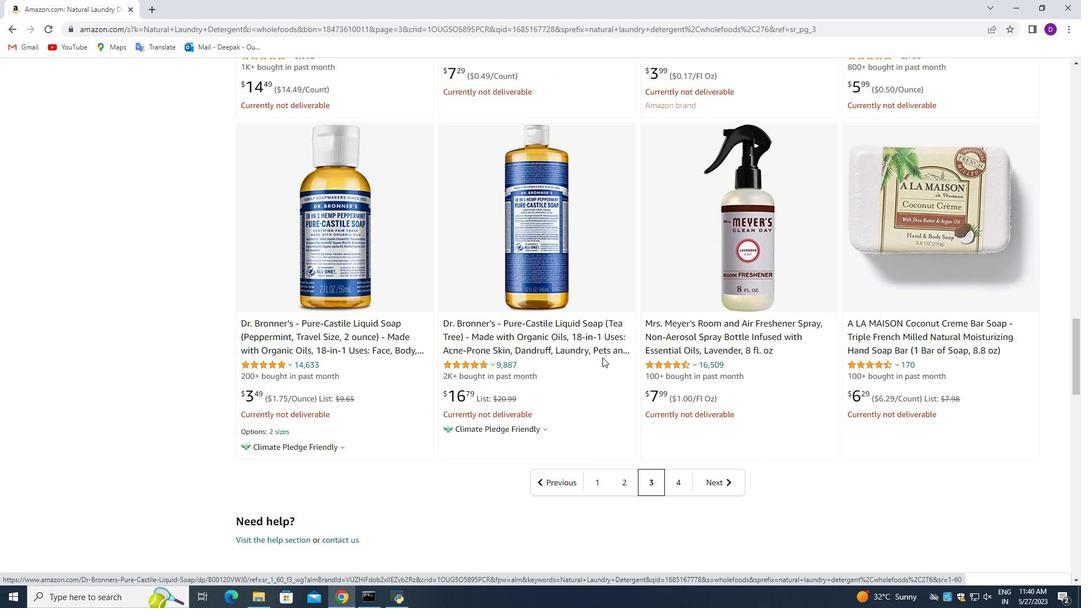 
Action: Mouse moved to (673, 419)
Screenshot: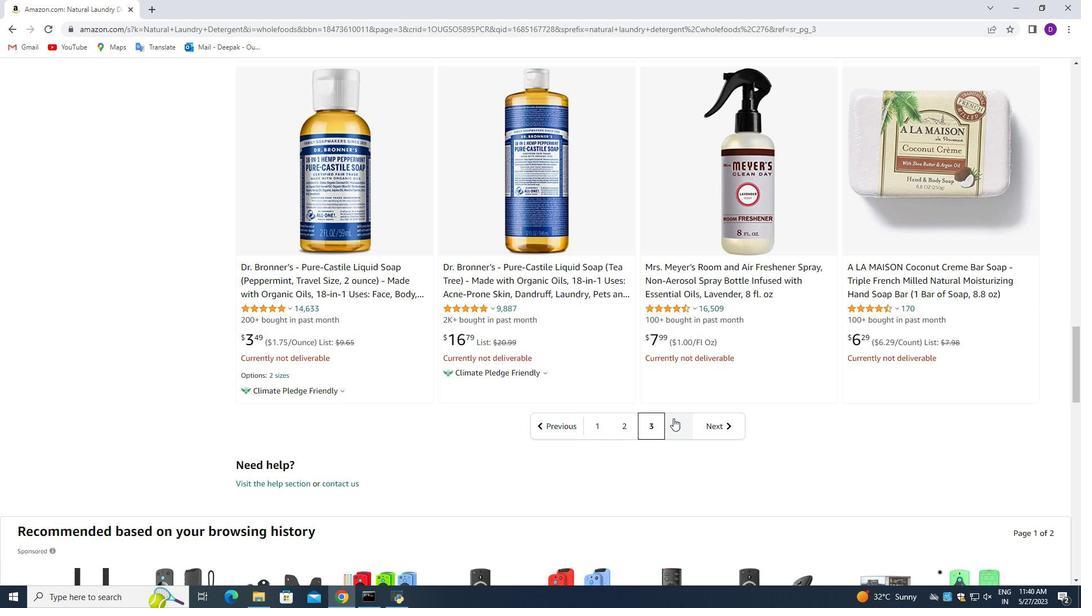 
Action: Mouse pressed left at (673, 419)
Screenshot: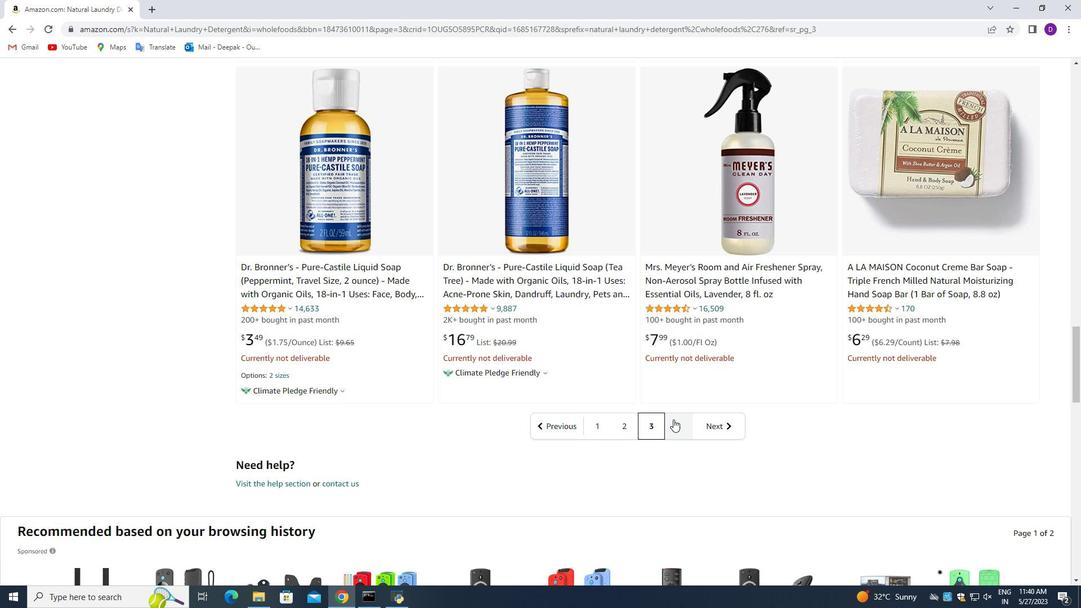 
Action: Mouse moved to (585, 231)
Screenshot: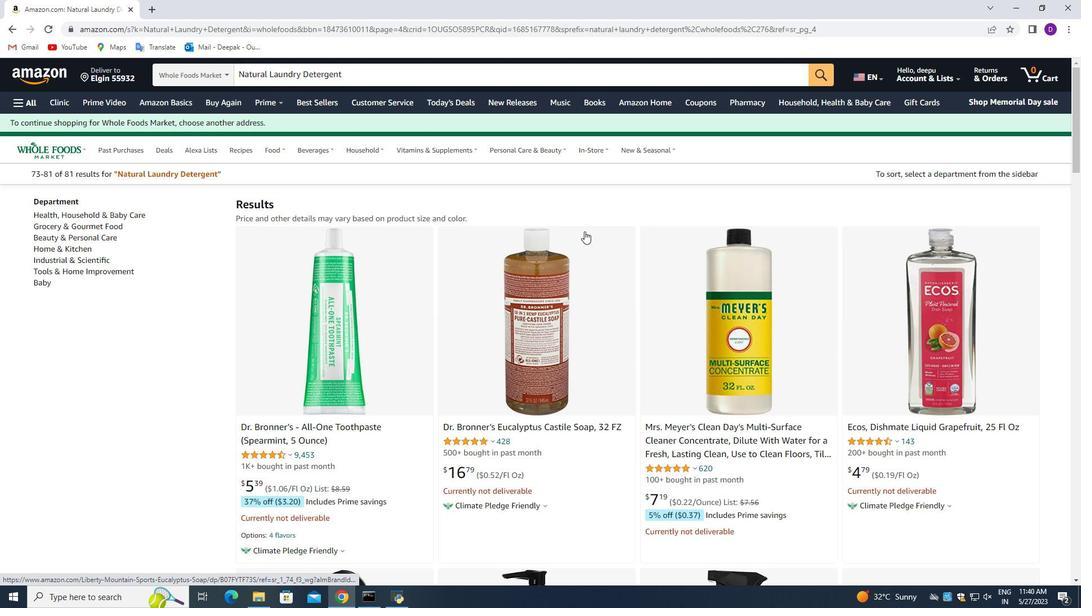 
Action: Mouse scrolled (585, 230) with delta (0, 0)
Screenshot: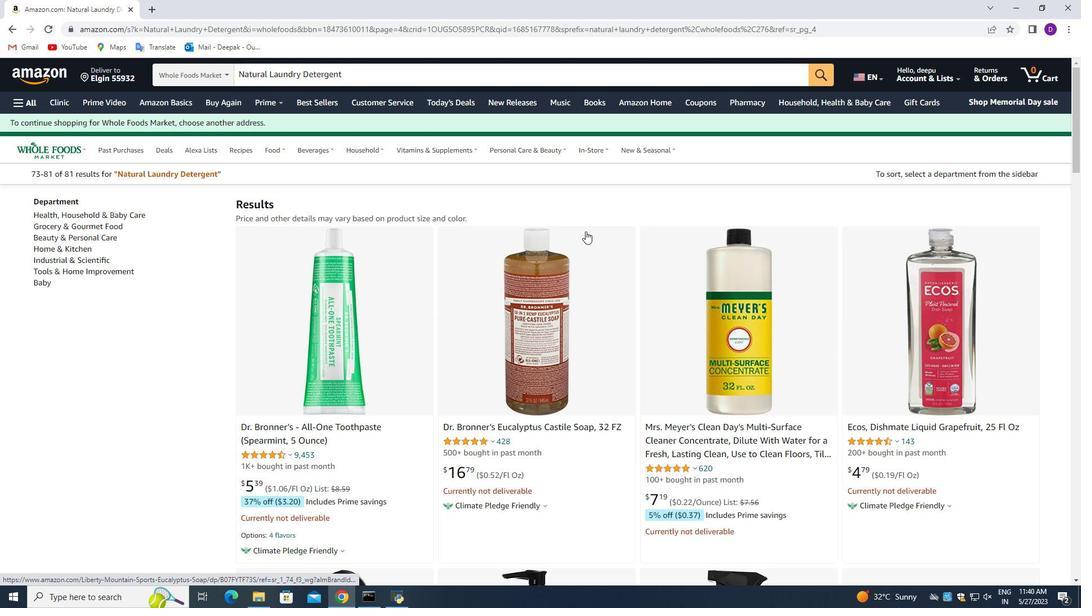
Action: Mouse scrolled (585, 230) with delta (0, 0)
Screenshot: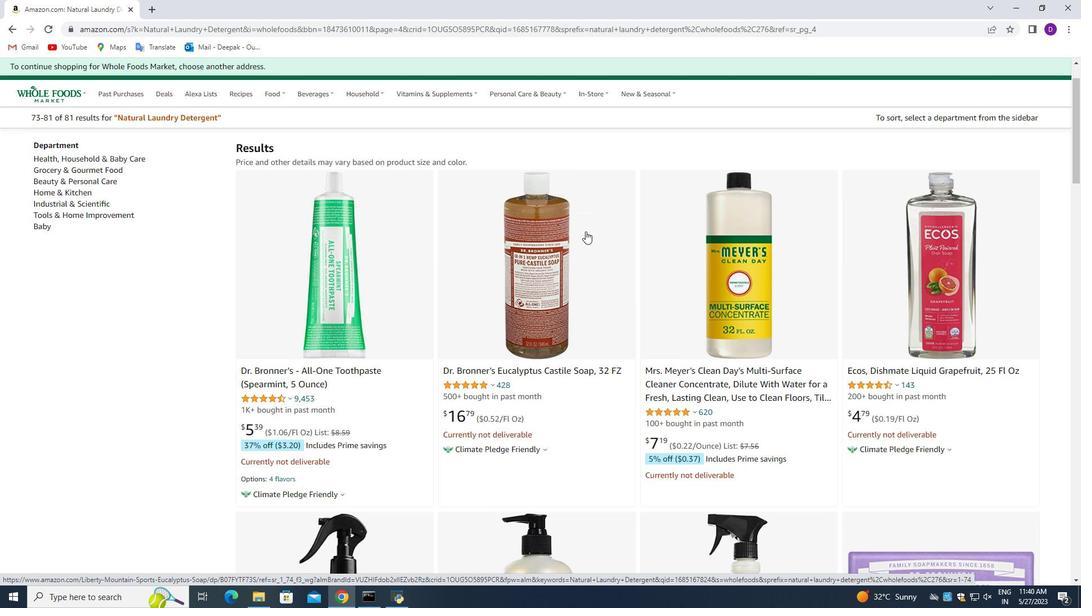 
Action: Mouse scrolled (585, 230) with delta (0, 0)
Screenshot: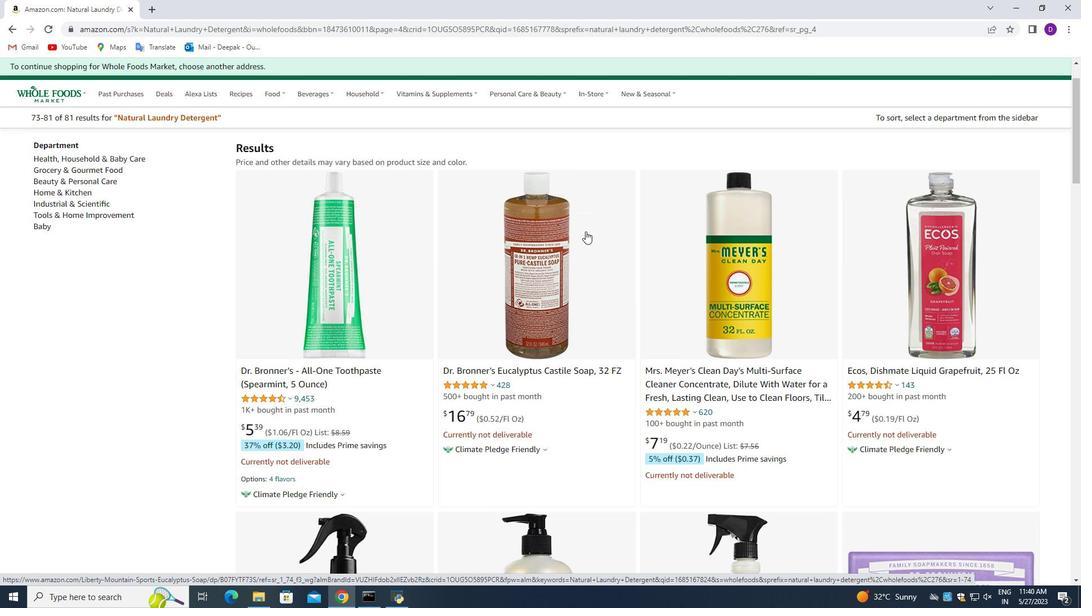 
Action: Mouse scrolled (585, 230) with delta (0, 0)
Screenshot: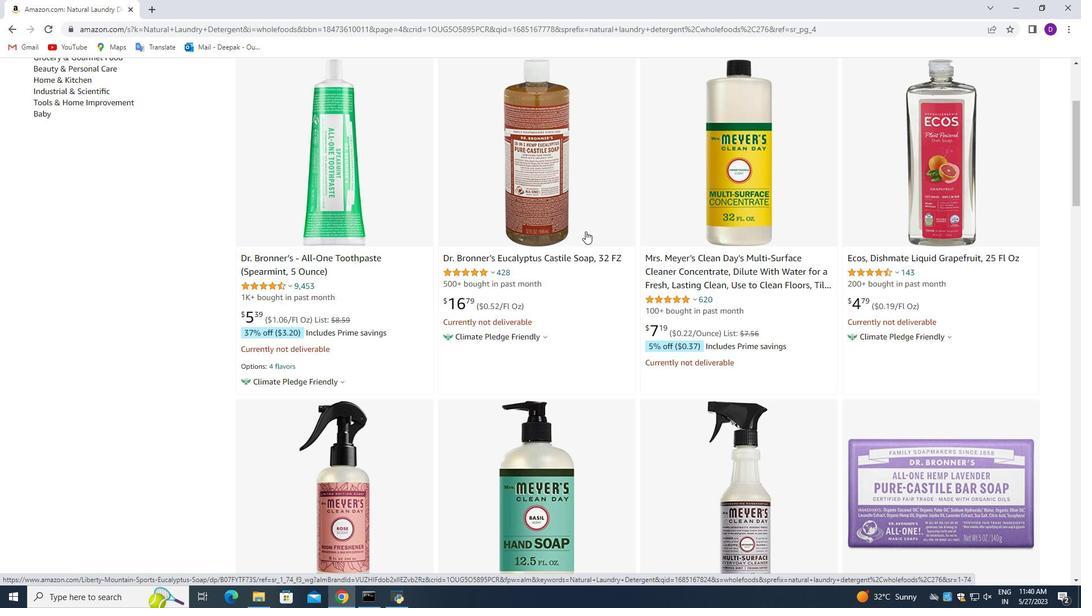 
Action: Mouse scrolled (585, 230) with delta (0, 0)
Screenshot: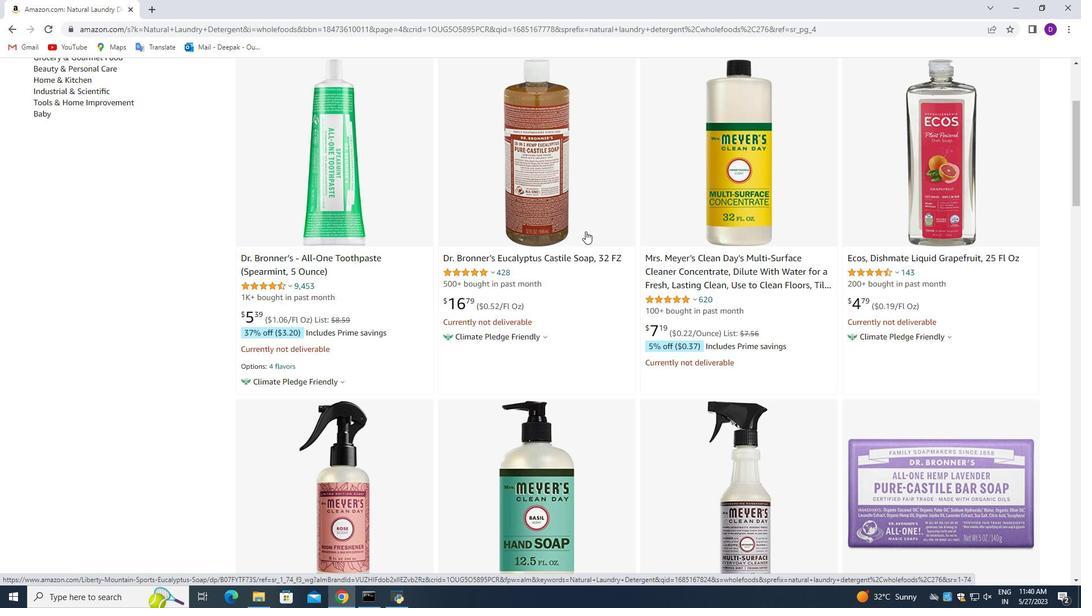 
Action: Mouse scrolled (585, 230) with delta (0, 0)
Screenshot: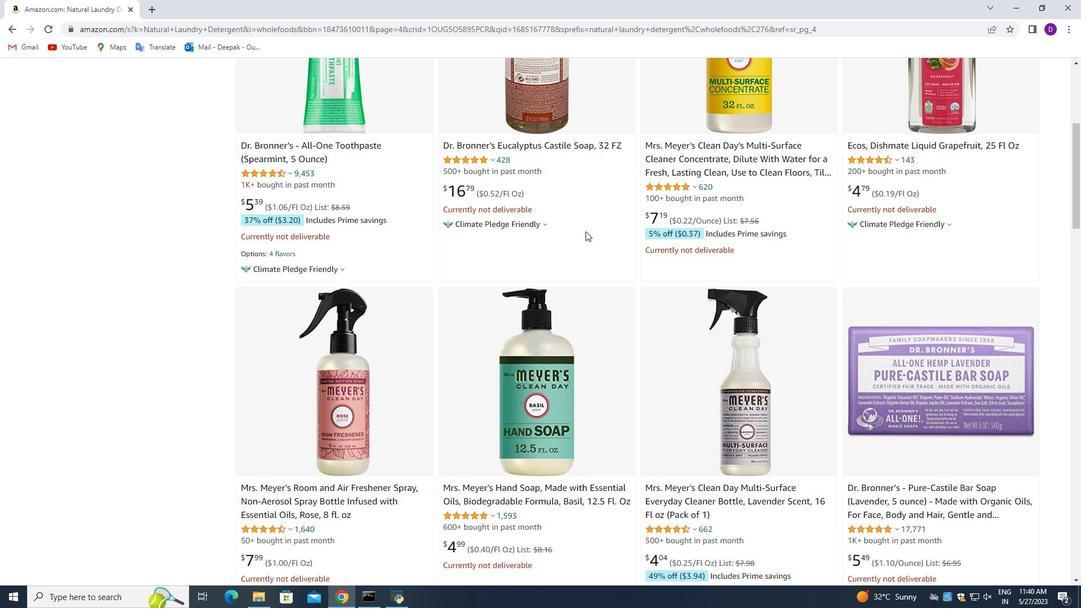 
Action: Mouse moved to (542, 235)
Screenshot: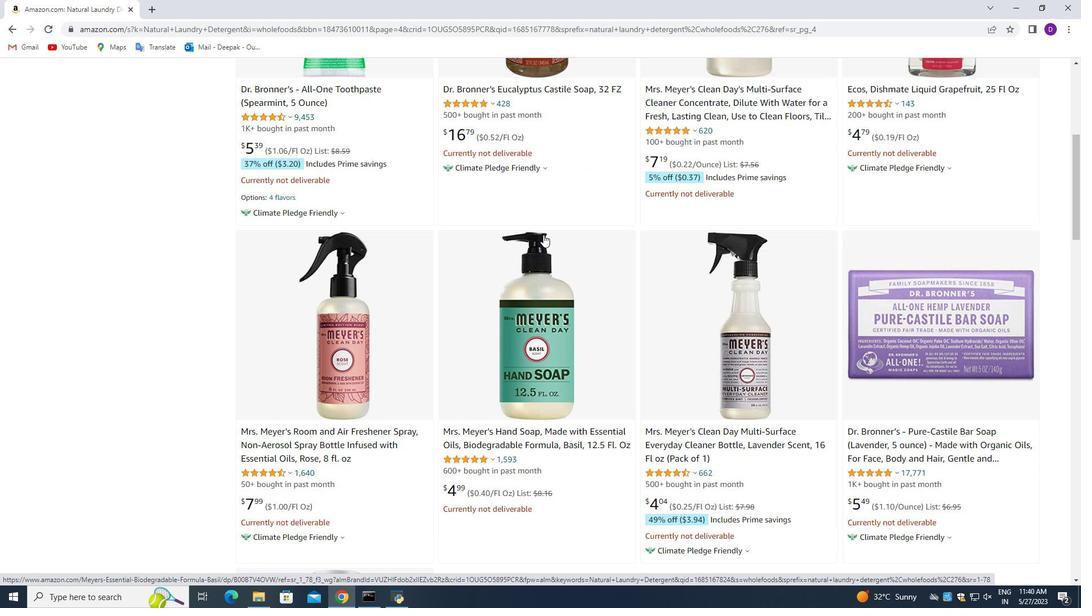 
Action: Mouse scrolled (542, 234) with delta (0, 0)
Screenshot: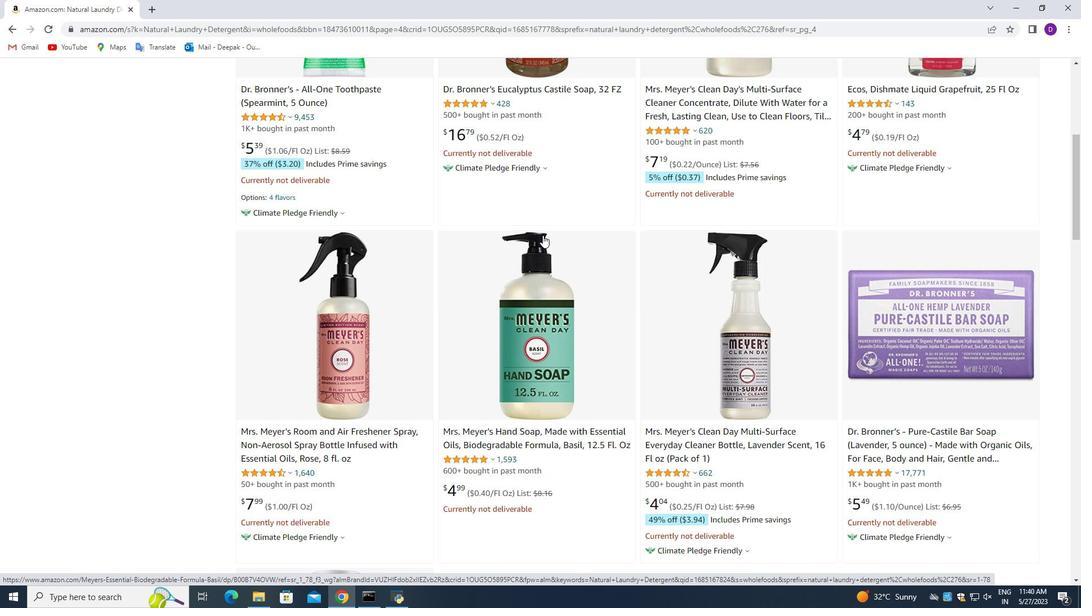 
Action: Mouse scrolled (542, 234) with delta (0, 0)
Screenshot: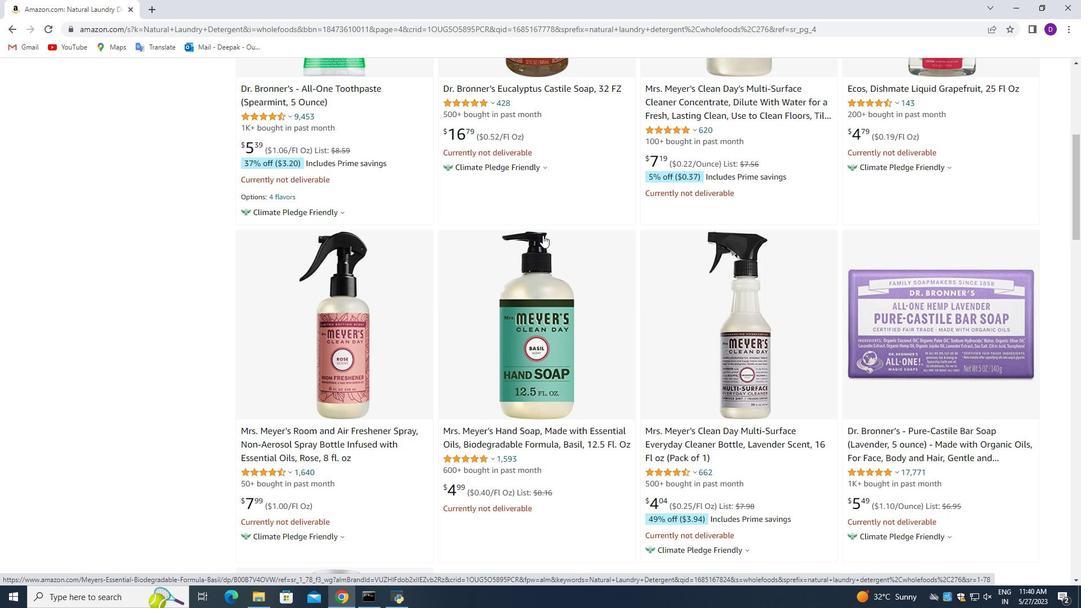
Action: Mouse scrolled (542, 234) with delta (0, 0)
Screenshot: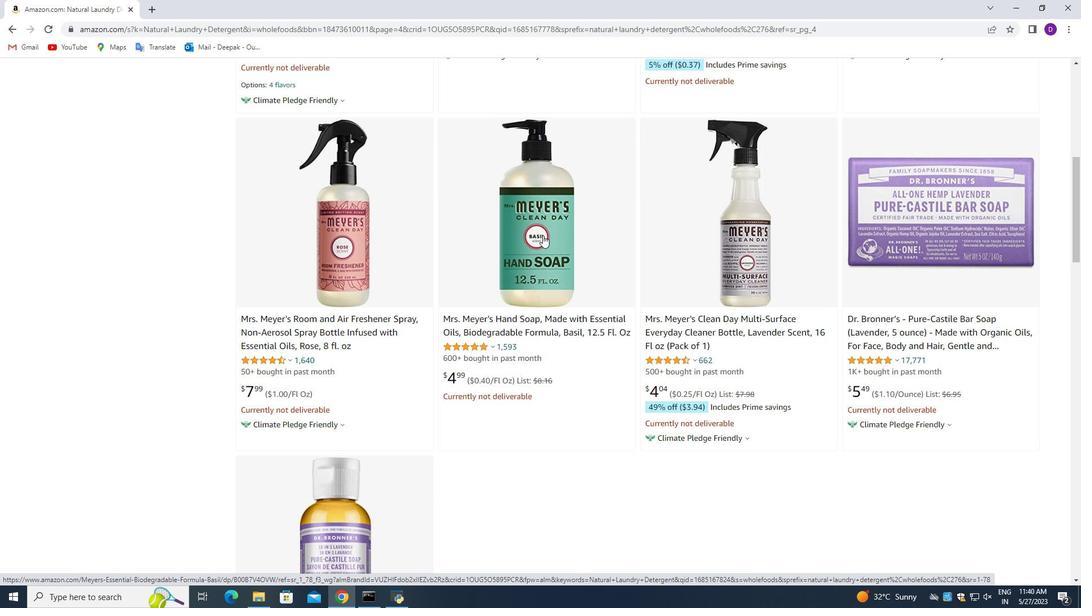 
Action: Mouse scrolled (542, 234) with delta (0, 0)
Screenshot: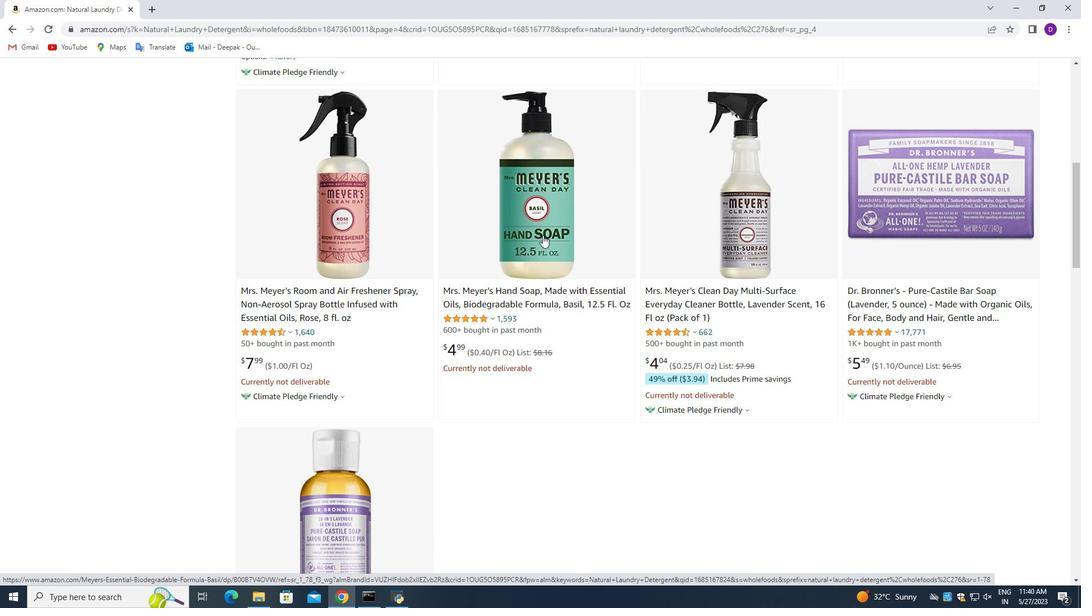 
Action: Mouse moved to (624, 238)
Screenshot: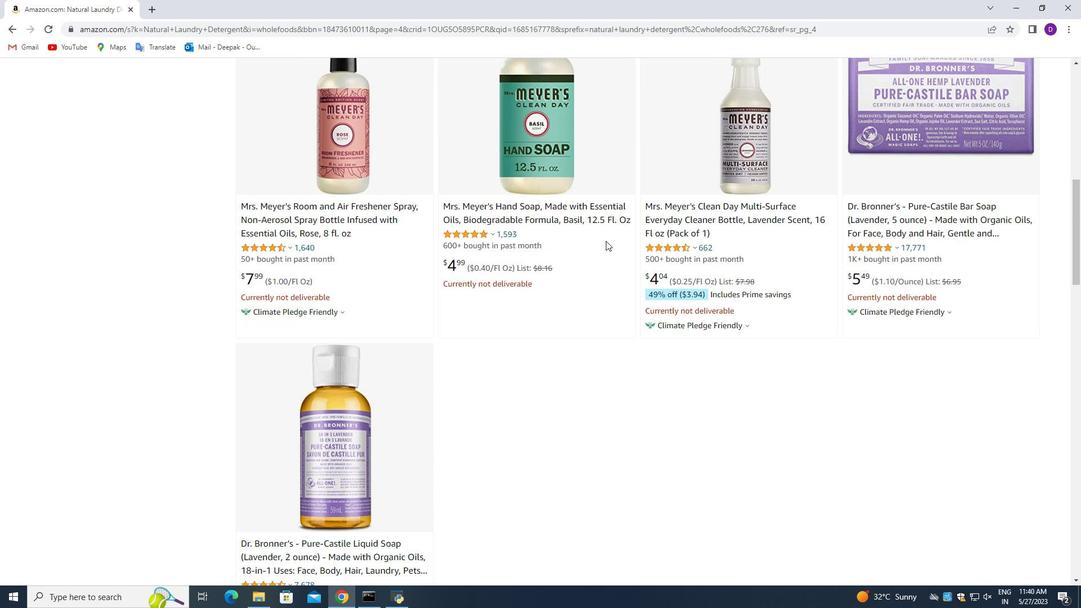 
Action: Mouse scrolled (624, 237) with delta (0, 0)
Screenshot: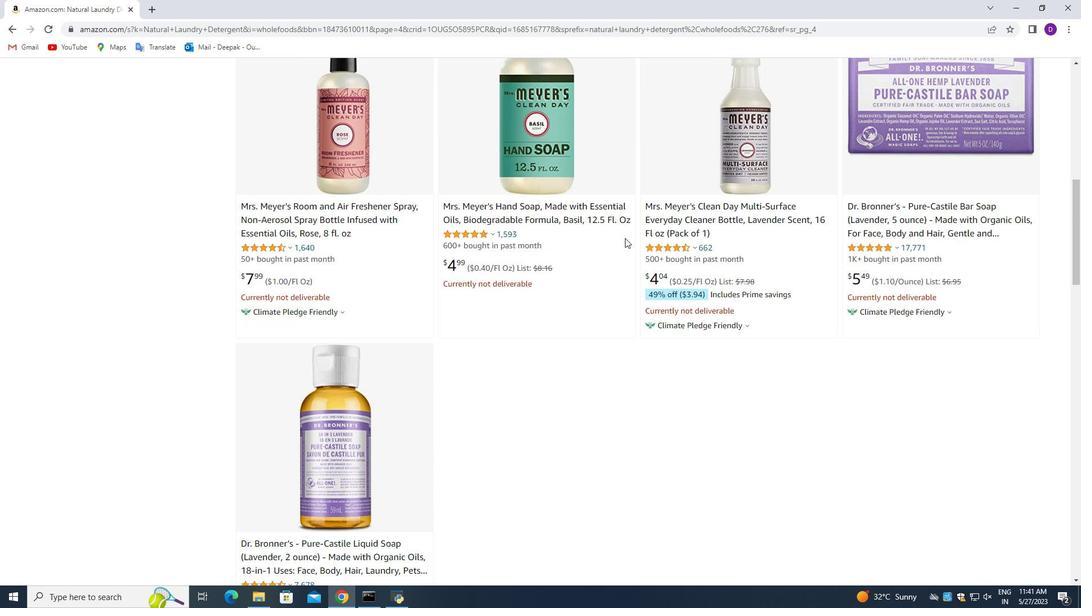 
Action: Mouse moved to (624, 236)
Screenshot: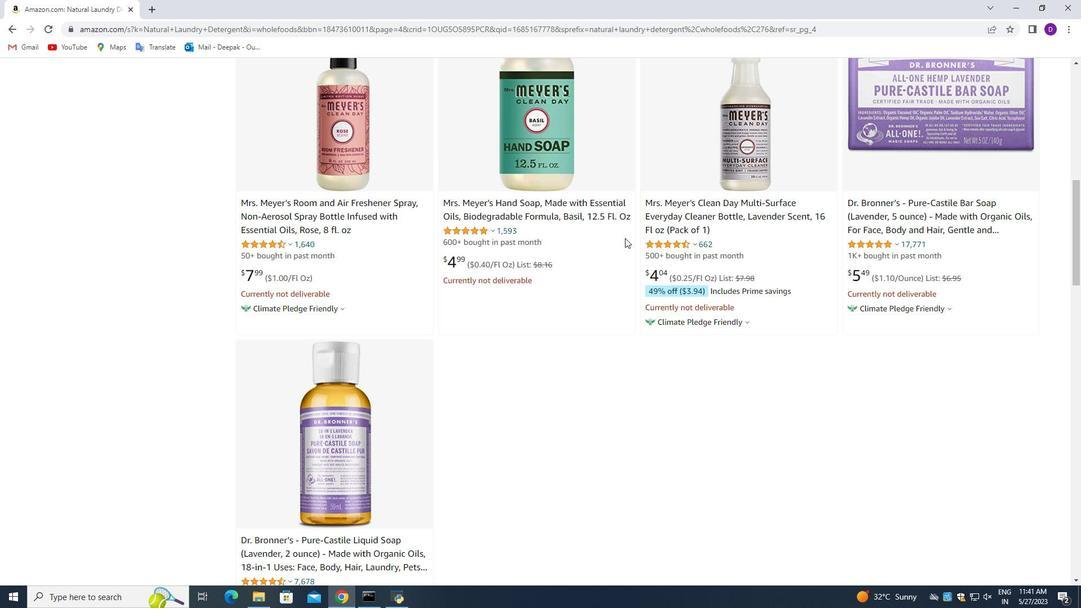 
Action: Mouse scrolled (624, 235) with delta (0, 0)
Screenshot: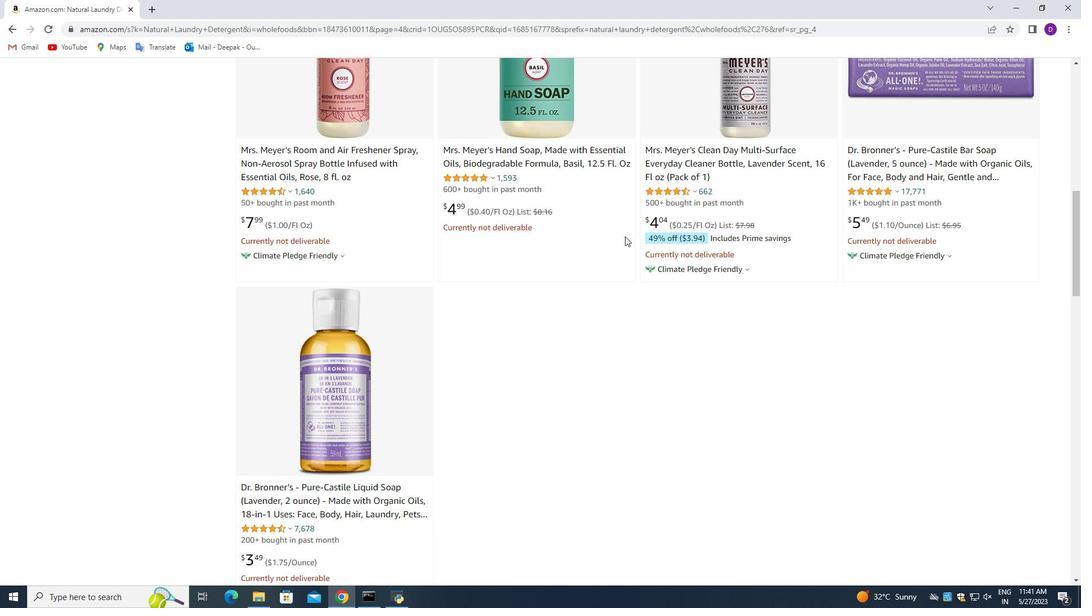 
Action: Mouse scrolled (624, 235) with delta (0, 0)
Screenshot: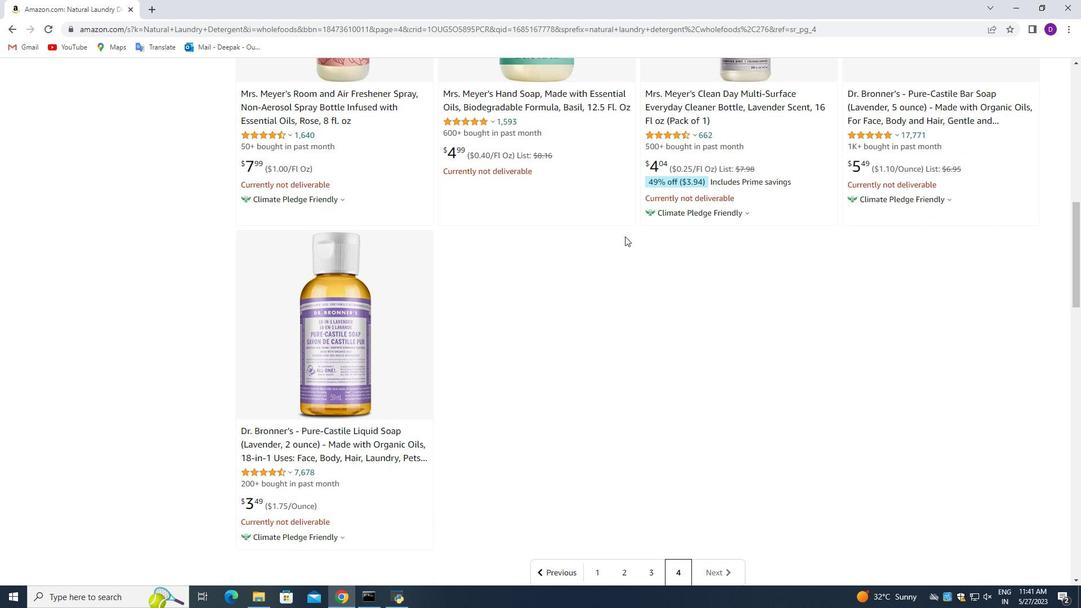 
Action: Mouse scrolled (624, 235) with delta (0, 0)
Screenshot: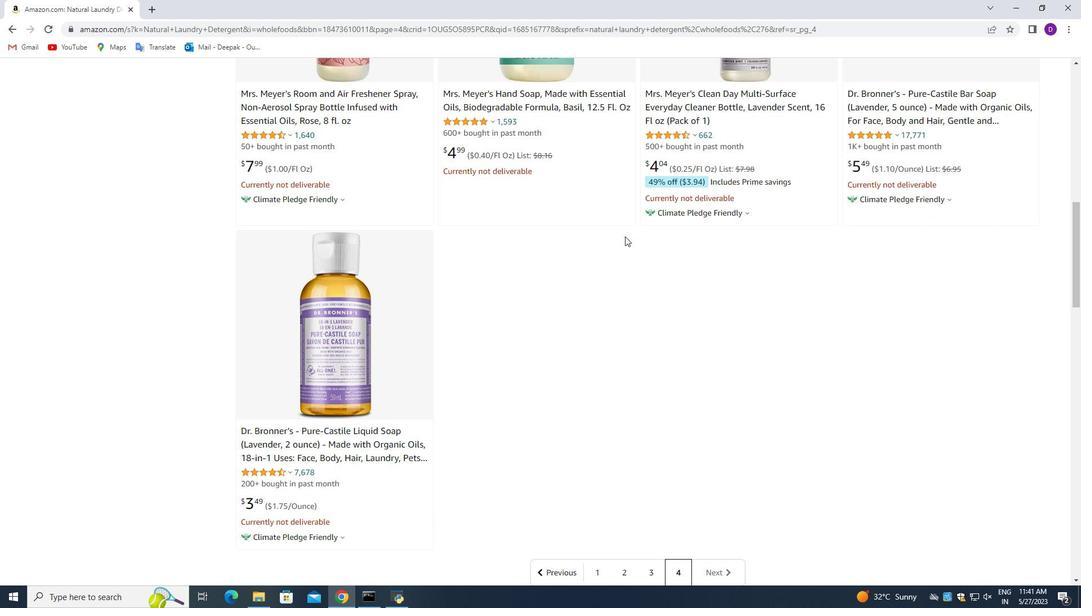 
Action: Mouse scrolled (624, 237) with delta (0, 0)
Screenshot: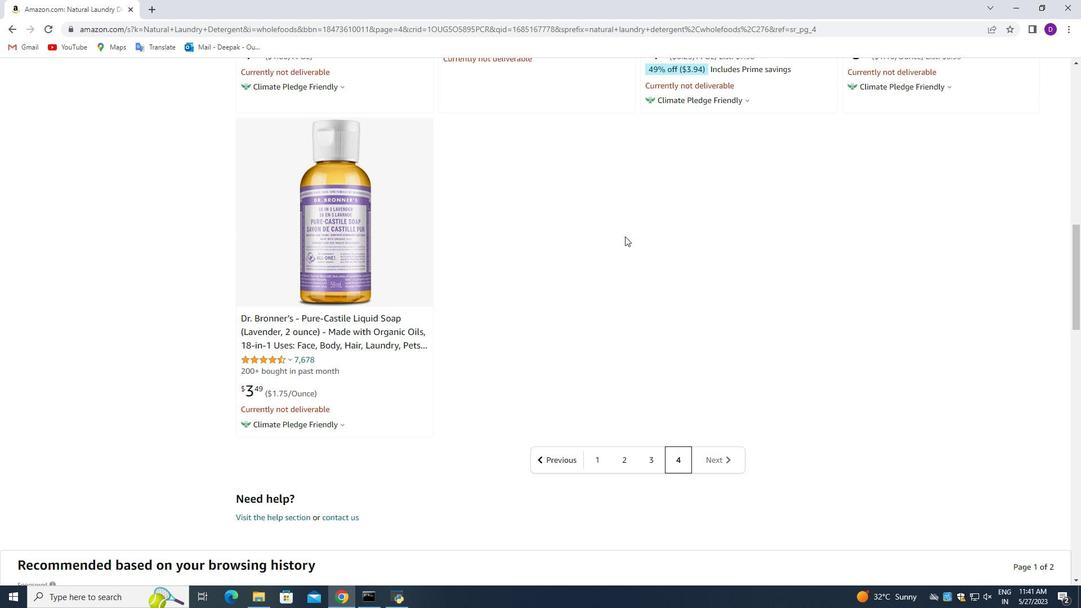 
Action: Mouse scrolled (624, 237) with delta (0, 0)
Screenshot: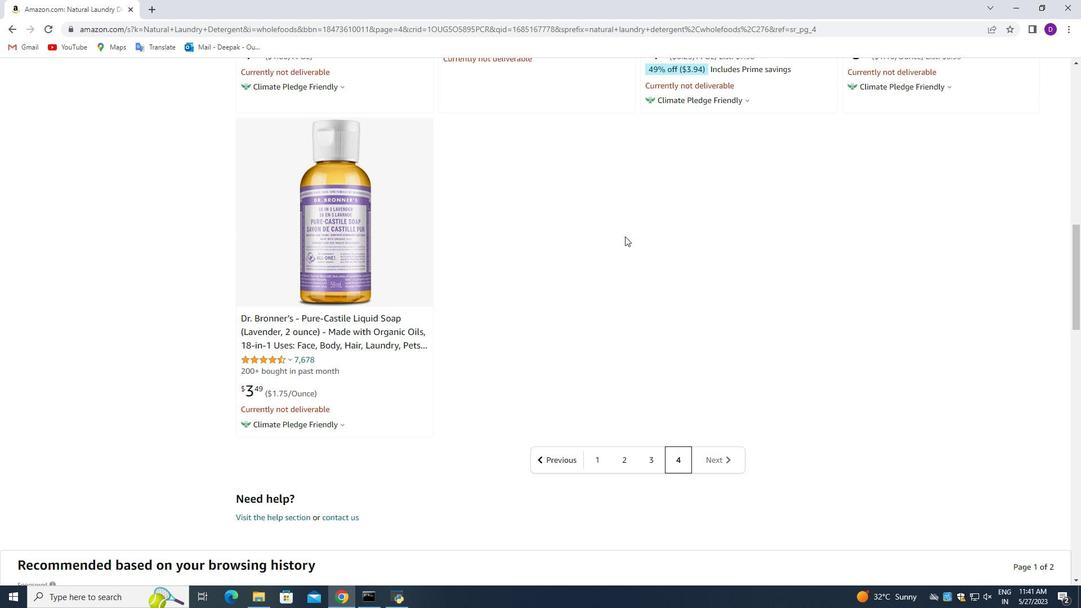 
Action: Mouse scrolled (624, 237) with delta (0, 0)
Screenshot: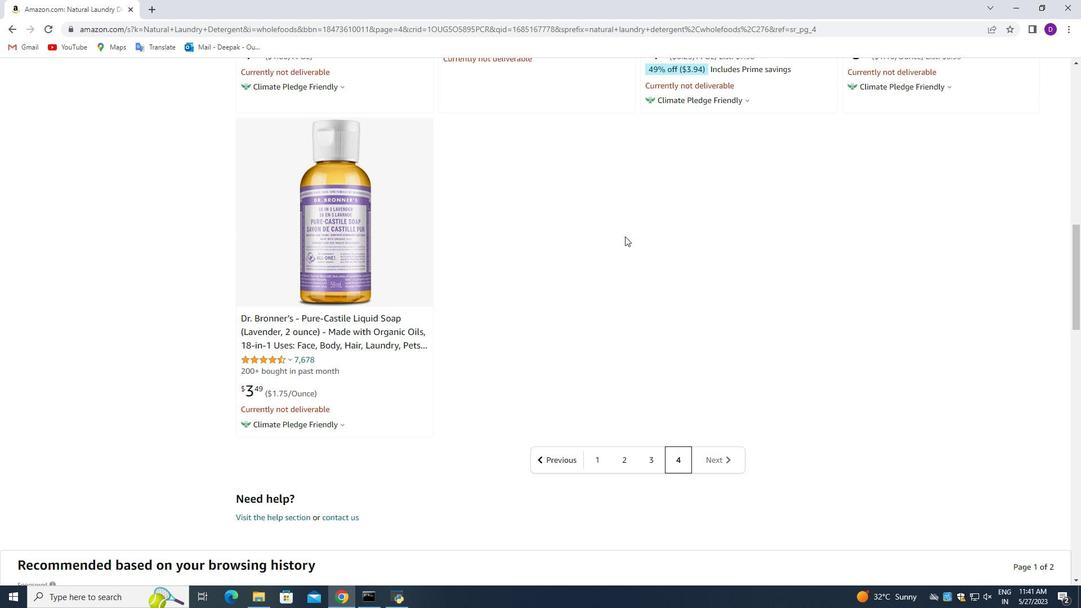 
Action: Mouse scrolled (624, 237) with delta (0, 0)
Screenshot: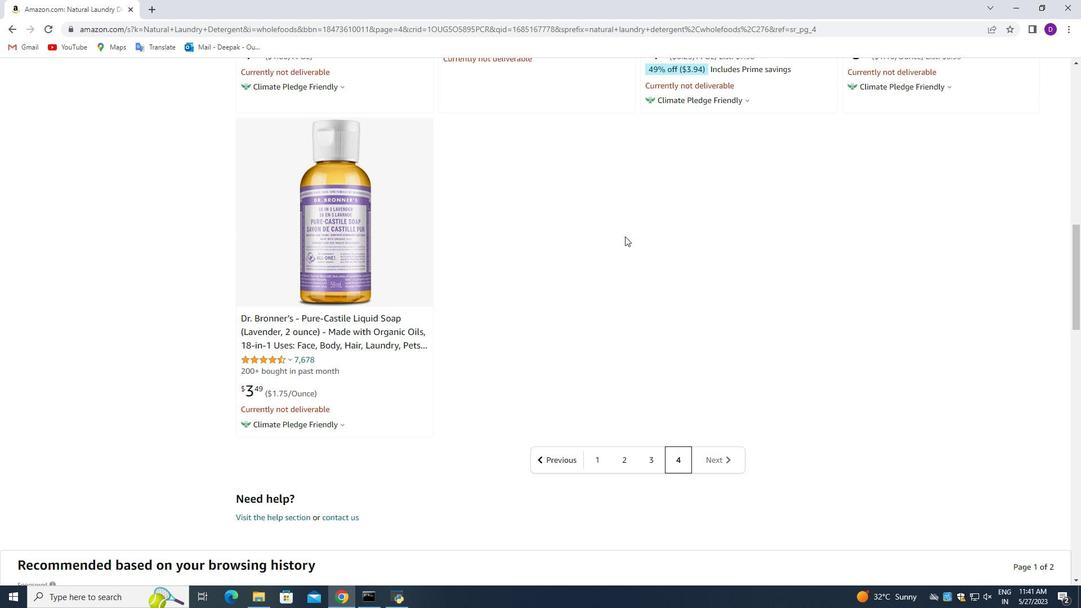 
Action: Mouse scrolled (624, 237) with delta (0, 0)
Screenshot: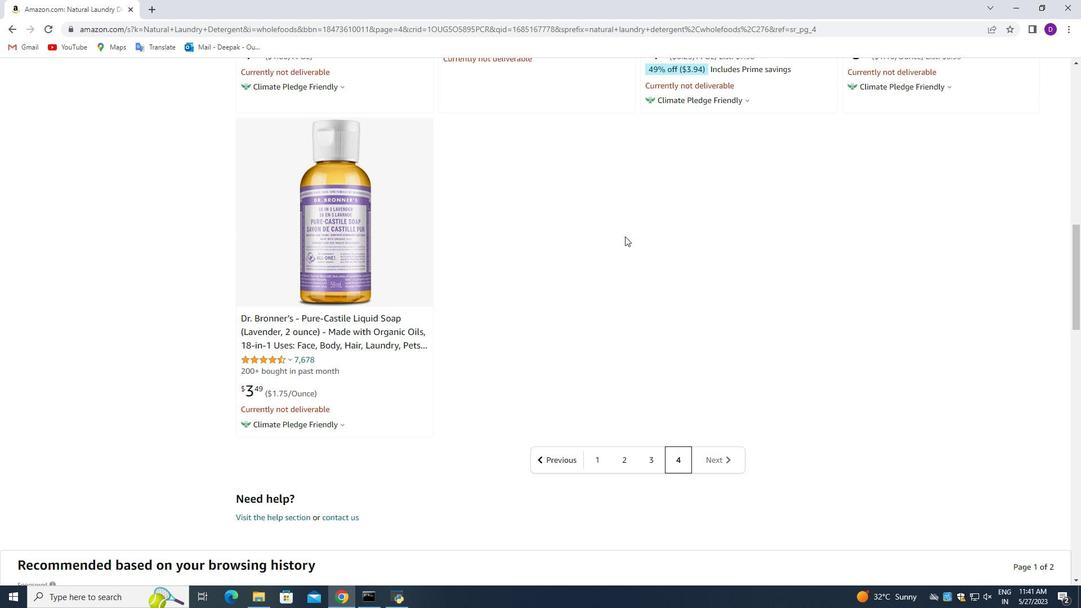 
Action: Mouse scrolled (624, 237) with delta (0, 0)
Screenshot: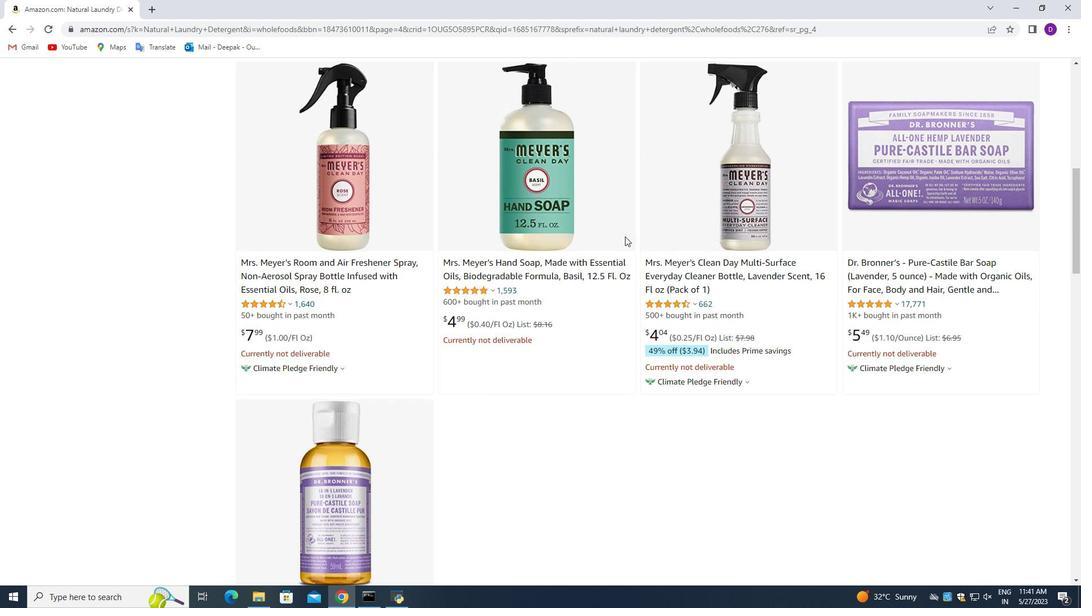 
Action: Mouse scrolled (624, 237) with delta (0, 0)
Screenshot: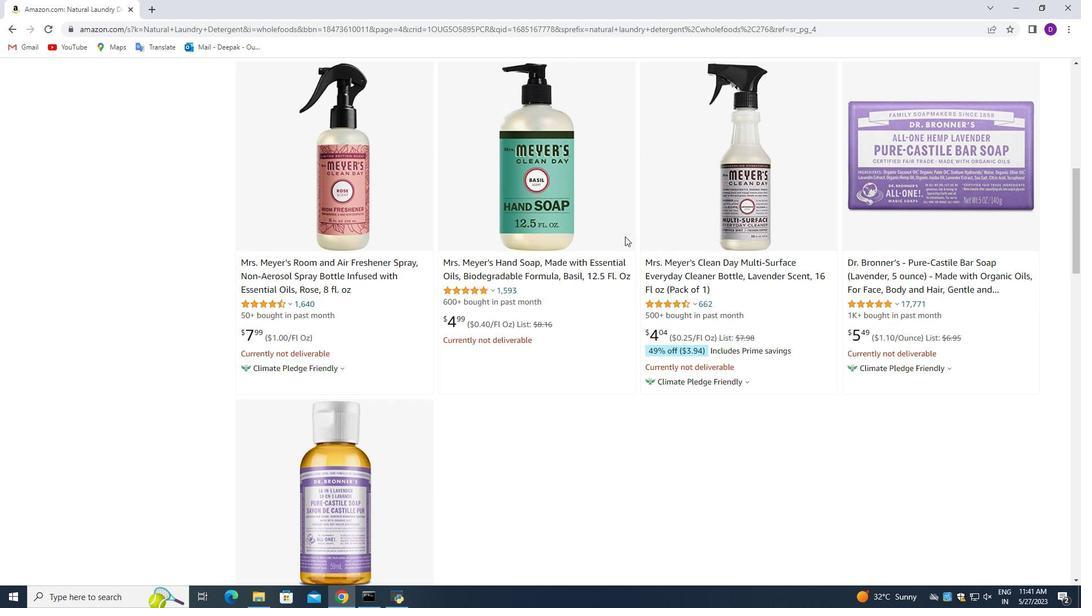 
Action: Mouse scrolled (624, 237) with delta (0, 0)
Screenshot: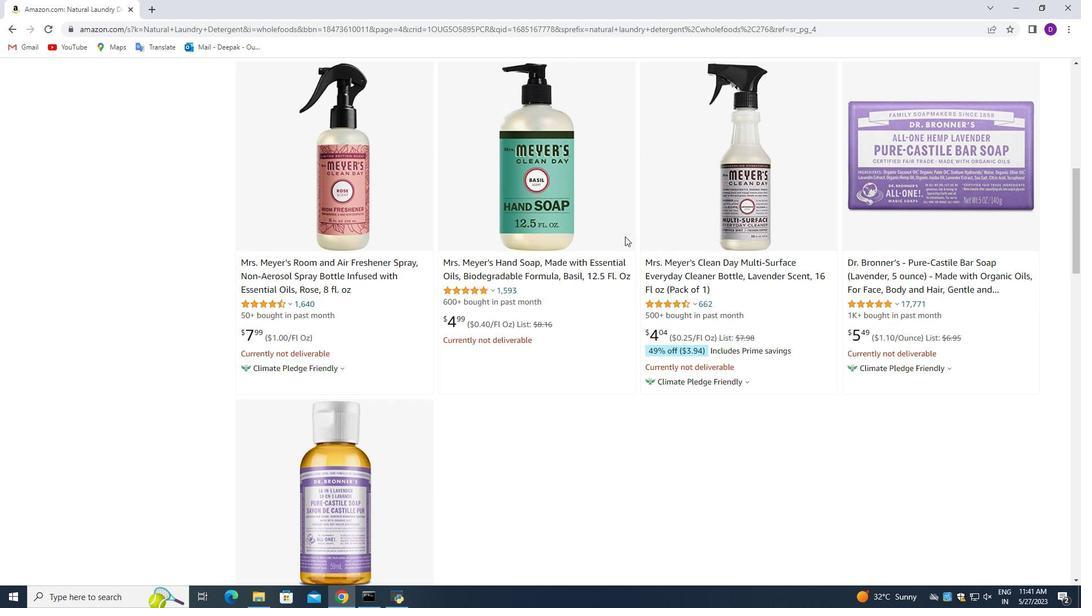 
Action: Mouse scrolled (624, 237) with delta (0, 0)
Screenshot: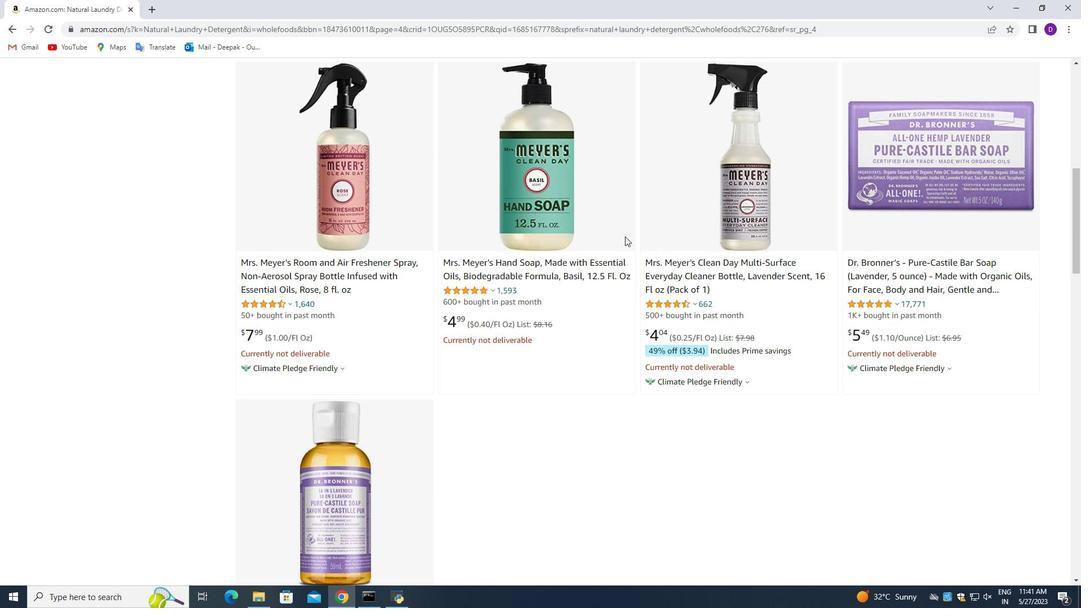 
Action: Mouse scrolled (624, 237) with delta (0, 0)
Screenshot: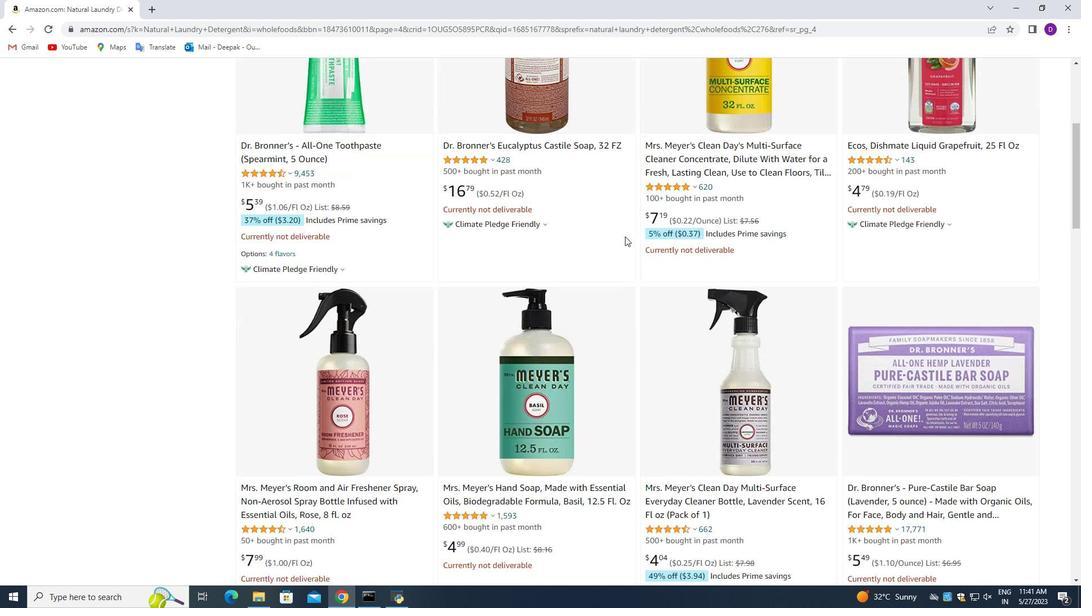 
Action: Mouse scrolled (624, 237) with delta (0, 0)
Screenshot: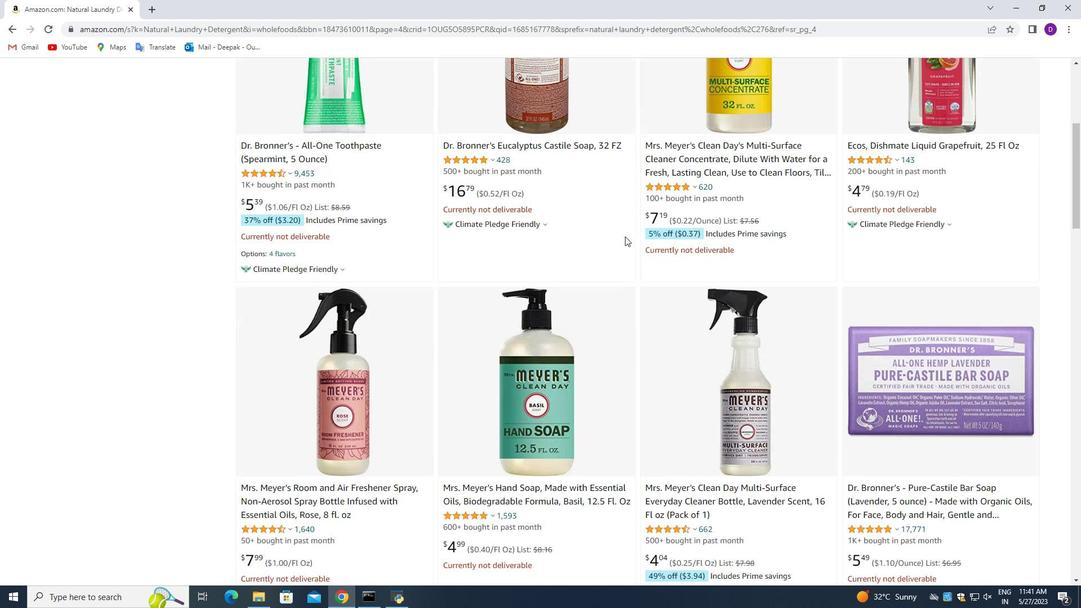 
Action: Mouse scrolled (624, 237) with delta (0, 0)
Screenshot: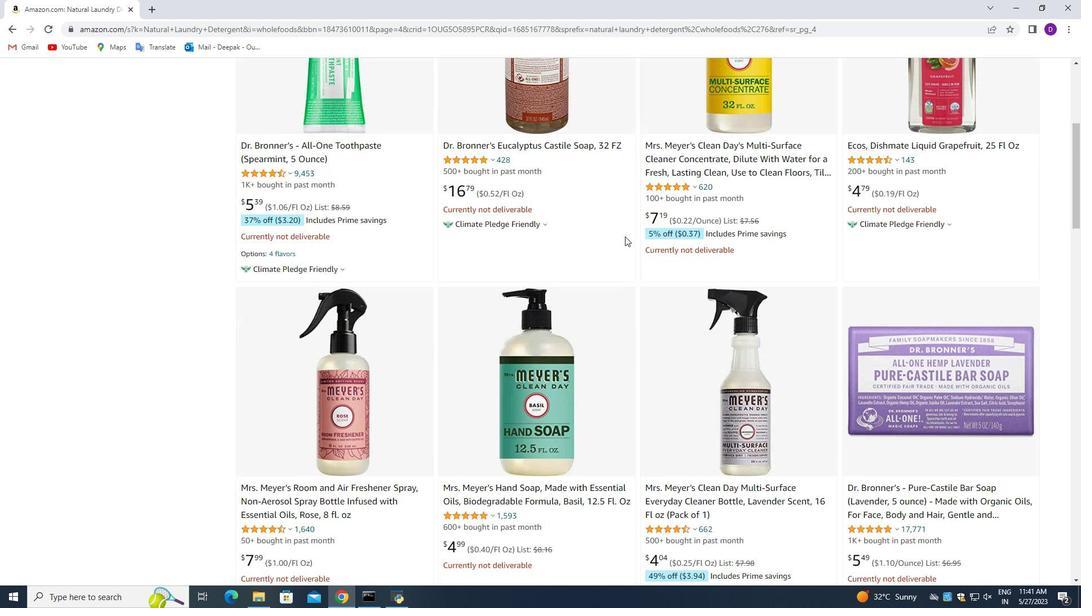 
Action: Mouse scrolled (624, 237) with delta (0, 0)
Screenshot: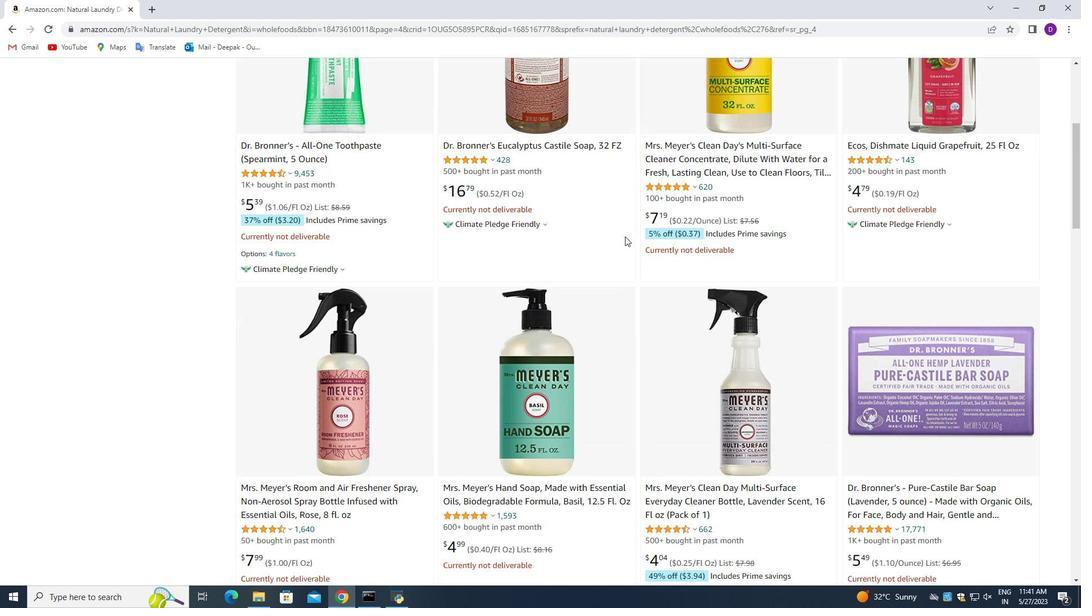 
Action: Mouse scrolled (624, 237) with delta (0, 0)
Screenshot: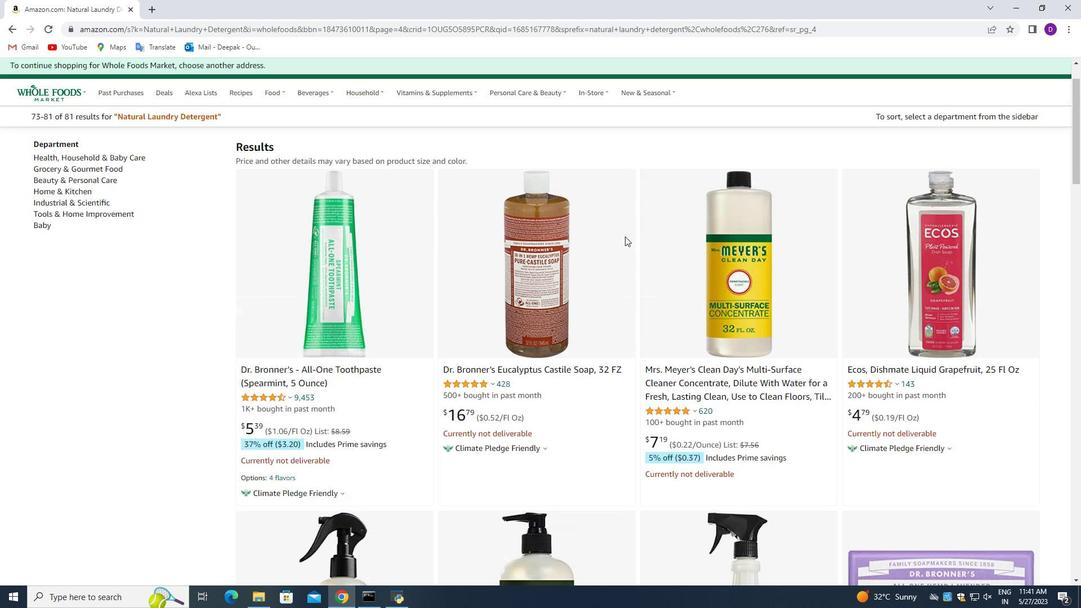 
Action: Mouse scrolled (624, 237) with delta (0, 0)
Screenshot: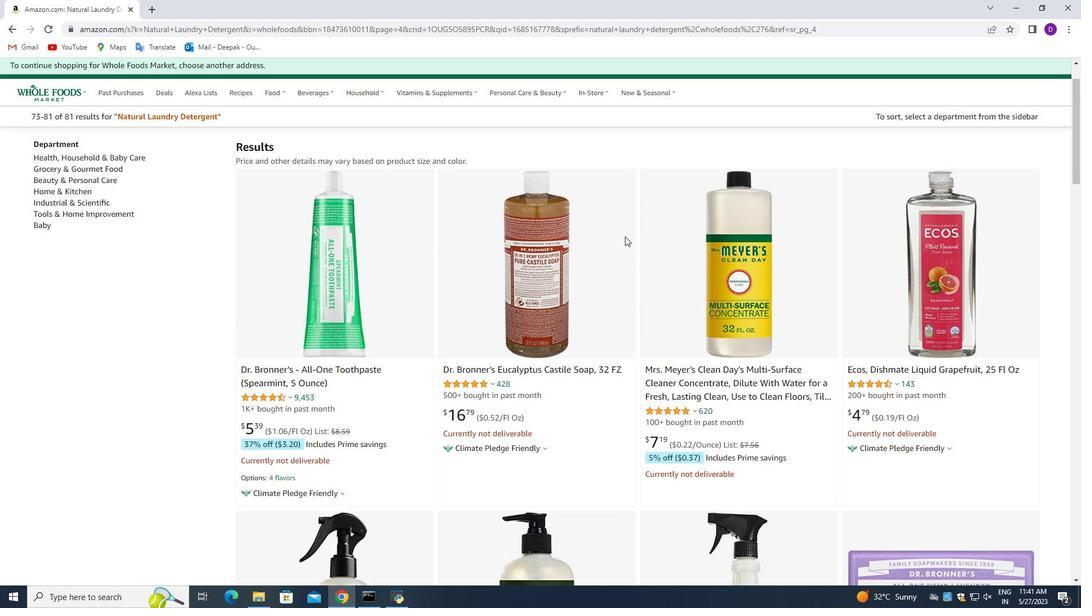 
Action: Mouse scrolled (624, 237) with delta (0, 0)
Screenshot: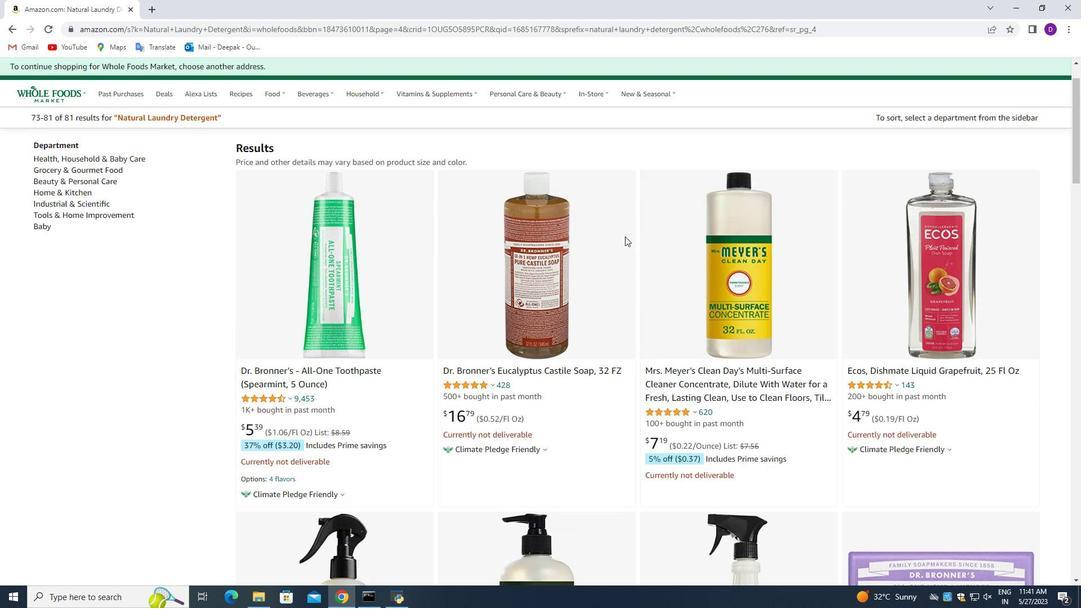 
Action: Mouse scrolled (624, 237) with delta (0, 0)
Screenshot: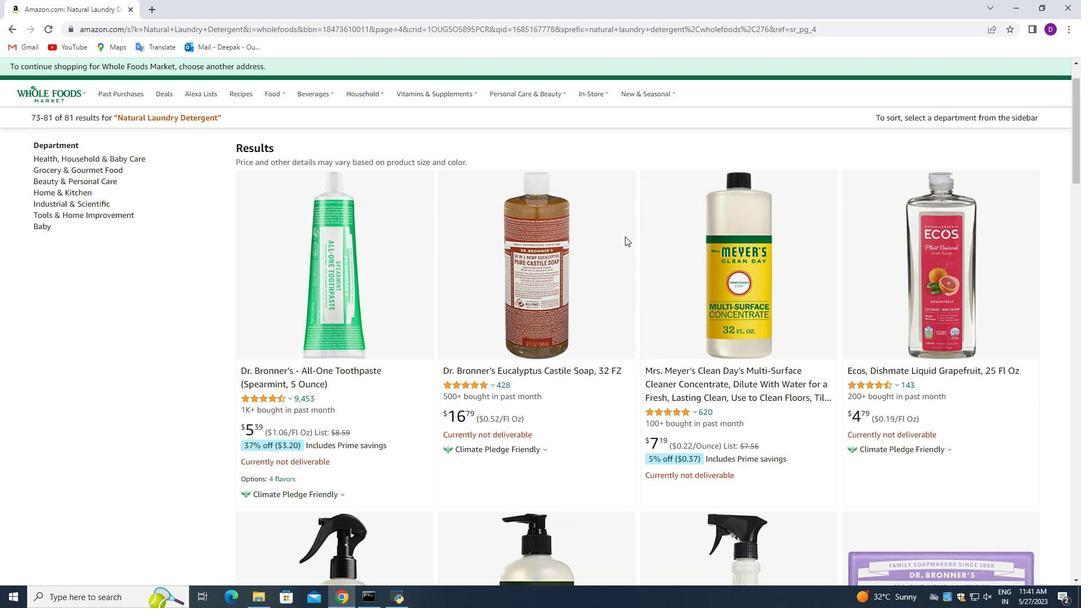 
Action: Mouse scrolled (624, 237) with delta (0, 0)
Screenshot: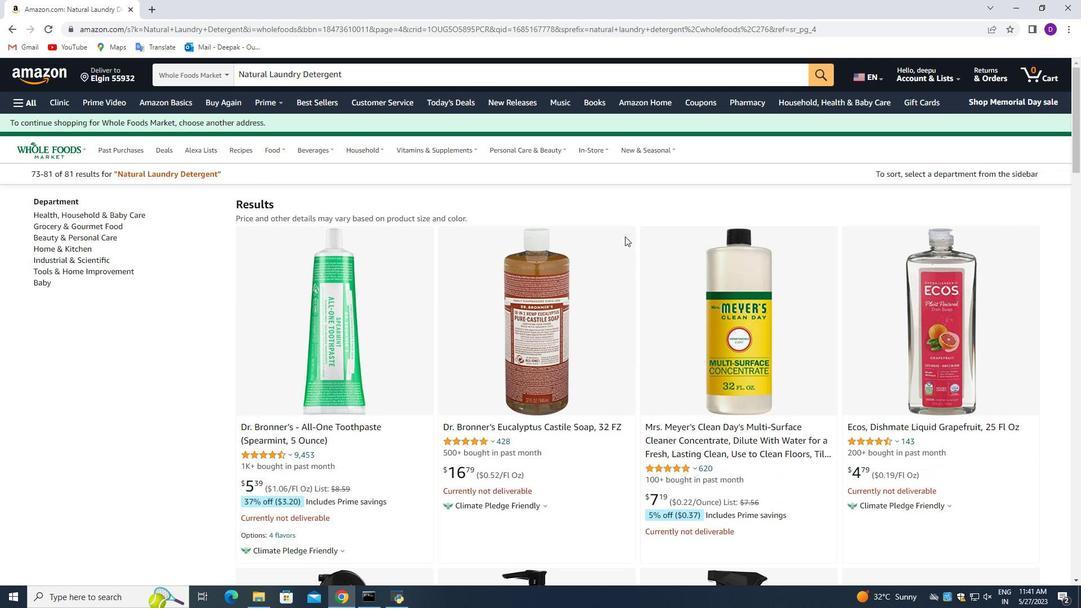 
Action: Mouse scrolled (624, 237) with delta (0, 0)
Screenshot: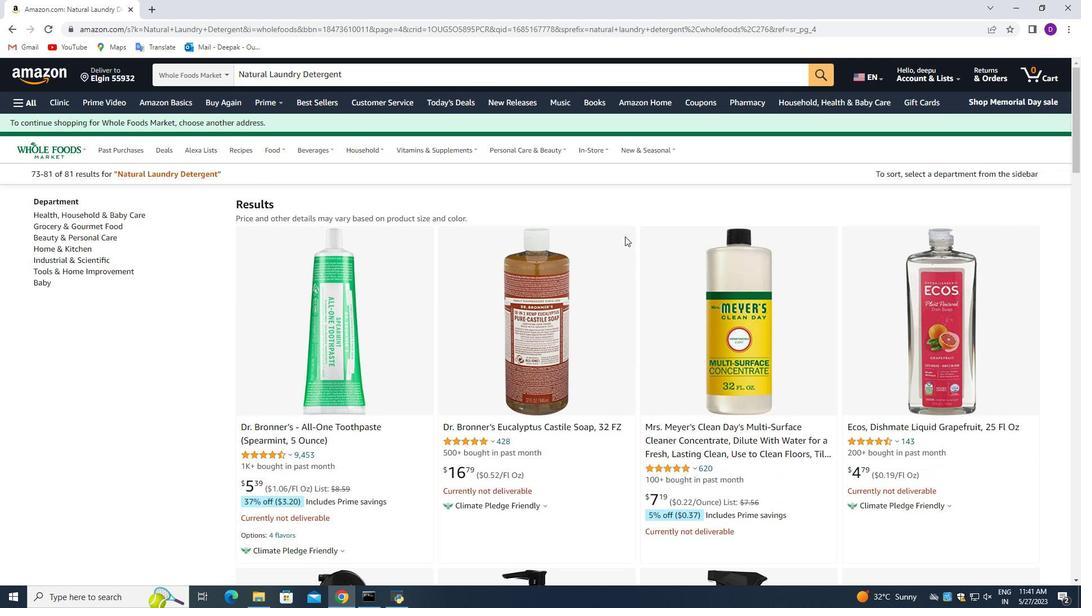 
Action: Mouse scrolled (624, 237) with delta (0, 0)
Screenshot: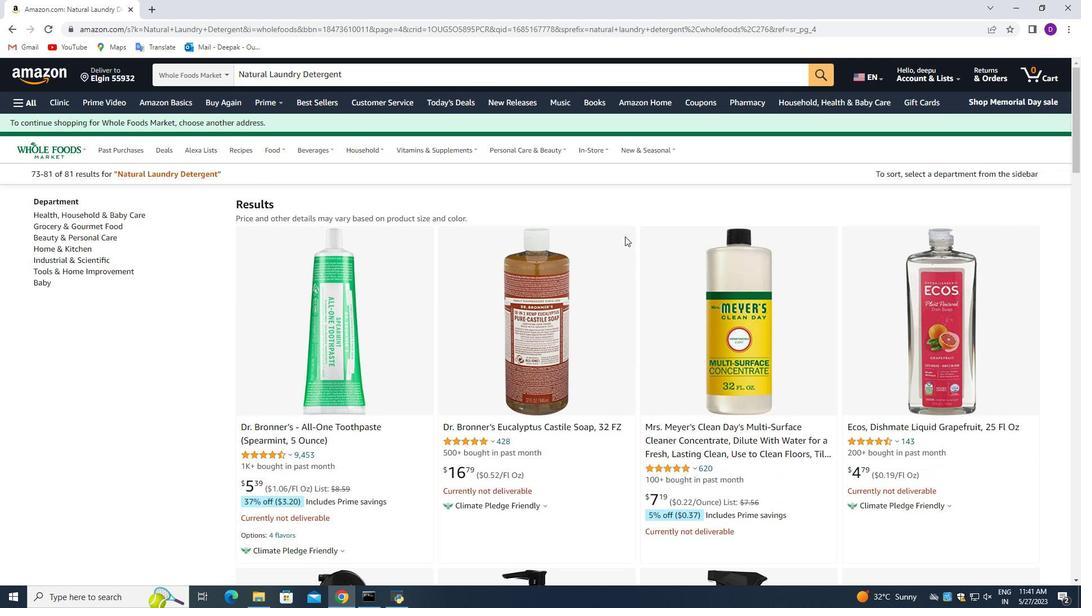 
Action: Mouse scrolled (624, 237) with delta (0, 0)
Screenshot: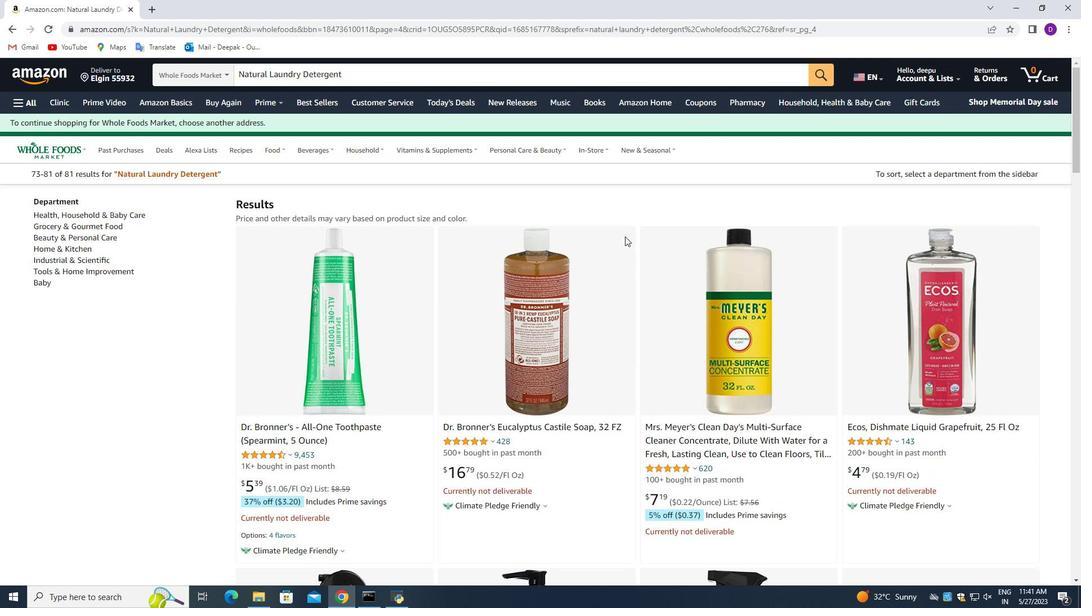 
Action: Mouse scrolled (624, 237) with delta (0, 0)
Screenshot: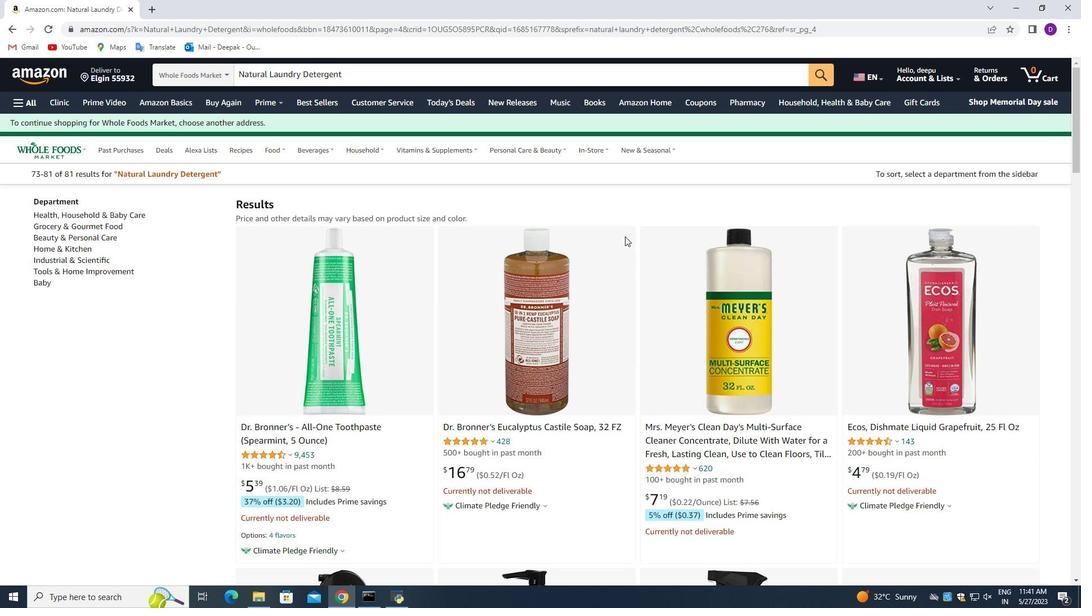 
Action: Mouse moved to (564, 237)
Screenshot: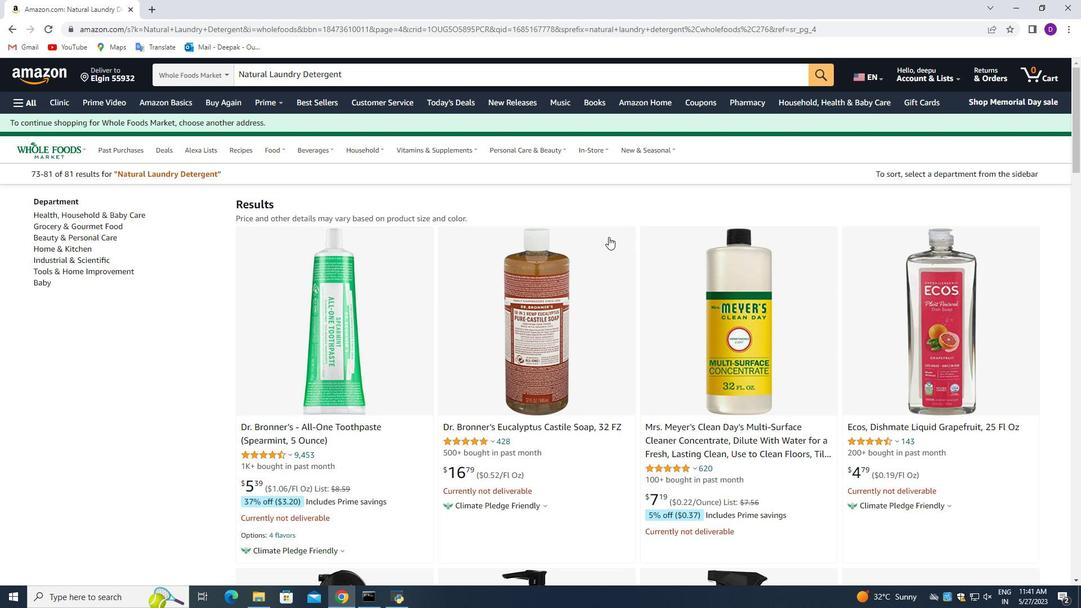 
